 Task: Create a tabletop board game piece.
Action: Mouse moved to (236, 197)
Screenshot: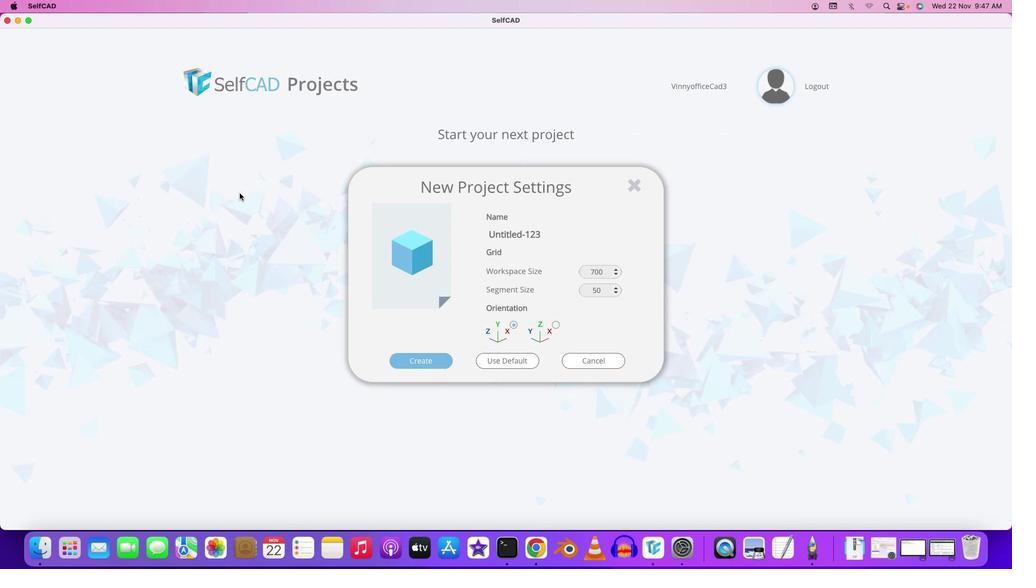 
Action: Mouse pressed left at (236, 197)
Screenshot: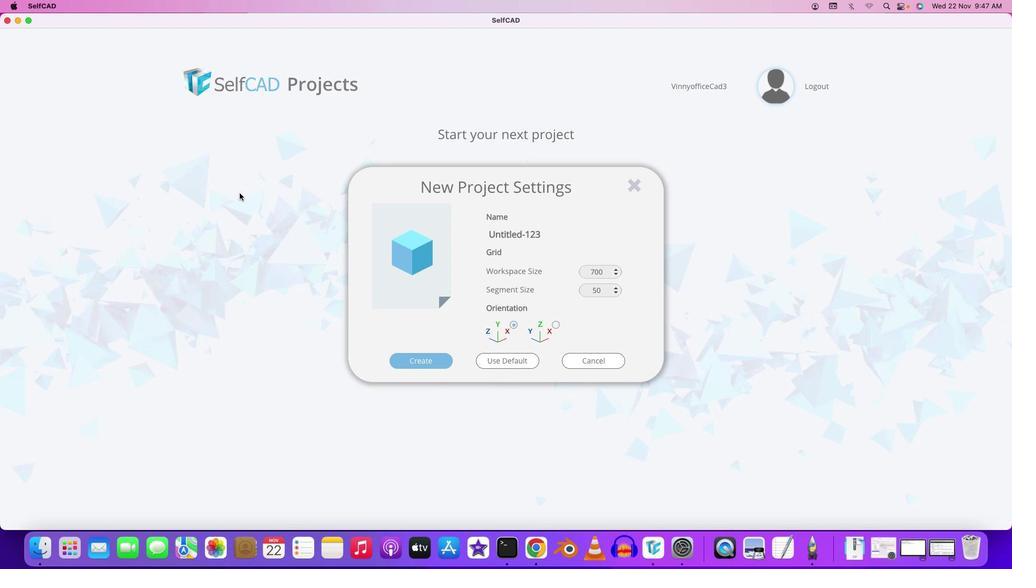 
Action: Mouse moved to (244, 197)
Screenshot: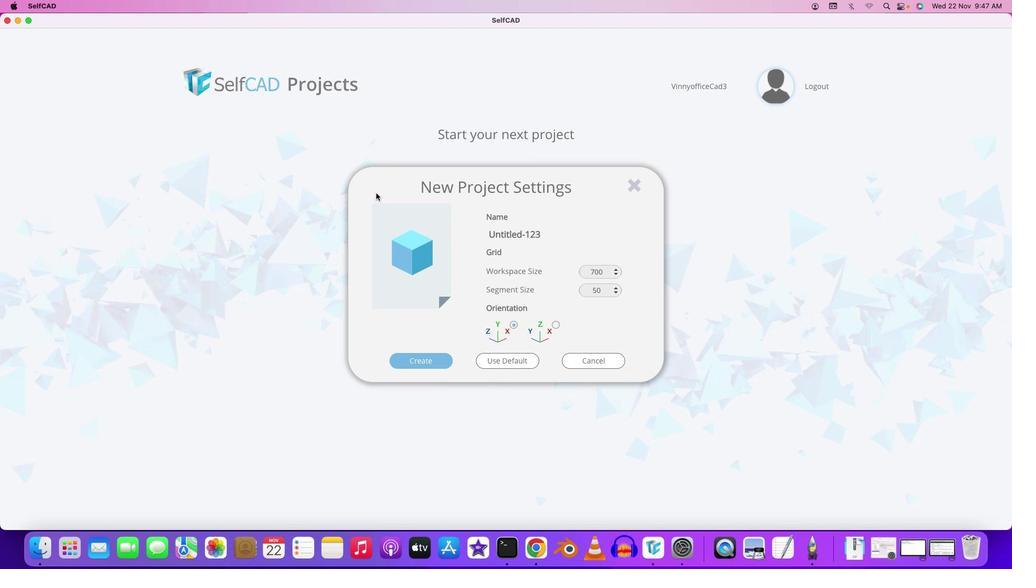 
Action: Mouse pressed left at (244, 197)
Screenshot: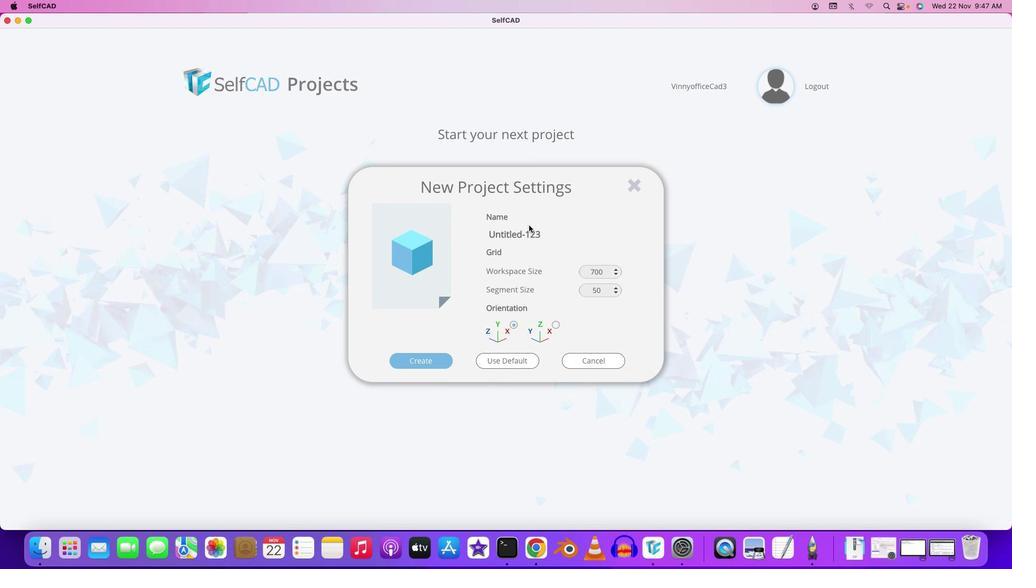 
Action: Mouse moved to (554, 243)
Screenshot: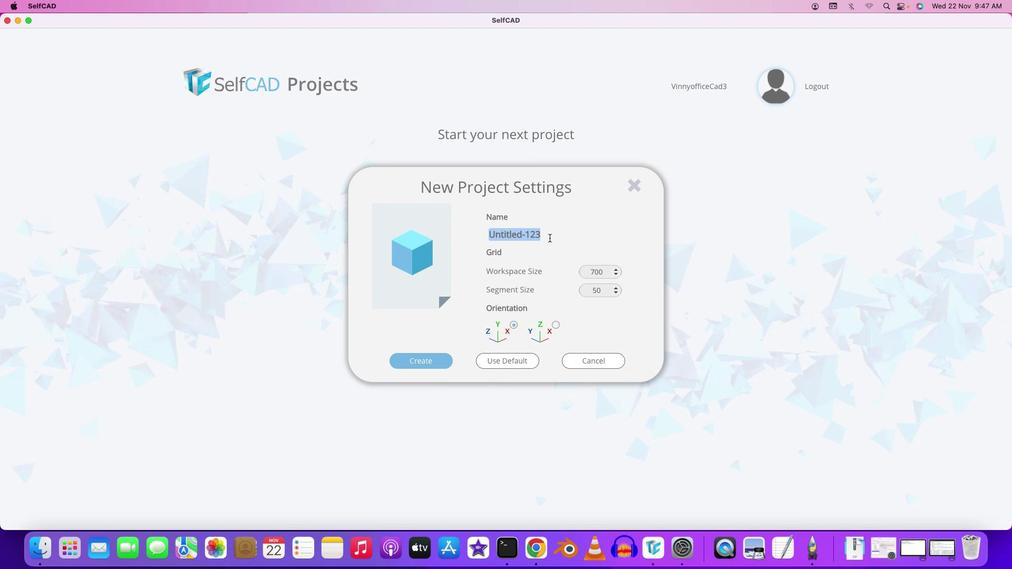 
Action: Mouse pressed left at (554, 243)
Screenshot: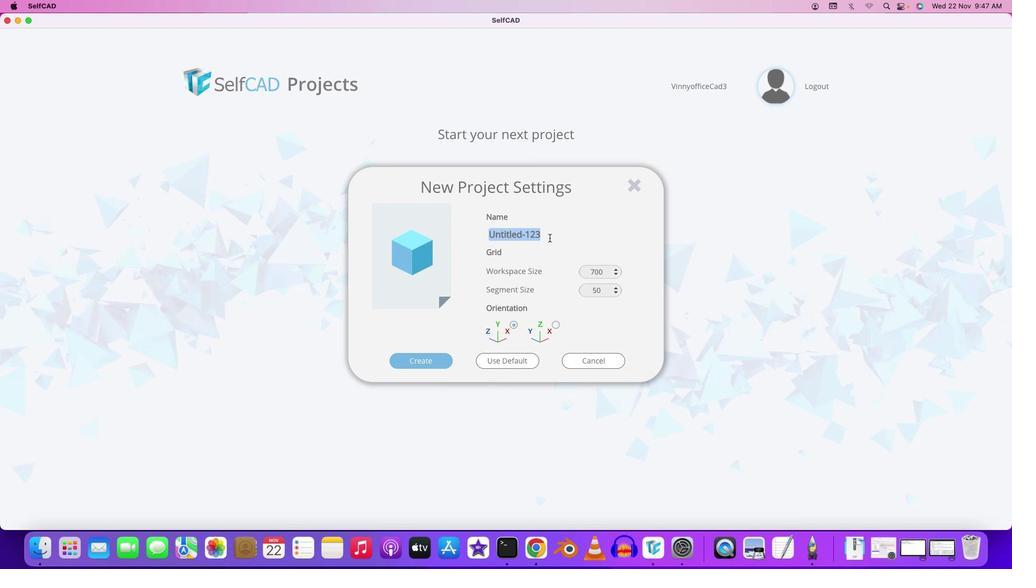 
Action: Mouse moved to (554, 243)
Screenshot: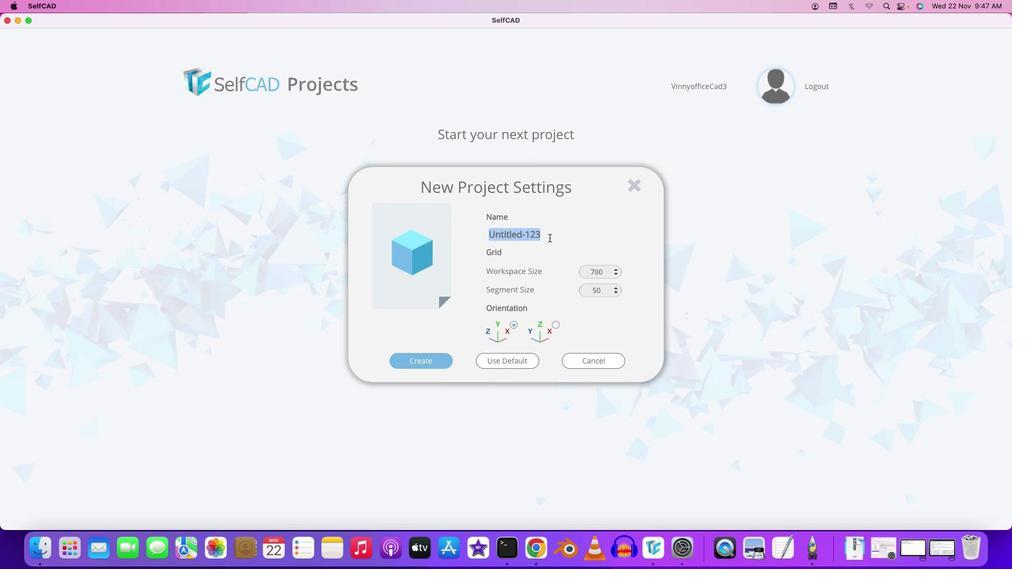 
Action: Key pressed Key.backspaceKey.shift'T''a''b''l''e''t''o''p'Key.space'b''o''a''r''d'Key.space'g''a''n''e'Key.backspaceKey.backspace'm''e'Key.space'p''i''e''c''e'Key.shift'('Key.backspaceKey.spaceKey.shift'(''c''h''s''s'Key.backspaceKey.backspace'e''s''s'Key.shift')'Key.leftKey.leftKey.leftKey.leftKey.leftKey.leftKey.leftKey.leftKey.leftKey.leftKey.leftKey.leftKey.leftKey.leftKey.leftKey.leftKey.leftKey.leftKey.leftKey.leftKey.leftKey.leftKey.leftKey.leftKey.leftKey.leftKey.leftKey.leftKey.leftKey.leftKey.leftKey.leftKey.leftKey.leftKey.leftKey.leftKey.rightKey.rightKey.rightKey.rightKey.rightKey.rightKey.rightKey.rightKey.rightKey.rightKey.rightKey.rightKey.rightKey.rightKey.rightKey.rightKey.rightKey.rightKey.rightKey.rightKey.rightKey.rightKey.rightKey.rightKey.rightKey.rightKey.rightKey.rightKey.rightKey.rightKey.rightKey.rightKey.rightKey.rightKey.rightKey.rightKey.rightKey.right
Screenshot: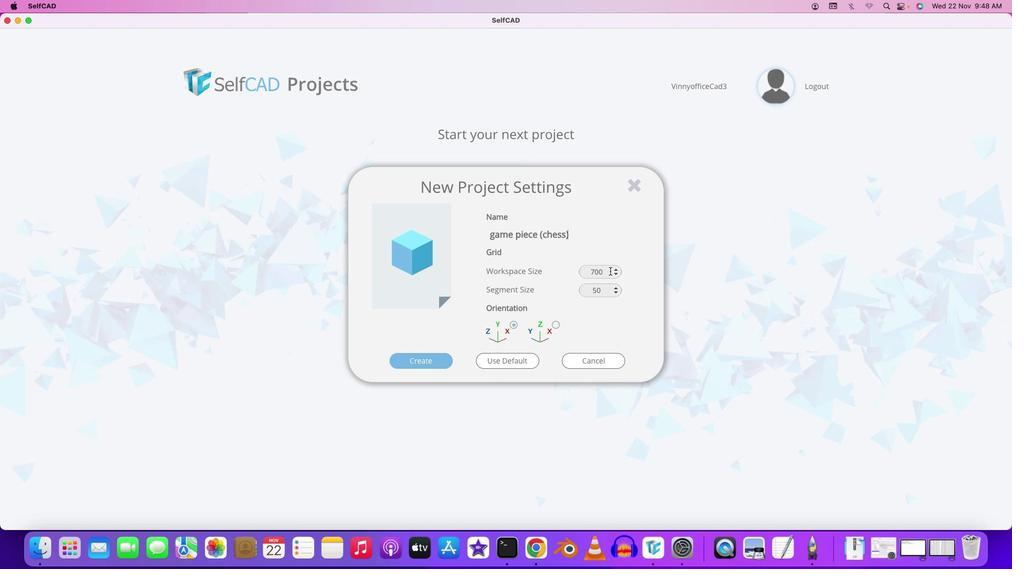 
Action: Mouse moved to (614, 273)
Screenshot: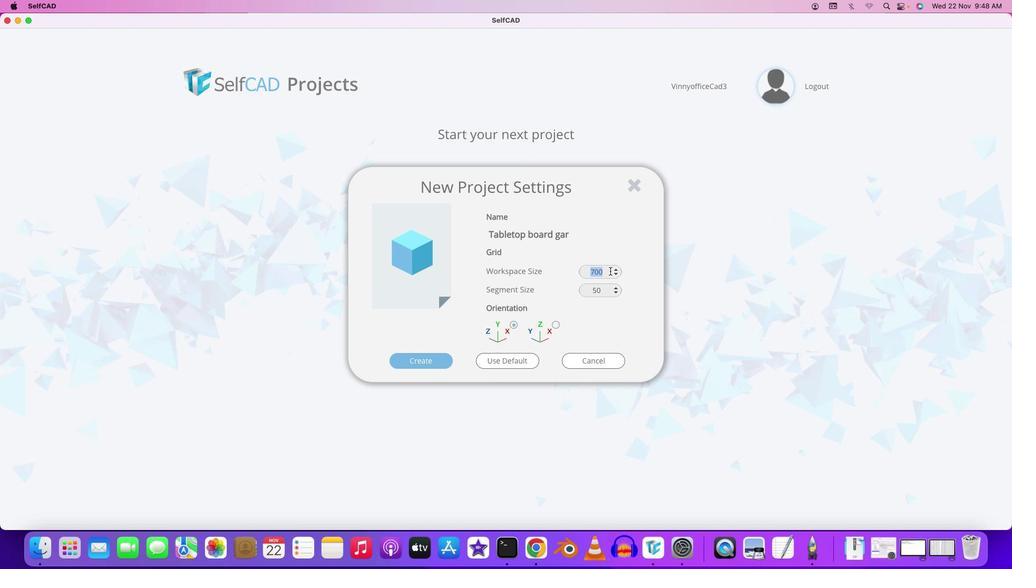 
Action: Mouse pressed left at (614, 273)
Screenshot: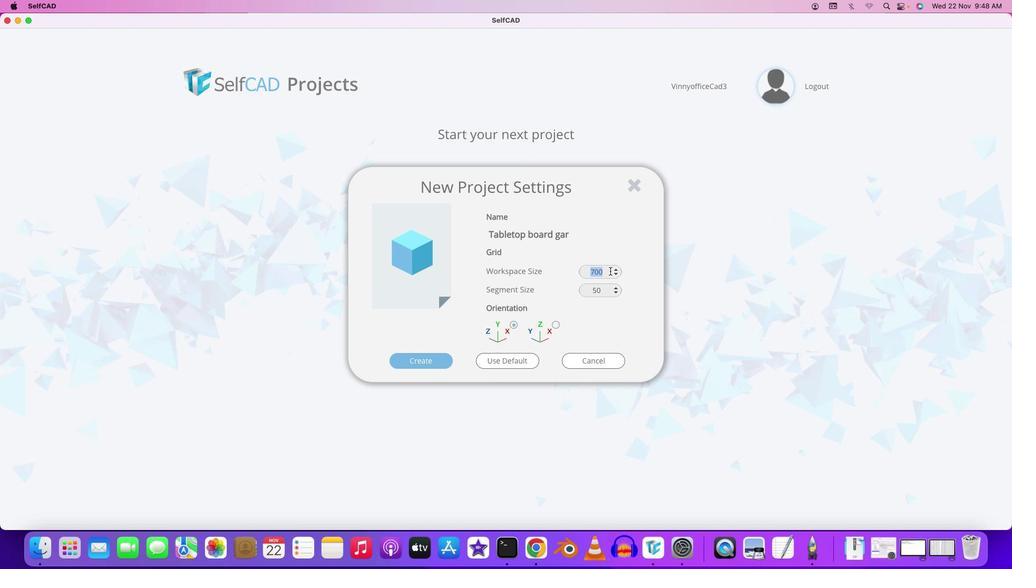 
Action: Mouse moved to (614, 276)
Screenshot: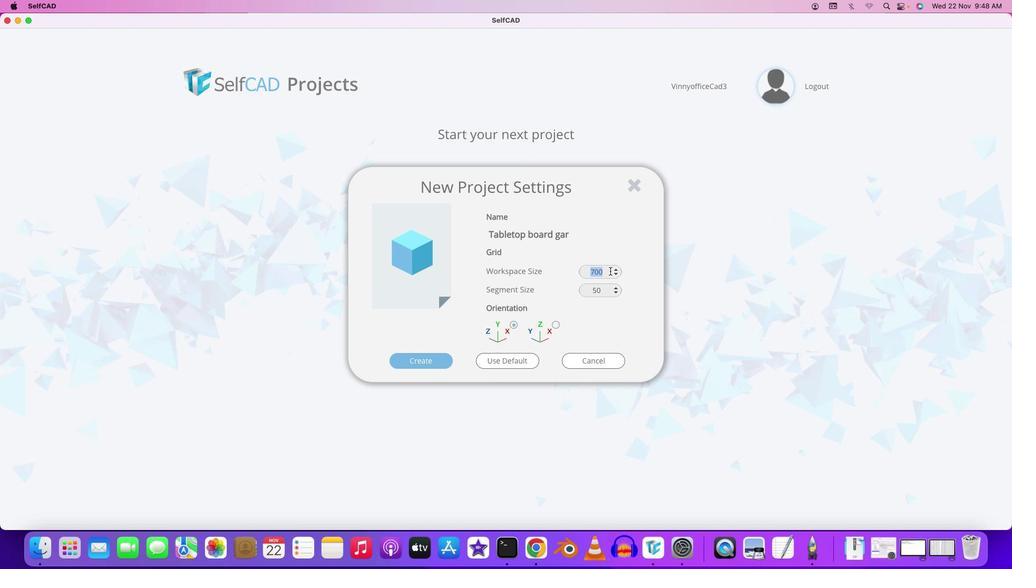 
Action: Key pressed '3''0''0'
Screenshot: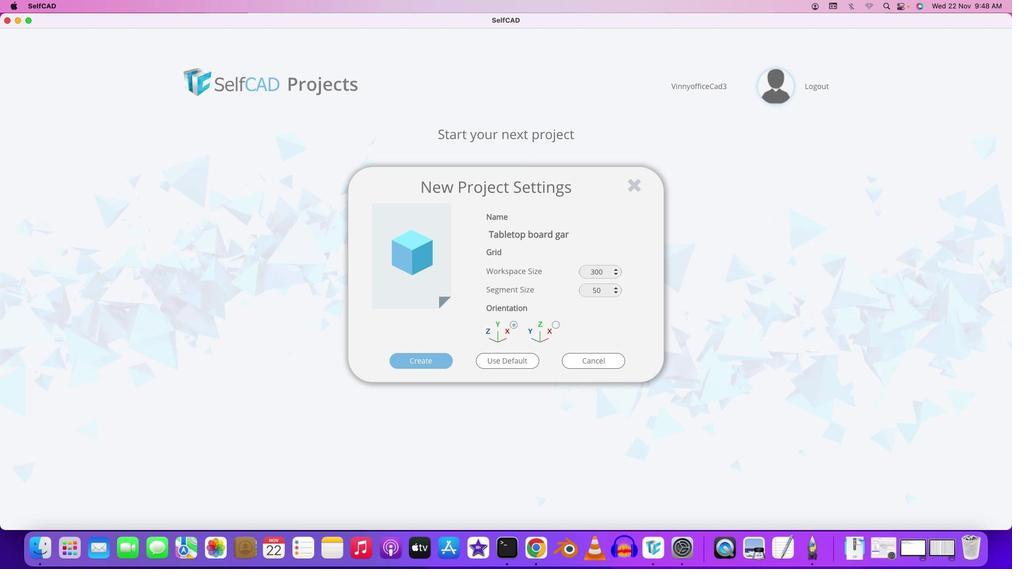 
Action: Mouse moved to (614, 298)
Screenshot: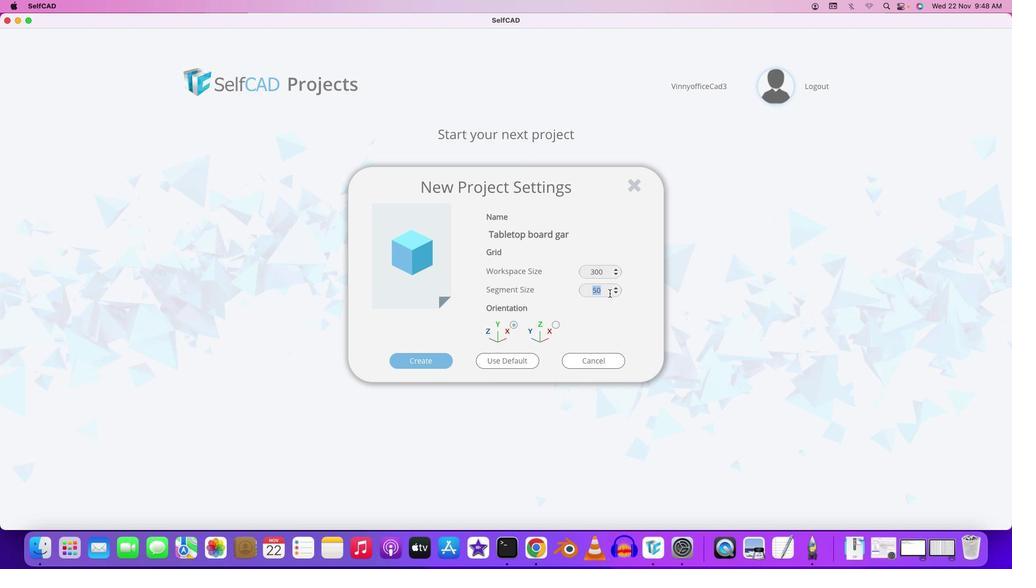 
Action: Mouse pressed left at (614, 298)
Screenshot: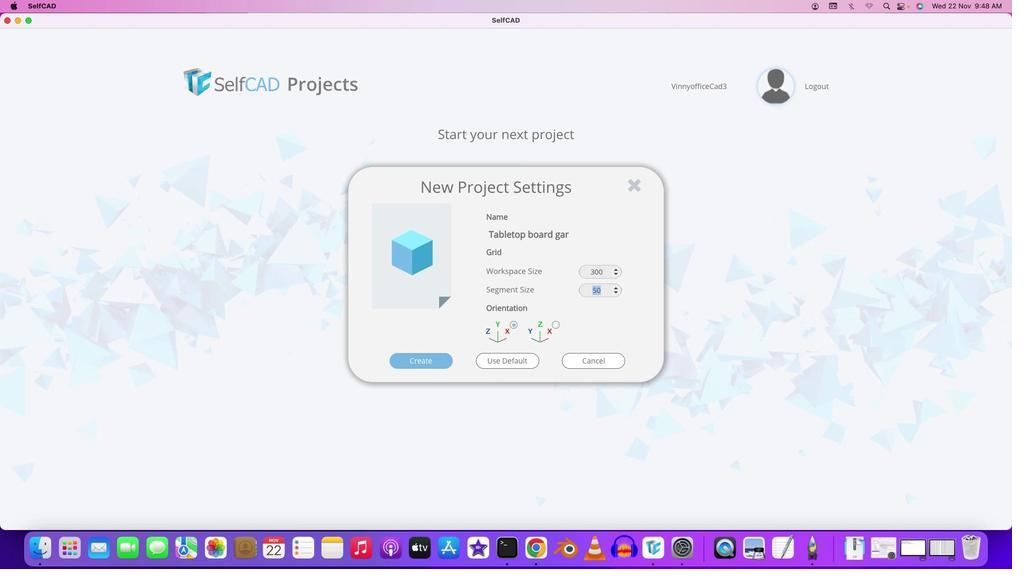 
Action: Mouse moved to (614, 298)
Screenshot: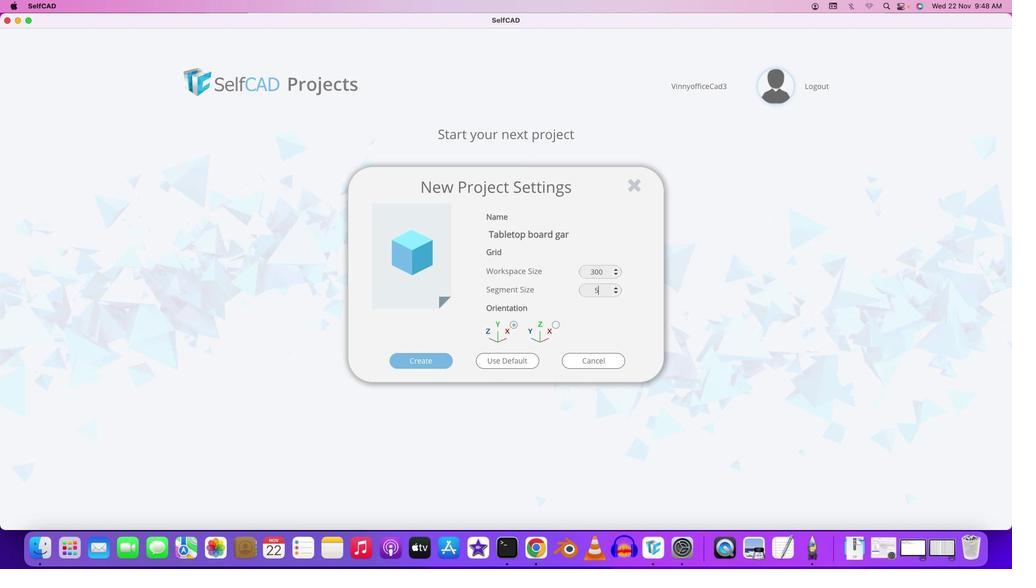 
Action: Key pressed '5'
Screenshot: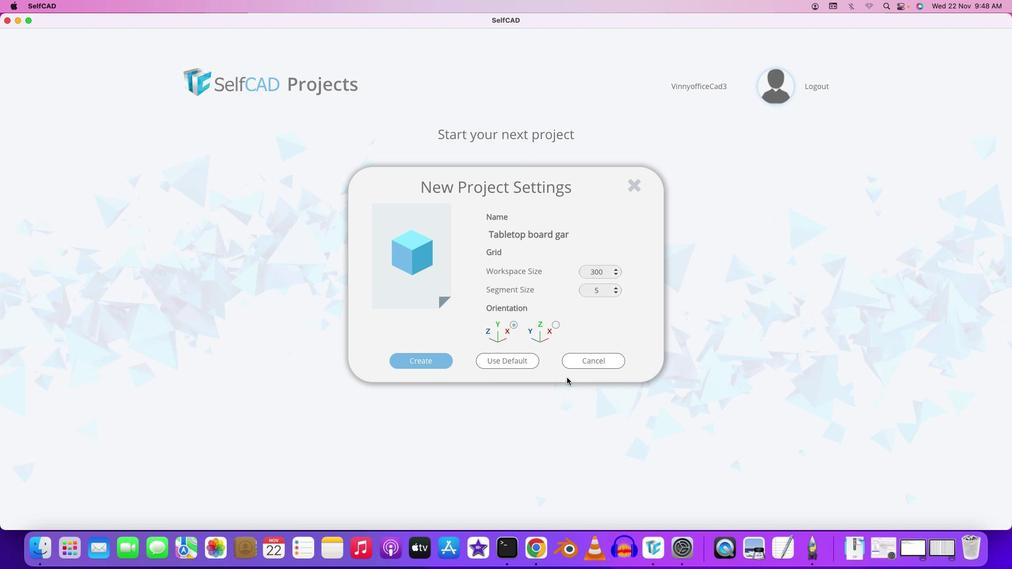 
Action: Mouse moved to (561, 332)
Screenshot: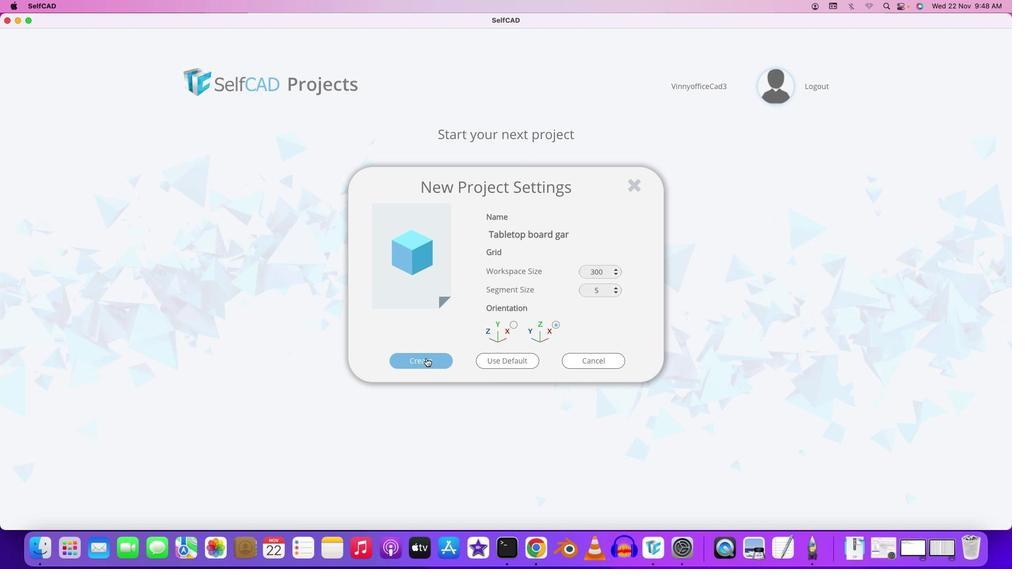
Action: Mouse pressed left at (561, 332)
Screenshot: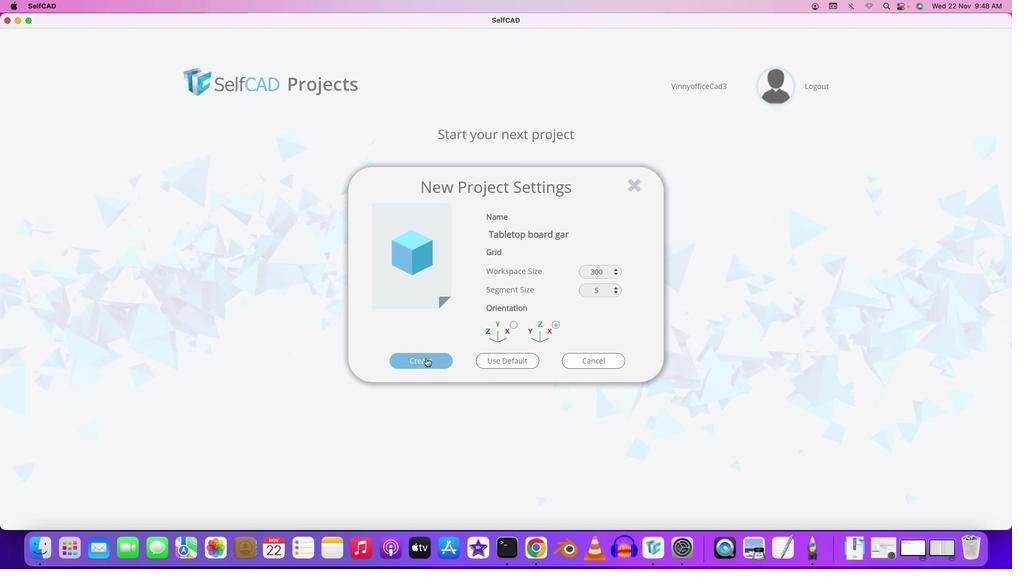 
Action: Mouse moved to (431, 362)
Screenshot: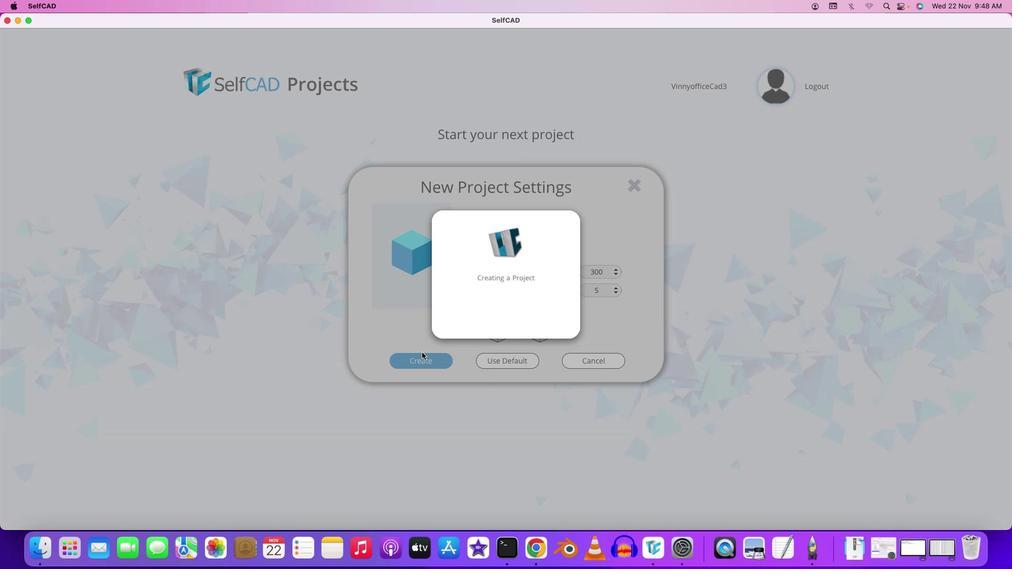 
Action: Mouse pressed left at (431, 362)
Screenshot: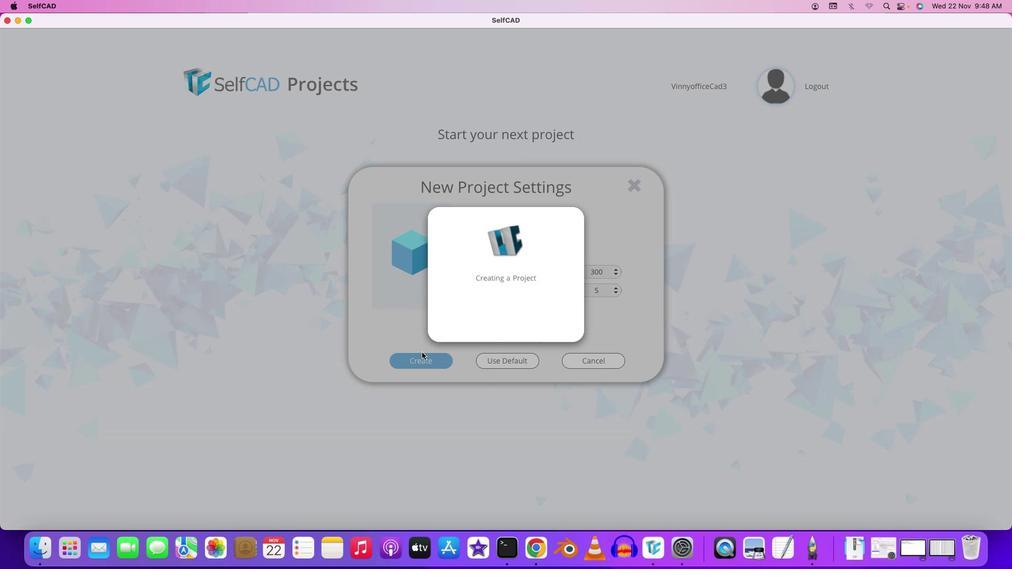 
Action: Mouse moved to (561, 292)
Screenshot: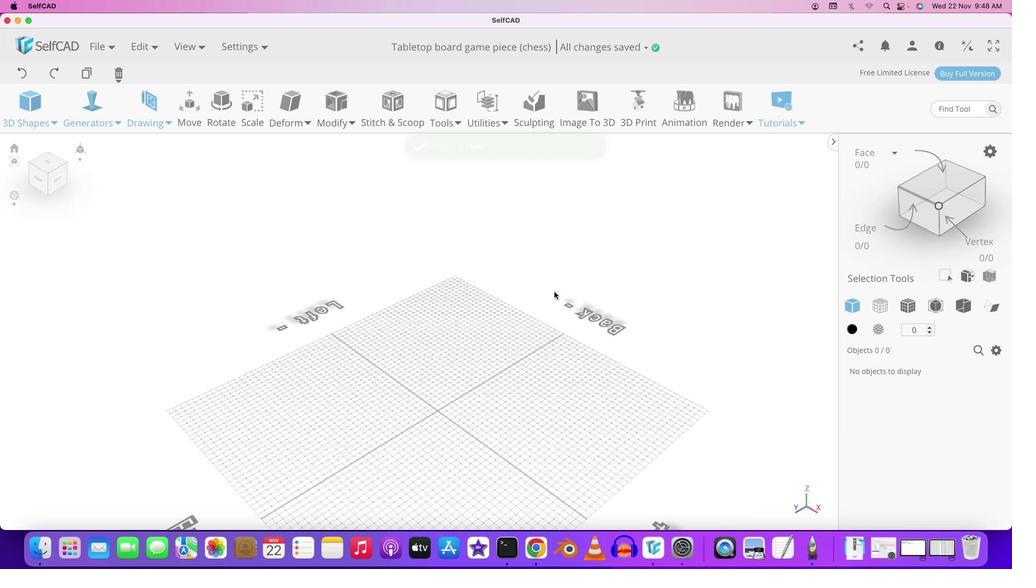 
Action: Mouse scrolled (561, 292) with delta (4, 5)
Screenshot: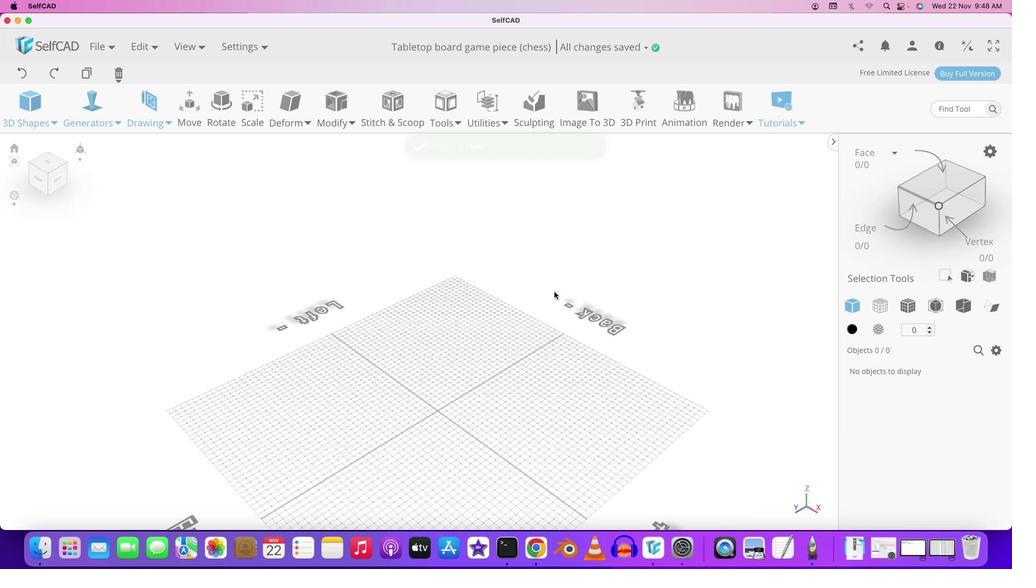
Action: Mouse moved to (561, 293)
Screenshot: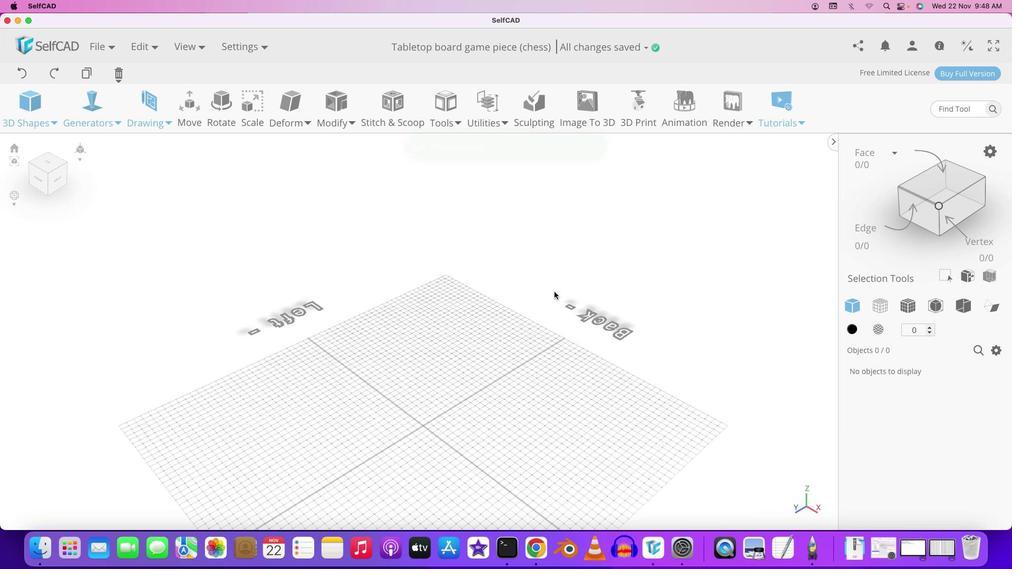 
Action: Mouse scrolled (561, 293) with delta (4, 5)
Screenshot: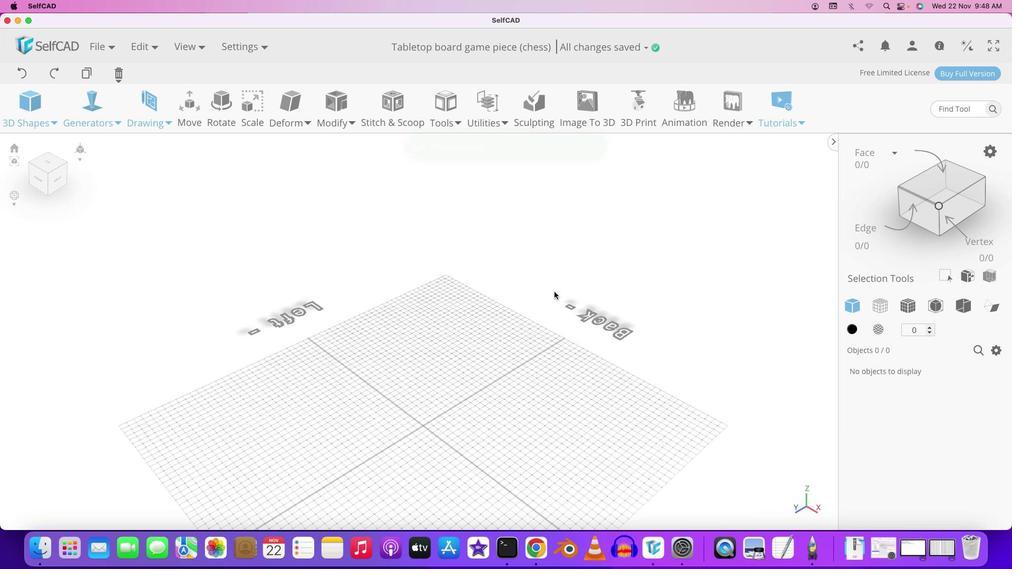 
Action: Mouse moved to (561, 294)
Screenshot: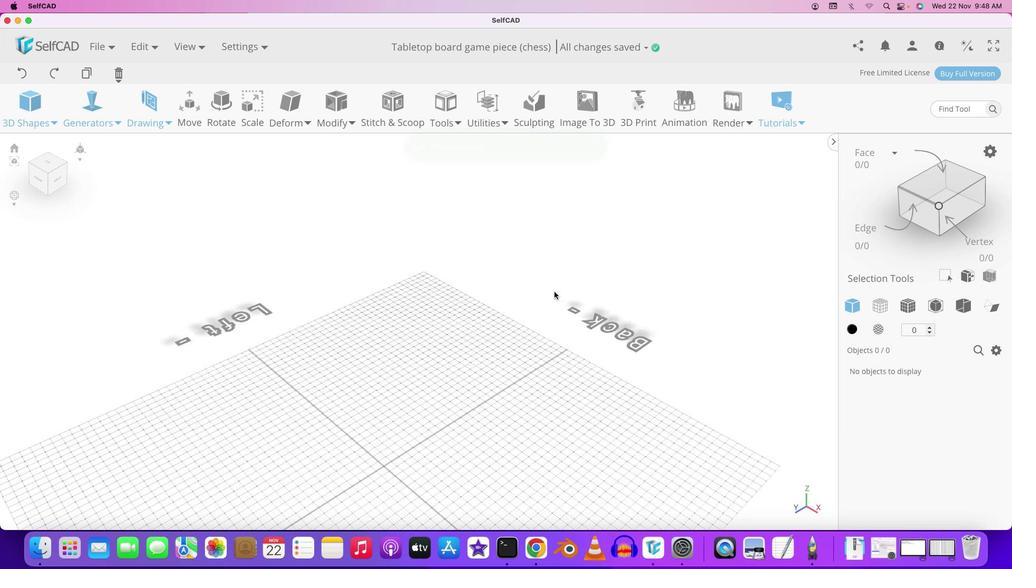 
Action: Mouse scrolled (561, 294) with delta (4, 5)
Screenshot: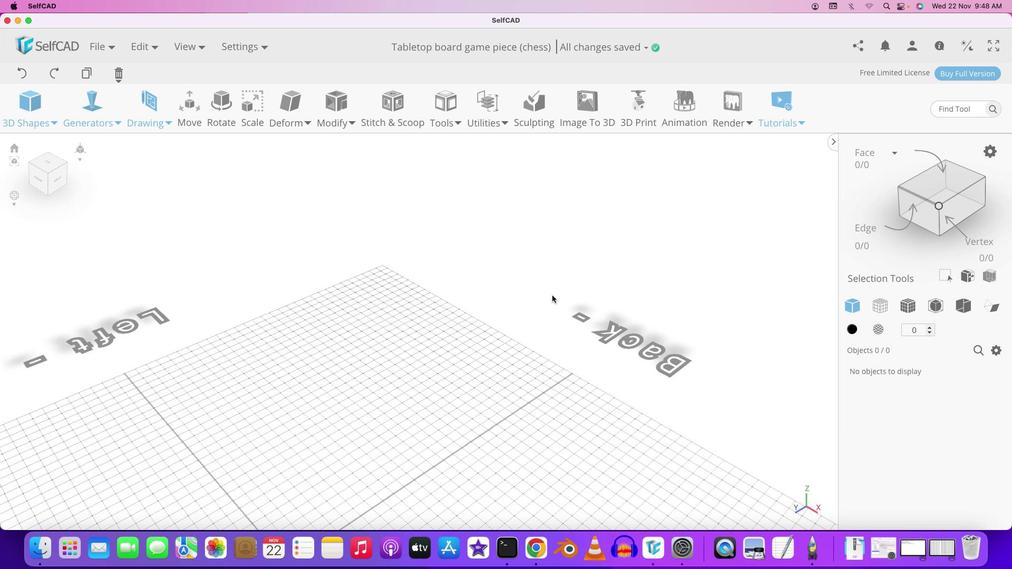 
Action: Mouse scrolled (561, 294) with delta (4, 5)
Screenshot: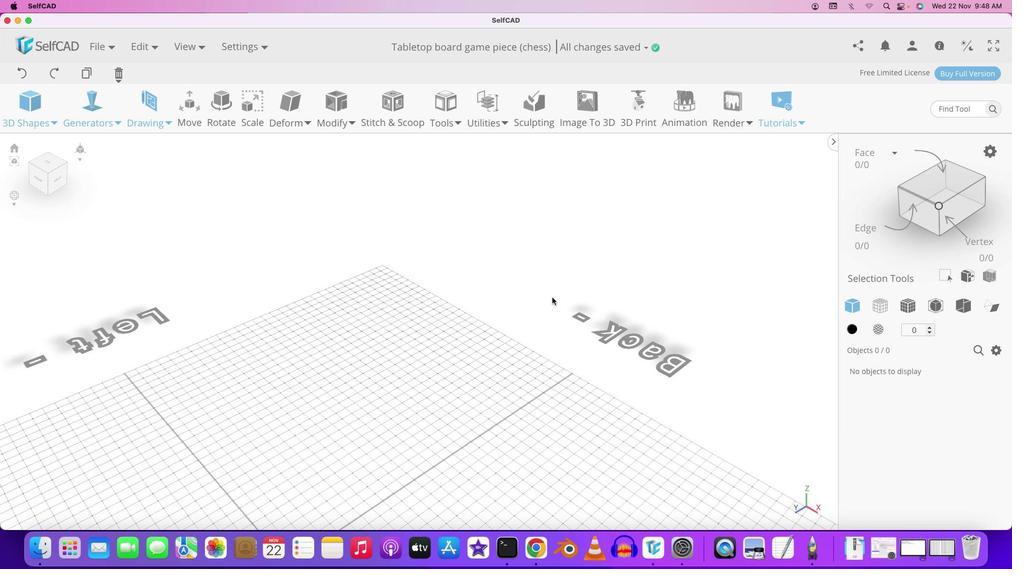 
Action: Mouse scrolled (561, 294) with delta (4, 6)
Screenshot: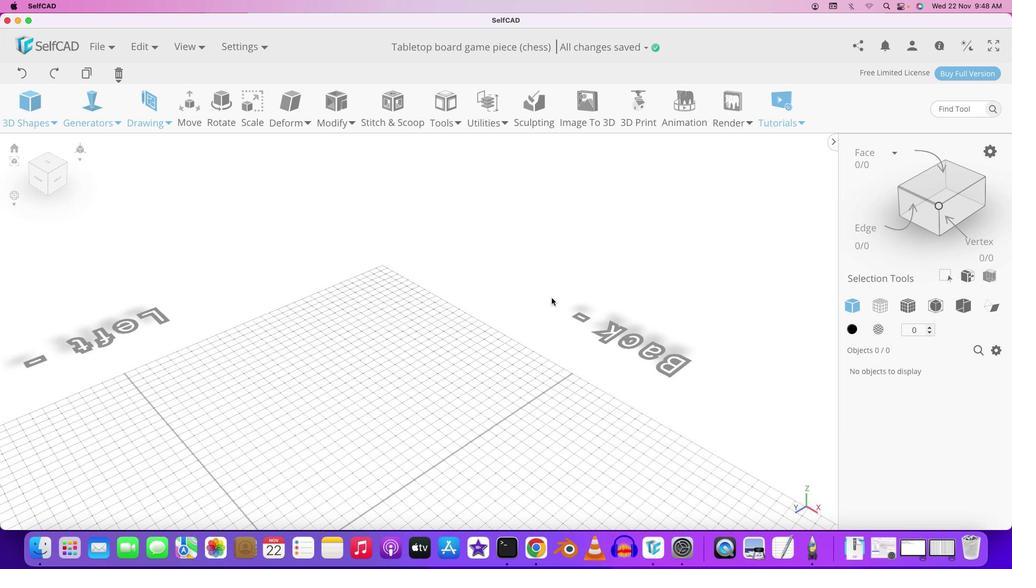 
Action: Mouse scrolled (561, 294) with delta (4, 7)
Screenshot: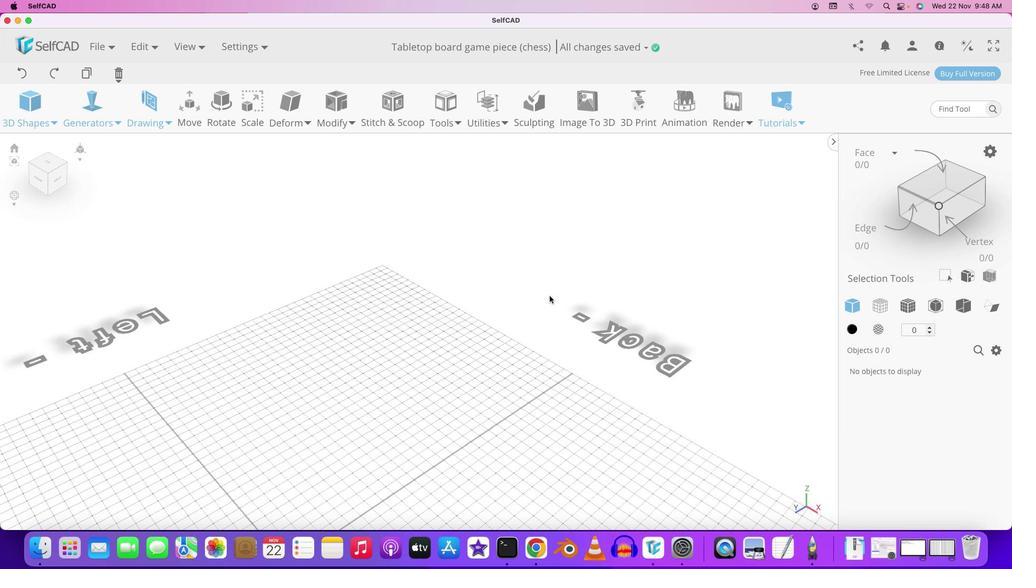 
Action: Mouse moved to (558, 296)
Screenshot: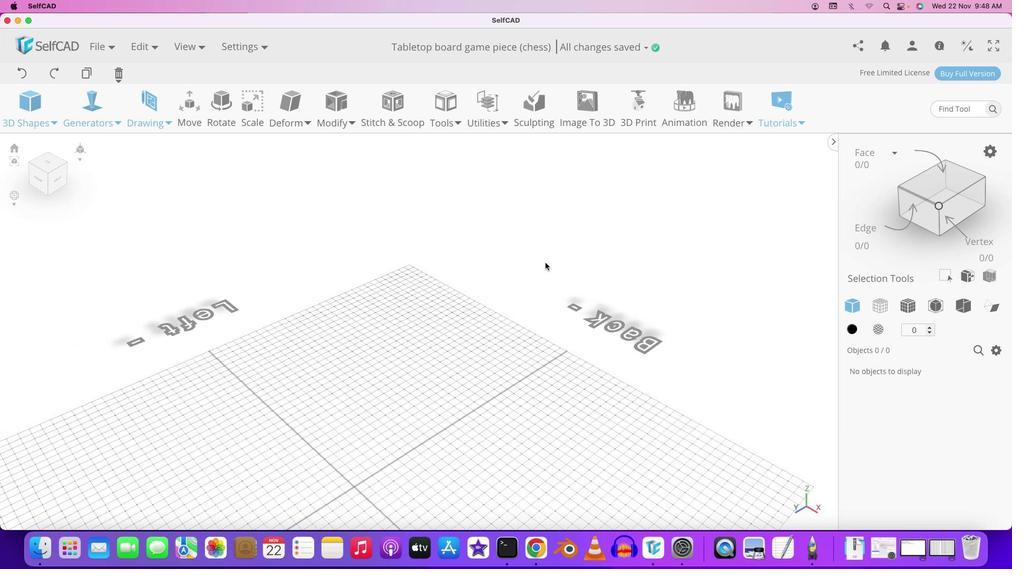 
Action: Mouse scrolled (558, 296) with delta (4, 5)
Screenshot: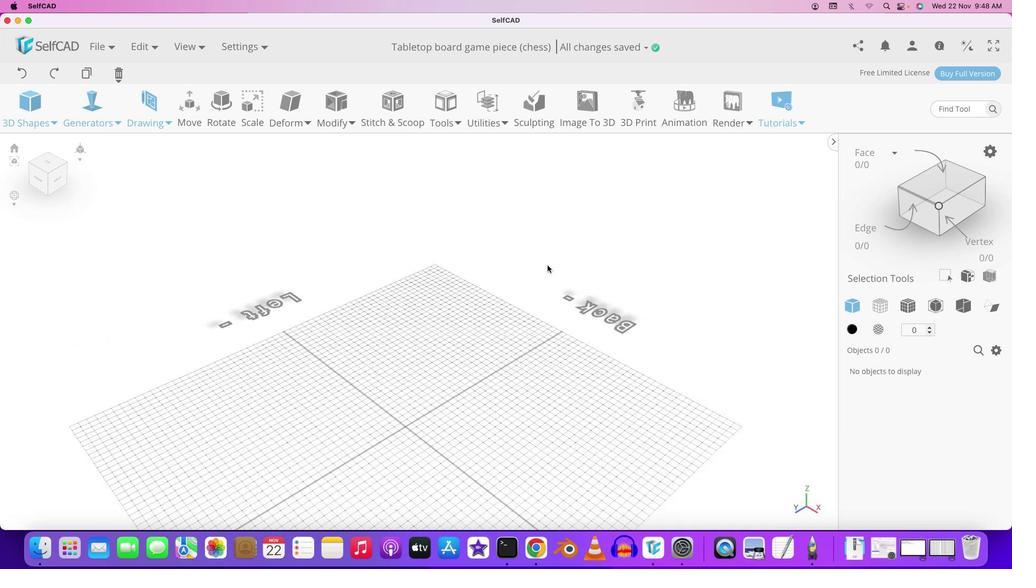 
Action: Mouse scrolled (558, 296) with delta (4, 5)
Screenshot: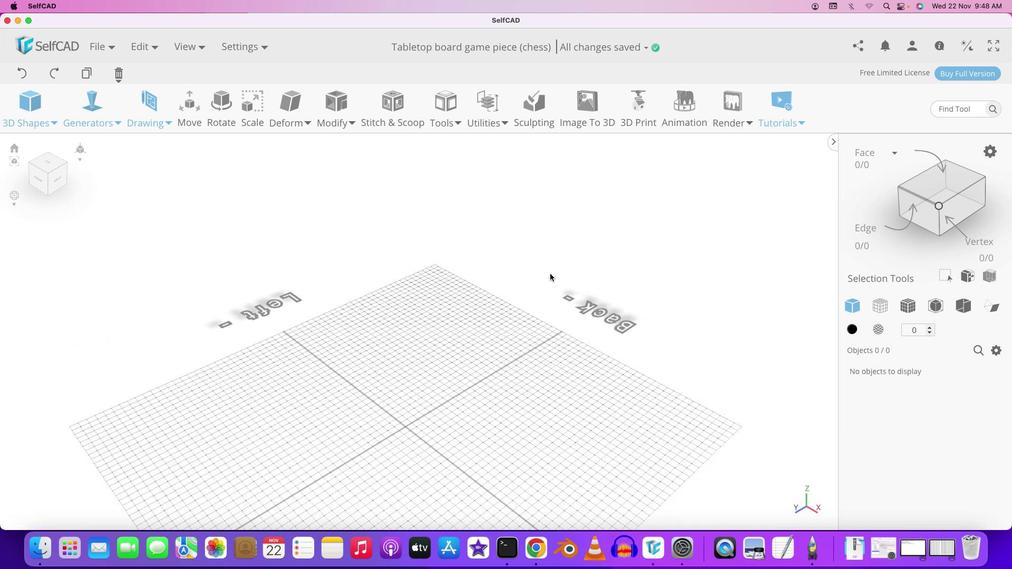 
Action: Mouse scrolled (558, 296) with delta (4, 6)
Screenshot: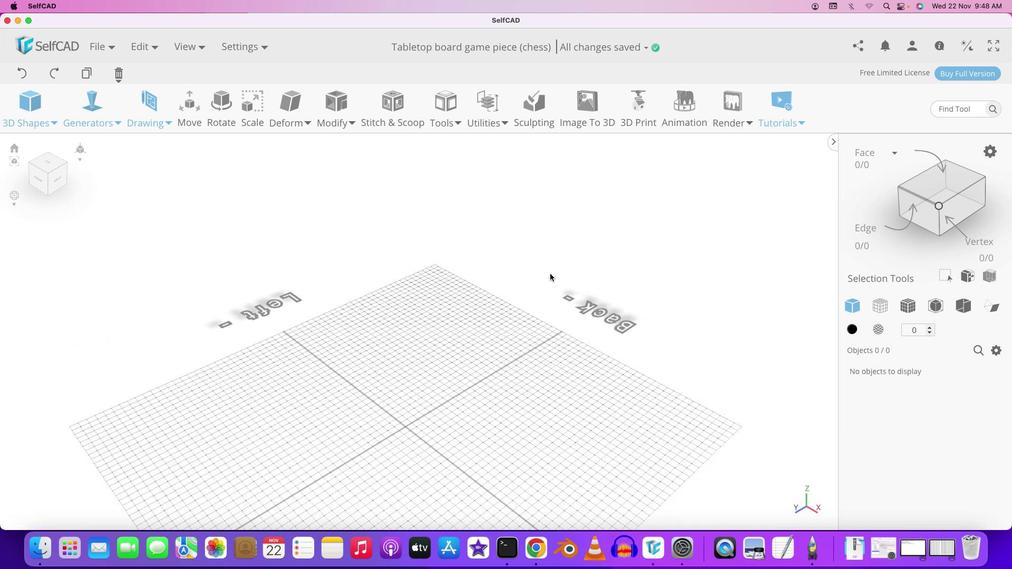 
Action: Mouse scrolled (558, 296) with delta (4, 7)
Screenshot: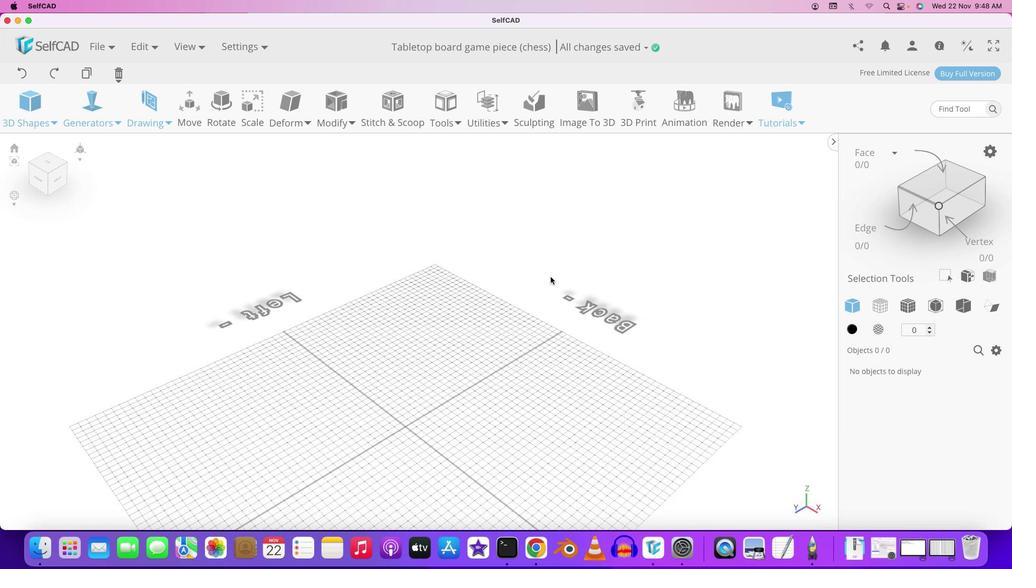 
Action: Mouse moved to (549, 267)
Screenshot: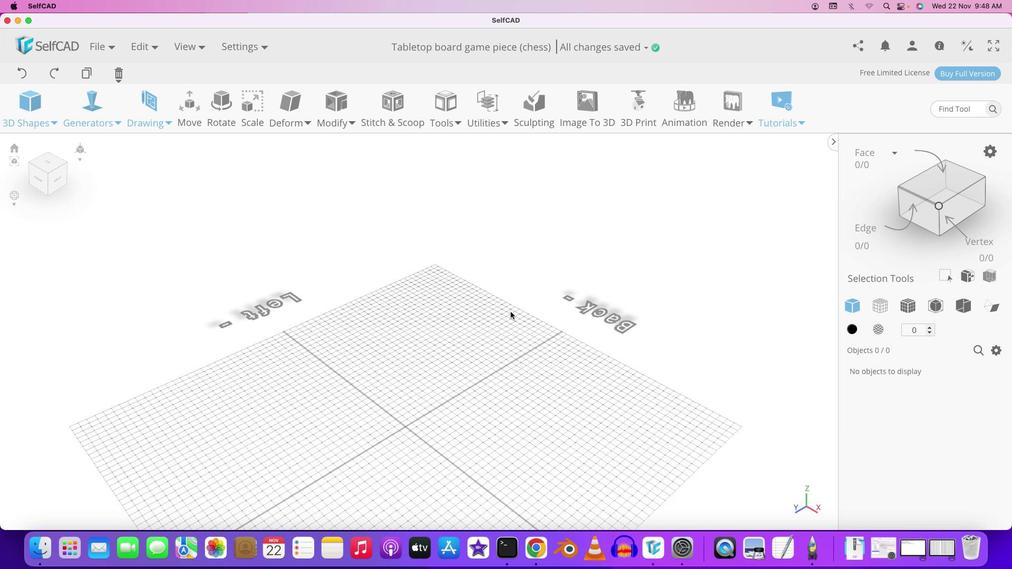 
Action: Mouse scrolled (549, 267) with delta (4, 4)
Screenshot: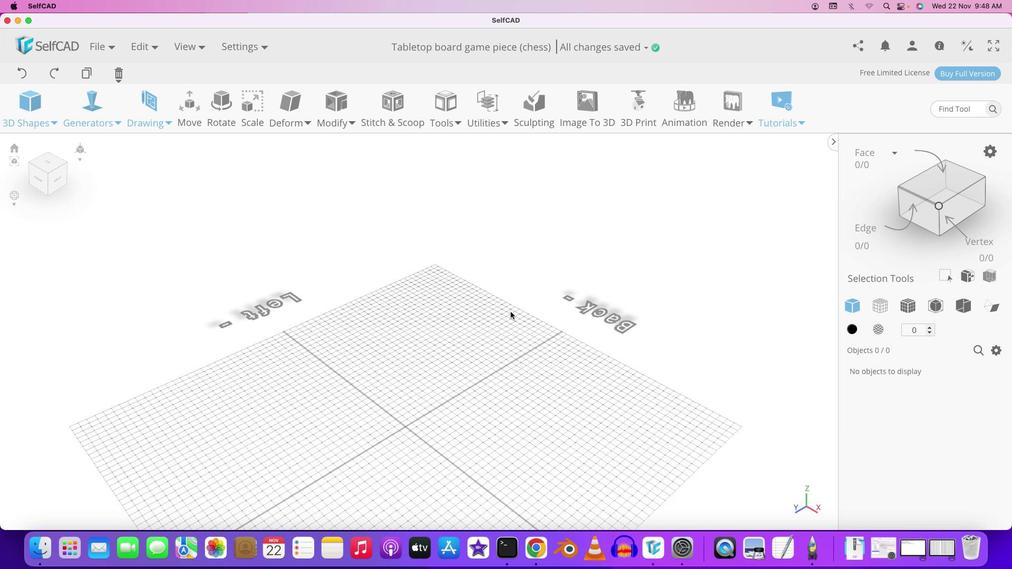 
Action: Mouse scrolled (549, 267) with delta (4, 4)
Screenshot: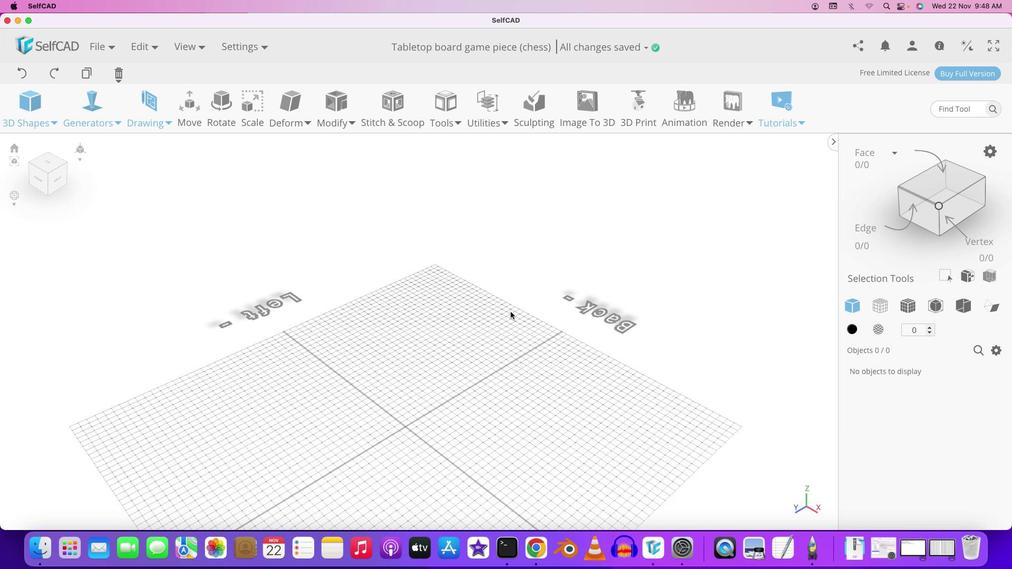 
Action: Mouse scrolled (549, 267) with delta (4, 3)
Screenshot: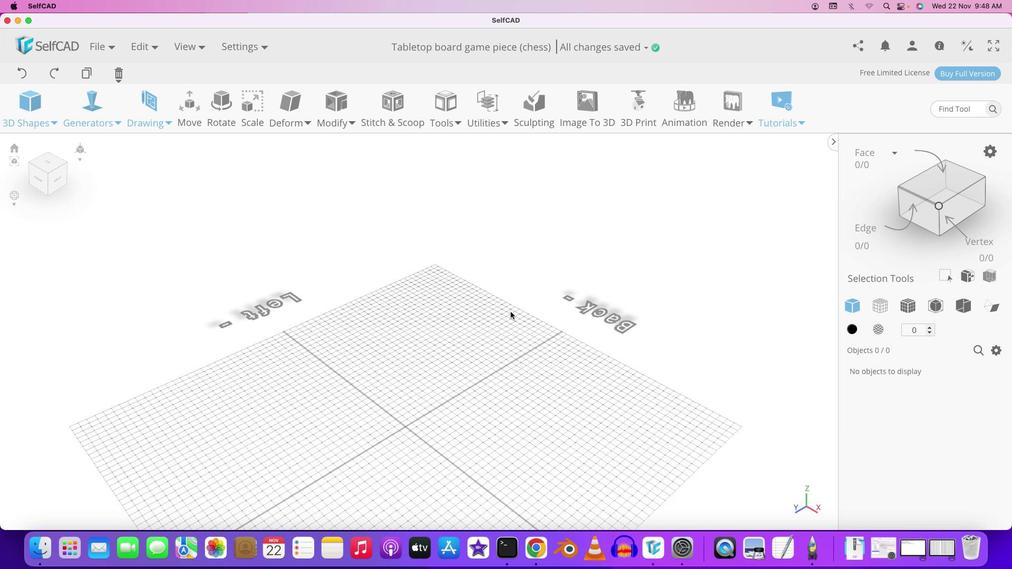 
Action: Mouse scrolled (549, 267) with delta (4, 1)
Screenshot: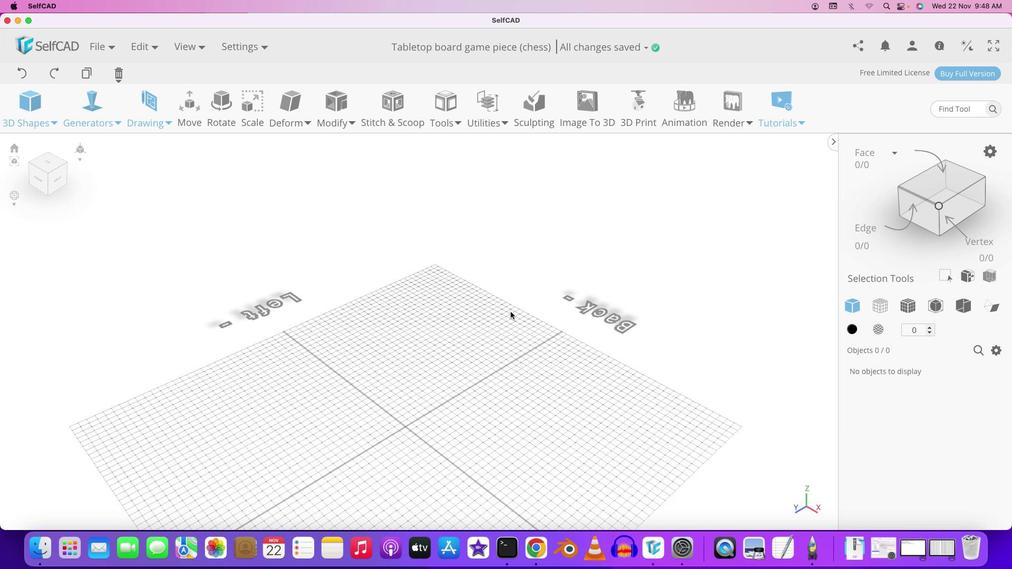
Action: Mouse moved to (515, 316)
Screenshot: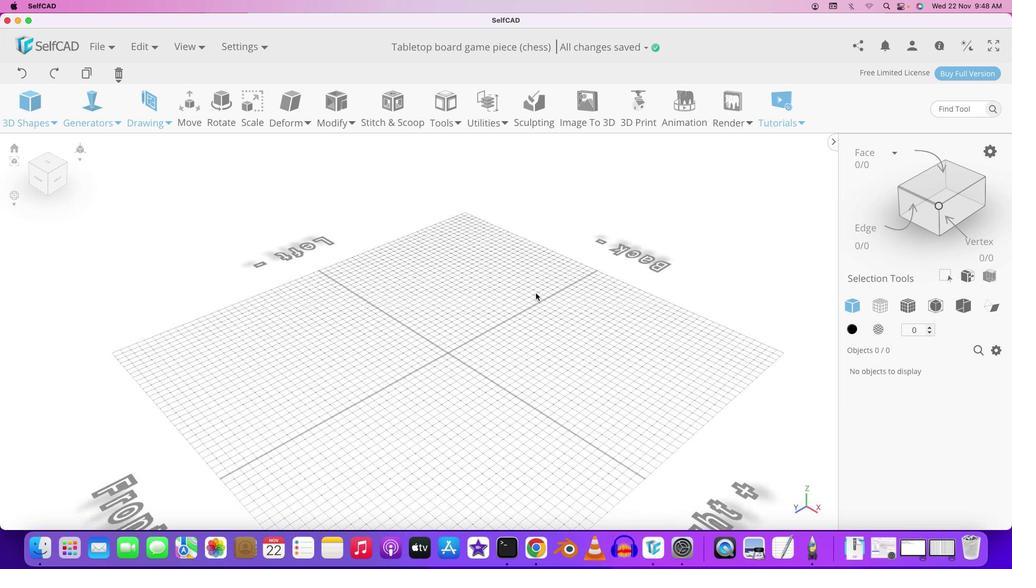 
Action: Key pressed Key.shift
Screenshot: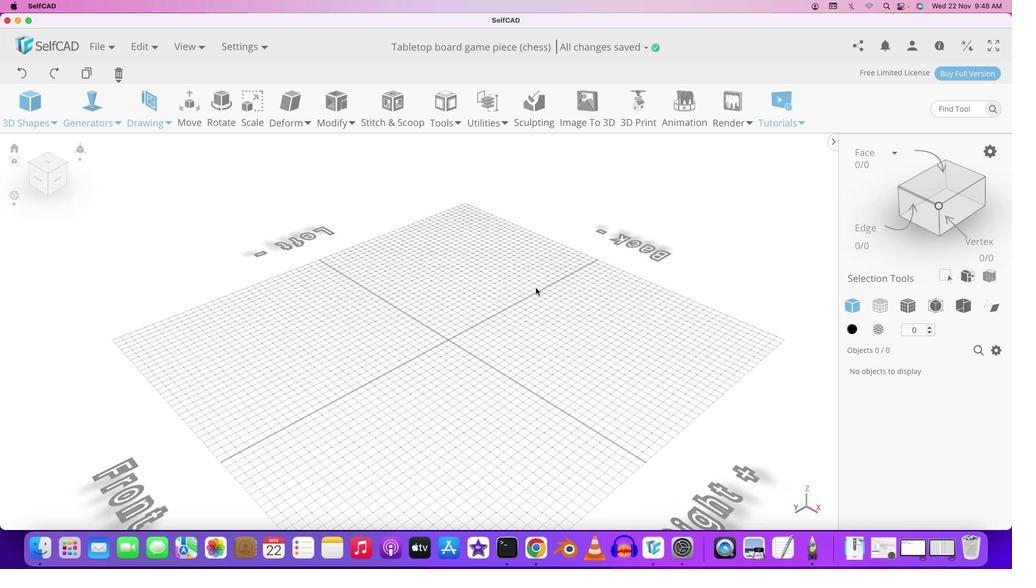 
Action: Mouse moved to (494, 331)
Screenshot: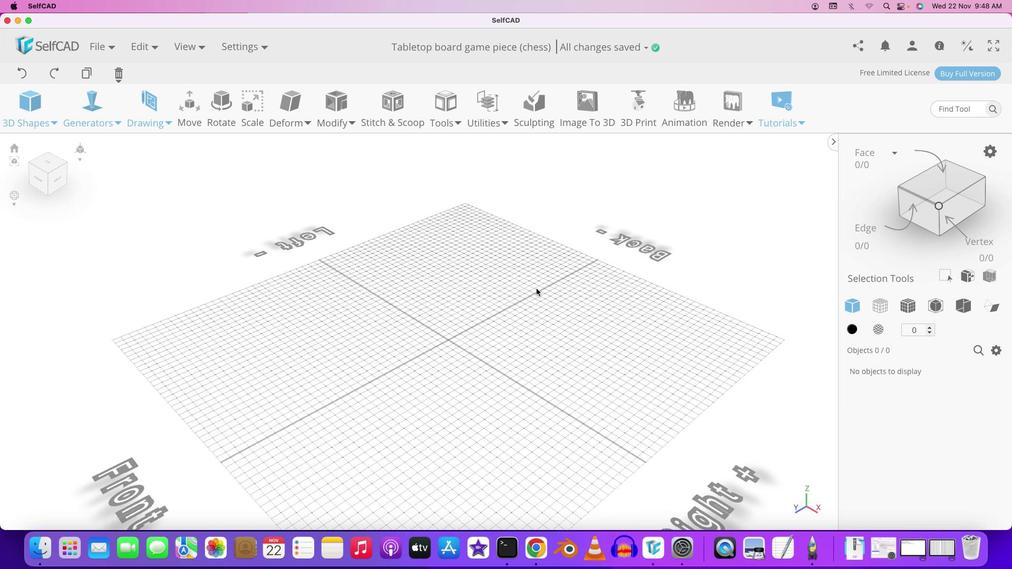 
Action: Mouse pressed left at (494, 331)
Screenshot: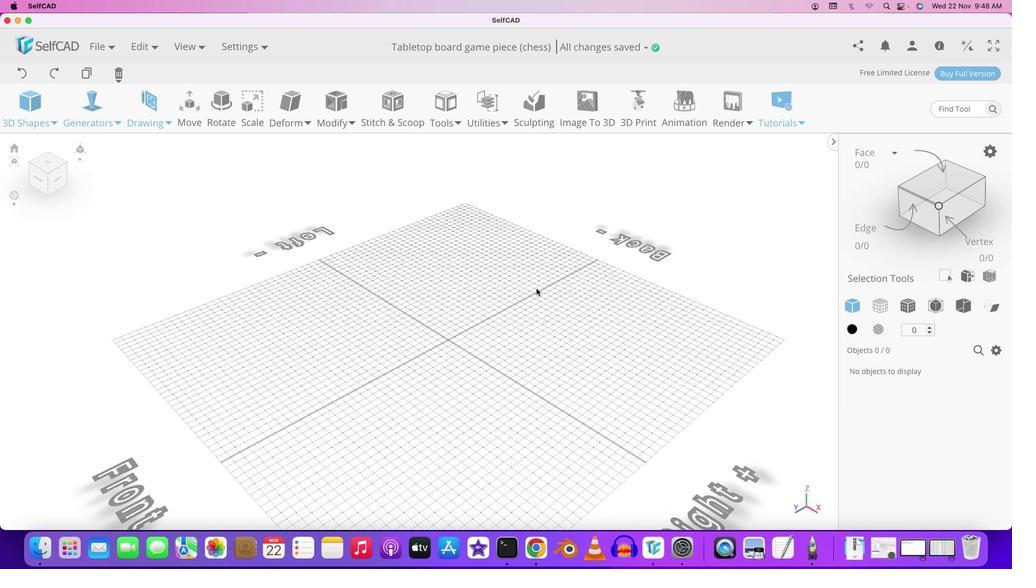 
Action: Mouse moved to (53, 237)
Screenshot: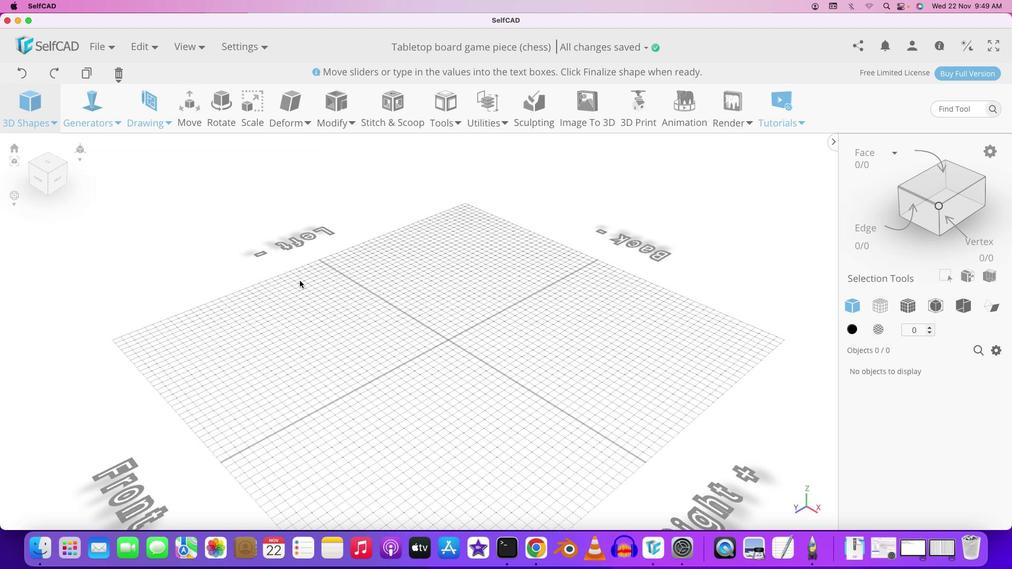
Action: Mouse pressed left at (53, 237)
Screenshot: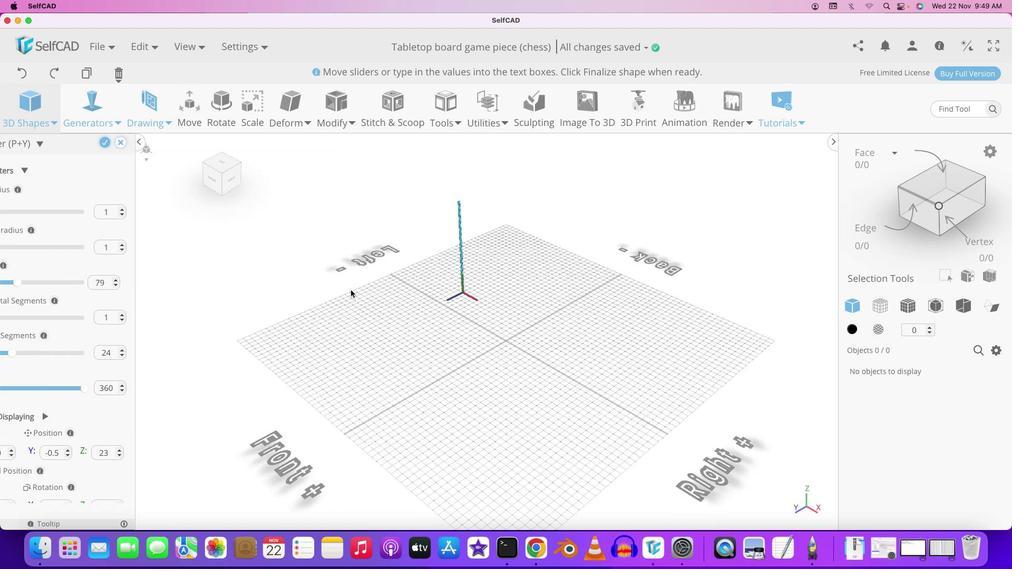 
Action: Mouse moved to (138, 352)
Screenshot: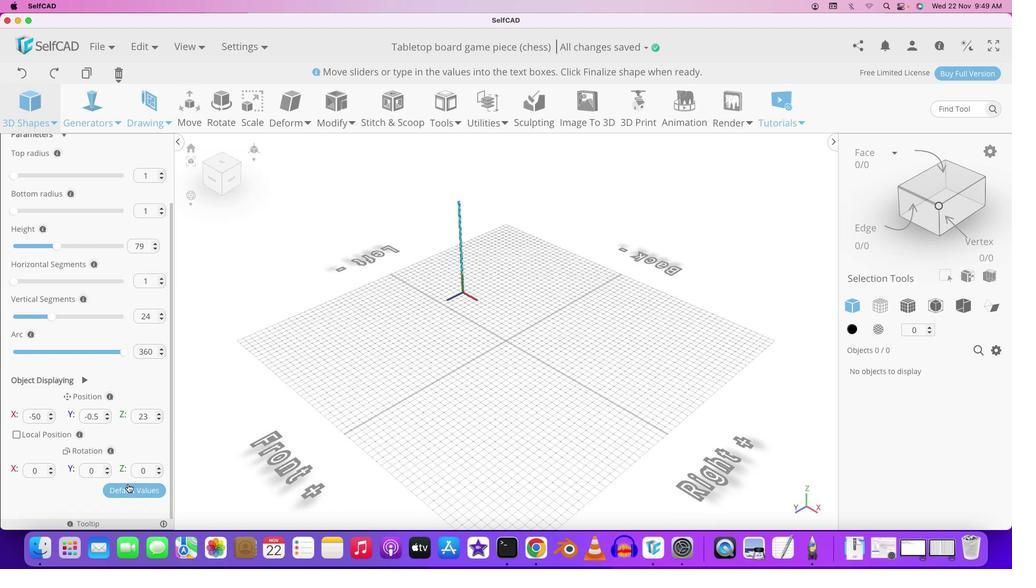 
Action: Mouse scrolled (138, 352) with delta (4, 4)
Screenshot: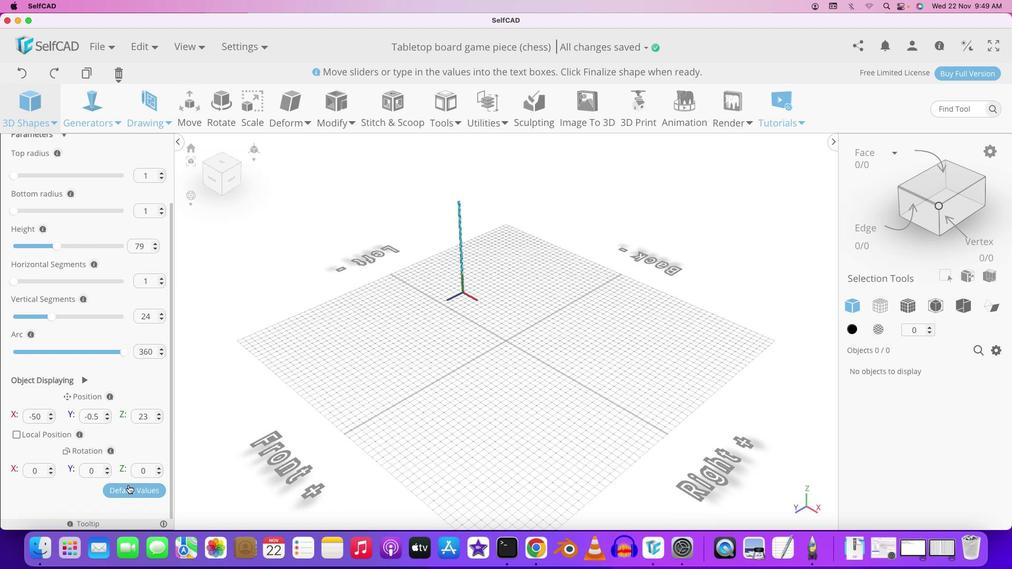 
Action: Mouse scrolled (138, 352) with delta (4, 4)
Screenshot: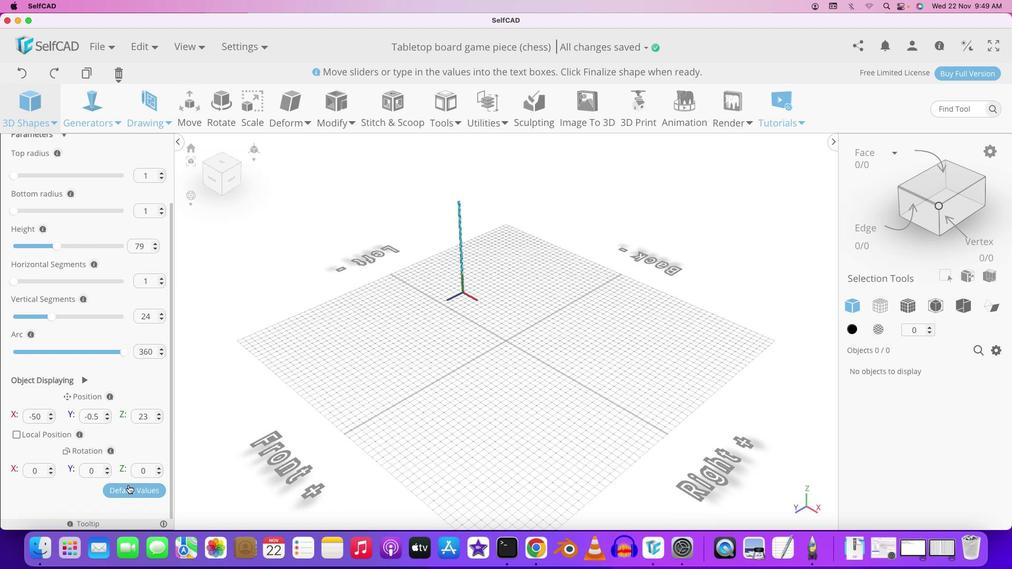 
Action: Mouse moved to (137, 352)
Screenshot: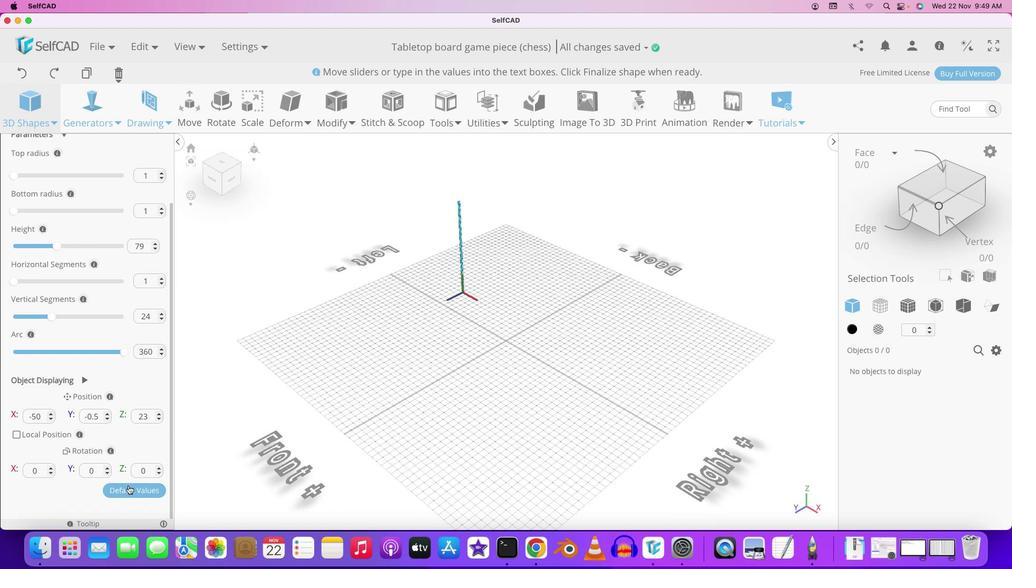 
Action: Mouse scrolled (137, 352) with delta (4, 2)
Screenshot: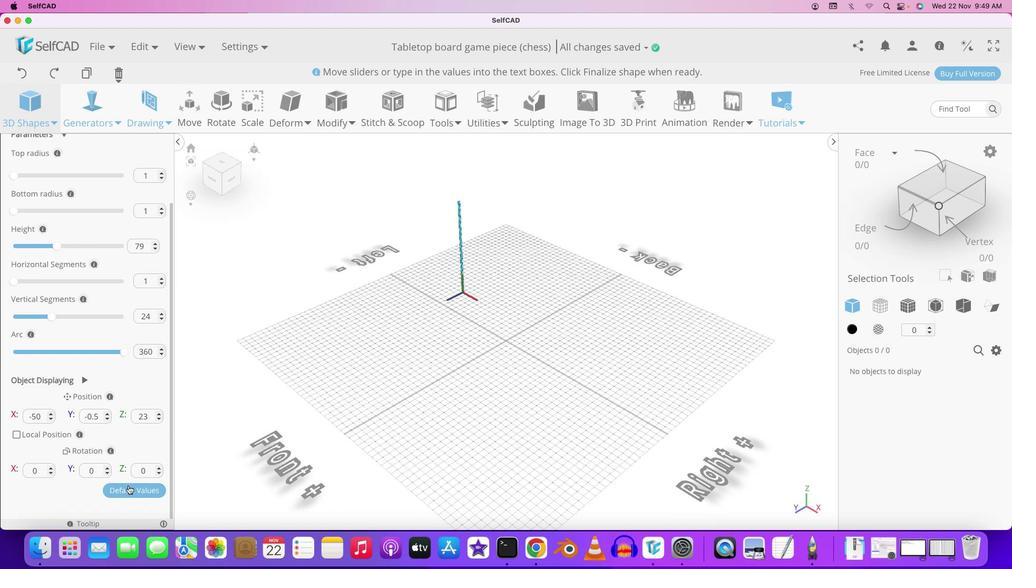 
Action: Mouse moved to (137, 352)
Screenshot: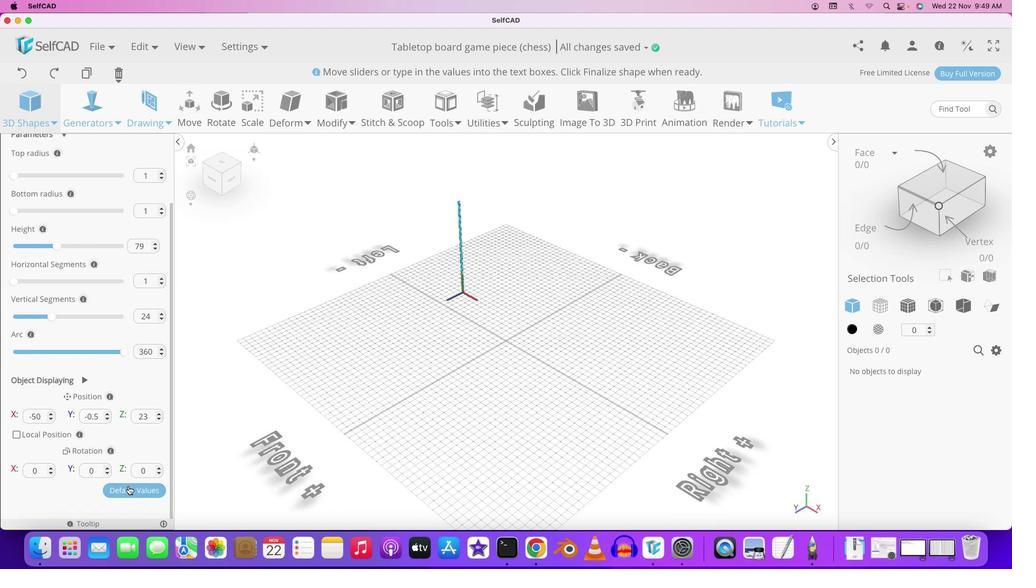 
Action: Mouse scrolled (137, 352) with delta (4, 1)
Screenshot: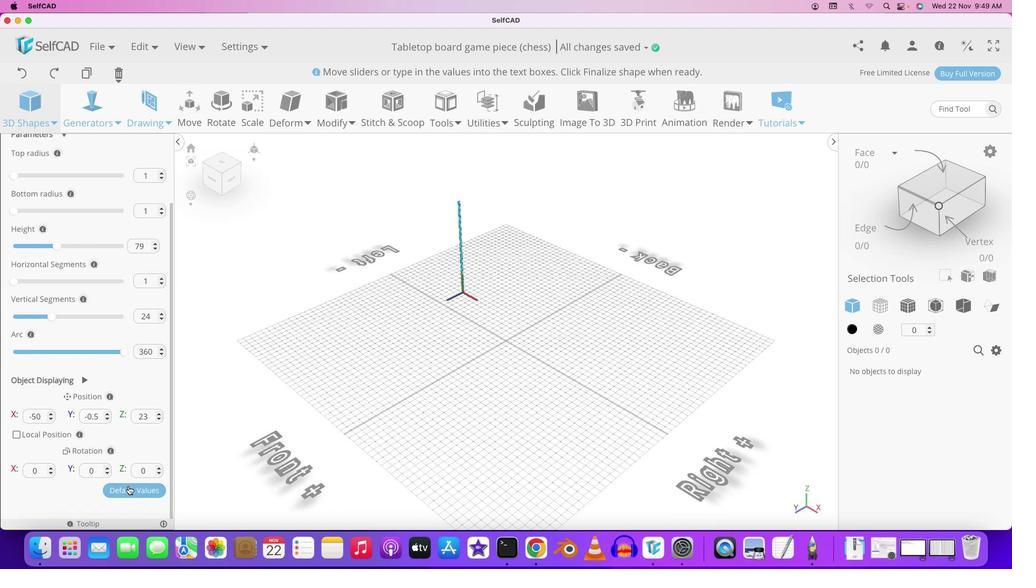 
Action: Mouse moved to (133, 491)
Screenshot: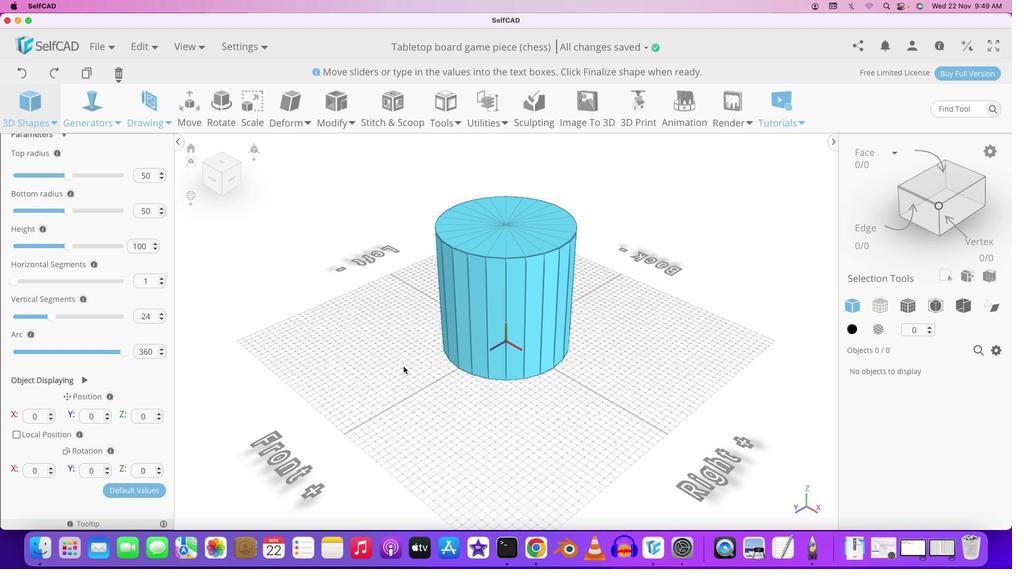 
Action: Mouse pressed left at (133, 491)
Screenshot: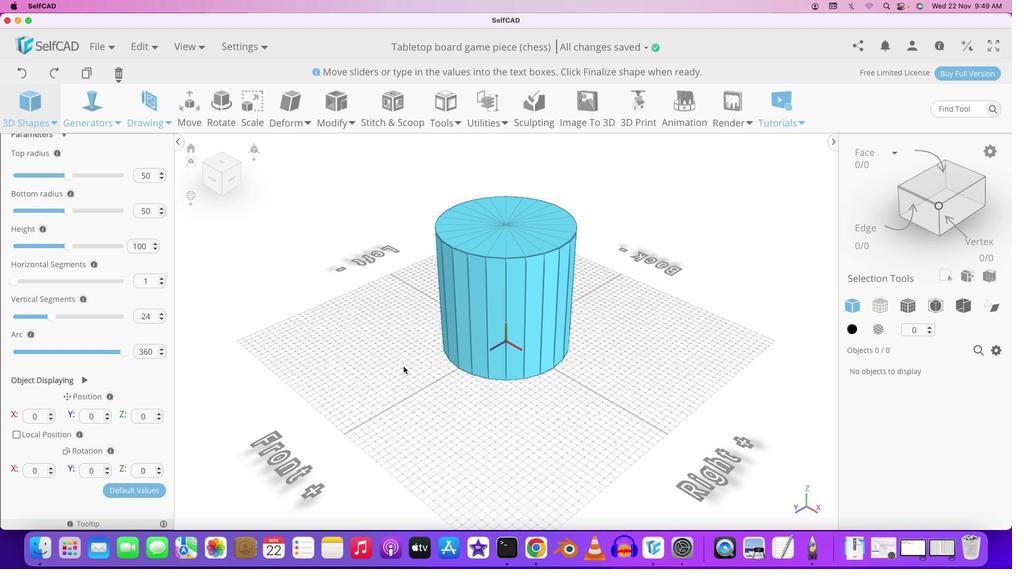 
Action: Mouse moved to (287, 311)
Screenshot: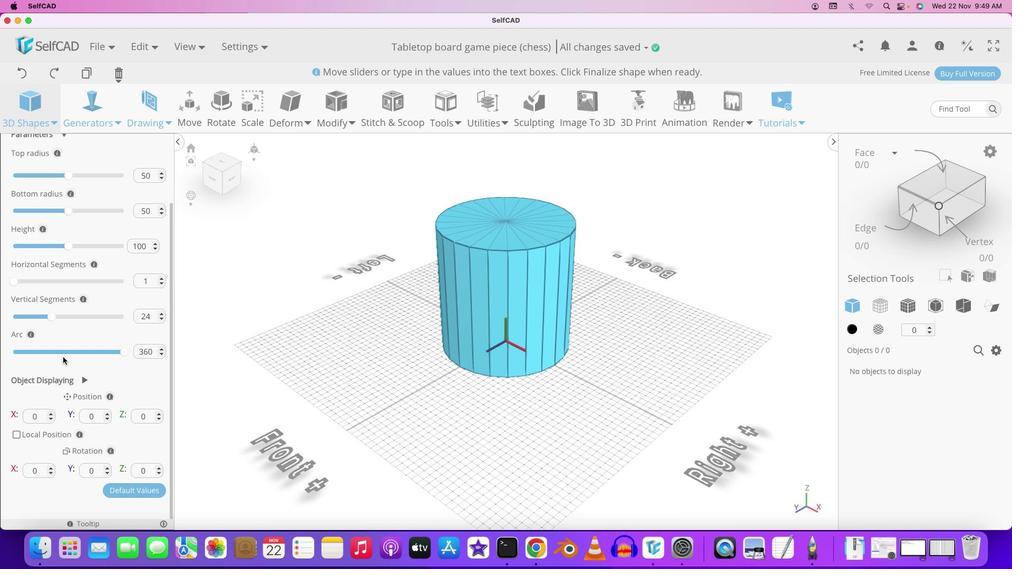 
Action: Mouse pressed left at (287, 311)
Screenshot: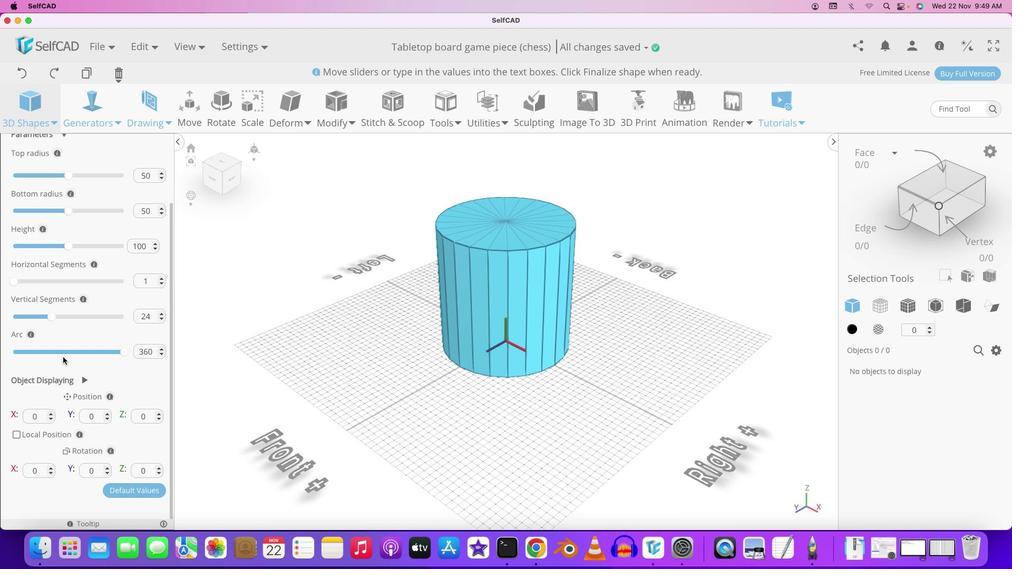 
Action: Mouse moved to (75, 215)
Screenshot: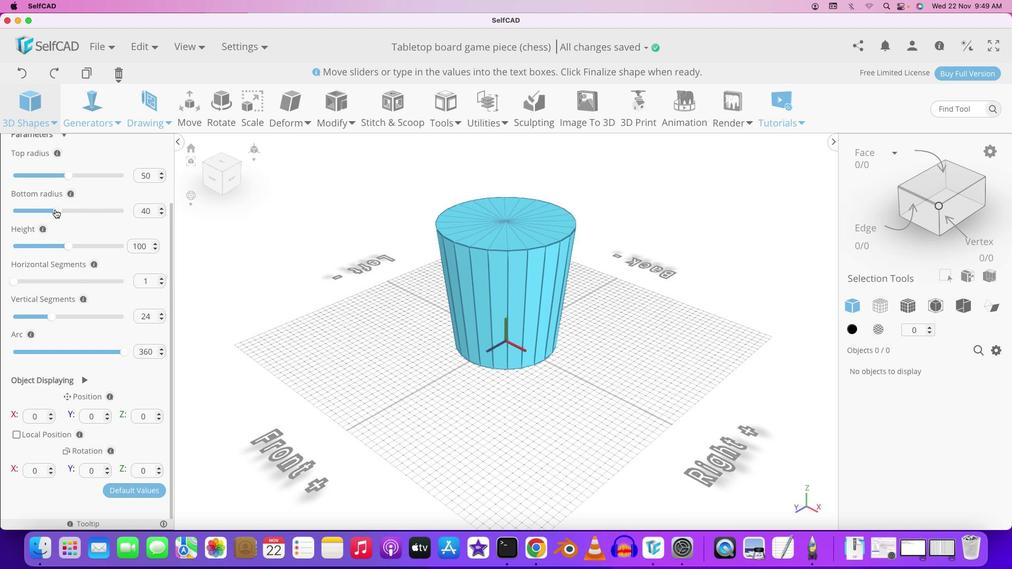
Action: Mouse pressed left at (75, 215)
Screenshot: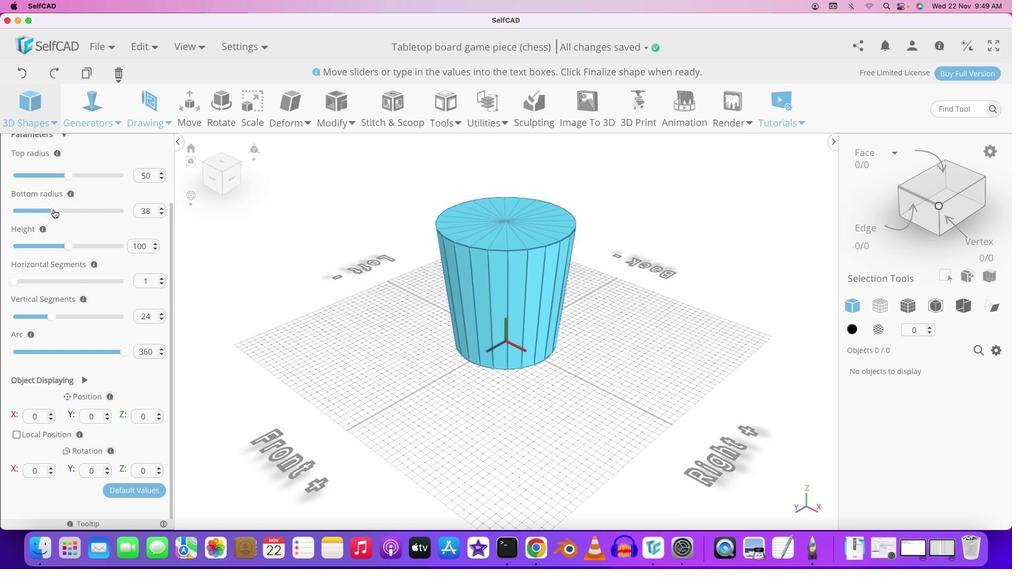 
Action: Mouse moved to (69, 180)
Screenshot: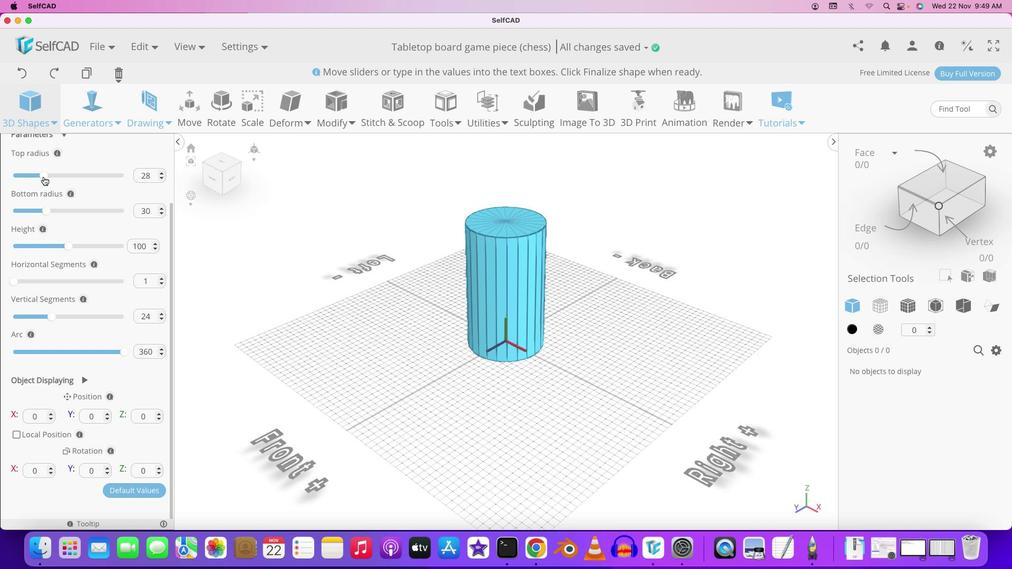 
Action: Mouse pressed left at (69, 180)
Screenshot: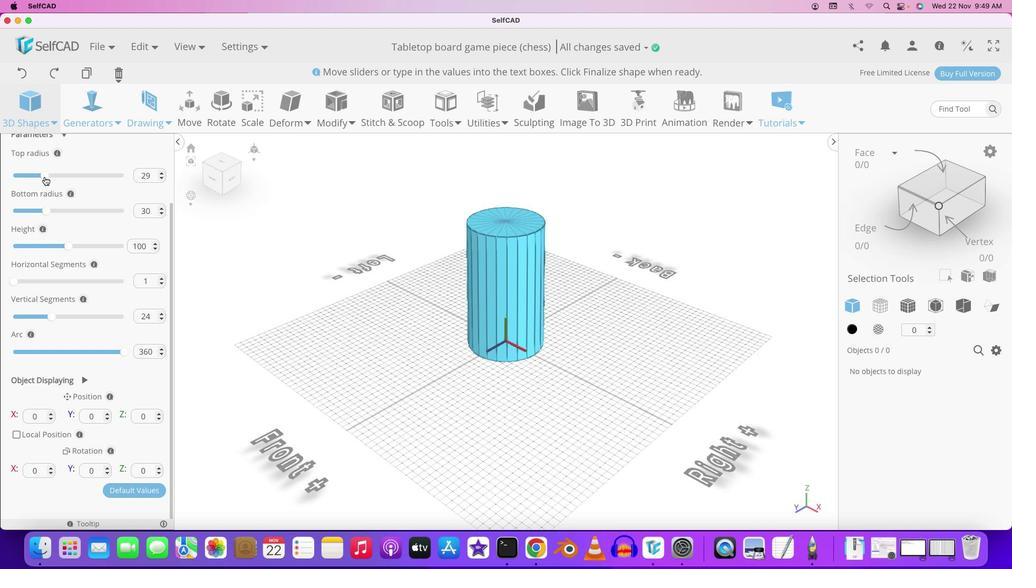 
Action: Mouse moved to (51, 181)
Screenshot: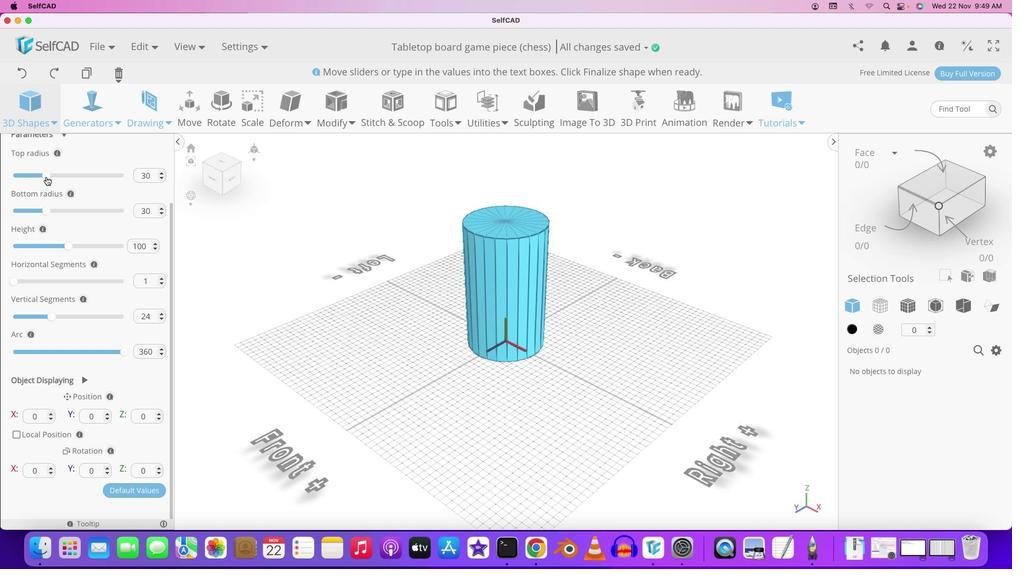 
Action: Mouse pressed left at (51, 181)
Screenshot: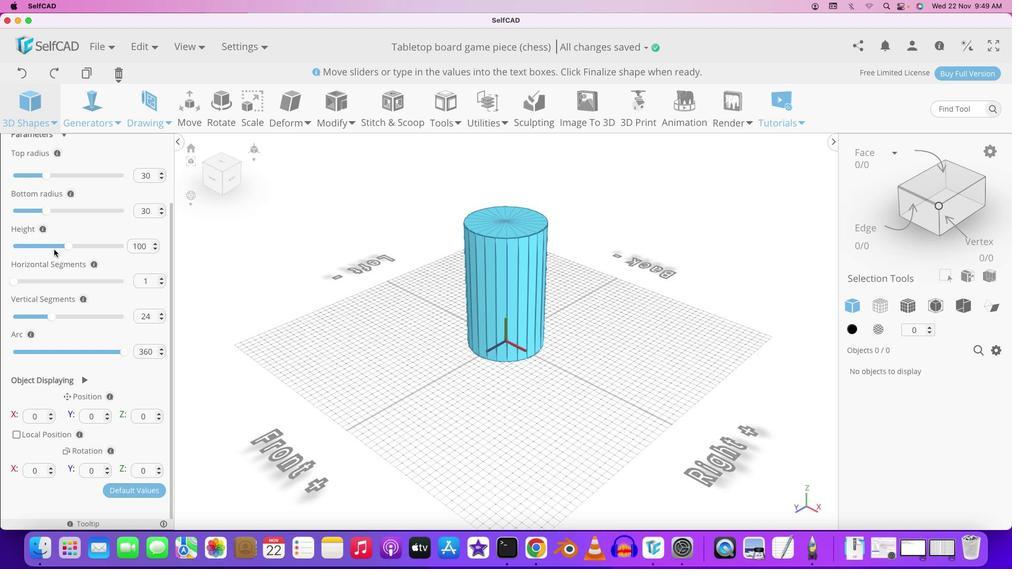 
Action: Mouse moved to (70, 250)
Screenshot: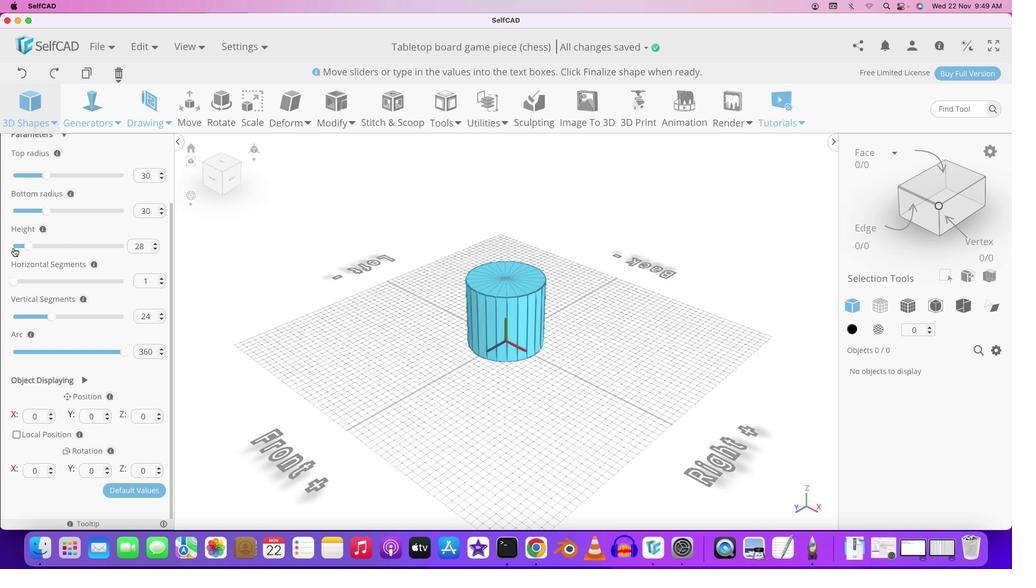 
Action: Mouse pressed left at (70, 250)
Screenshot: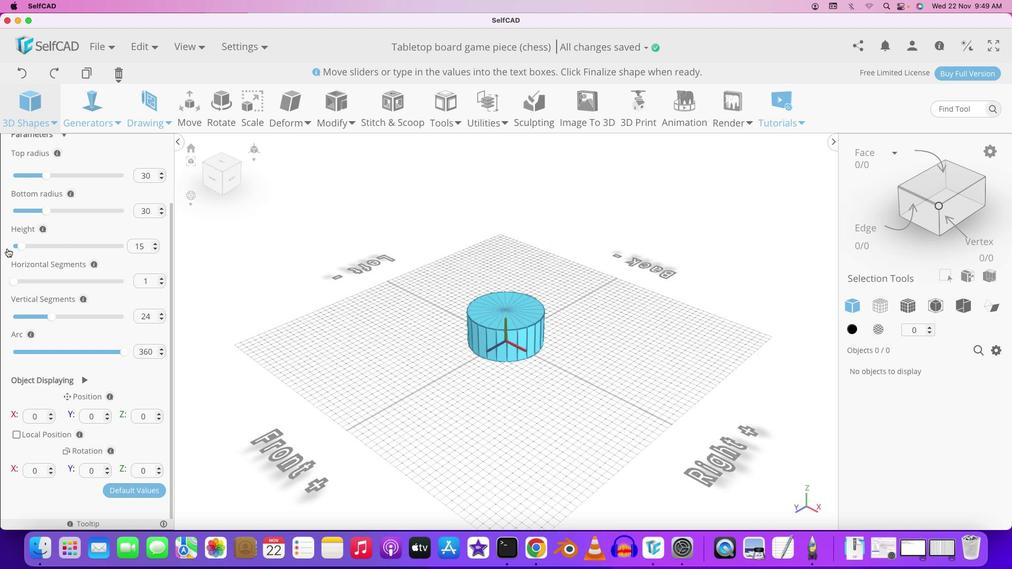 
Action: Mouse moved to (461, 407)
Screenshot: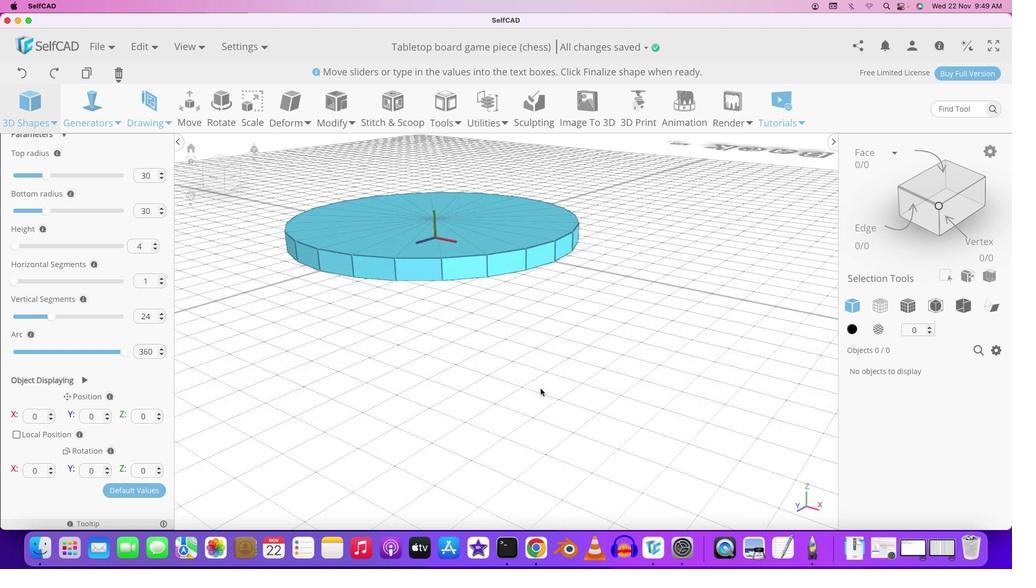 
Action: Mouse pressed left at (461, 407)
Screenshot: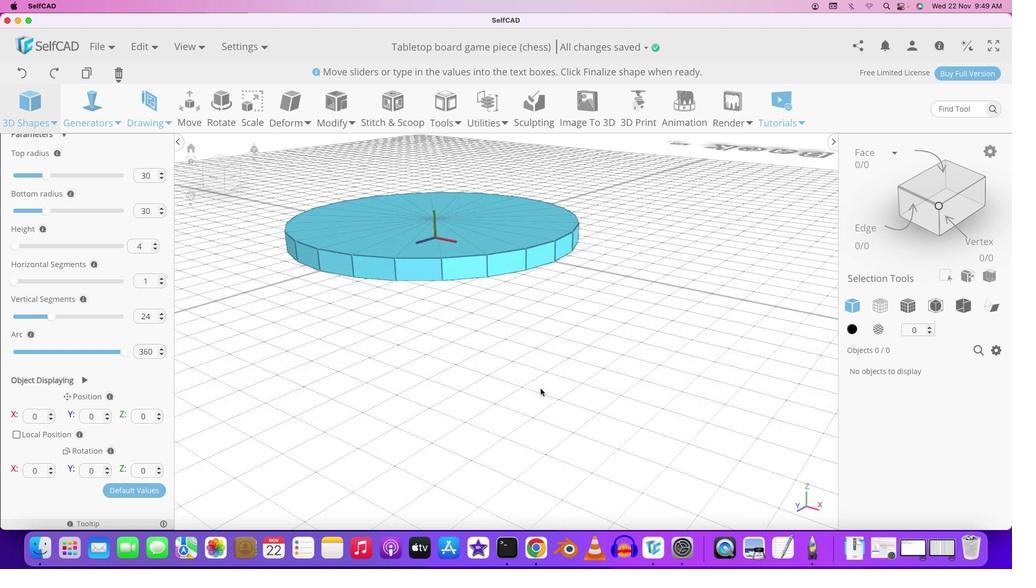 
Action: Mouse moved to (512, 356)
Screenshot: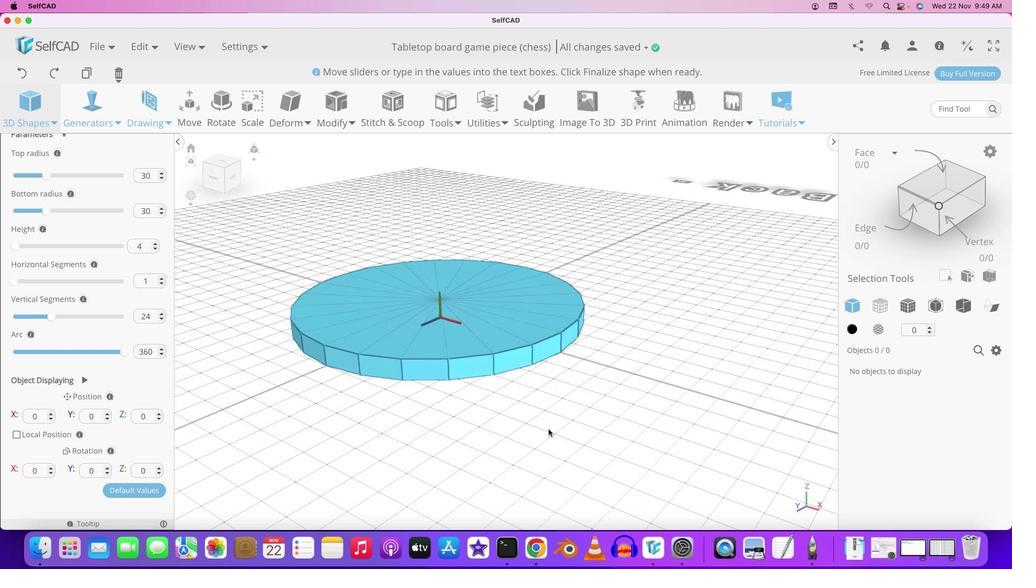 
Action: Mouse scrolled (512, 356) with delta (4, 5)
Screenshot: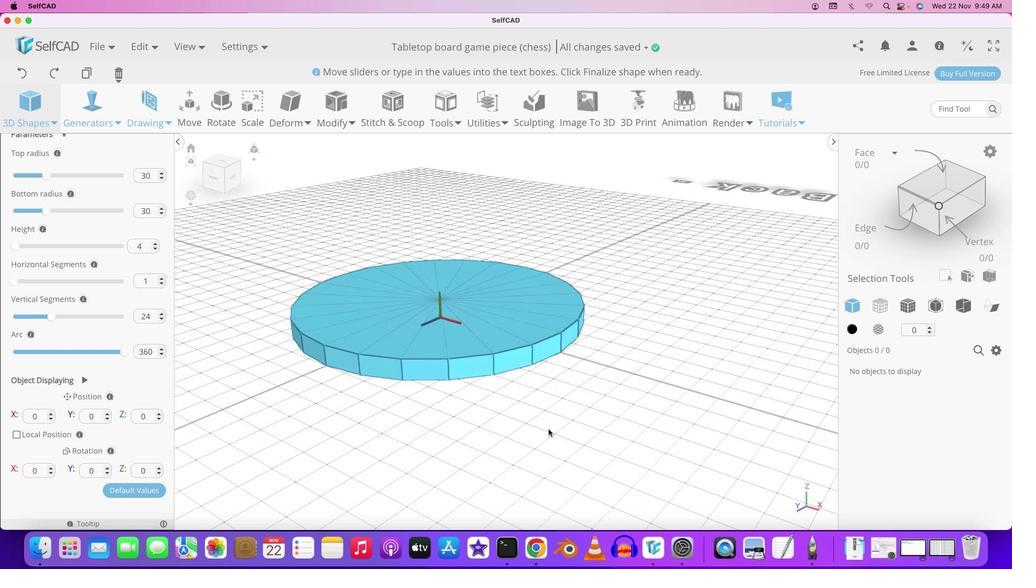 
Action: Mouse moved to (524, 367)
Screenshot: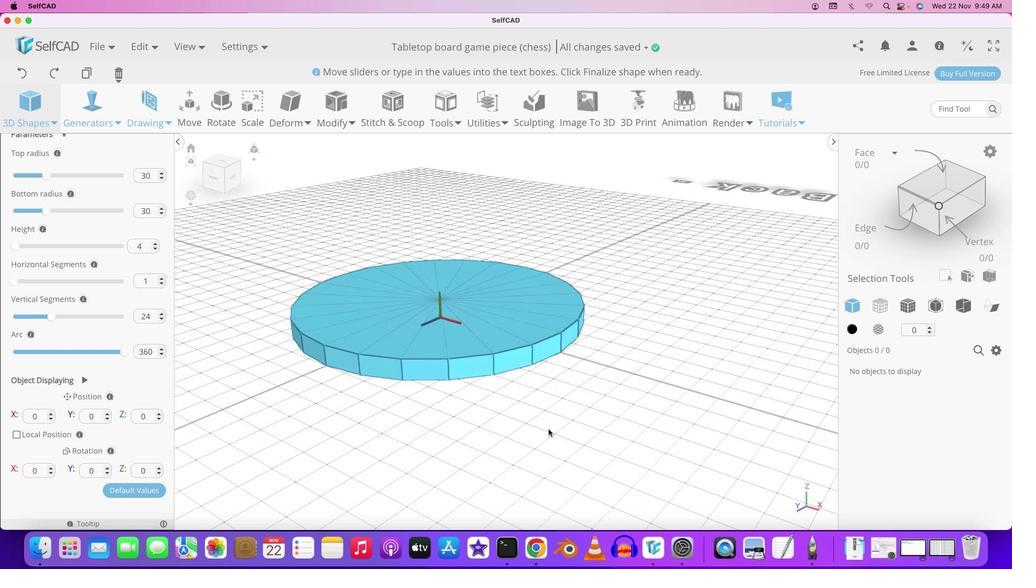 
Action: Mouse scrolled (524, 367) with delta (4, 5)
Screenshot: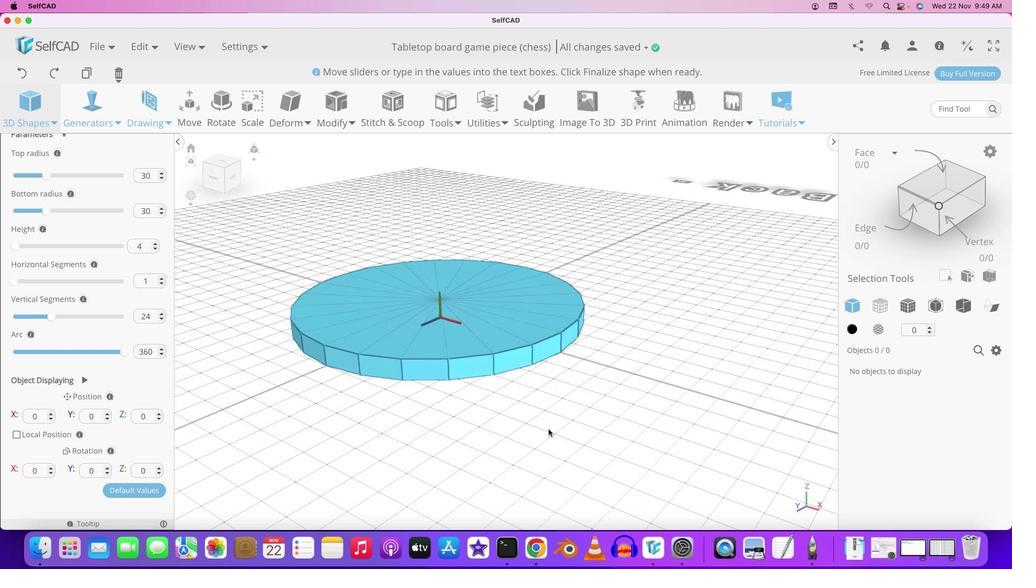 
Action: Mouse moved to (529, 375)
Screenshot: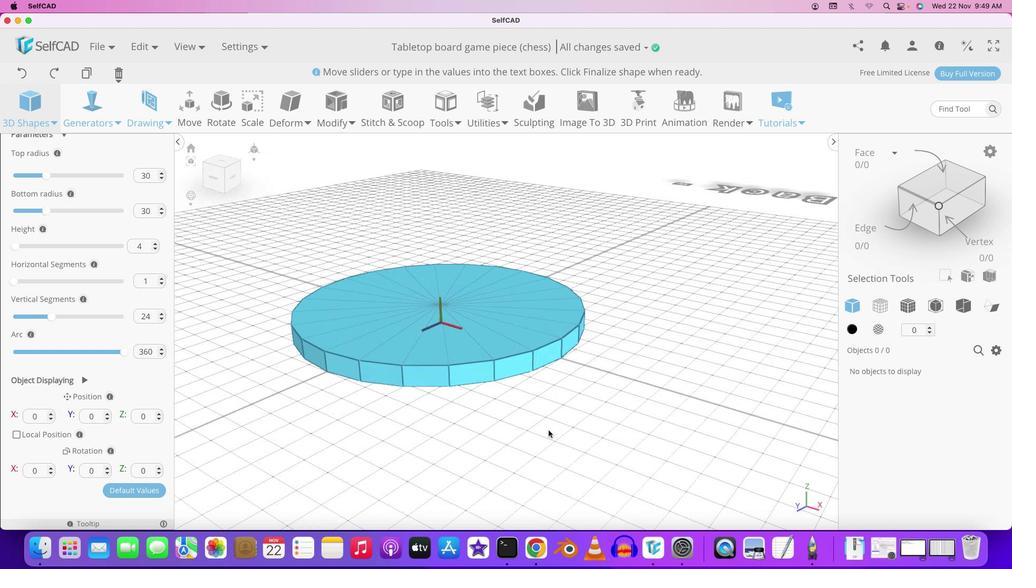 
Action: Mouse scrolled (529, 375) with delta (4, 6)
Screenshot: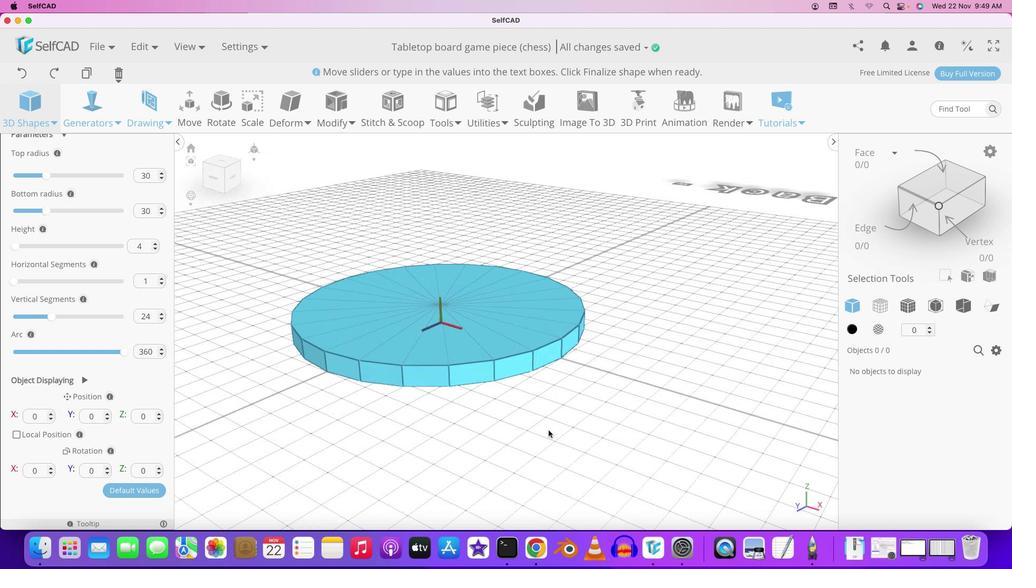 
Action: Mouse moved to (538, 385)
Screenshot: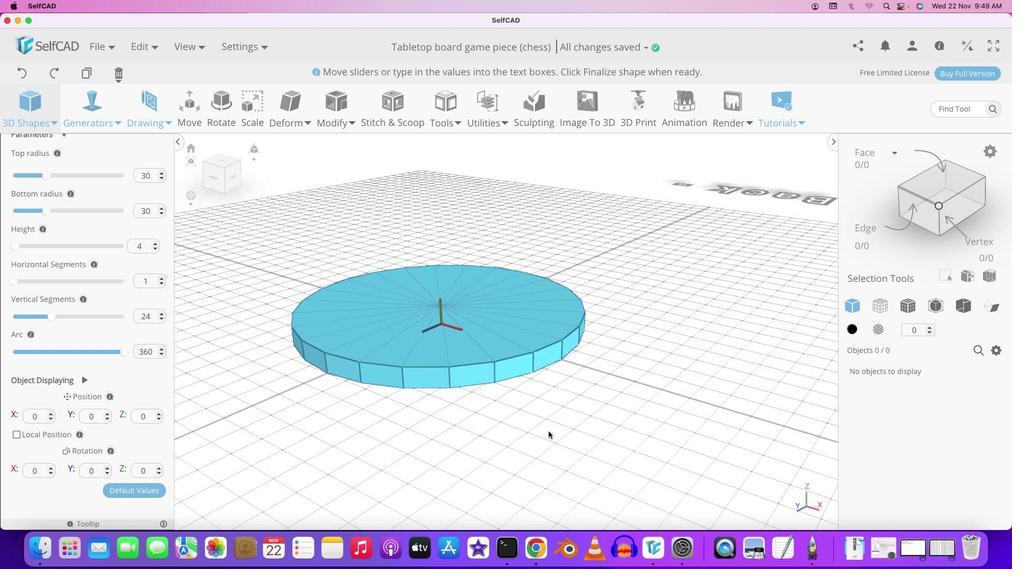 
Action: Mouse scrolled (538, 385) with delta (4, 8)
Screenshot: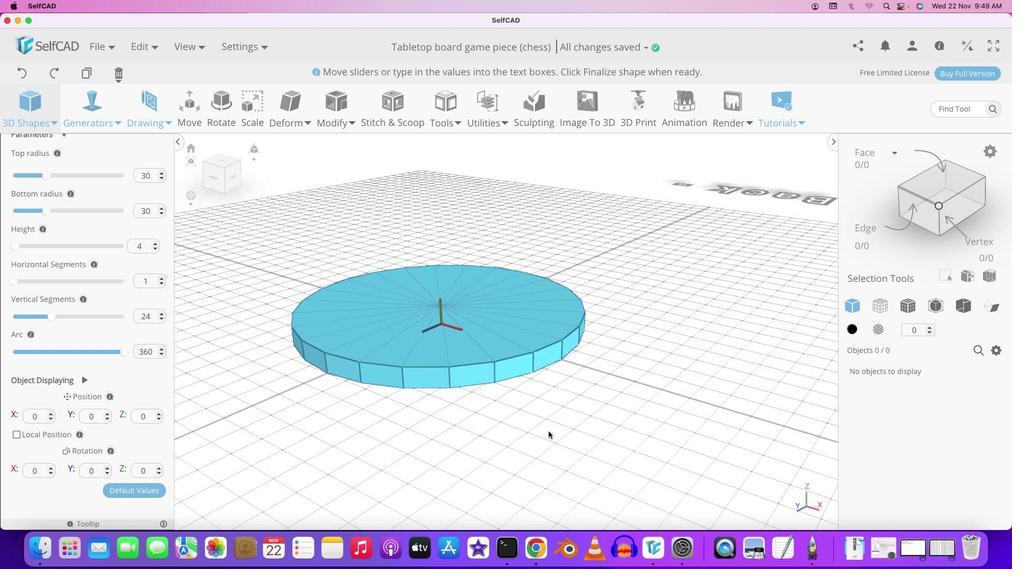 
Action: Mouse moved to (544, 392)
Screenshot: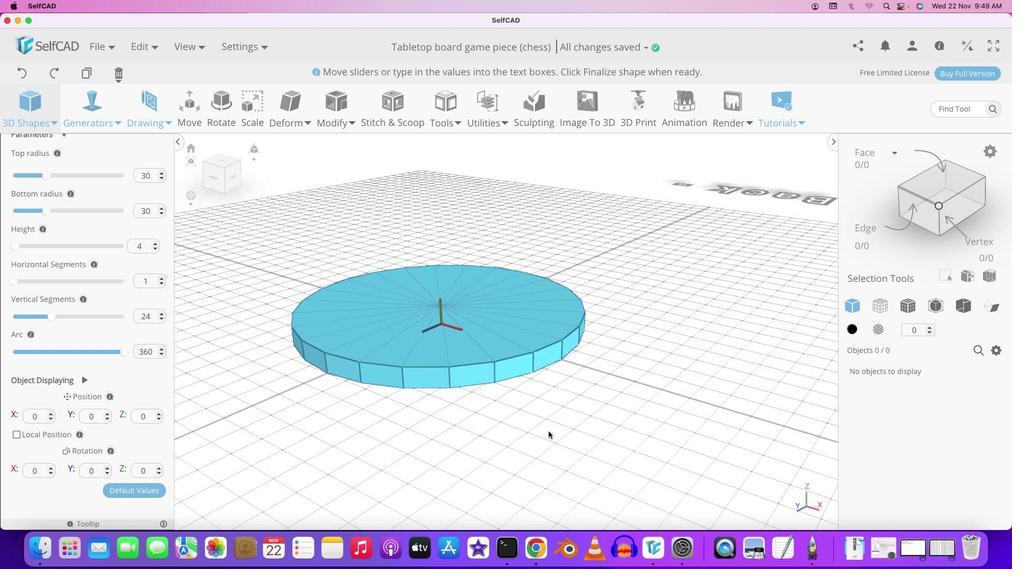 
Action: Mouse scrolled (544, 392) with delta (4, 8)
Screenshot: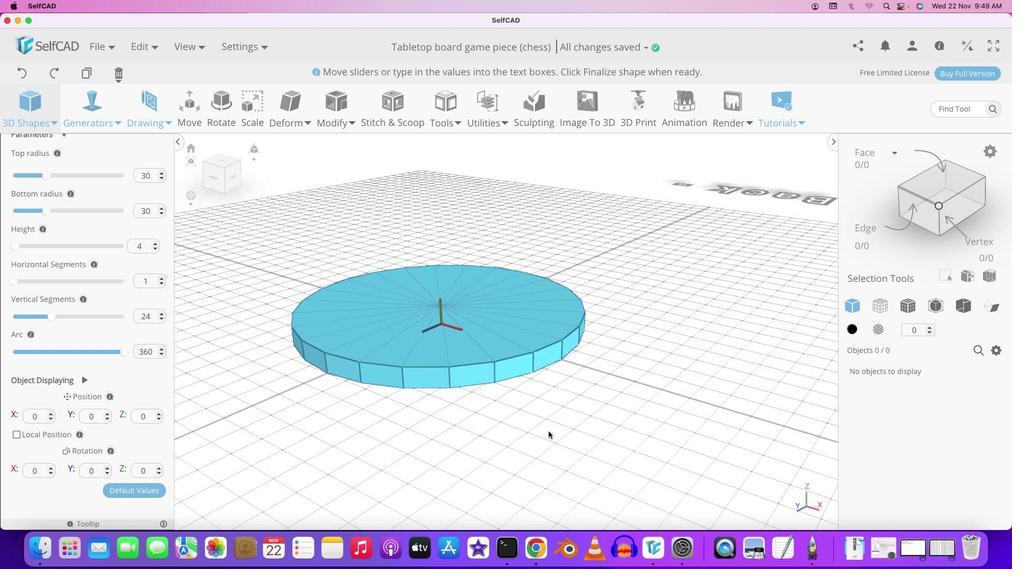 
Action: Mouse moved to (545, 393)
Screenshot: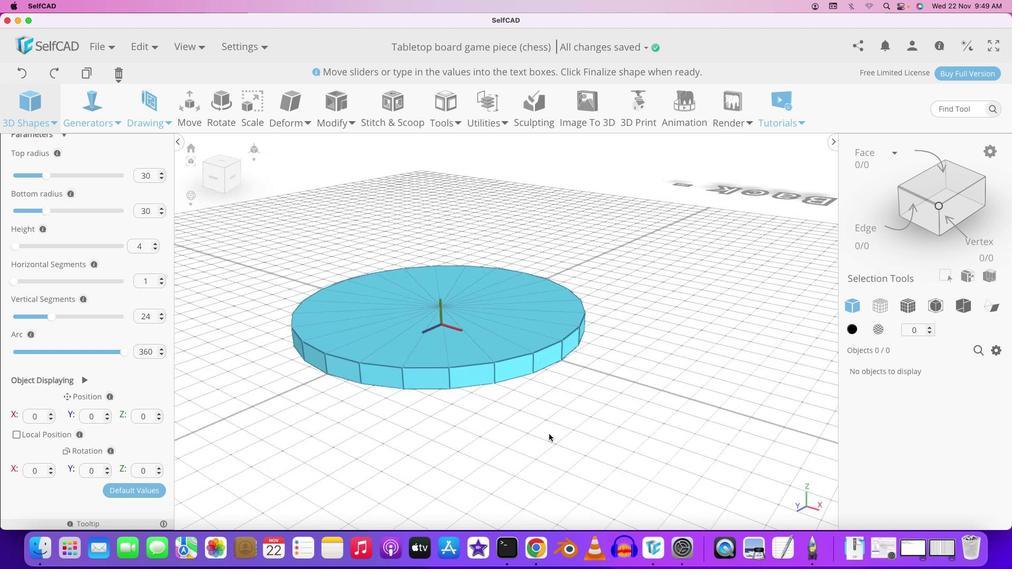 
Action: Mouse scrolled (545, 393) with delta (4, 8)
Screenshot: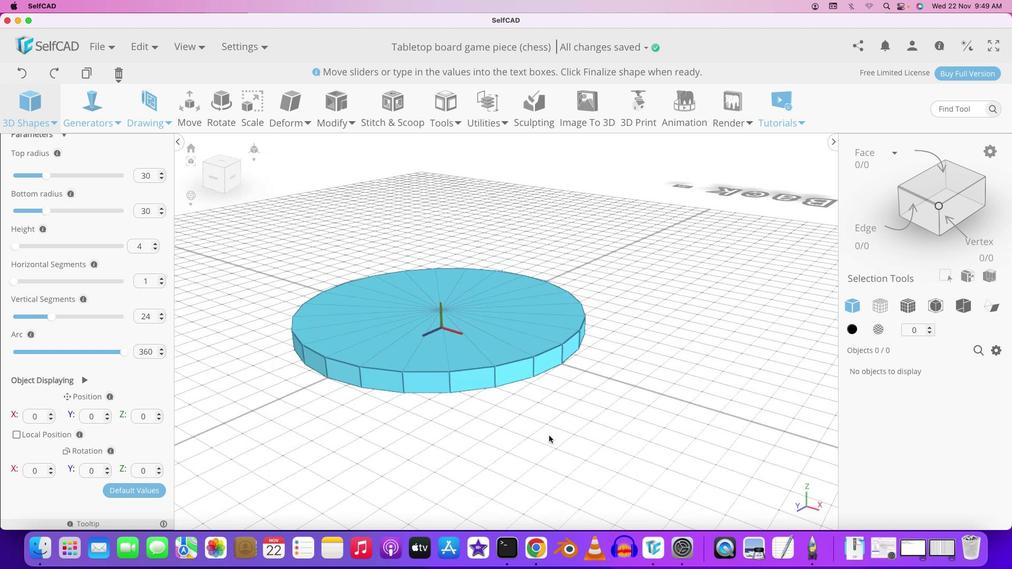 
Action: Mouse moved to (541, 366)
Screenshot: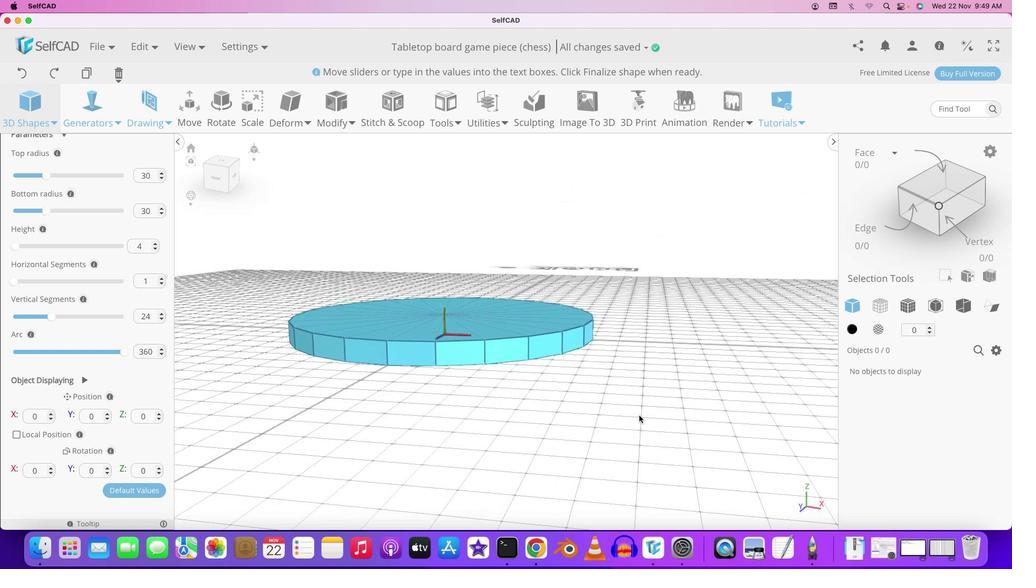 
Action: Key pressed Key.shift
Screenshot: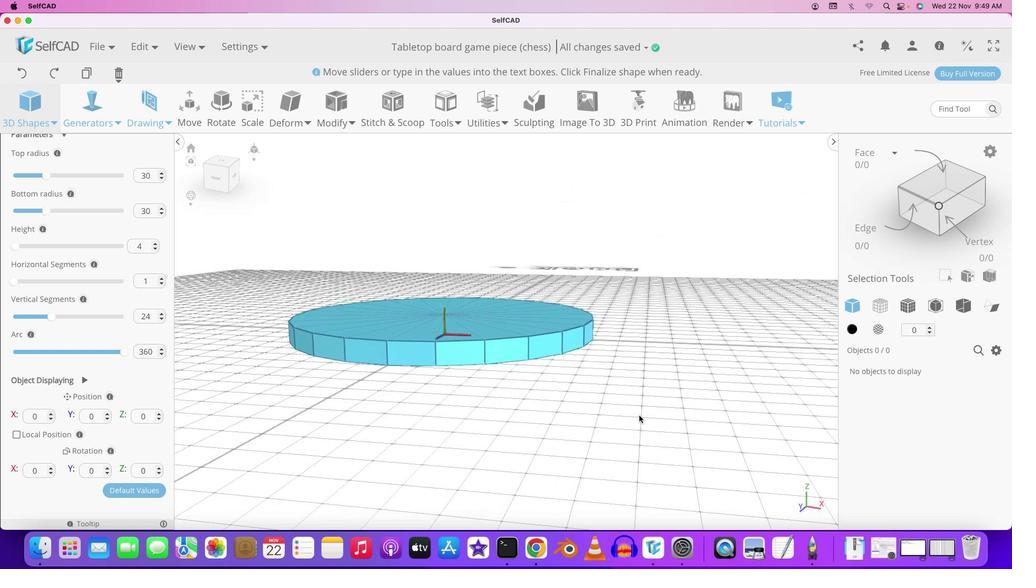 
Action: Mouse moved to (541, 363)
Screenshot: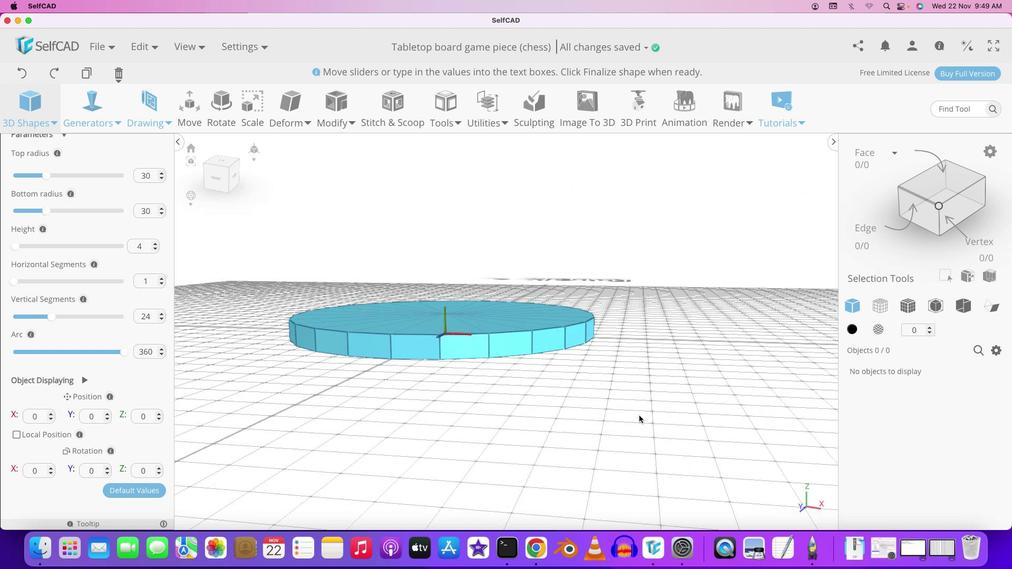 
Action: Mouse pressed left at (541, 363)
Screenshot: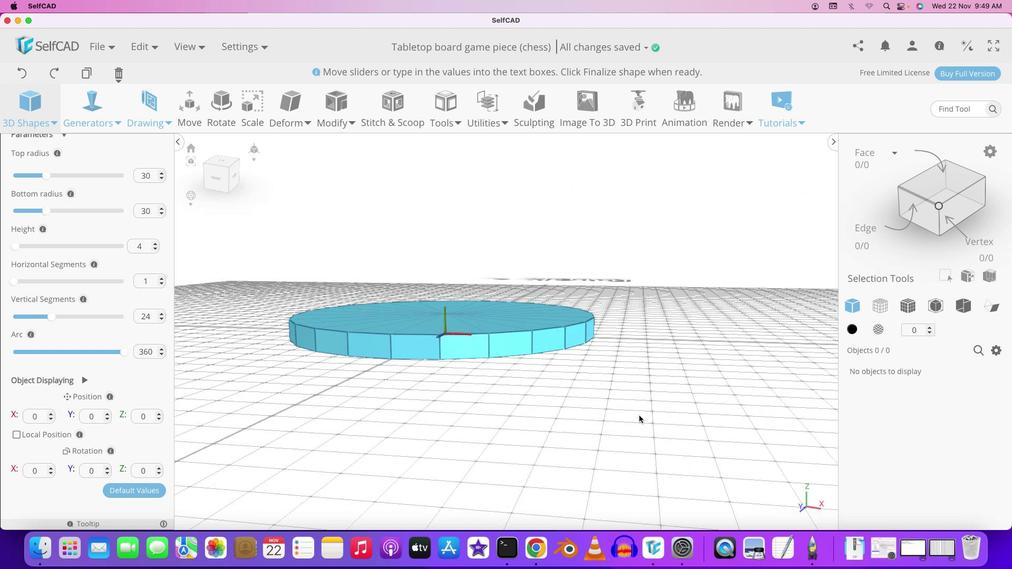 
Action: Mouse moved to (568, 438)
Screenshot: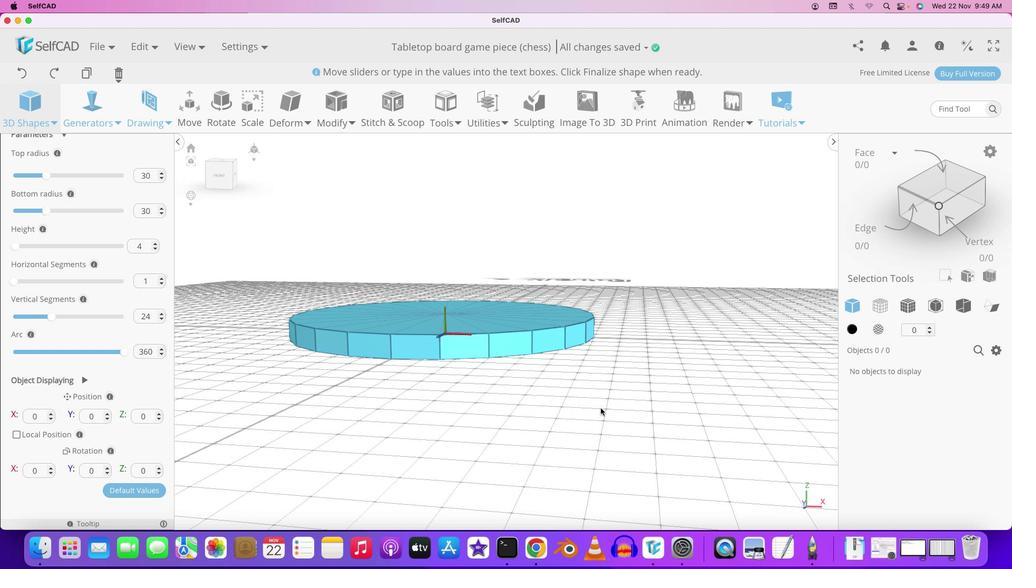 
Action: Mouse pressed left at (568, 438)
Screenshot: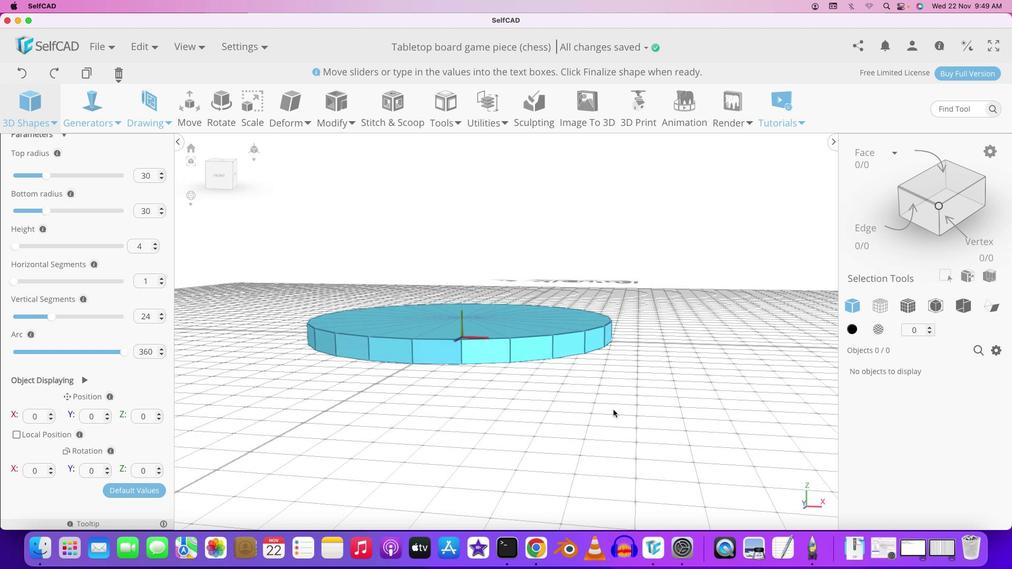 
Action: Mouse moved to (574, 409)
Screenshot: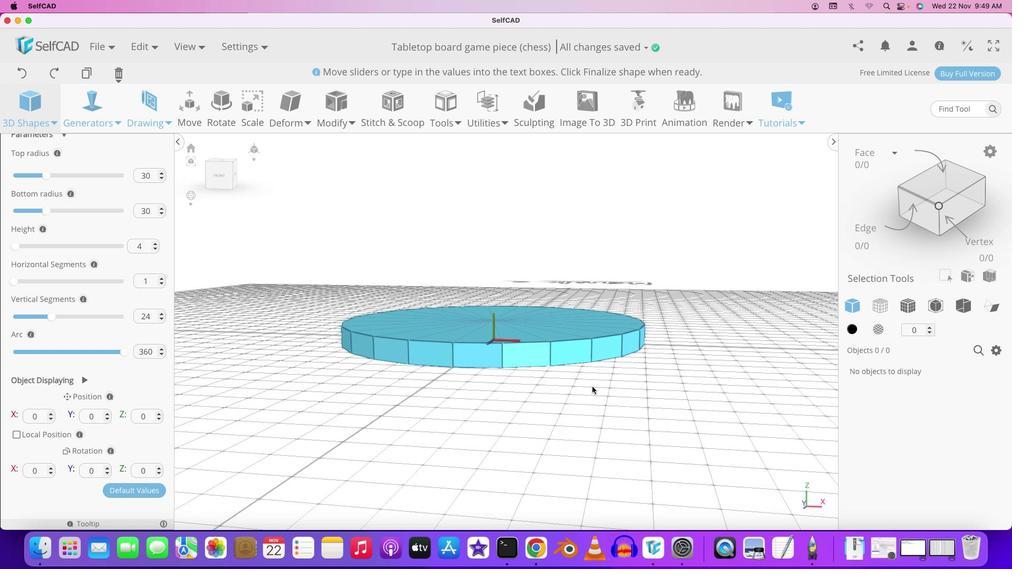 
Action: Key pressed Key.shift
Screenshot: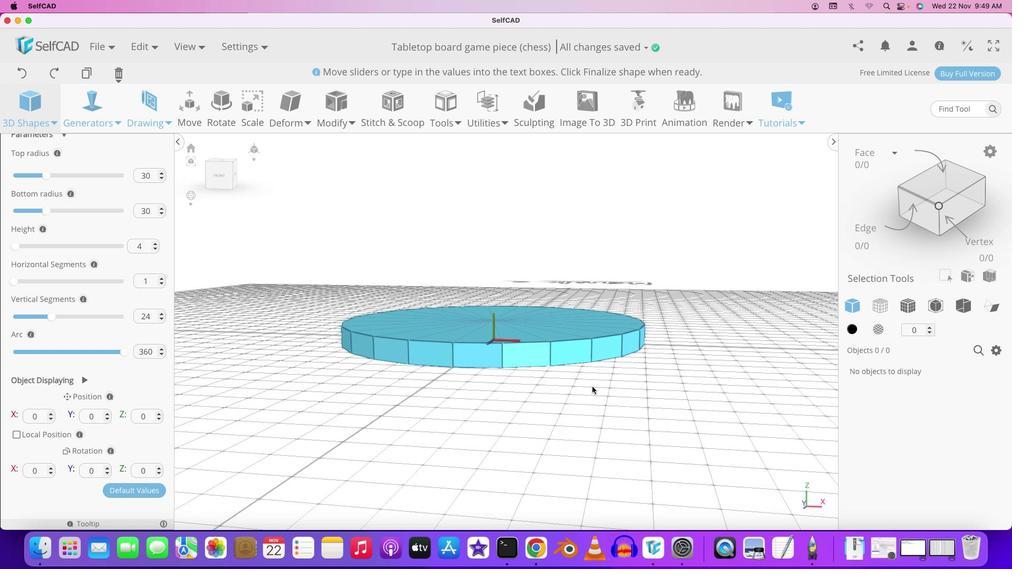 
Action: Mouse moved to (573, 409)
Screenshot: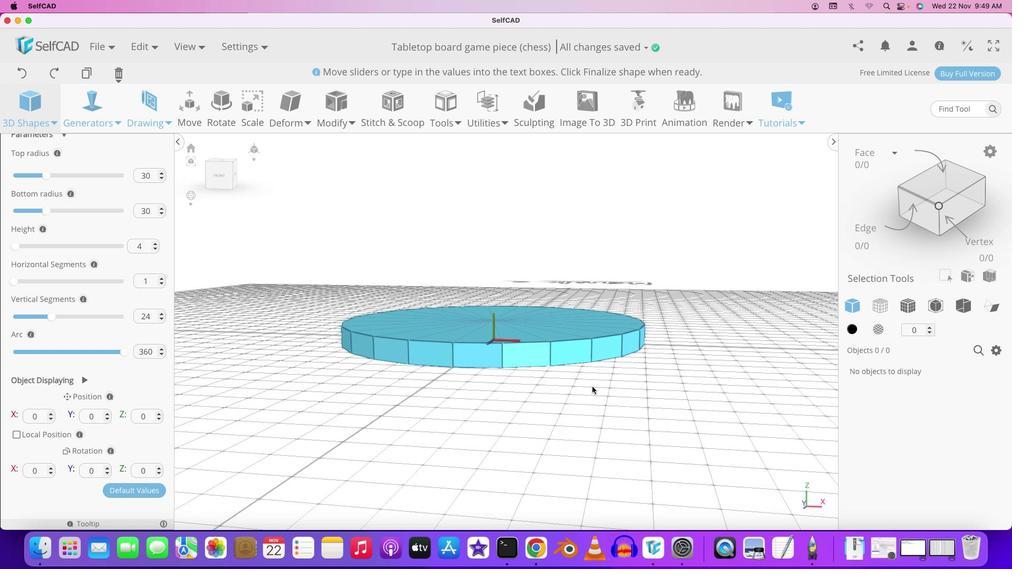 
Action: Mouse pressed left at (573, 409)
Screenshot: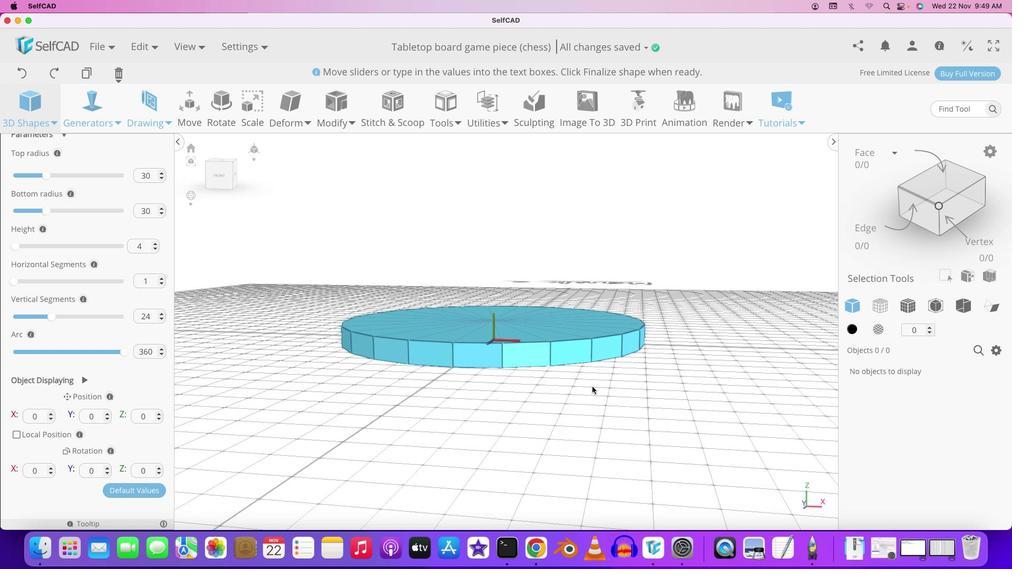 
Action: Mouse moved to (597, 391)
Screenshot: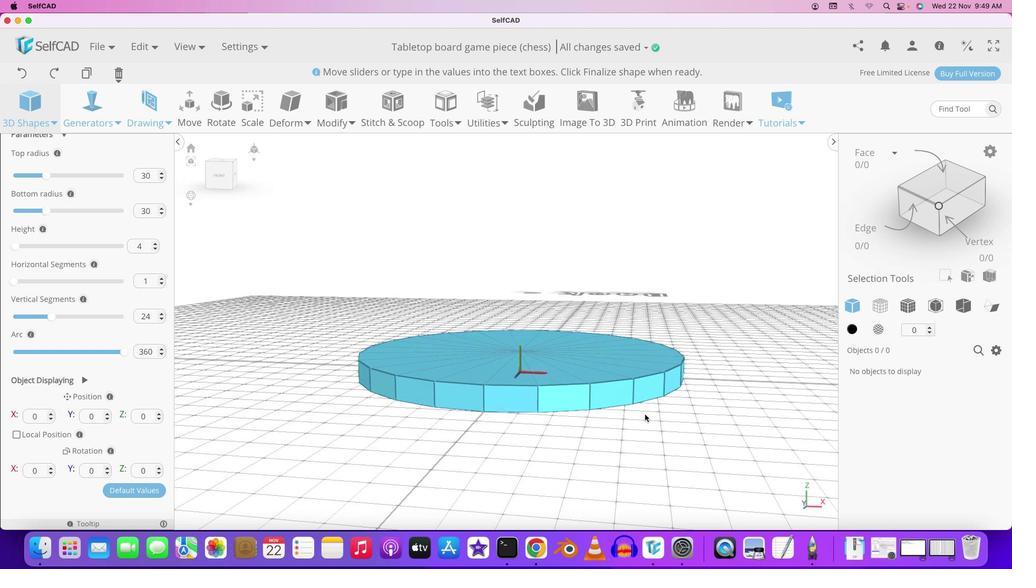 
Action: Mouse scrolled (597, 391) with delta (4, 5)
Screenshot: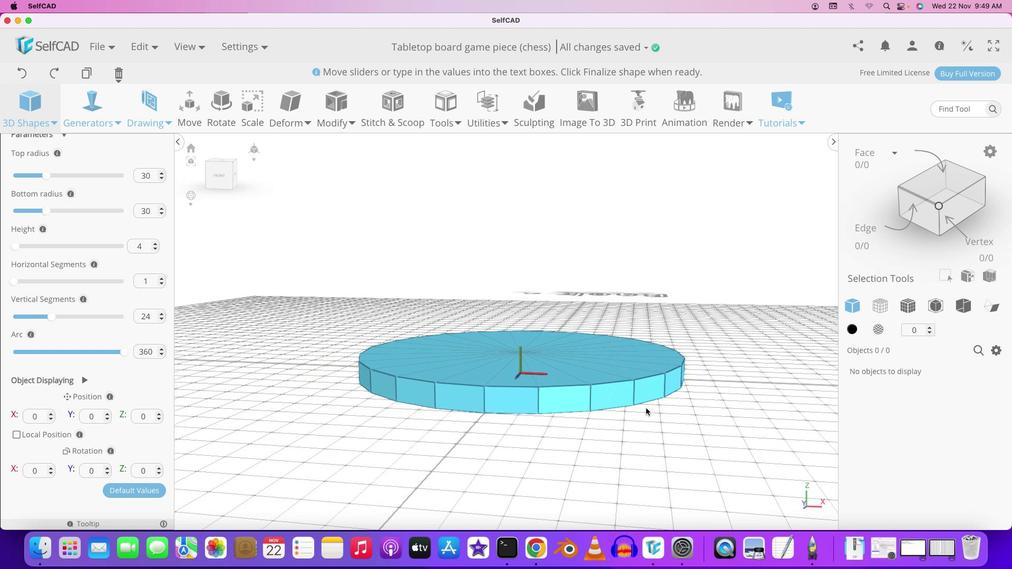 
Action: Mouse scrolled (597, 391) with delta (4, 5)
Screenshot: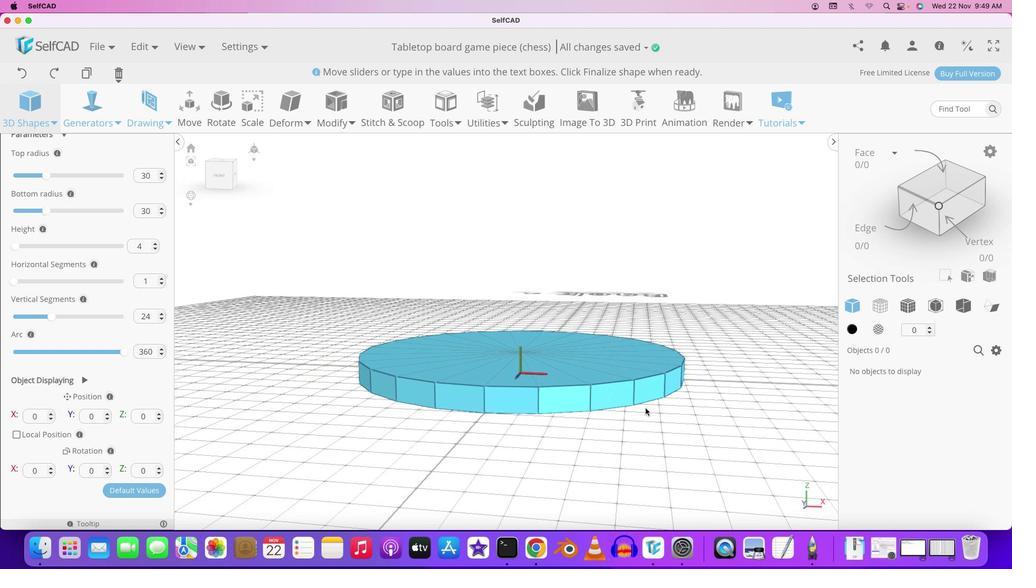 
Action: Mouse moved to (600, 392)
Screenshot: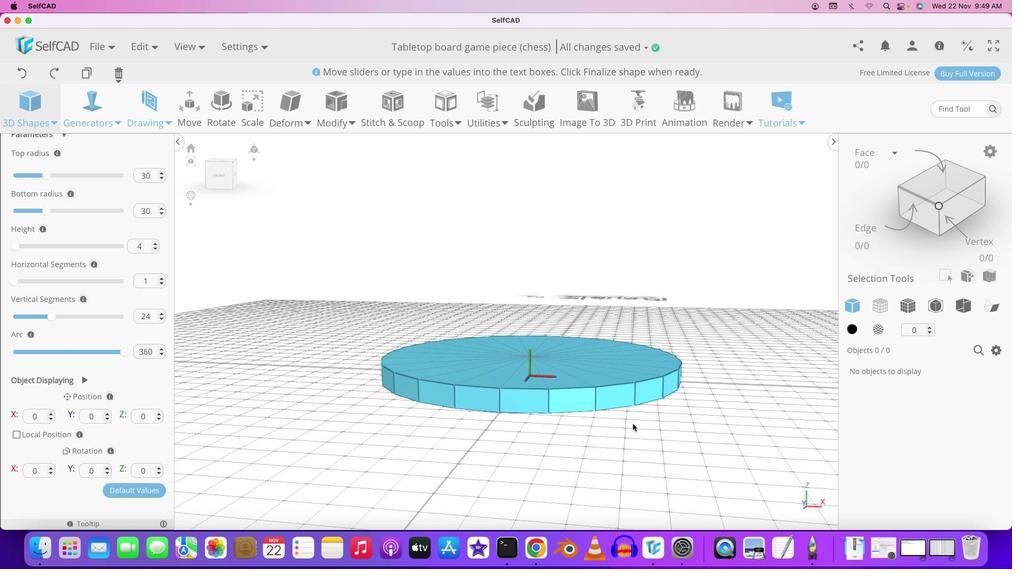 
Action: Key pressed Key.shift
Screenshot: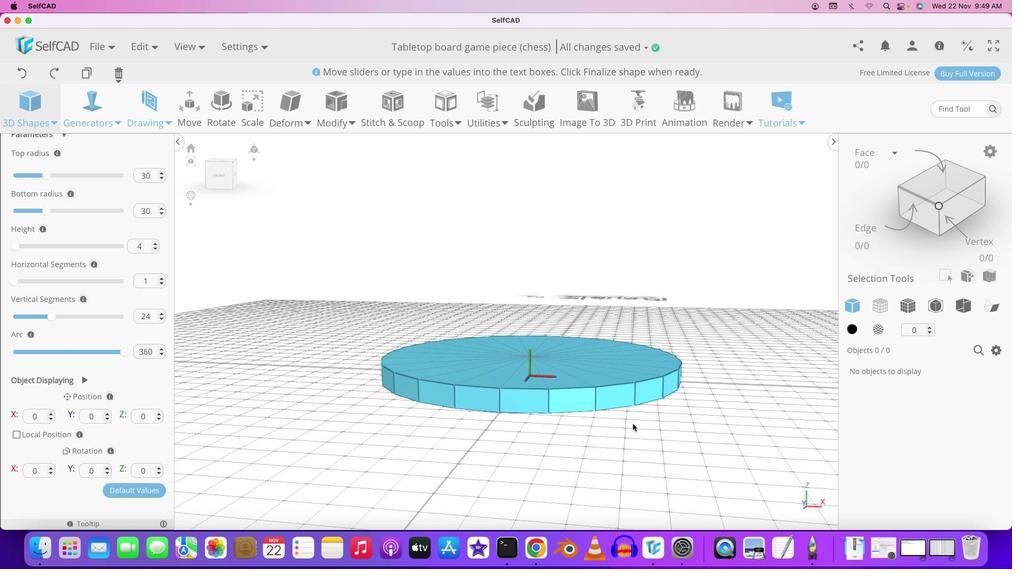 
Action: Mouse moved to (604, 399)
Screenshot: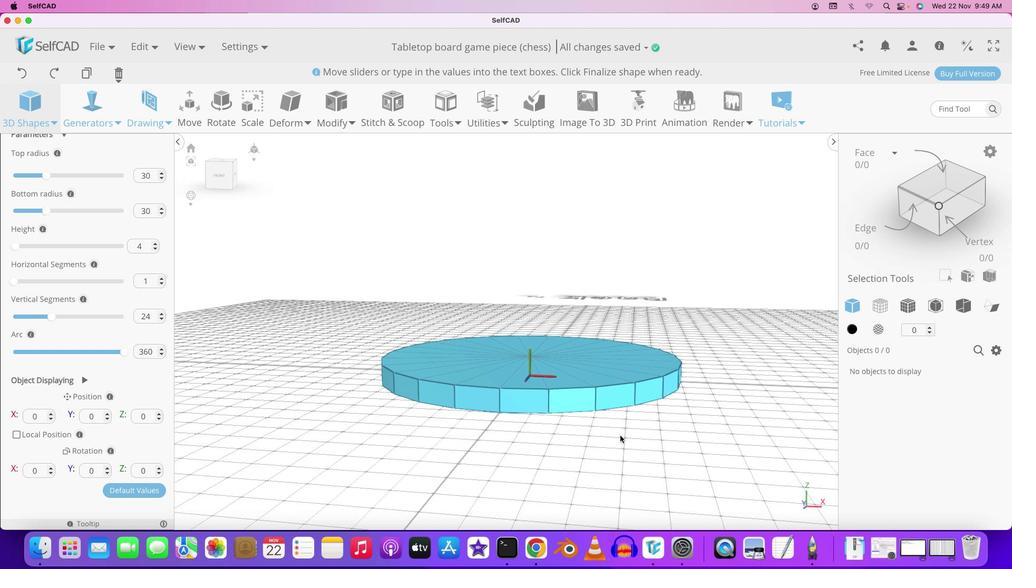 
Action: Mouse pressed left at (604, 399)
Screenshot: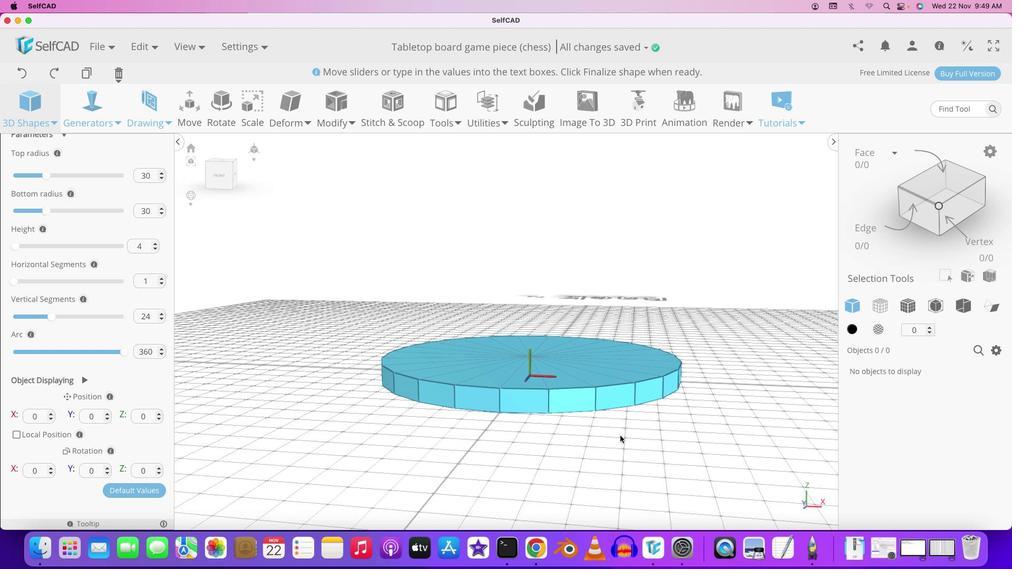 
Action: Mouse moved to (650, 413)
Screenshot: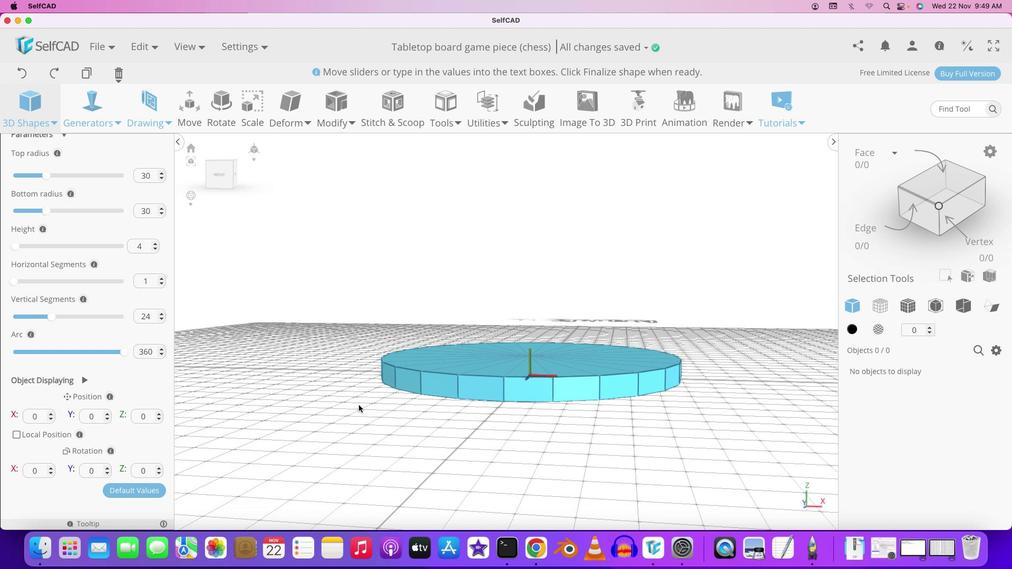 
Action: Mouse scrolled (650, 413) with delta (4, 4)
Screenshot: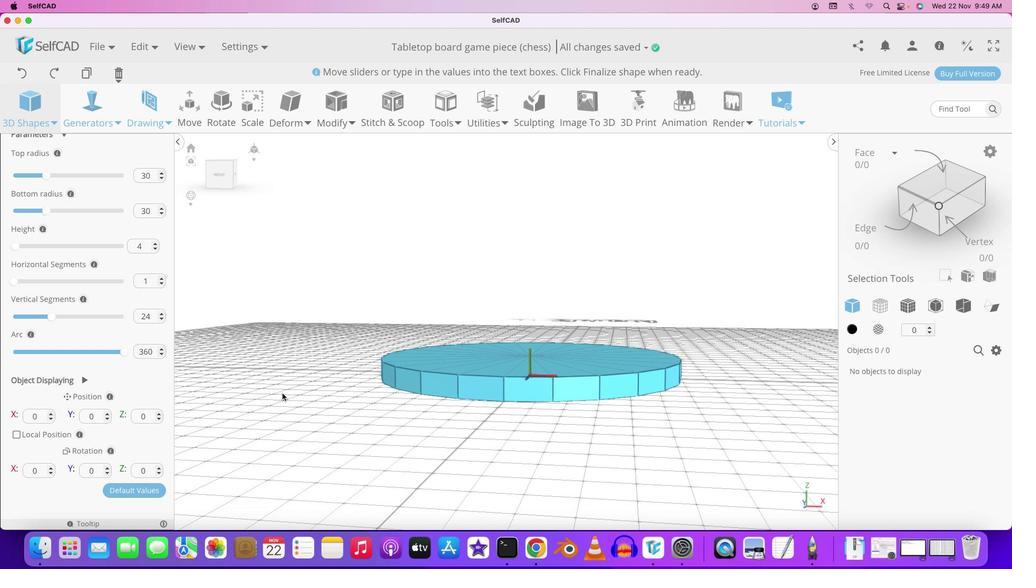 
Action: Mouse scrolled (650, 413) with delta (4, 4)
Screenshot: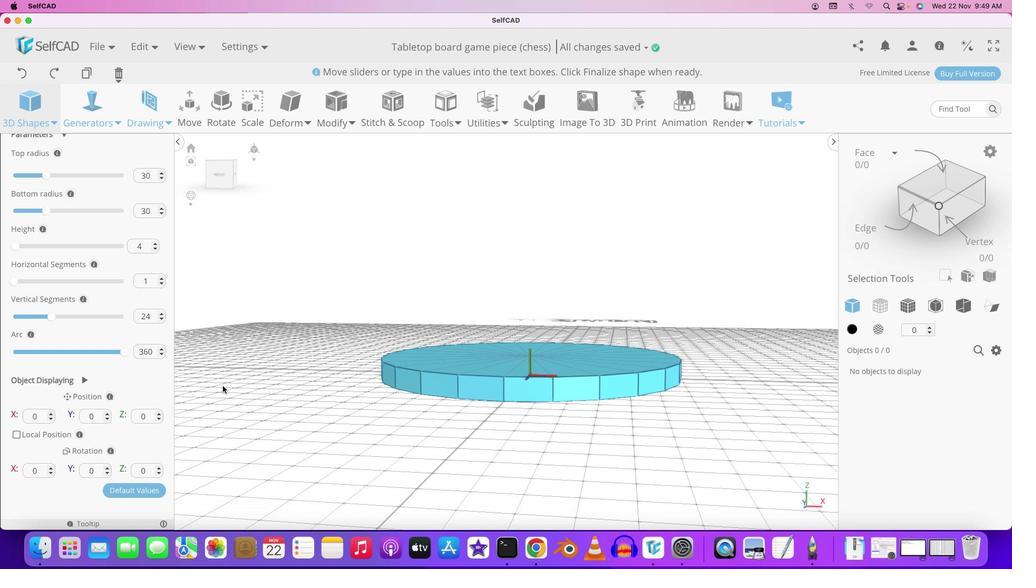 
Action: Mouse moved to (625, 440)
Screenshot: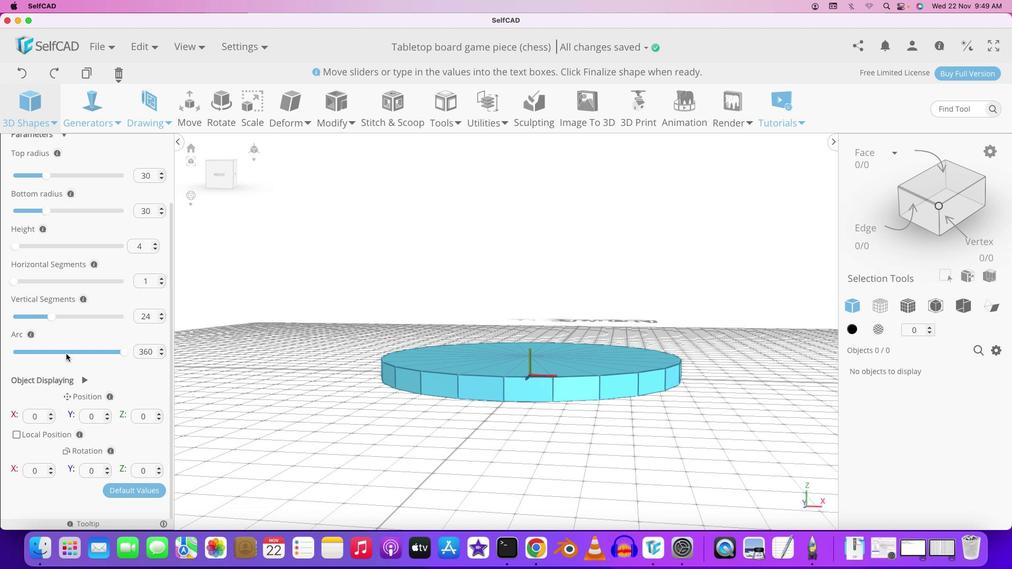 
Action: Mouse pressed left at (625, 440)
Screenshot: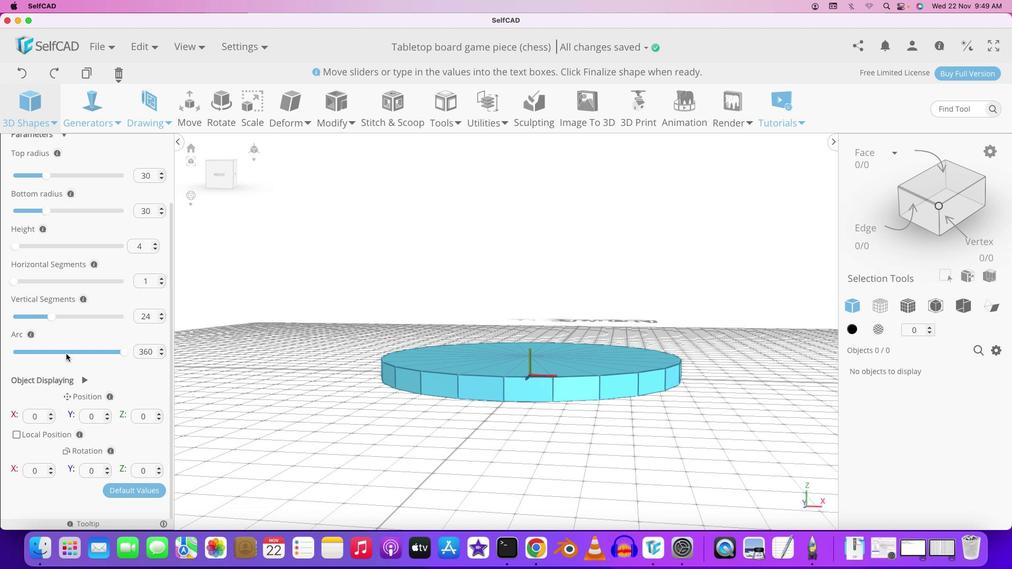 
Action: Mouse moved to (501, 426)
Screenshot: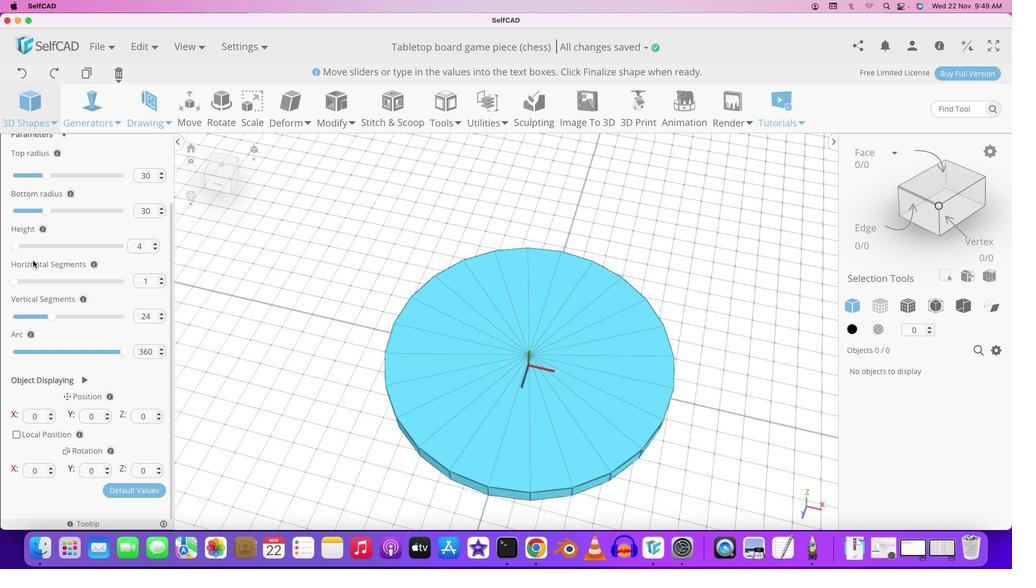 
Action: Mouse pressed left at (501, 426)
Screenshot: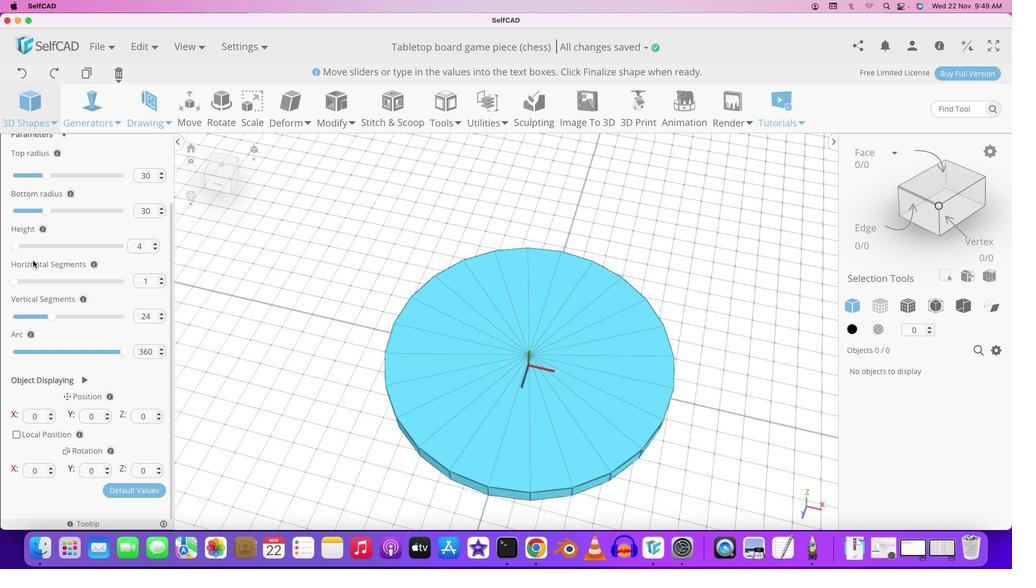 
Action: Mouse moved to (52, 322)
Screenshot: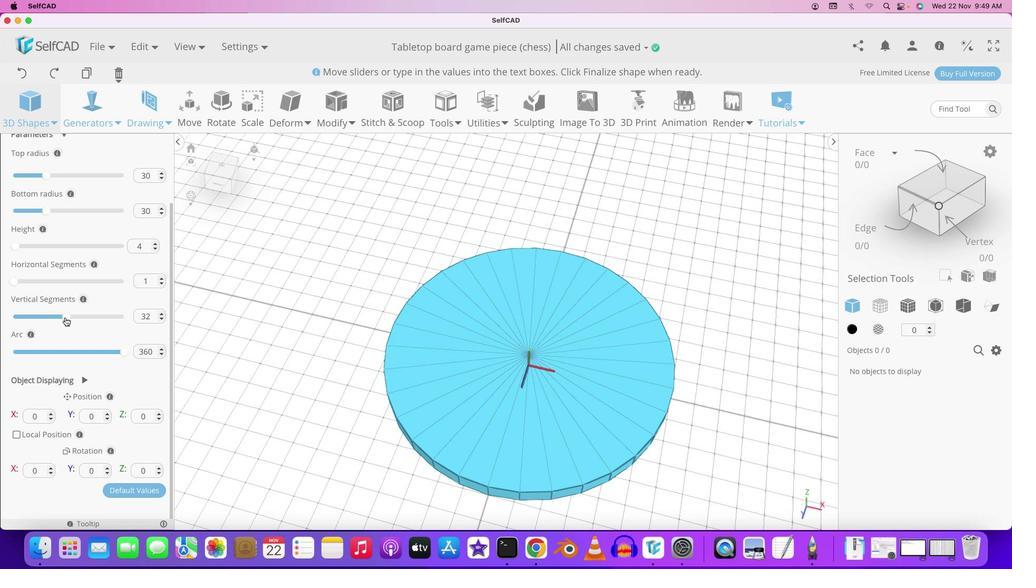 
Action: Mouse pressed left at (52, 322)
Screenshot: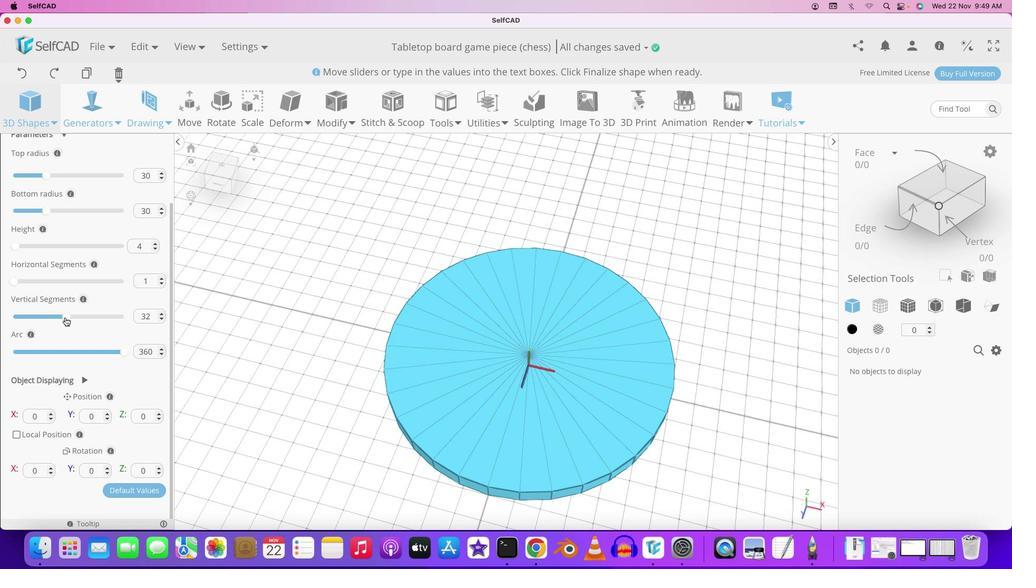 
Action: Mouse moved to (21, 285)
Screenshot: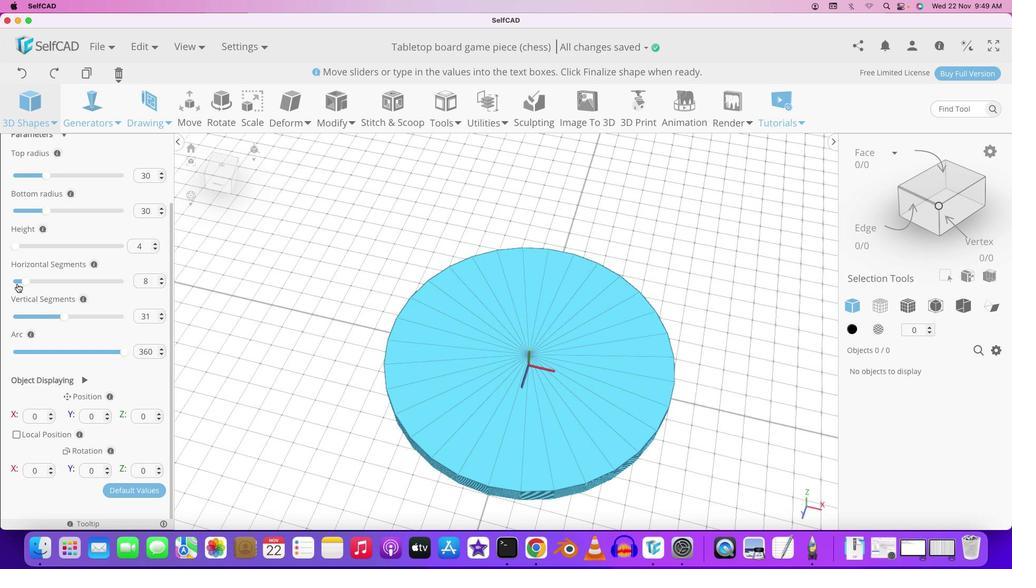
Action: Mouse pressed left at (21, 285)
Screenshot: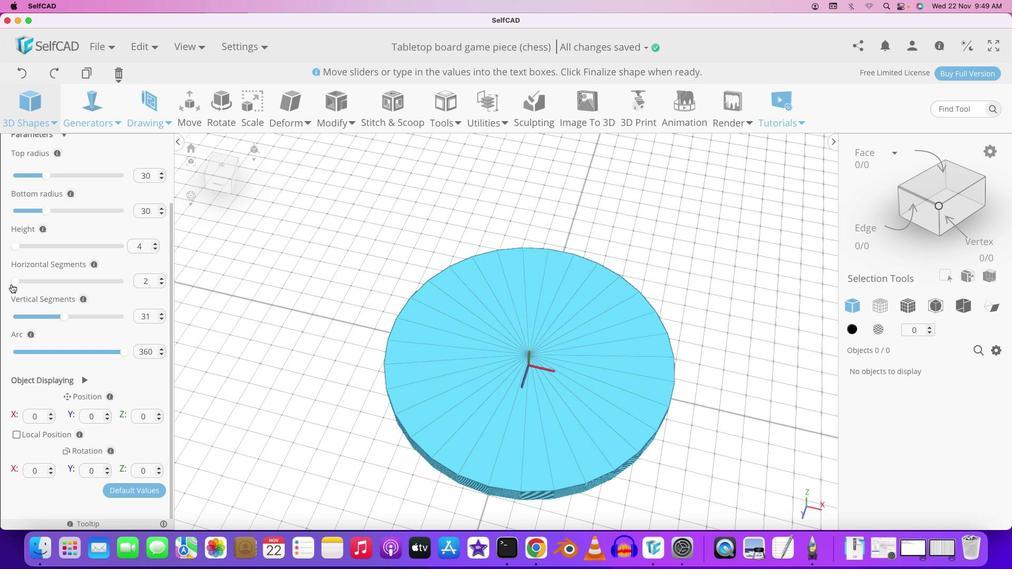 
Action: Mouse moved to (246, 347)
Screenshot: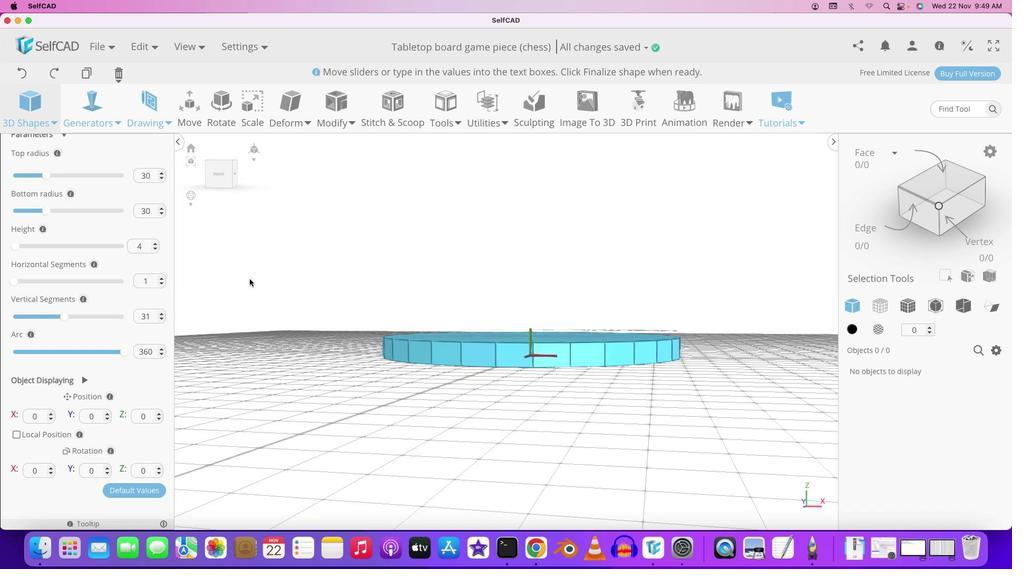 
Action: Mouse pressed left at (246, 347)
Screenshot: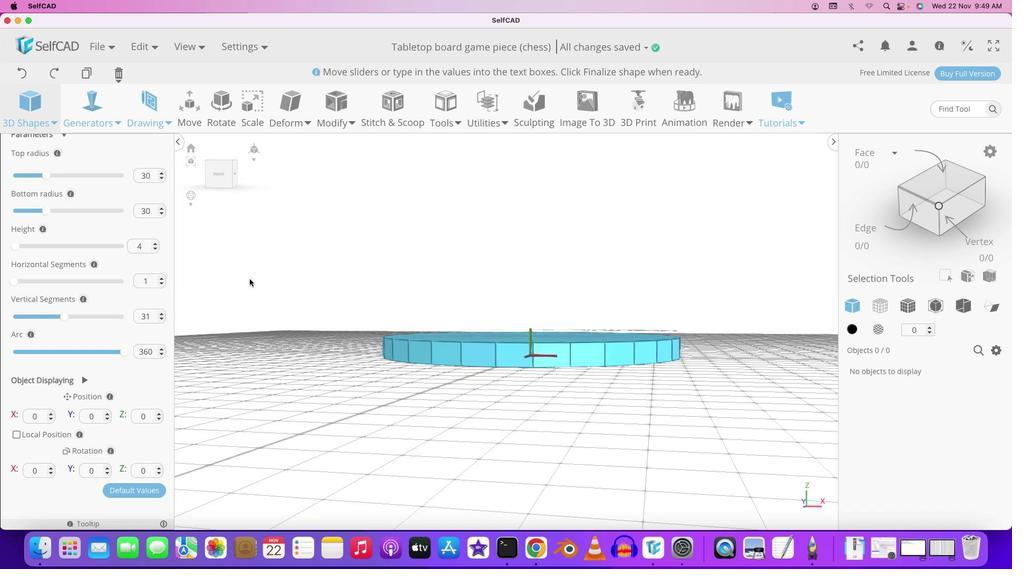 
Action: Mouse moved to (258, 288)
Screenshot: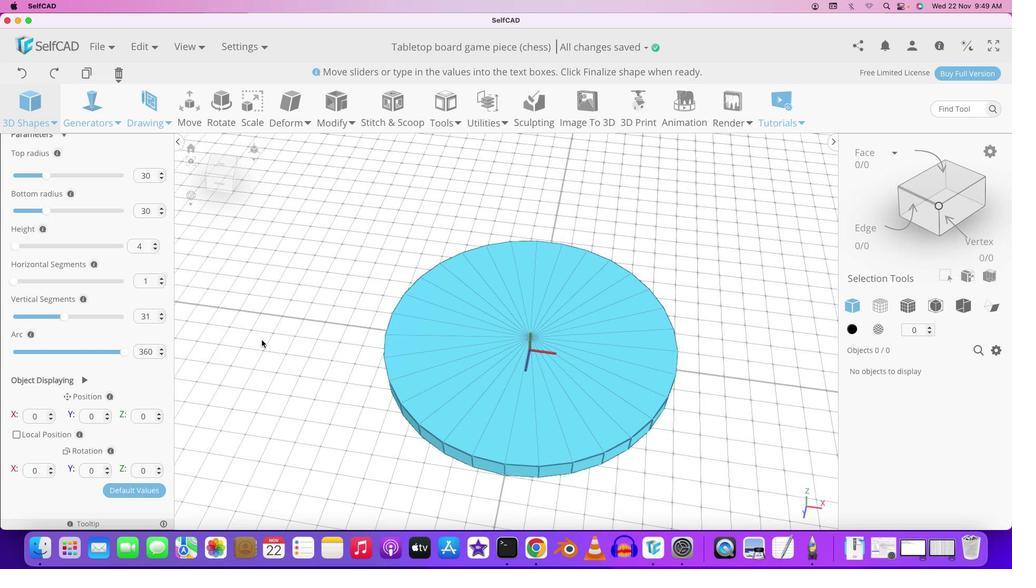 
Action: Mouse pressed left at (258, 288)
Screenshot: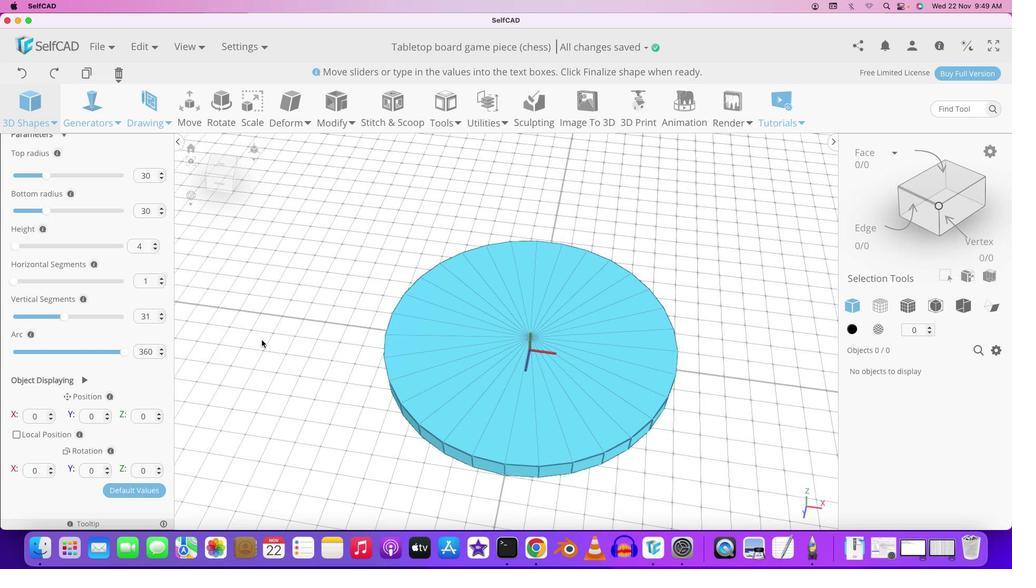 
Action: Mouse moved to (633, 373)
Screenshot: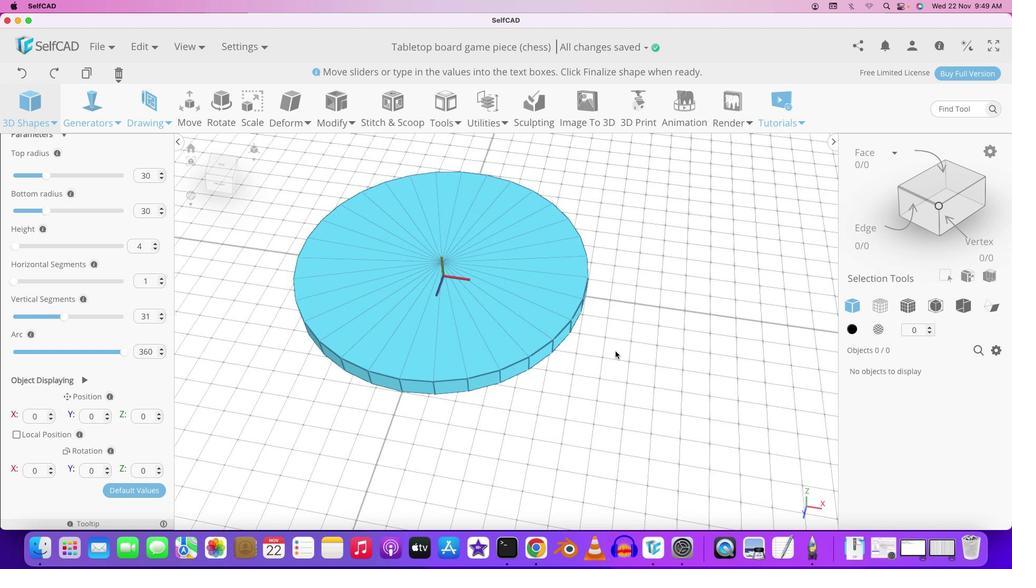 
Action: Key pressed Key.shift
Screenshot: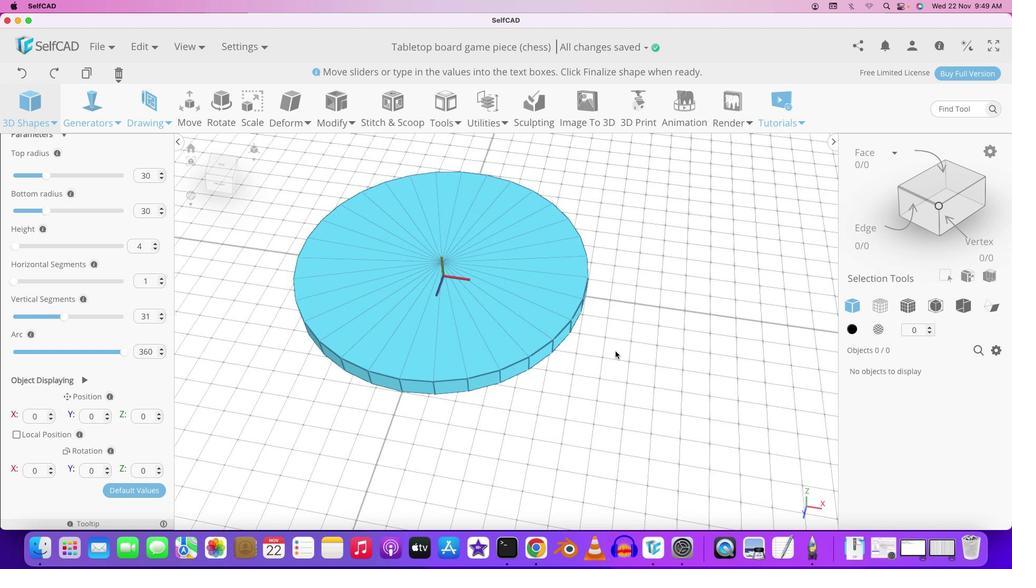 
Action: Mouse moved to (730, 394)
Screenshot: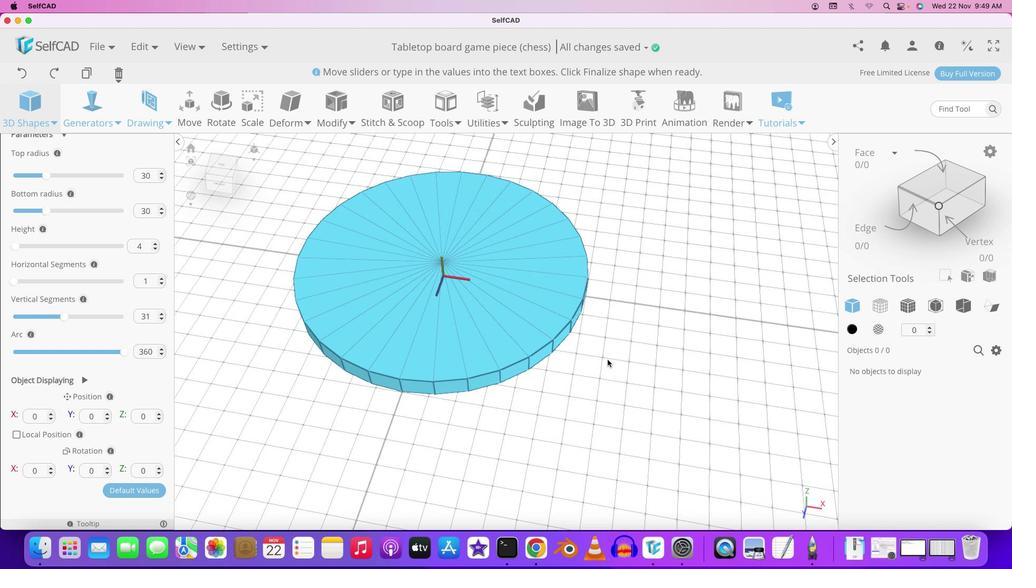 
Action: Mouse pressed left at (730, 394)
Screenshot: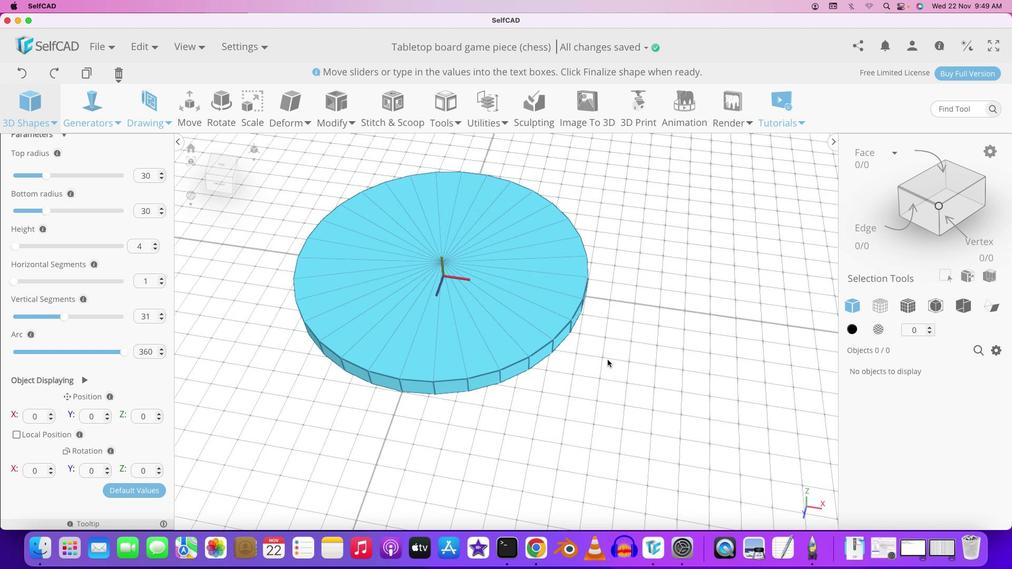 
Action: Mouse moved to (591, 361)
Screenshot: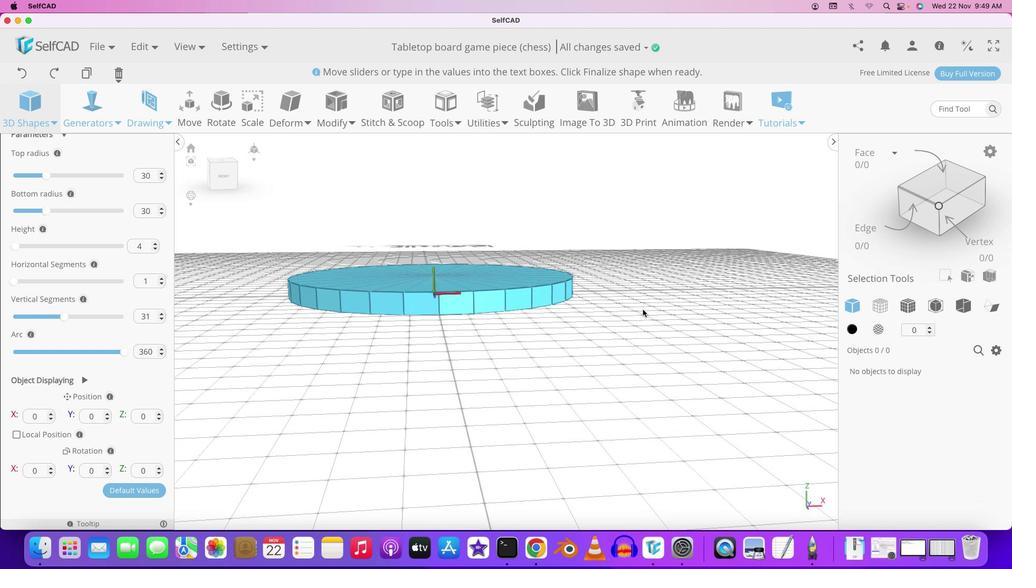 
Action: Mouse pressed left at (591, 361)
Screenshot: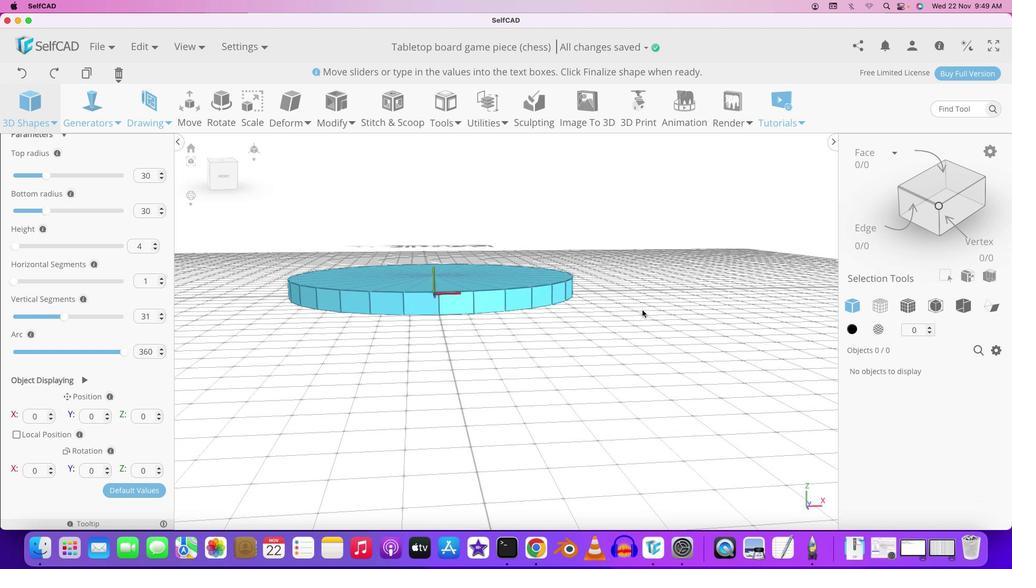 
Action: Mouse moved to (578, 311)
Screenshot: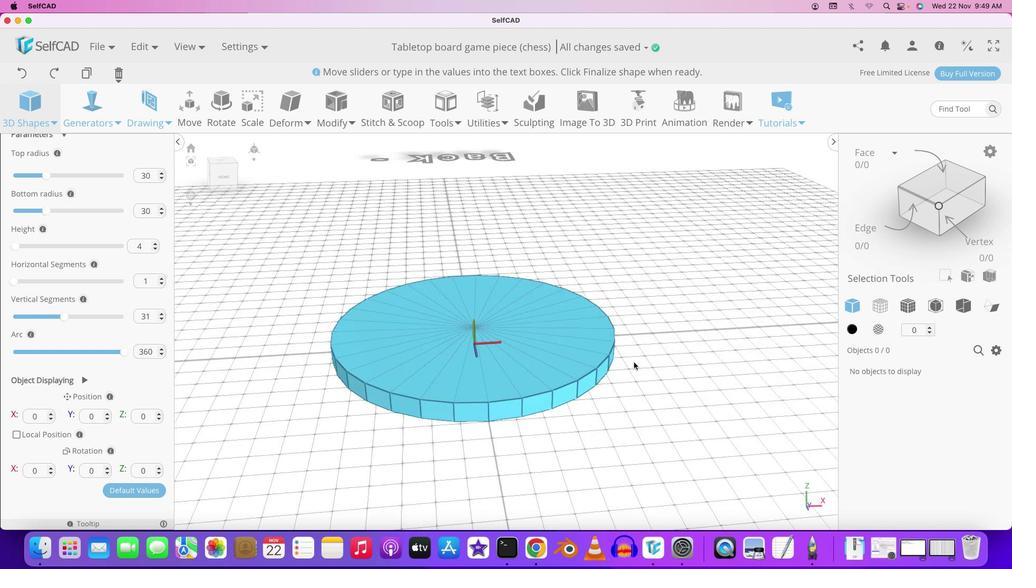 
Action: Key pressed Key.shift
Screenshot: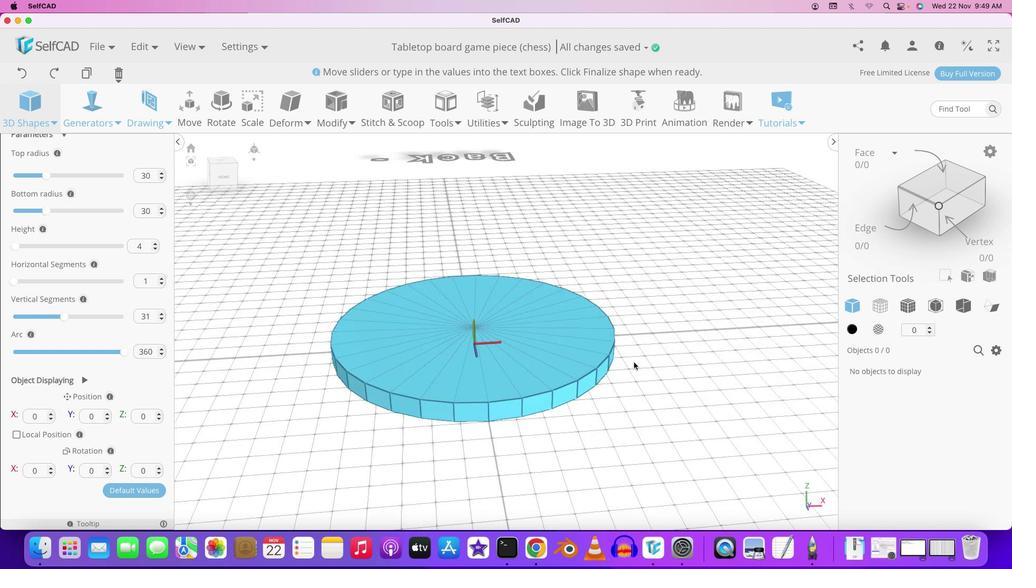 
Action: Mouse moved to (578, 312)
Screenshot: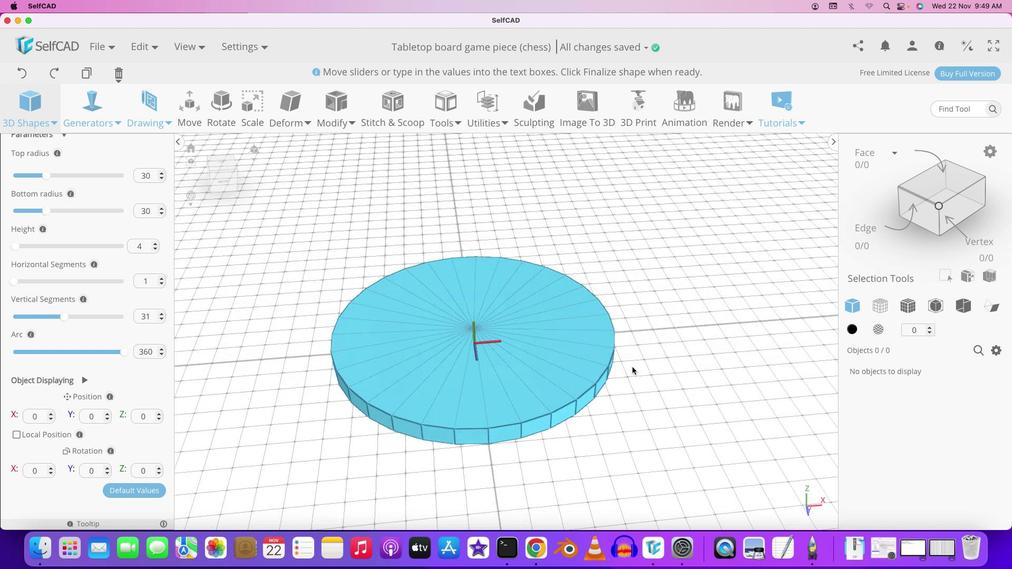 
Action: Mouse pressed left at (578, 312)
Screenshot: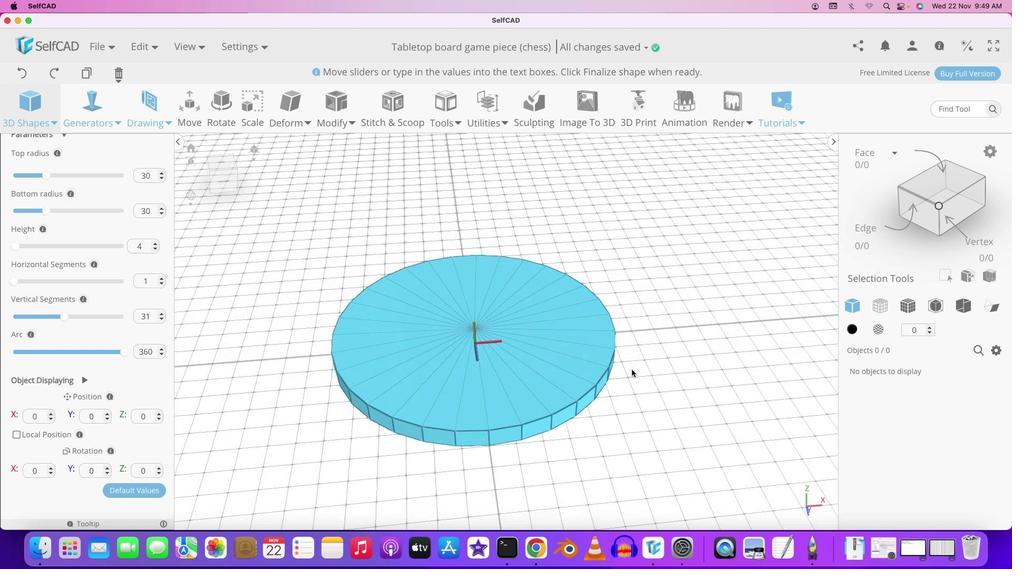 
Action: Mouse moved to (640, 336)
Screenshot: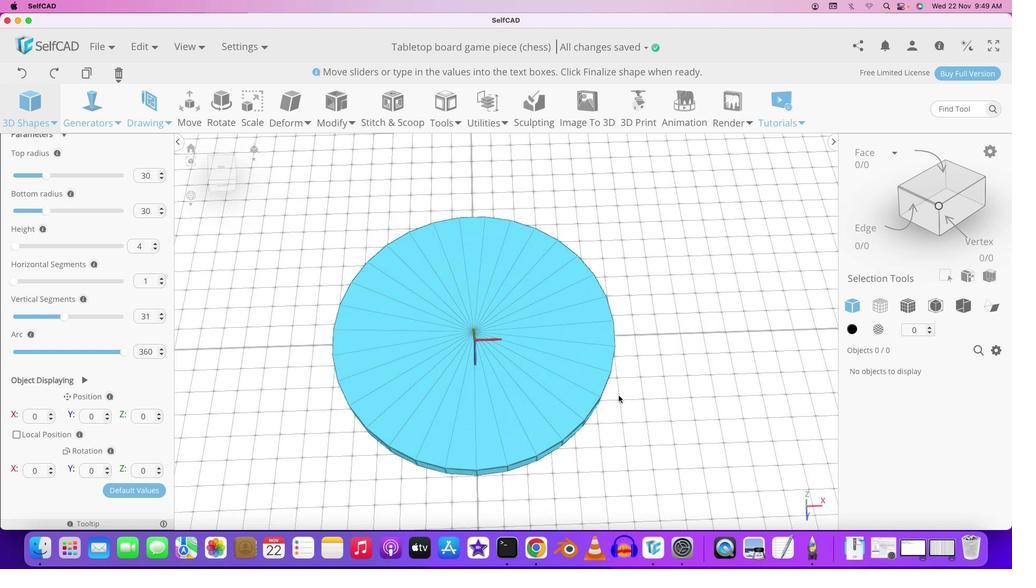 
Action: Mouse pressed left at (640, 336)
Screenshot: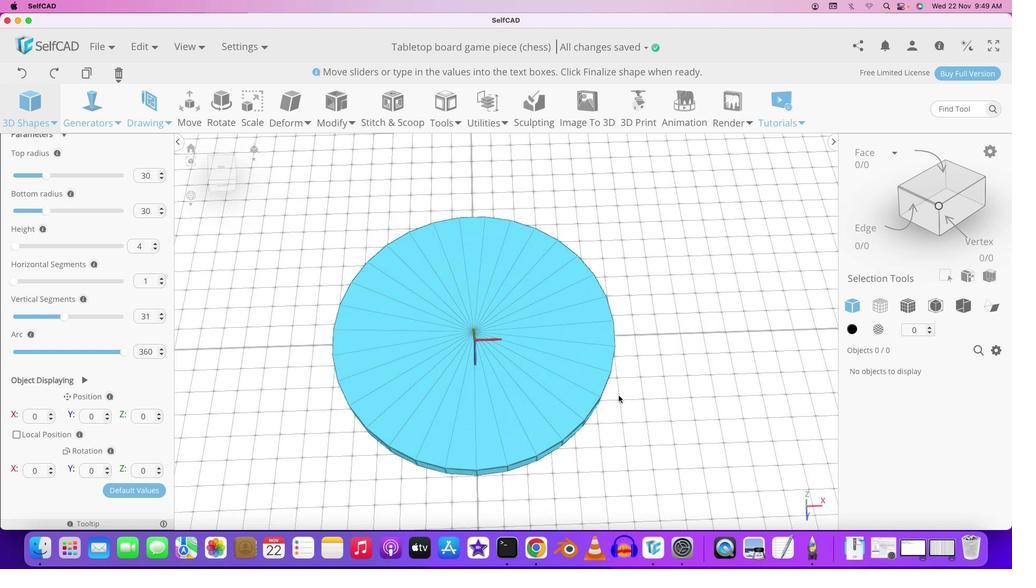 
Action: Mouse moved to (624, 399)
Screenshot: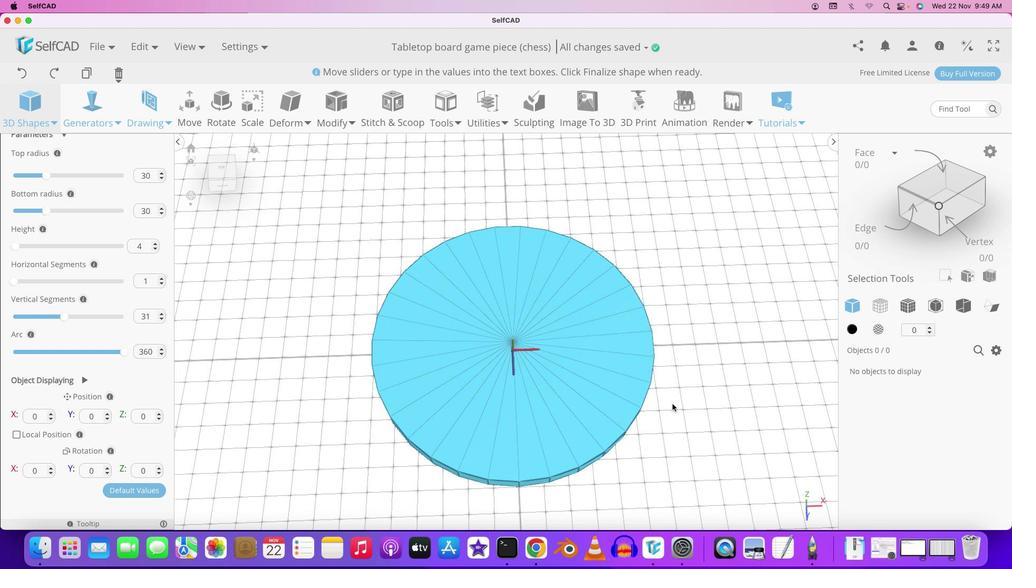
Action: Key pressed Key.shift
Screenshot: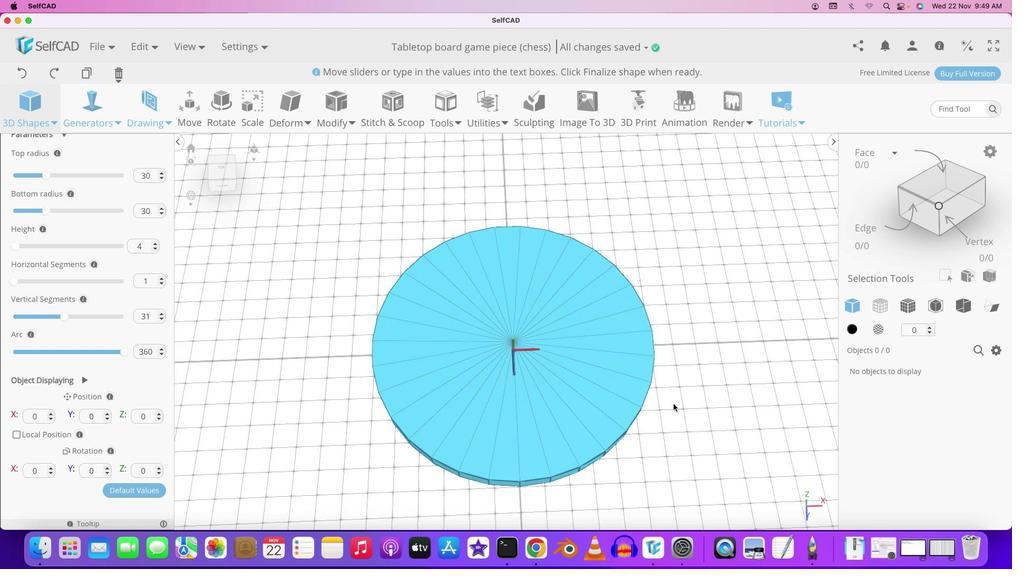 
Action: Mouse moved to (624, 399)
Screenshot: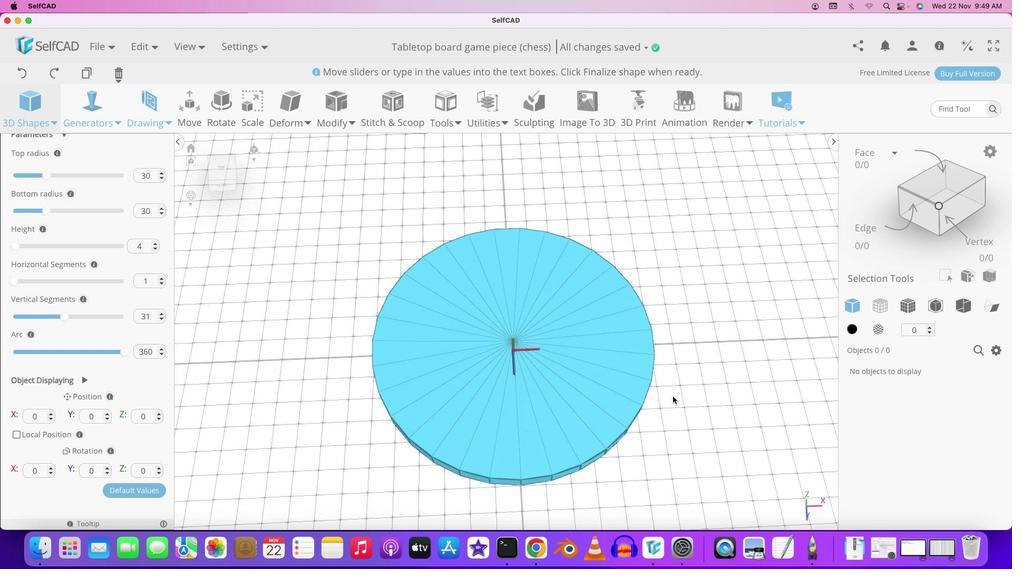 
Action: Mouse pressed left at (624, 399)
Screenshot: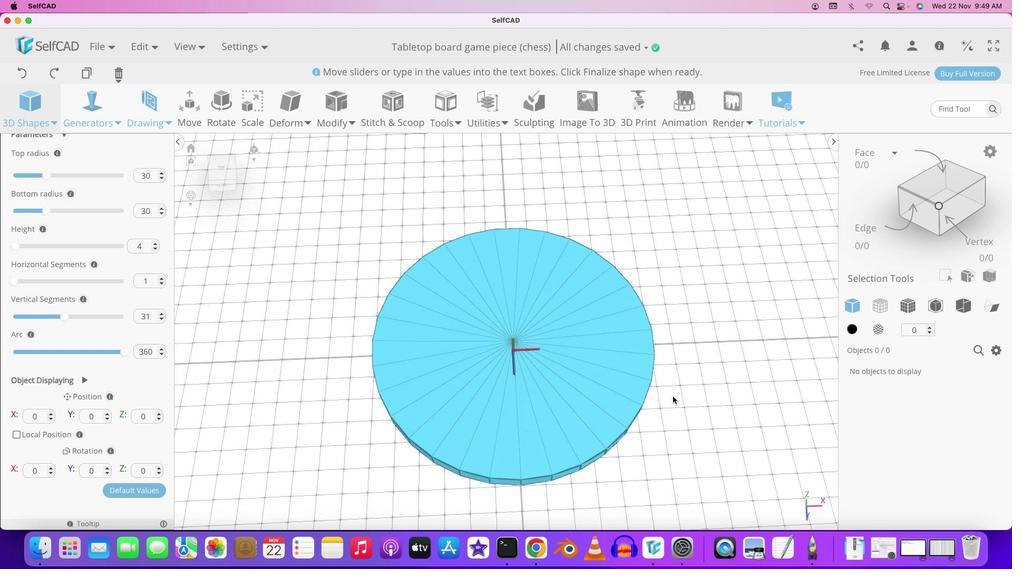 
Action: Mouse moved to (676, 408)
Screenshot: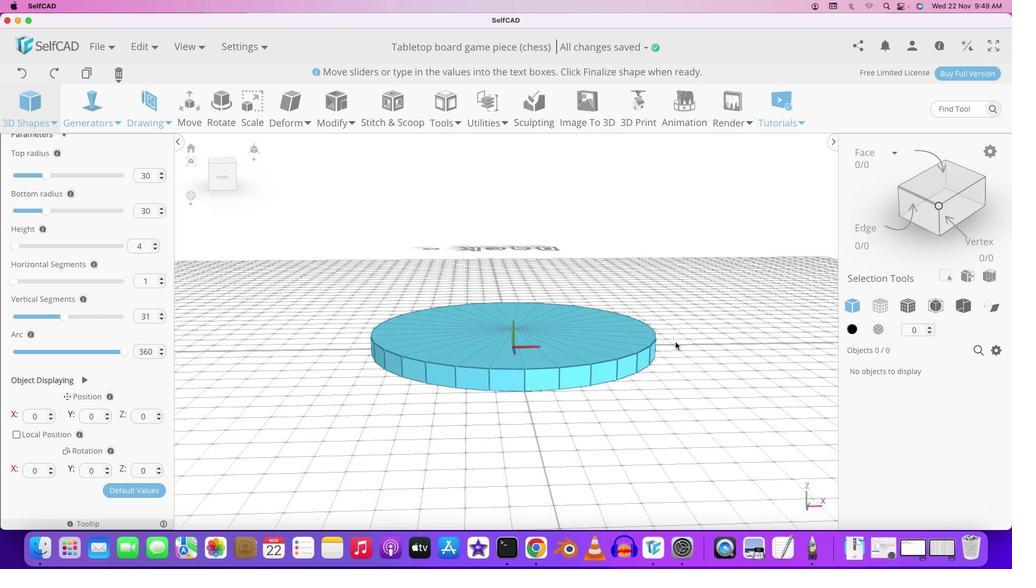 
Action: Mouse pressed left at (676, 408)
Screenshot: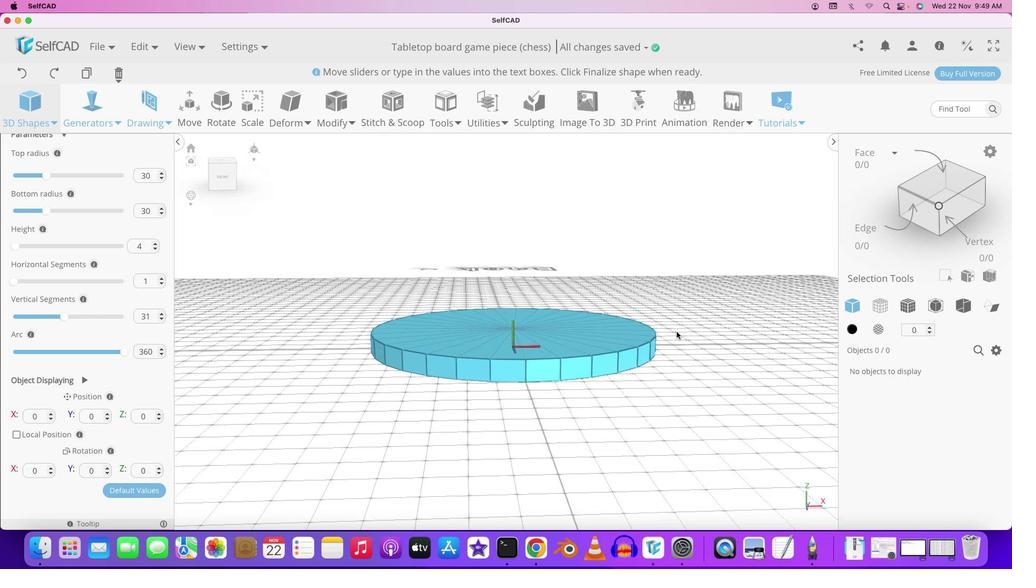 
Action: Mouse moved to (681, 327)
Screenshot: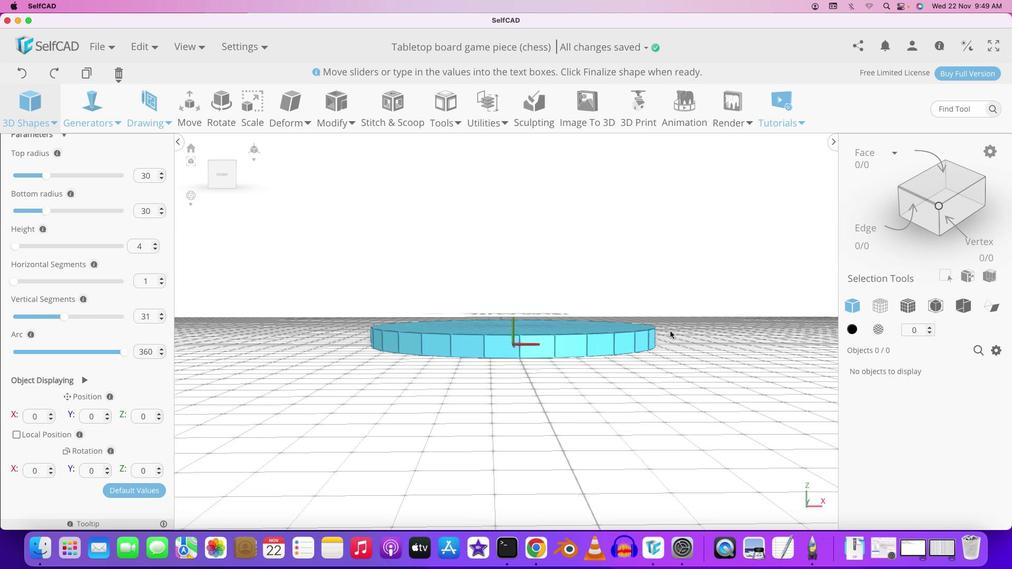 
Action: Mouse pressed left at (681, 327)
Screenshot: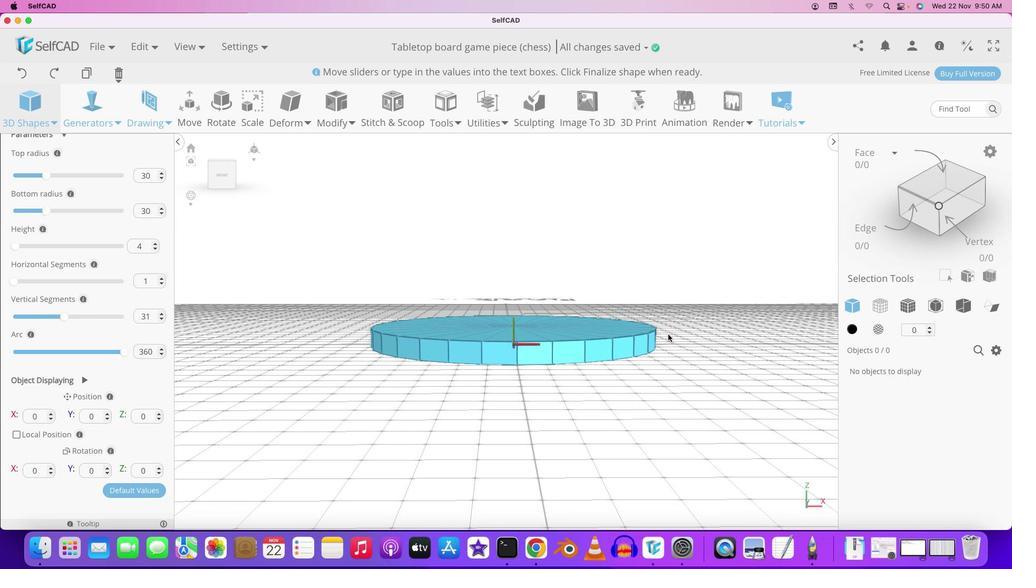 
Action: Mouse pressed left at (681, 327)
Screenshot: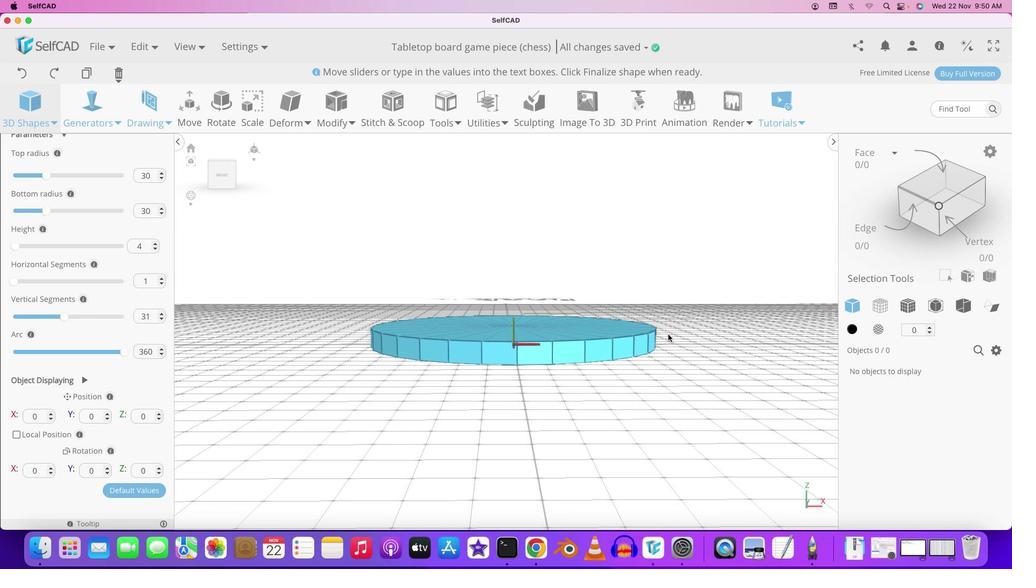 
Action: Mouse moved to (97, 210)
Screenshot: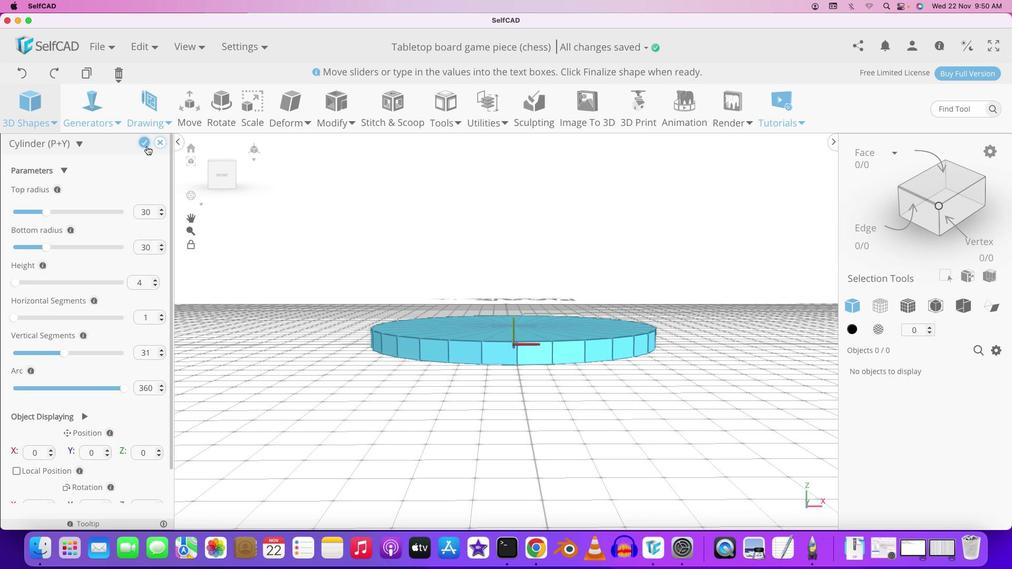 
Action: Mouse scrolled (97, 210) with delta (4, 5)
Screenshot: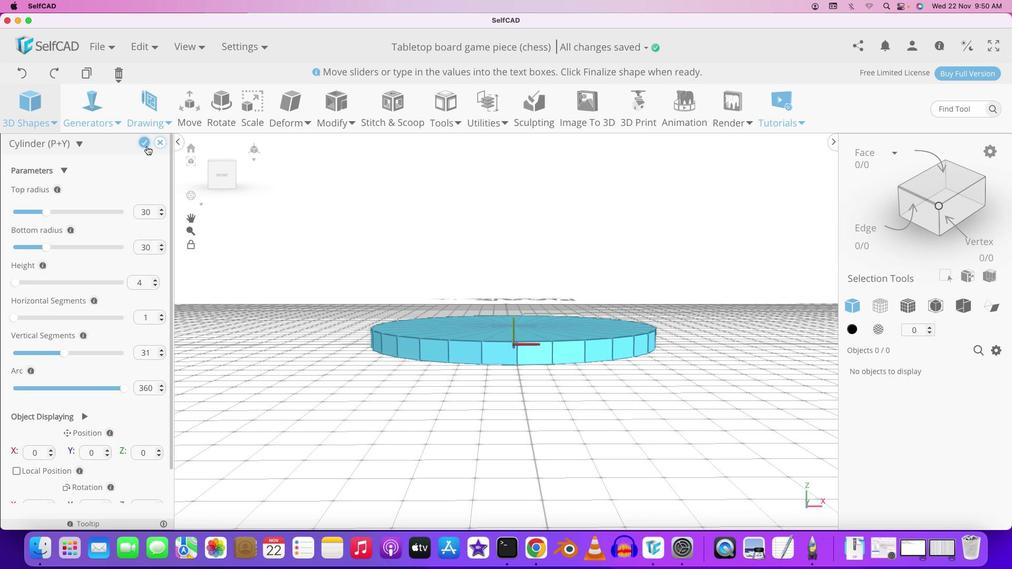 
Action: Mouse moved to (109, 219)
Screenshot: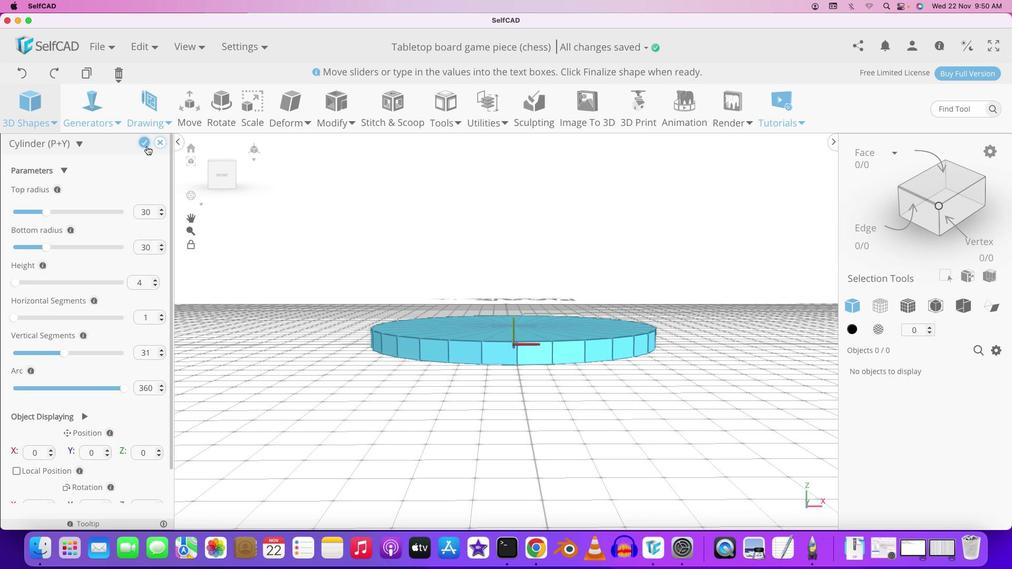 
Action: Mouse scrolled (109, 219) with delta (4, 5)
Screenshot: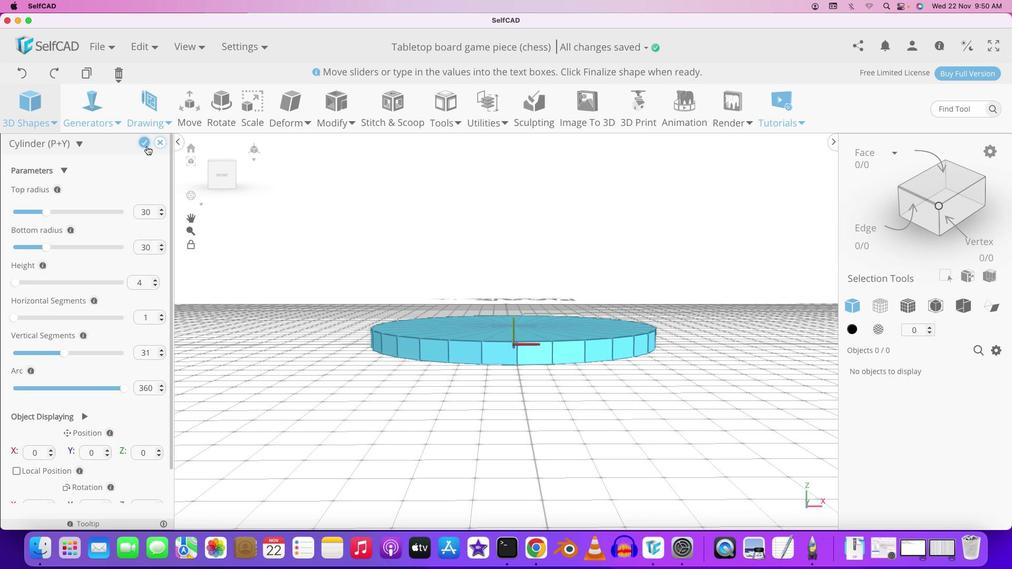 
Action: Mouse moved to (116, 224)
Screenshot: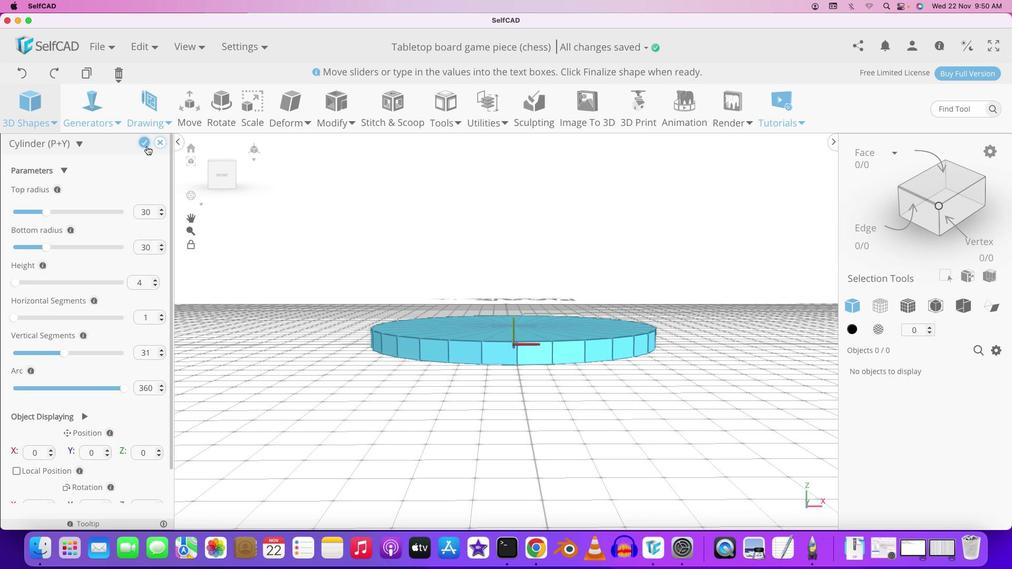 
Action: Mouse scrolled (116, 224) with delta (4, 6)
Screenshot: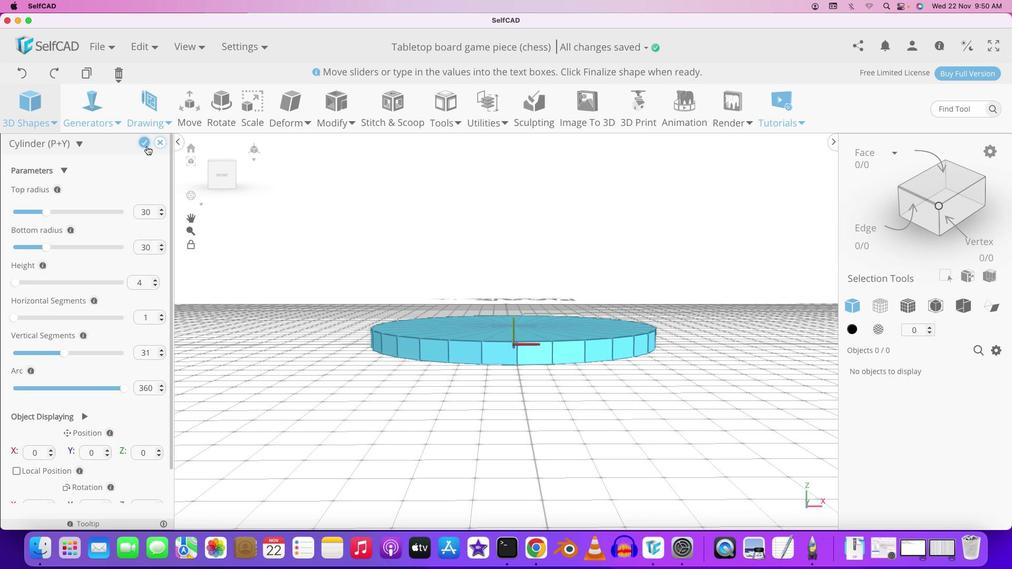 
Action: Mouse moved to (126, 232)
Screenshot: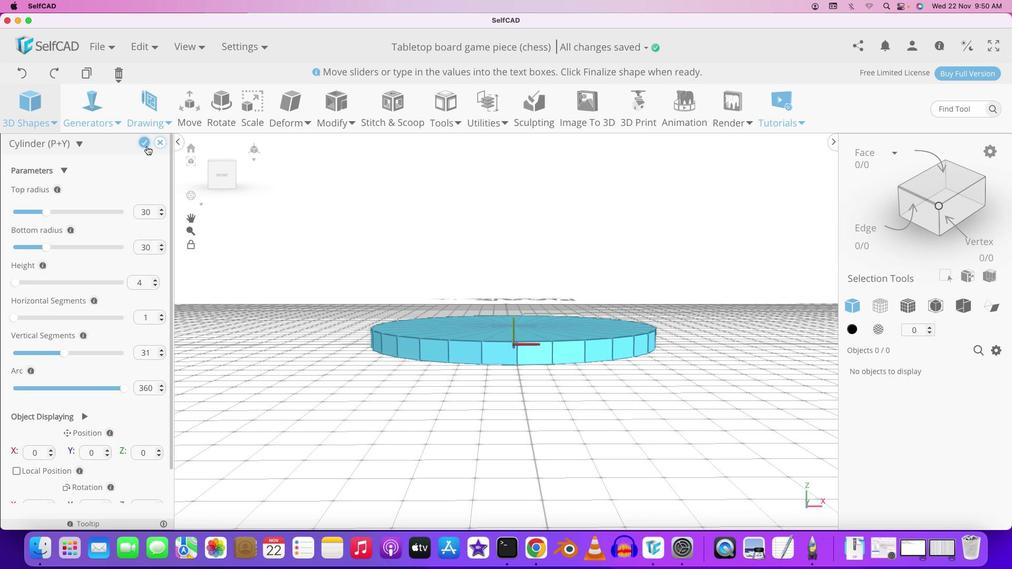 
Action: Mouse scrolled (126, 232) with delta (4, 8)
Screenshot: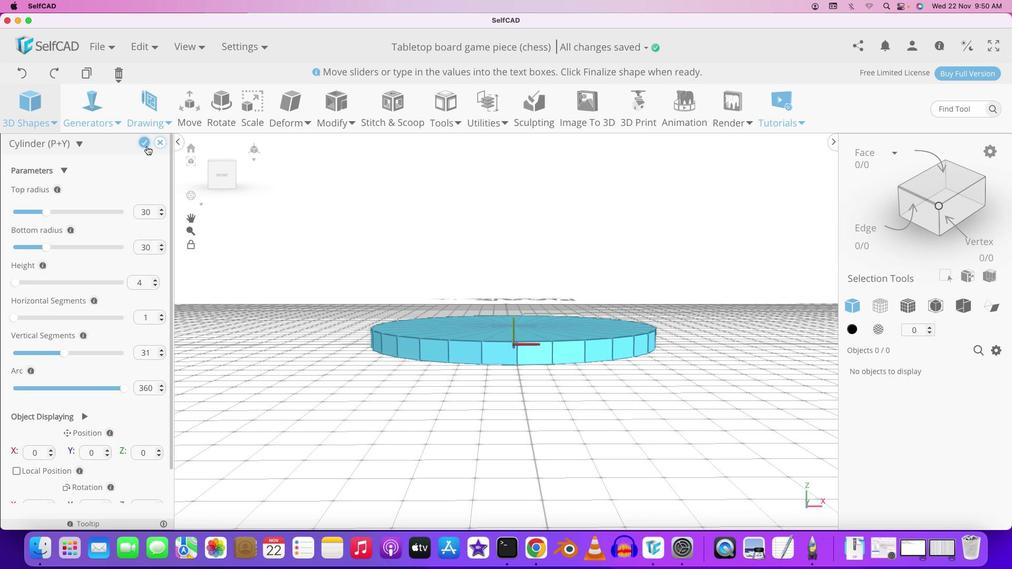 
Action: Mouse moved to (130, 235)
Screenshot: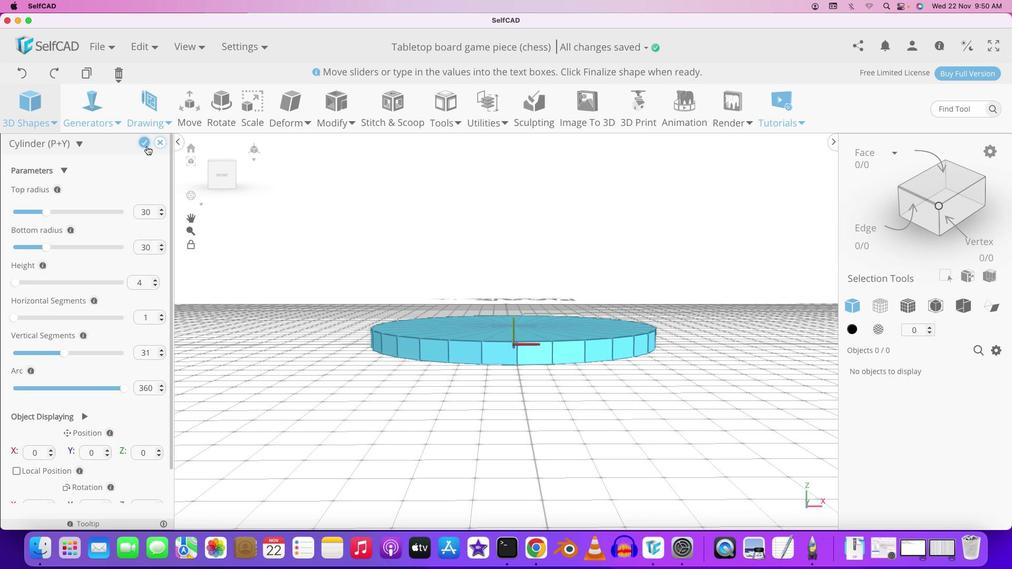 
Action: Mouse scrolled (130, 235) with delta (4, 8)
Screenshot: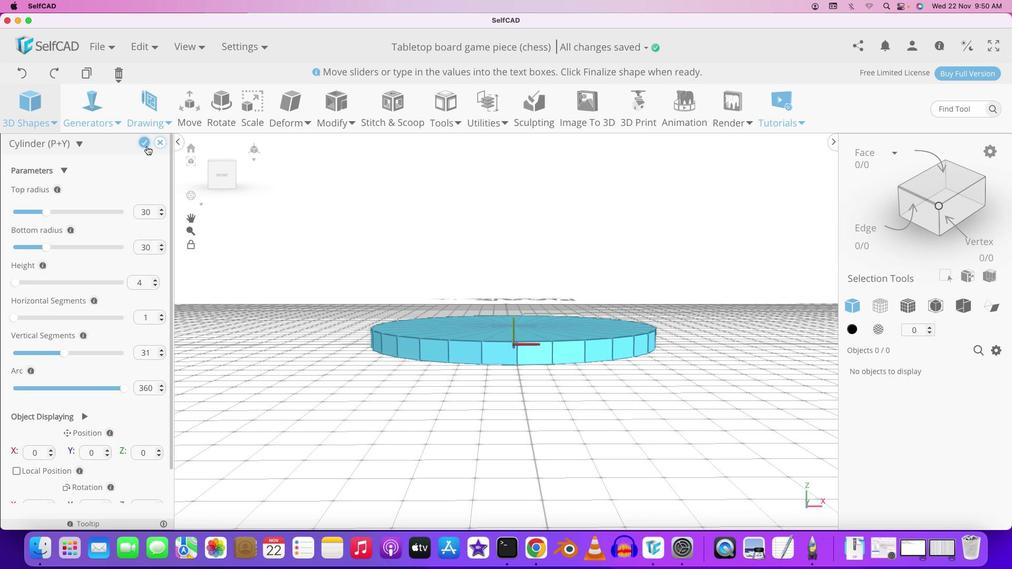 
Action: Mouse moved to (131, 236)
Screenshot: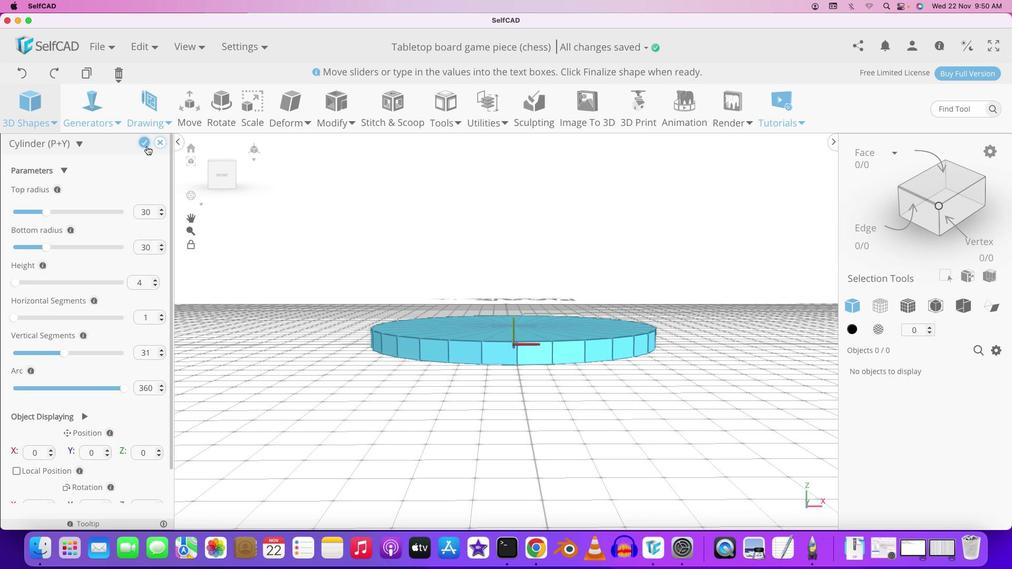 
Action: Mouse scrolled (131, 236) with delta (4, 8)
Screenshot: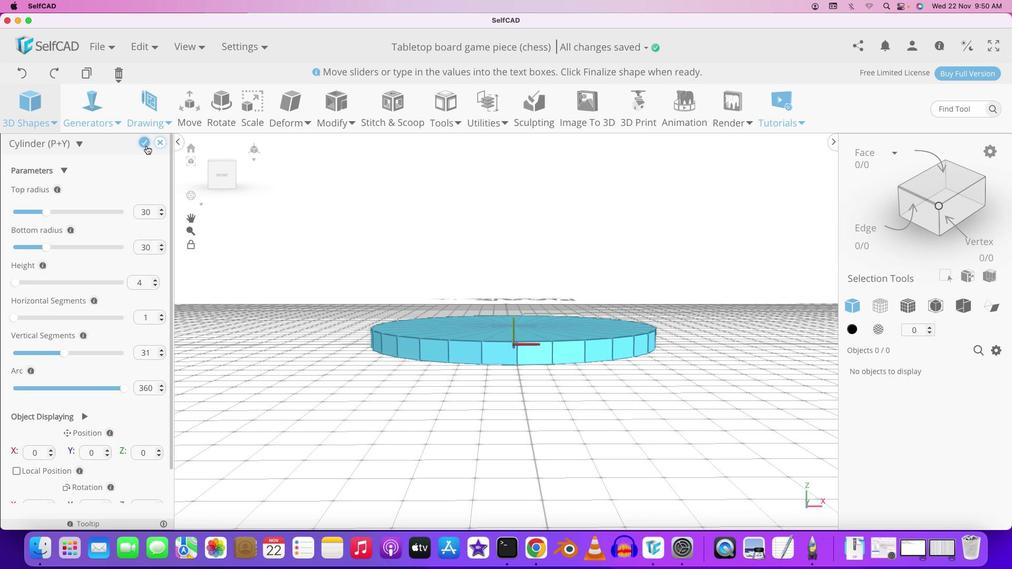 
Action: Mouse moved to (151, 148)
Screenshot: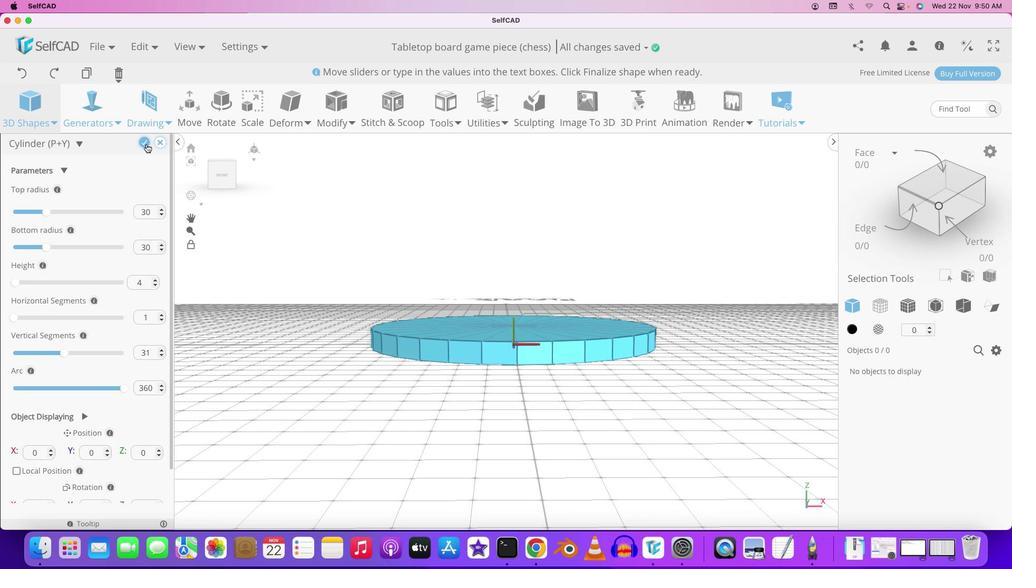 
Action: Mouse pressed left at (151, 148)
Screenshot: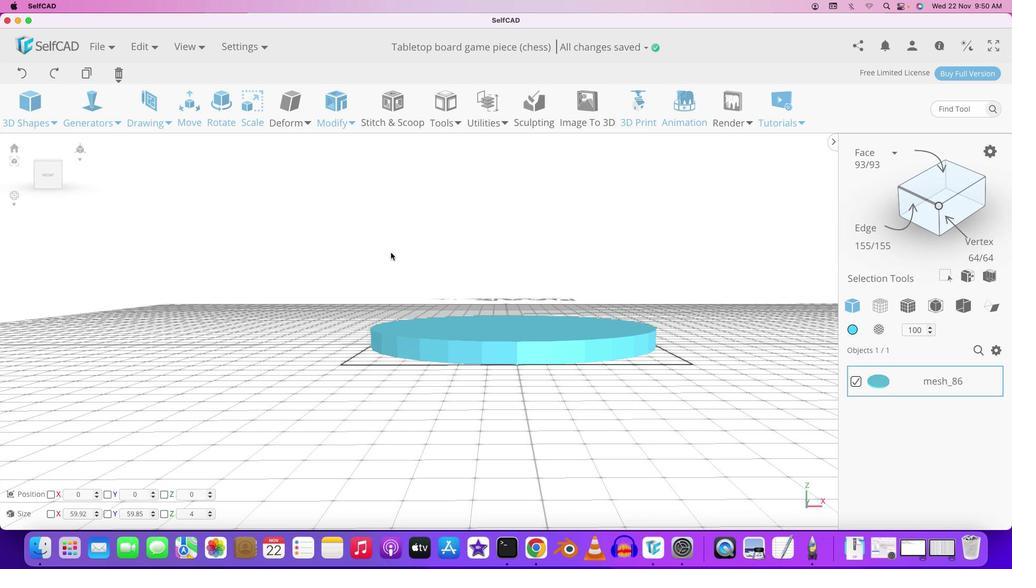 
Action: Mouse moved to (482, 245)
Screenshot: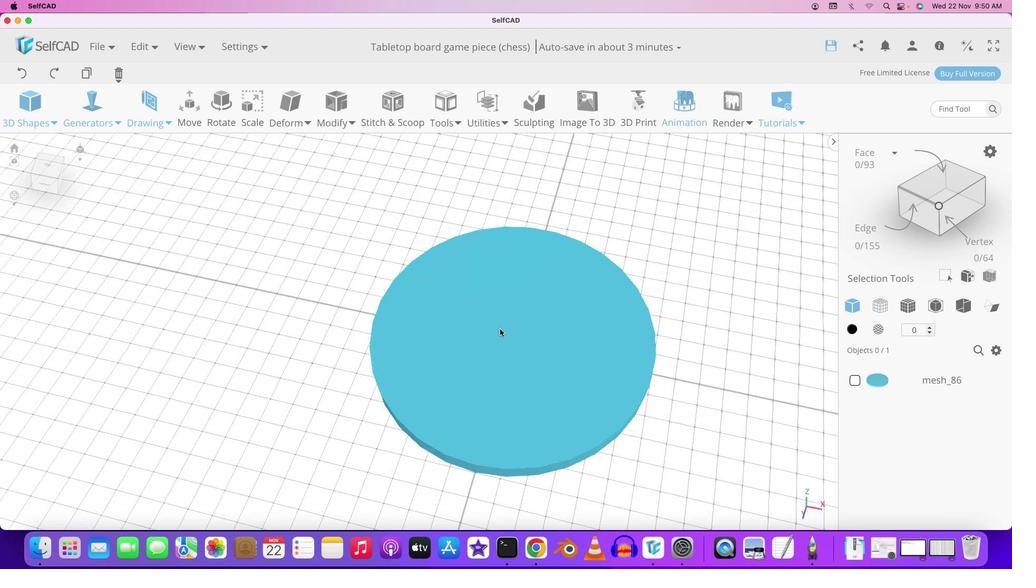 
Action: Mouse pressed left at (482, 245)
Screenshot: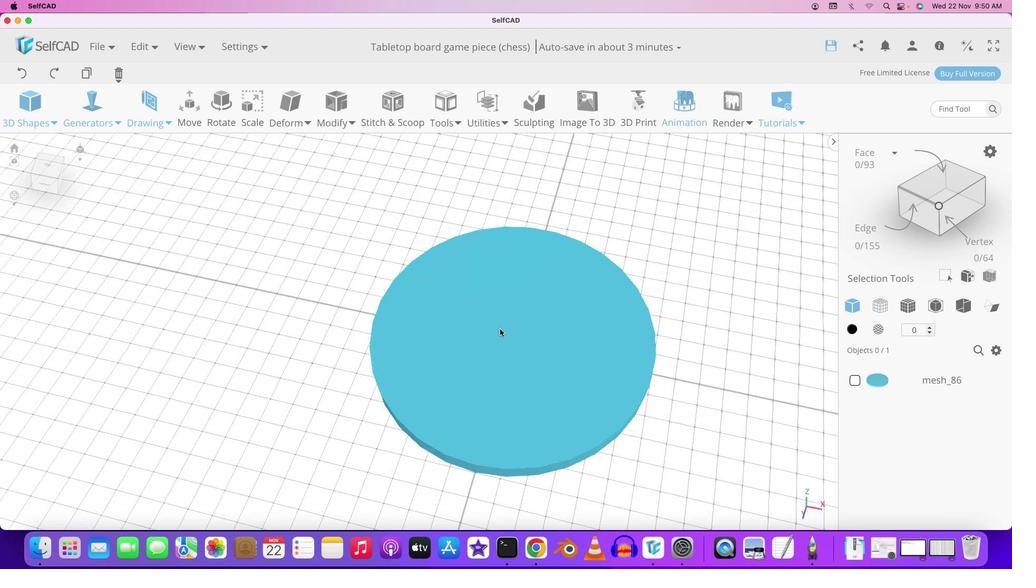 
Action: Mouse moved to (549, 269)
Screenshot: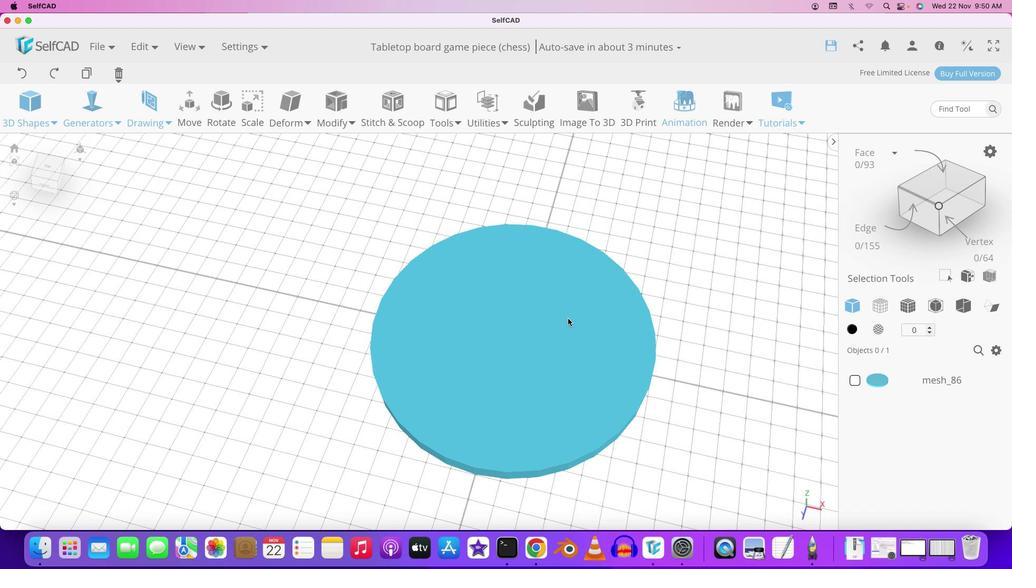 
Action: Mouse pressed left at (549, 269)
Screenshot: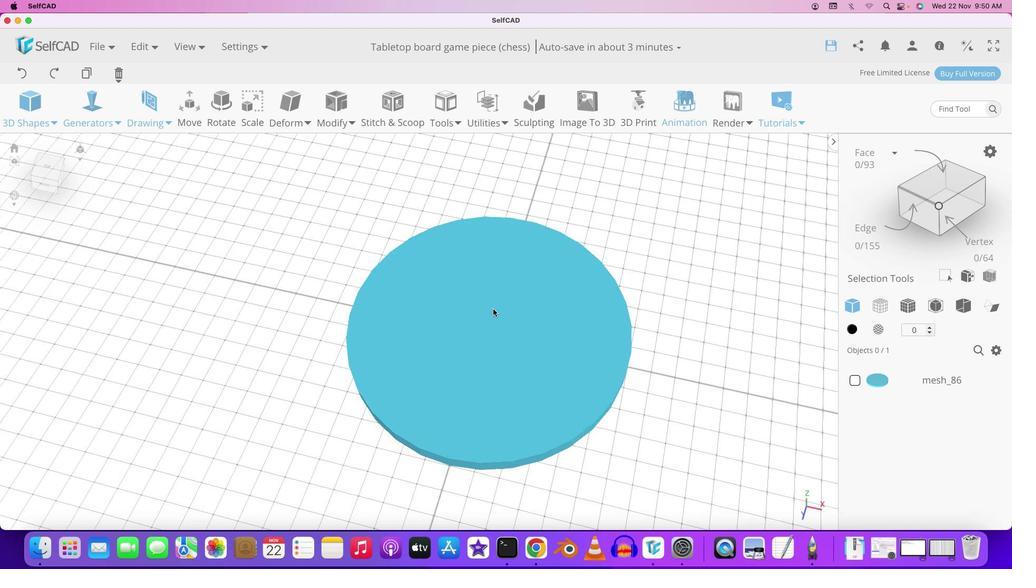
Action: Mouse moved to (584, 331)
Screenshot: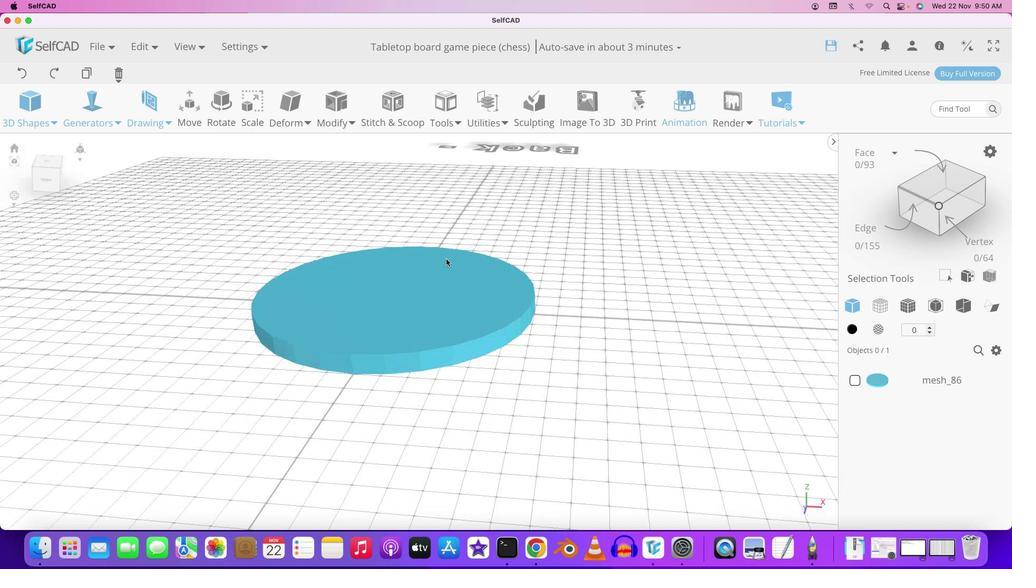
Action: Key pressed Key.shift
Screenshot: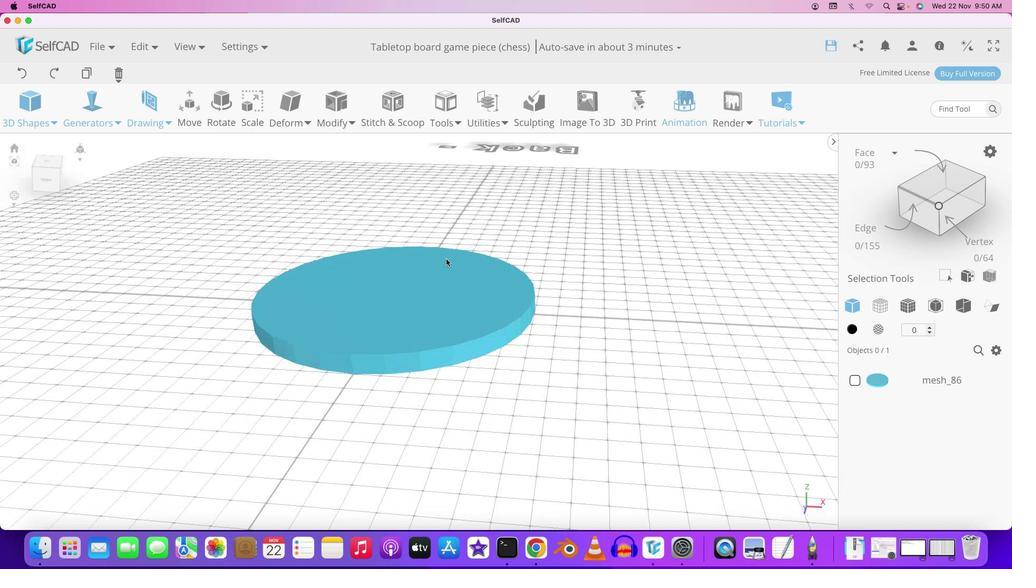 
Action: Mouse moved to (577, 324)
Screenshot: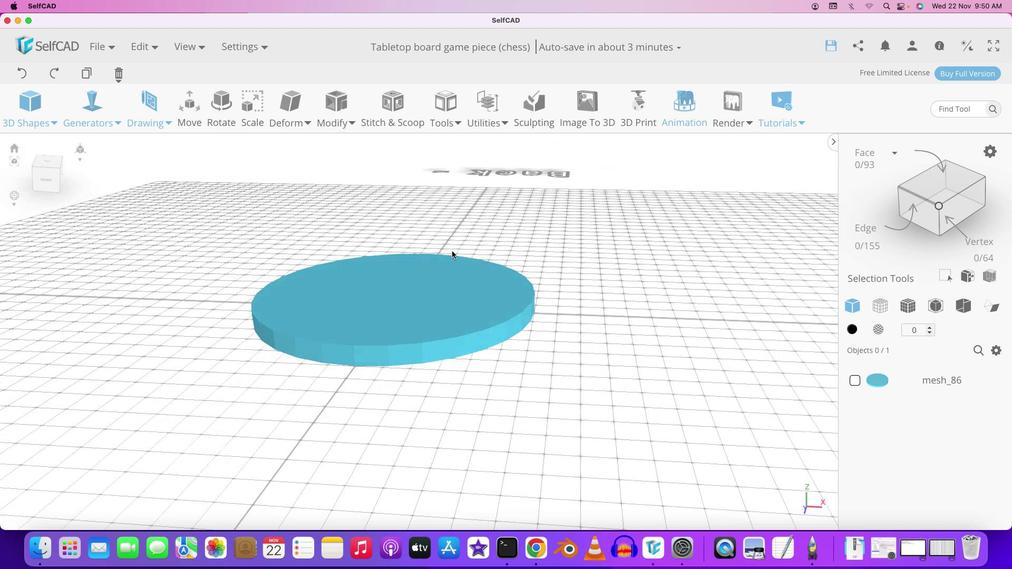 
Action: Mouse pressed left at (577, 324)
Screenshot: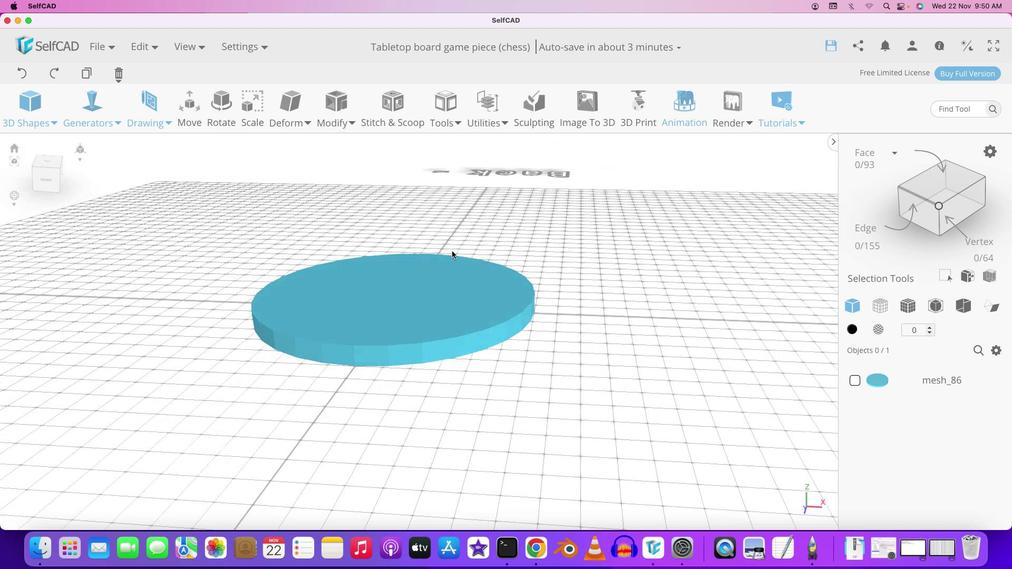 
Action: Mouse moved to (426, 308)
Screenshot: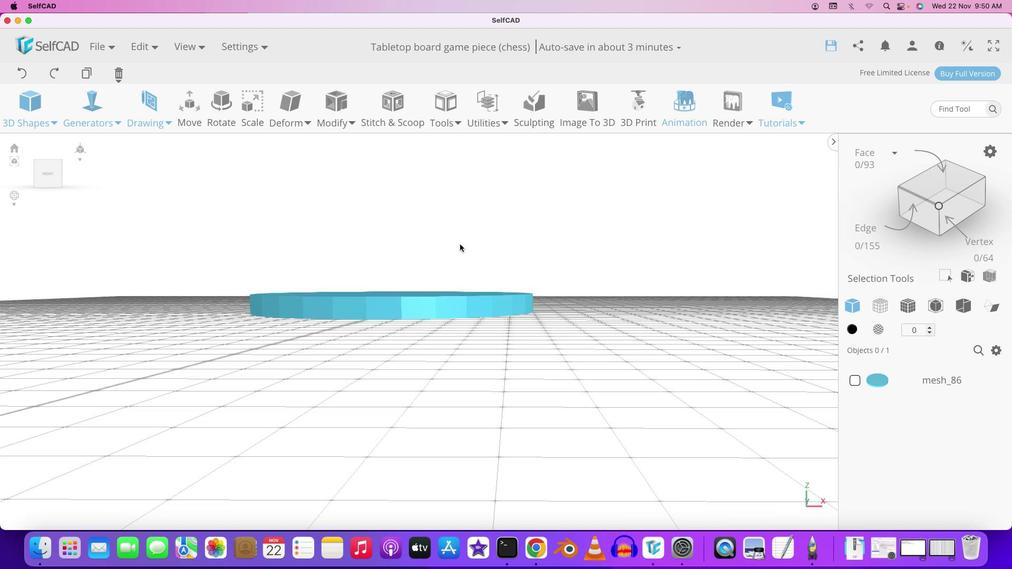 
Action: Mouse pressed left at (426, 308)
Screenshot: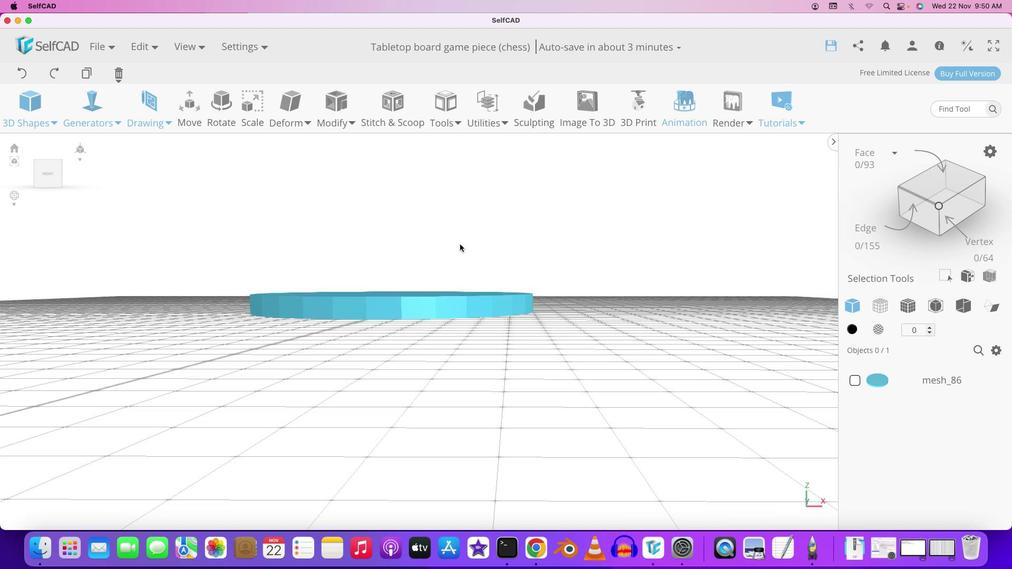 
Action: Mouse moved to (453, 301)
Screenshot: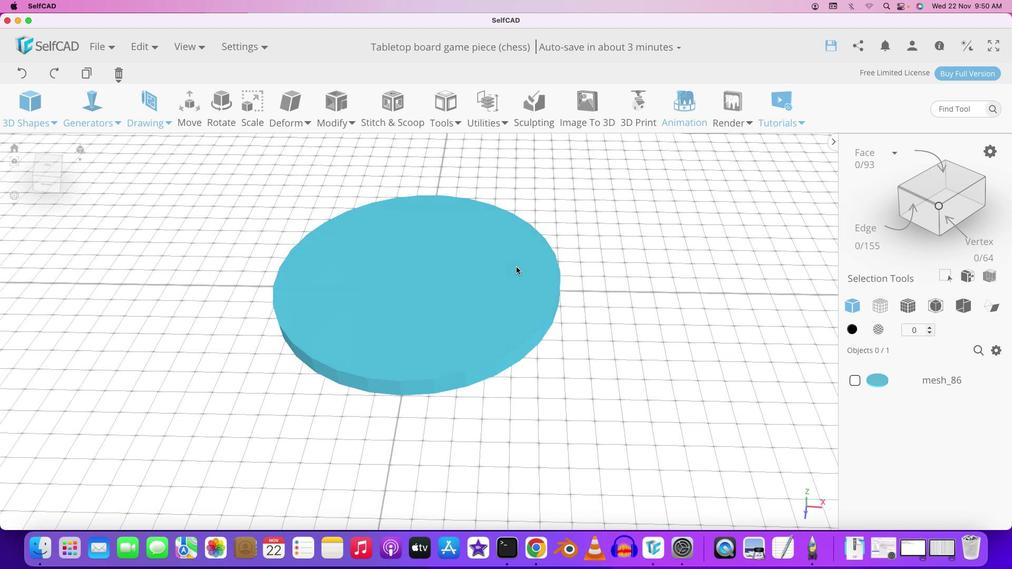 
Action: Key pressed Key.shift
Screenshot: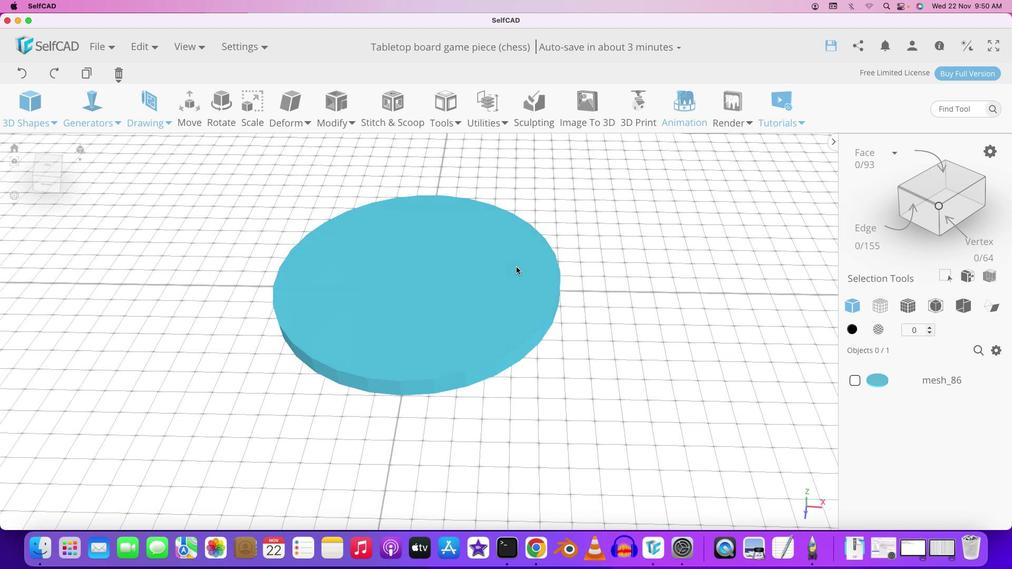 
Action: Mouse moved to (453, 301)
Screenshot: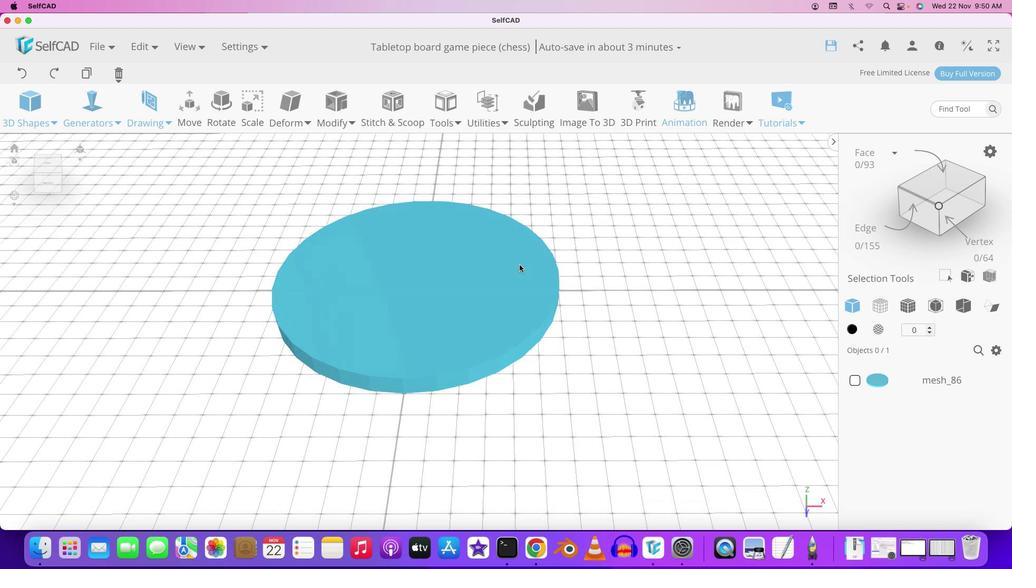 
Action: Mouse pressed left at (453, 301)
Screenshot: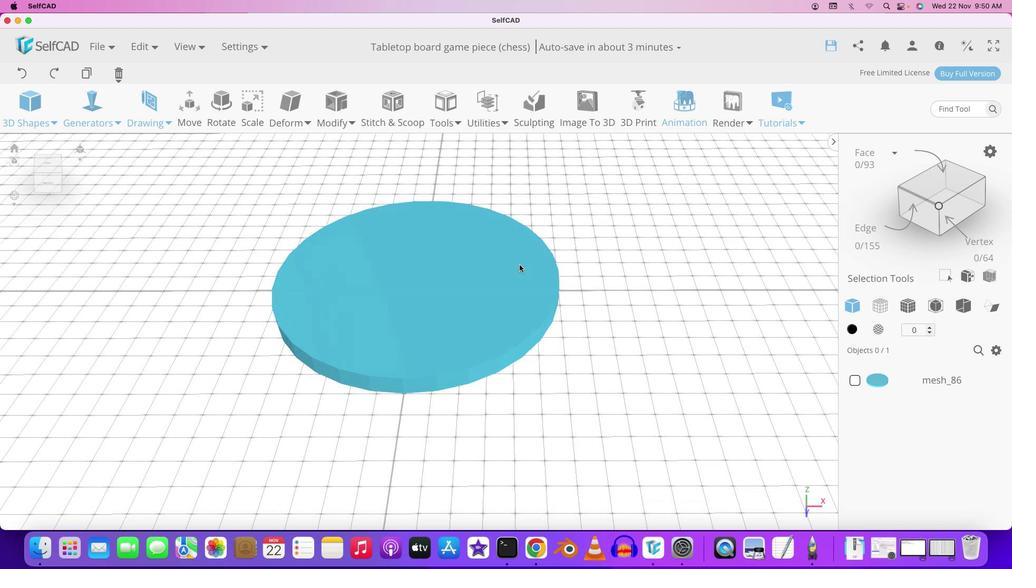 
Action: Mouse moved to (507, 283)
Screenshot: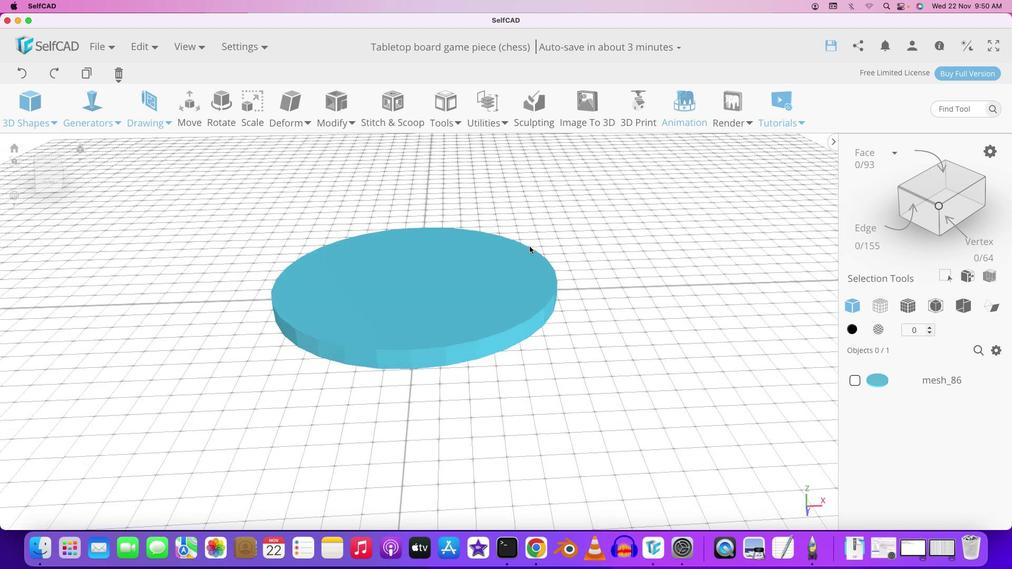 
Action: Mouse pressed left at (507, 283)
Screenshot: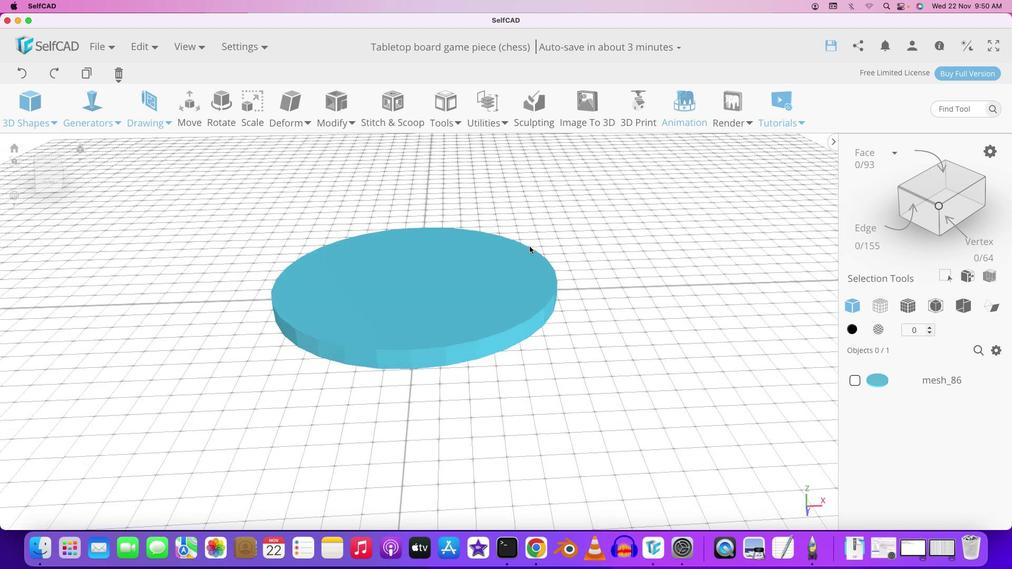 
Action: Mouse moved to (570, 280)
Screenshot: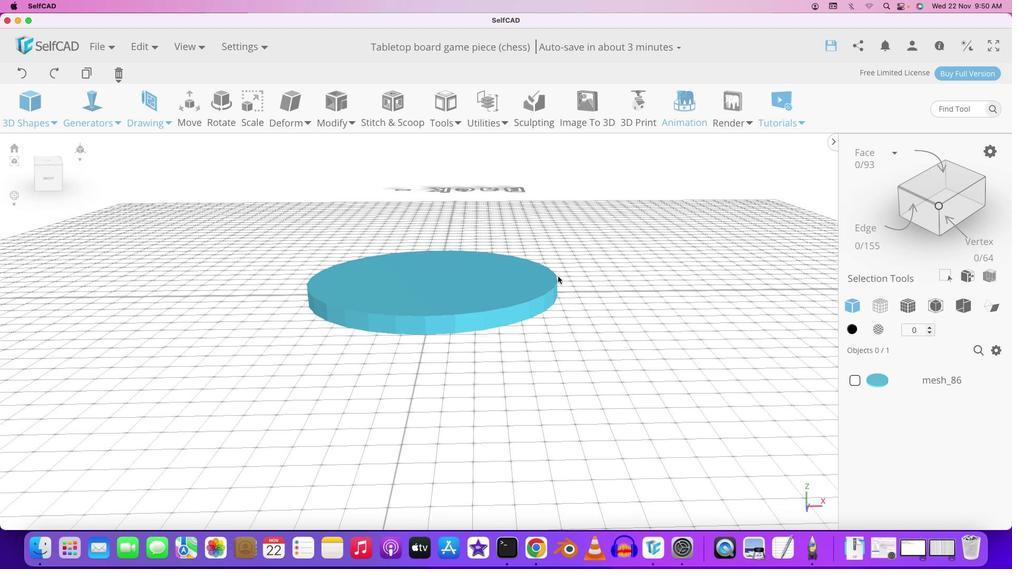 
Action: Mouse pressed left at (570, 280)
Screenshot: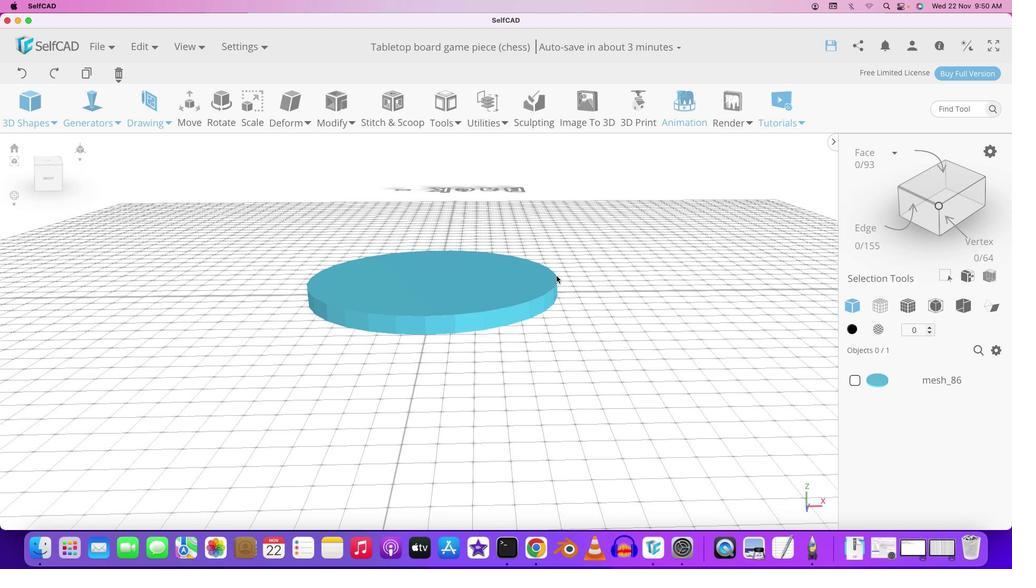 
Action: Mouse moved to (565, 281)
Screenshot: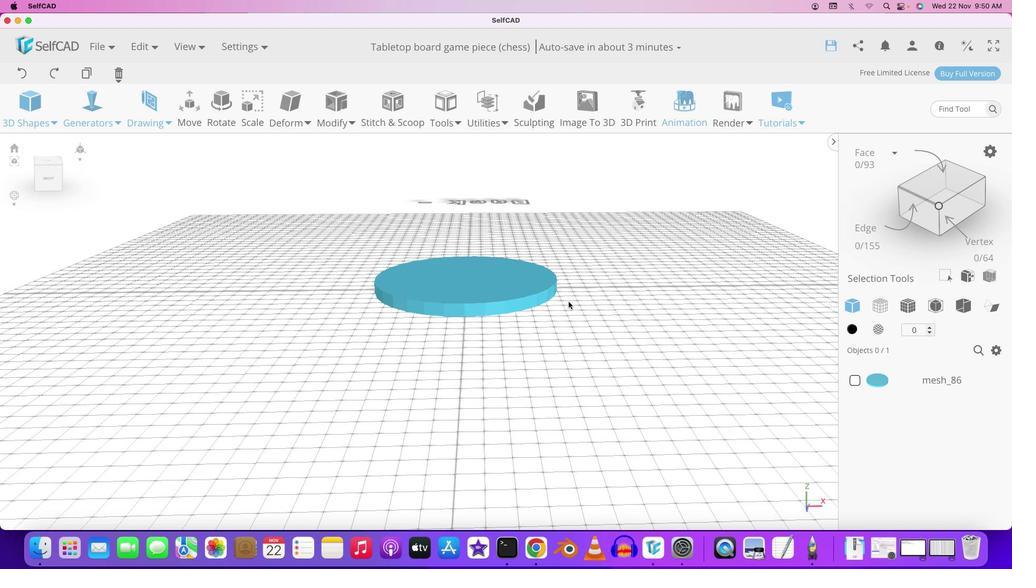
Action: Mouse scrolled (565, 281) with delta (4, 4)
Screenshot: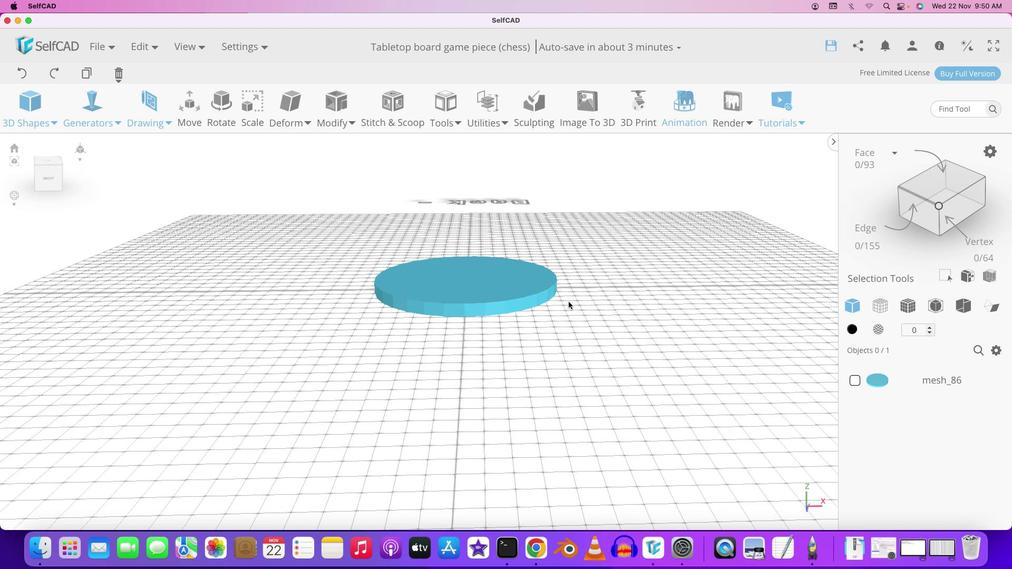 
Action: Mouse scrolled (565, 281) with delta (4, 4)
Screenshot: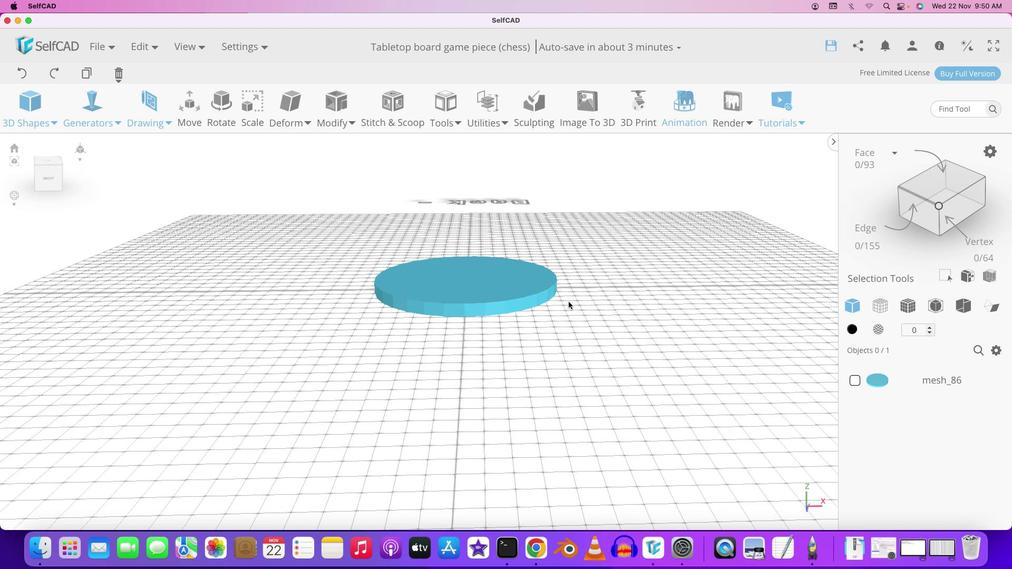 
Action: Mouse moved to (560, 280)
Screenshot: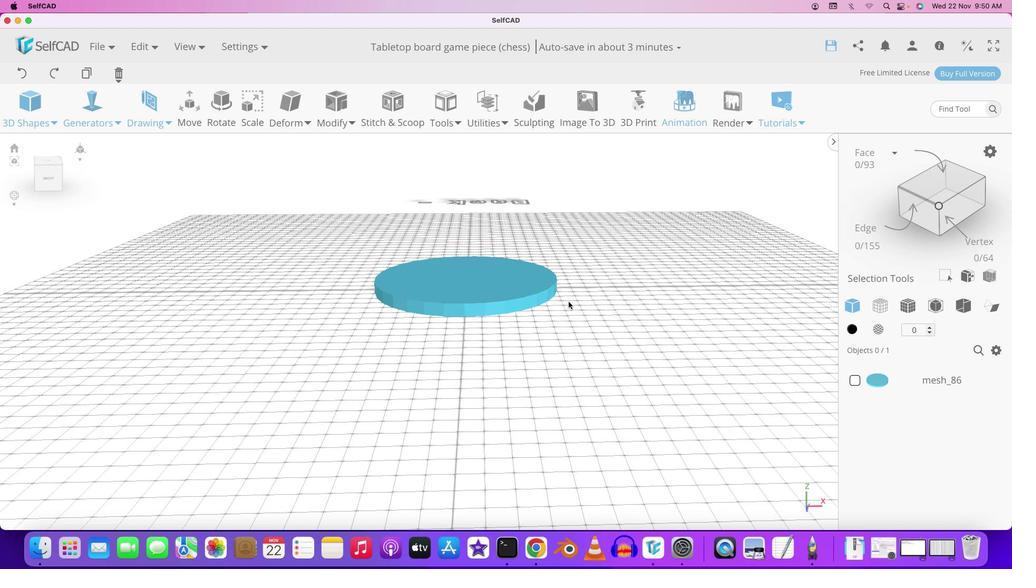 
Action: Mouse scrolled (560, 280) with delta (4, 4)
Screenshot: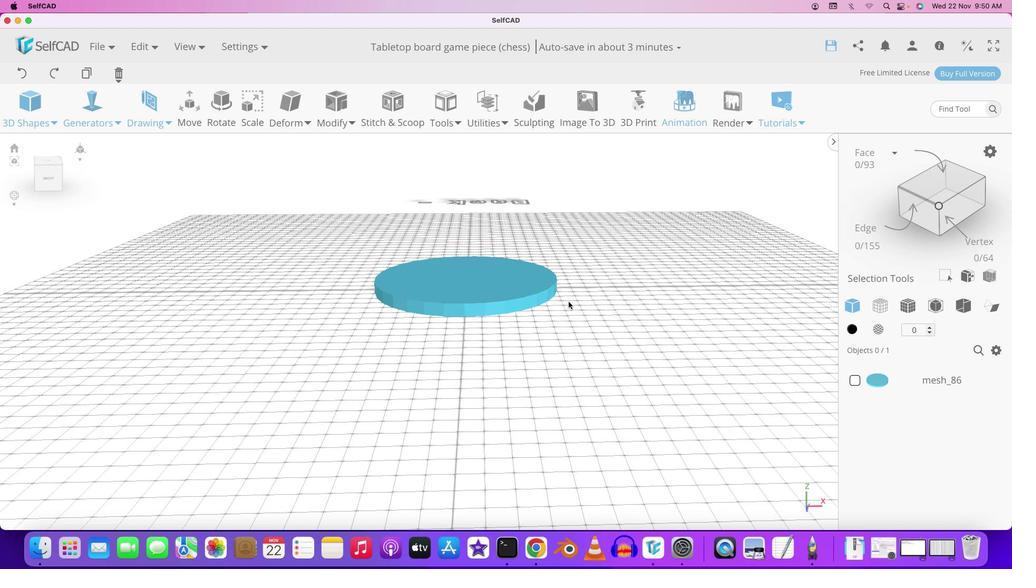 
Action: Mouse scrolled (560, 280) with delta (4, 4)
Screenshot: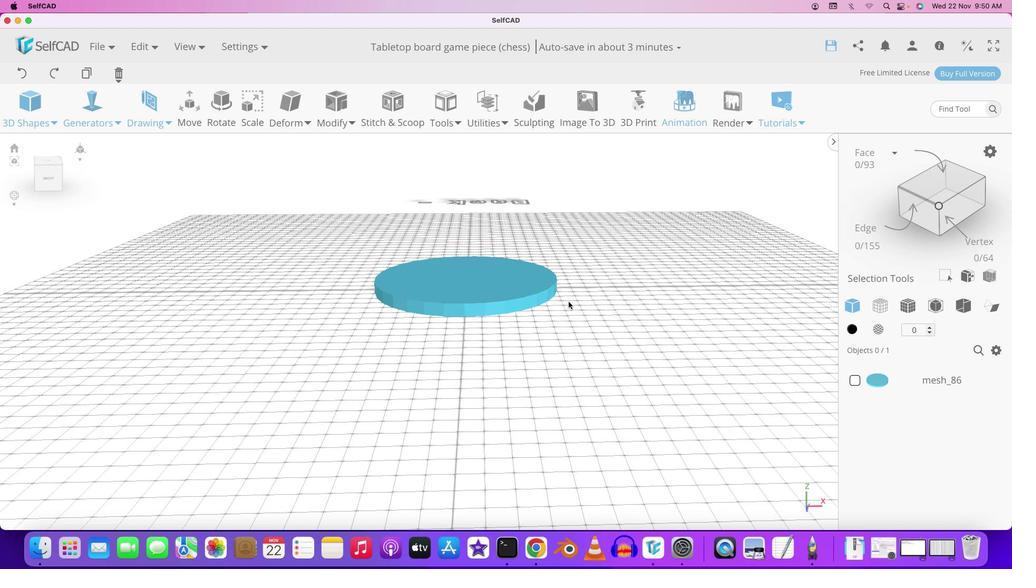 
Action: Mouse moved to (560, 279)
Screenshot: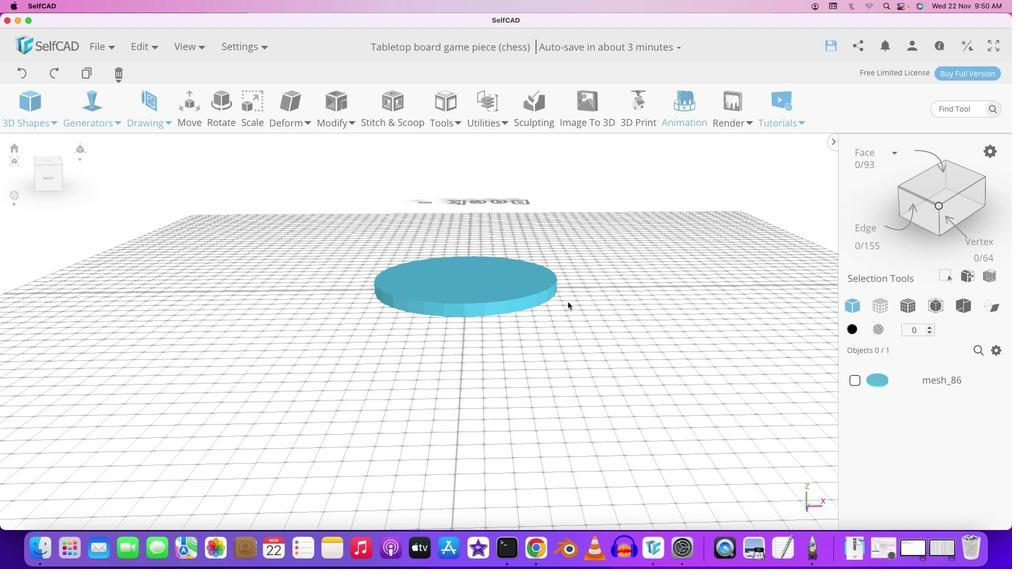 
Action: Mouse scrolled (560, 279) with delta (4, 2)
Screenshot: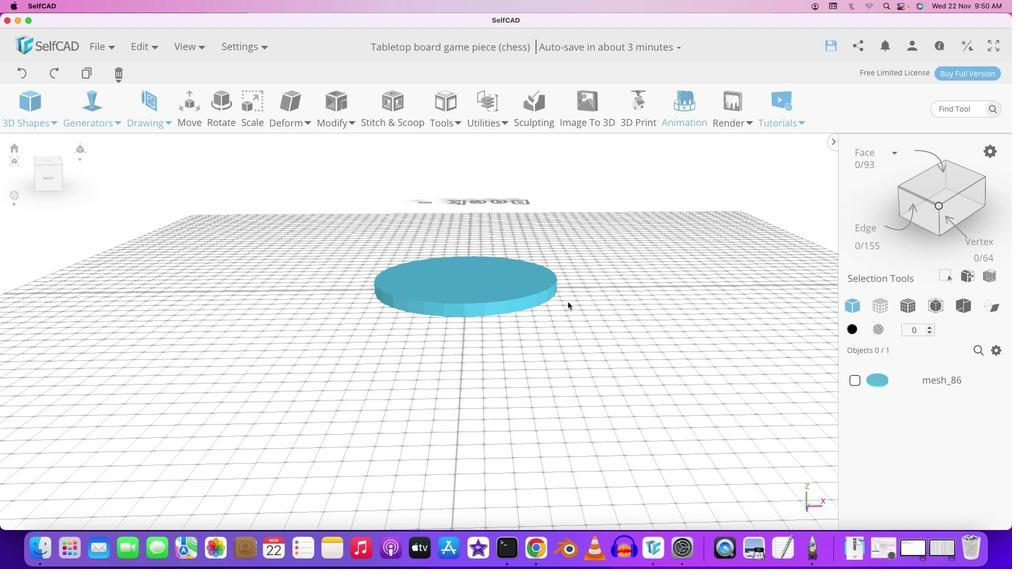 
Action: Mouse moved to (67, 233)
Screenshot: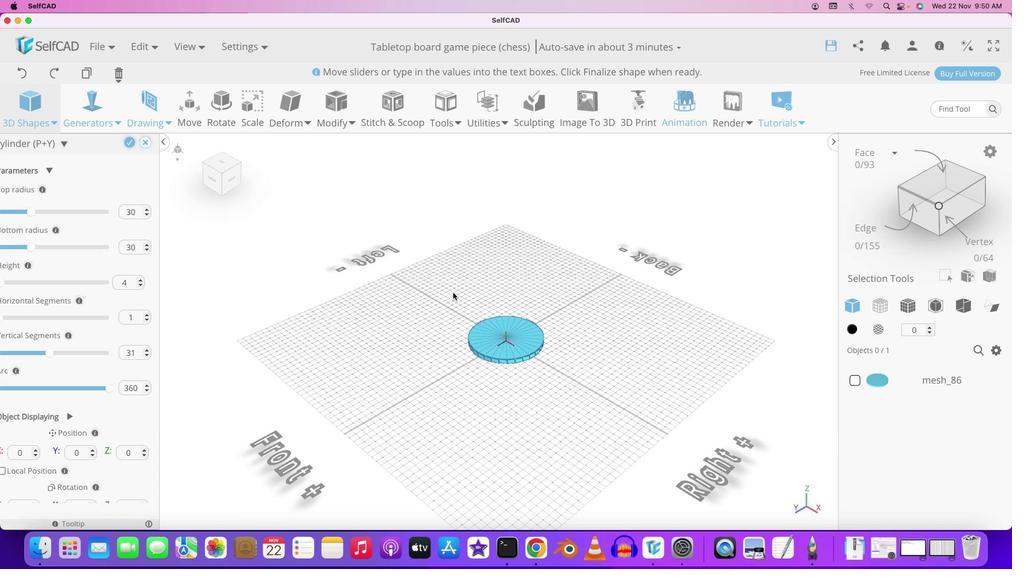 
Action: Mouse pressed left at (67, 233)
Screenshot: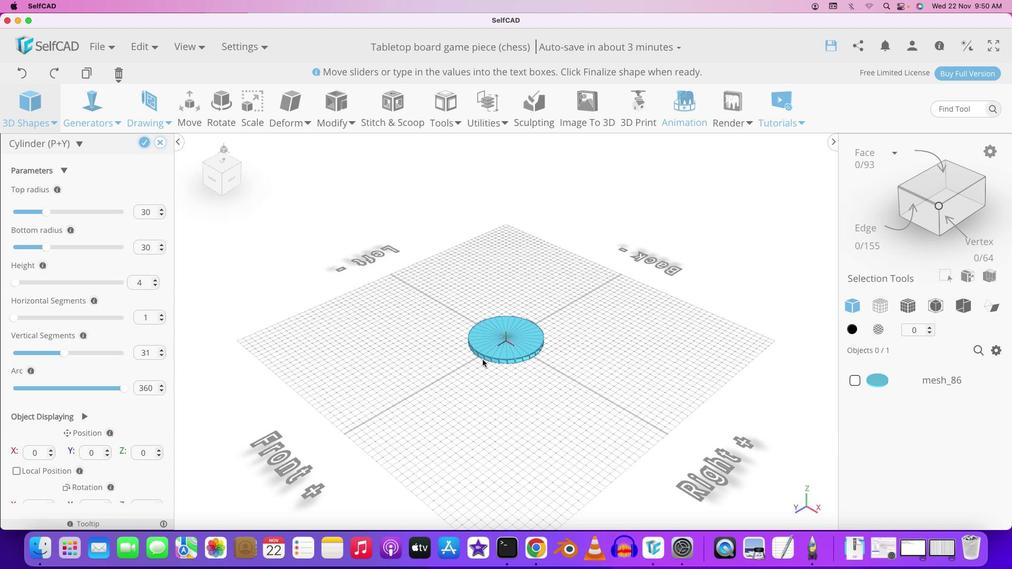 
Action: Mouse moved to (361, 398)
Screenshot: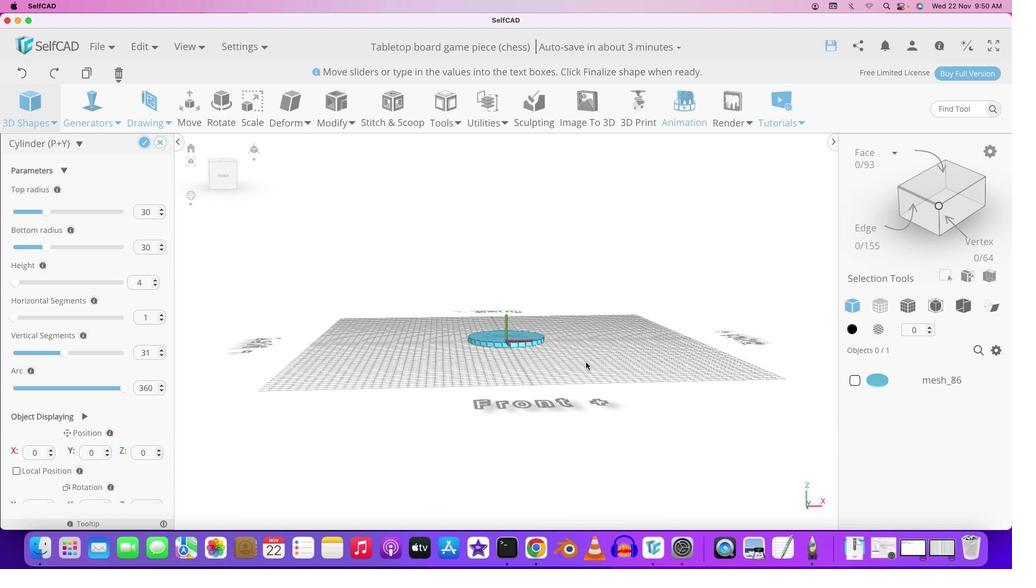 
Action: Mouse pressed left at (361, 398)
Screenshot: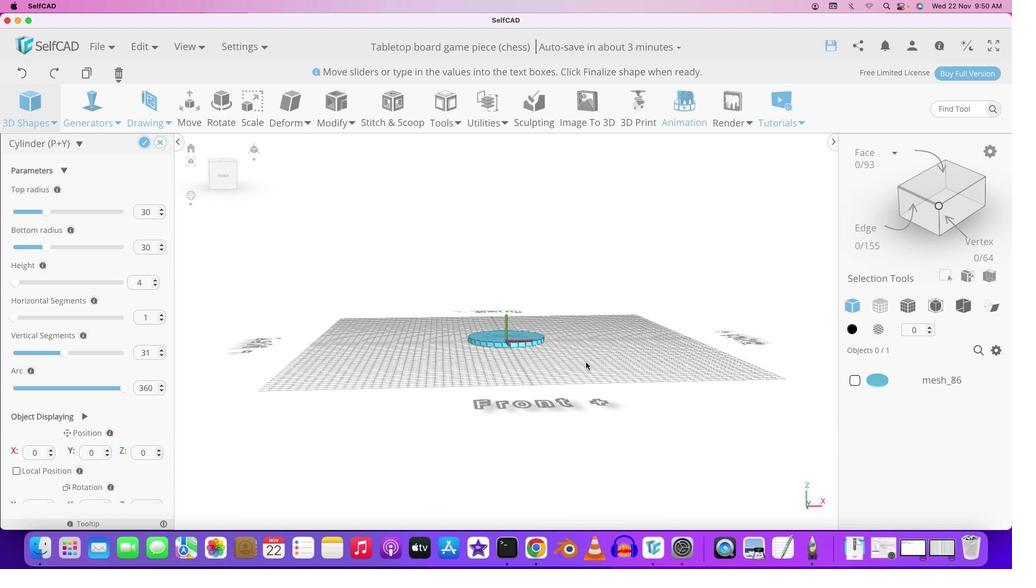 
Action: Mouse moved to (575, 371)
Screenshot: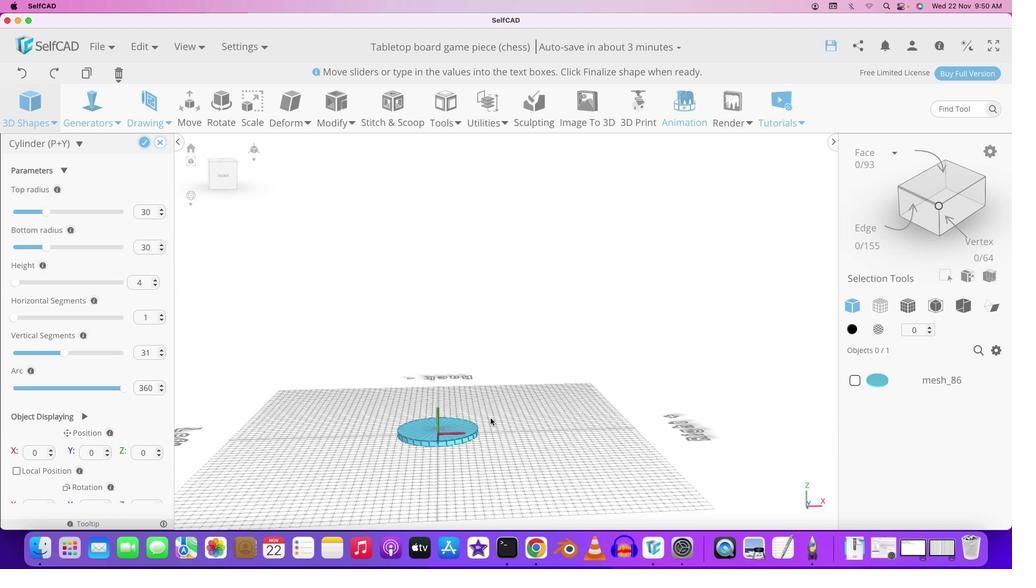 
Action: Key pressed Key.shift
Screenshot: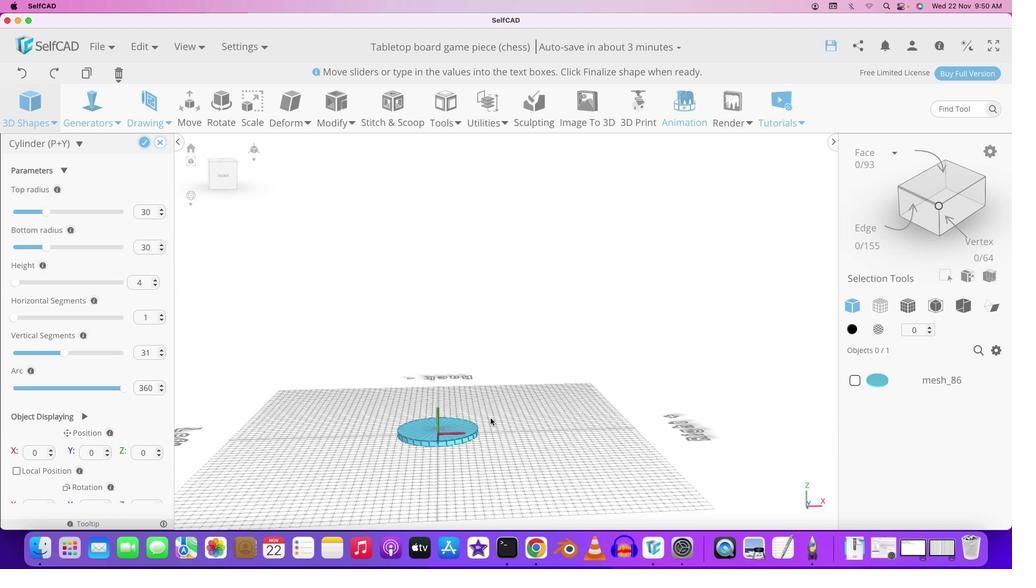 
Action: Mouse moved to (585, 370)
Screenshot: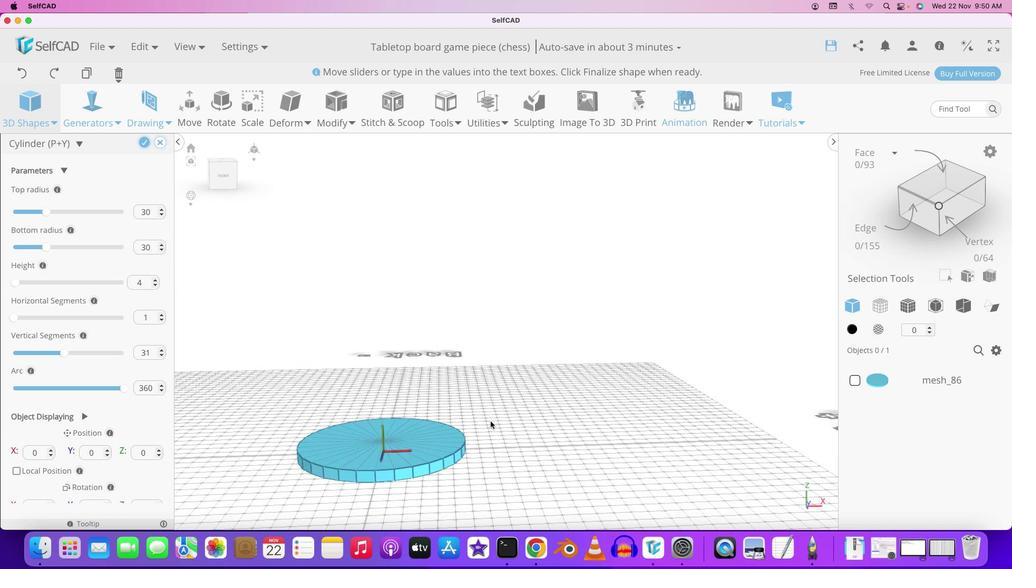 
Action: Mouse pressed left at (585, 370)
Screenshot: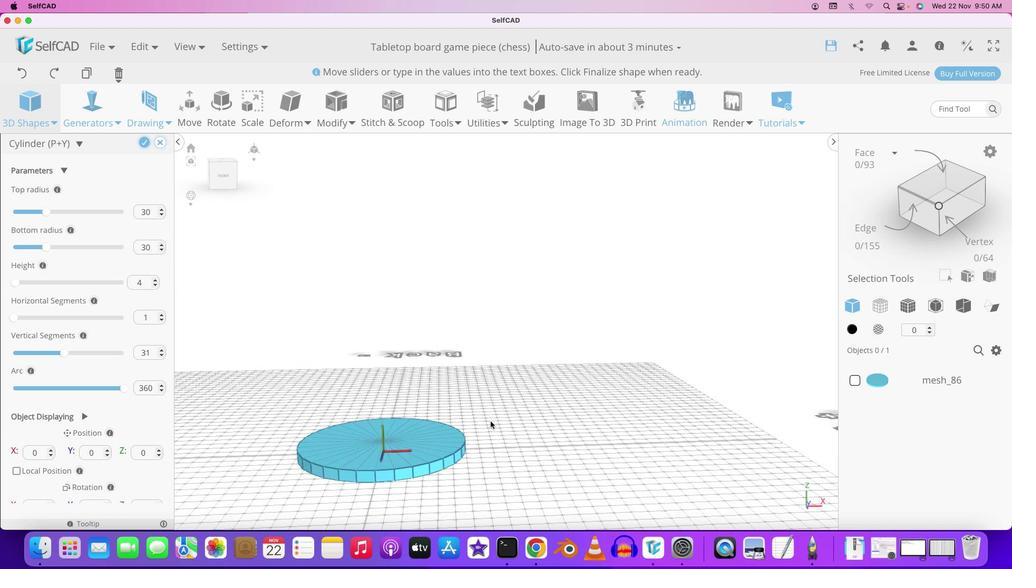 
Action: Mouse moved to (496, 415)
Screenshot: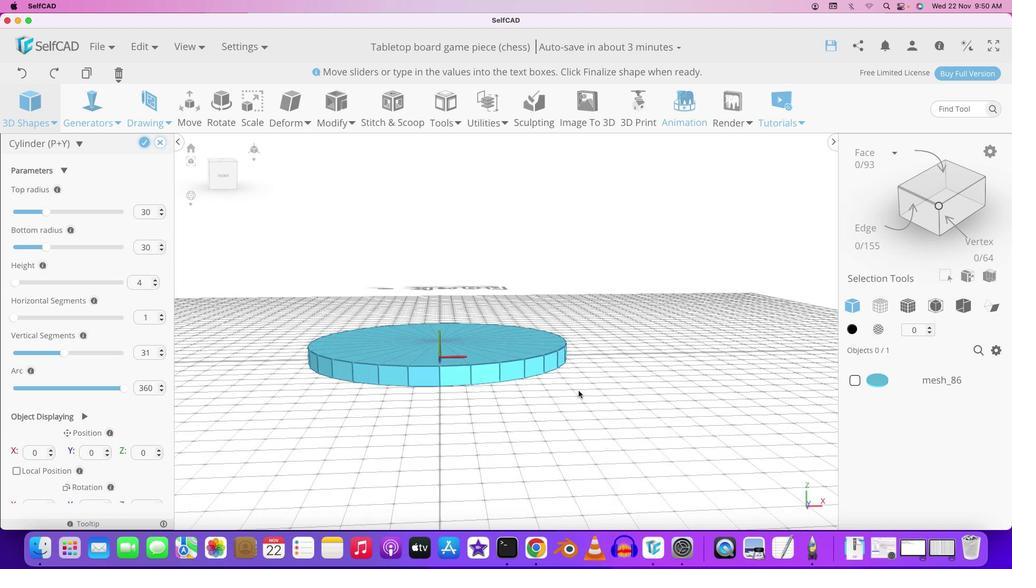 
Action: Mouse scrolled (496, 415) with delta (4, 5)
Screenshot: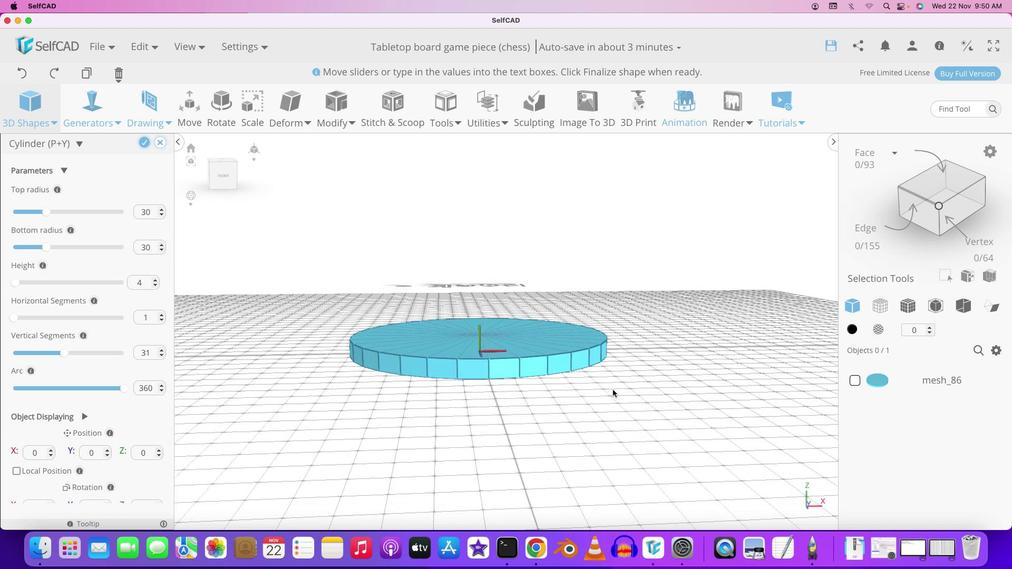 
Action: Mouse moved to (496, 415)
Screenshot: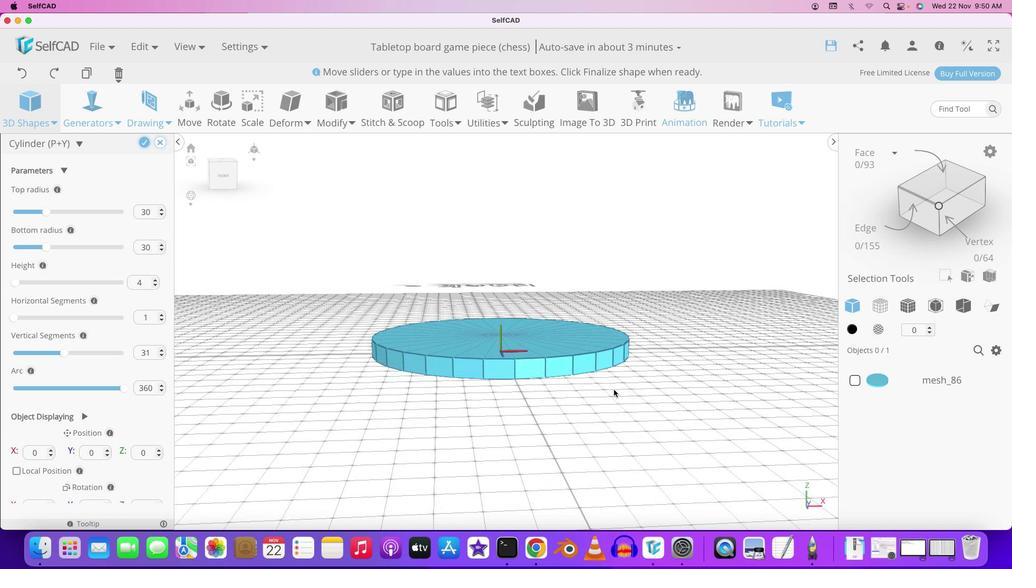 
Action: Mouse scrolled (496, 415) with delta (4, 5)
Screenshot: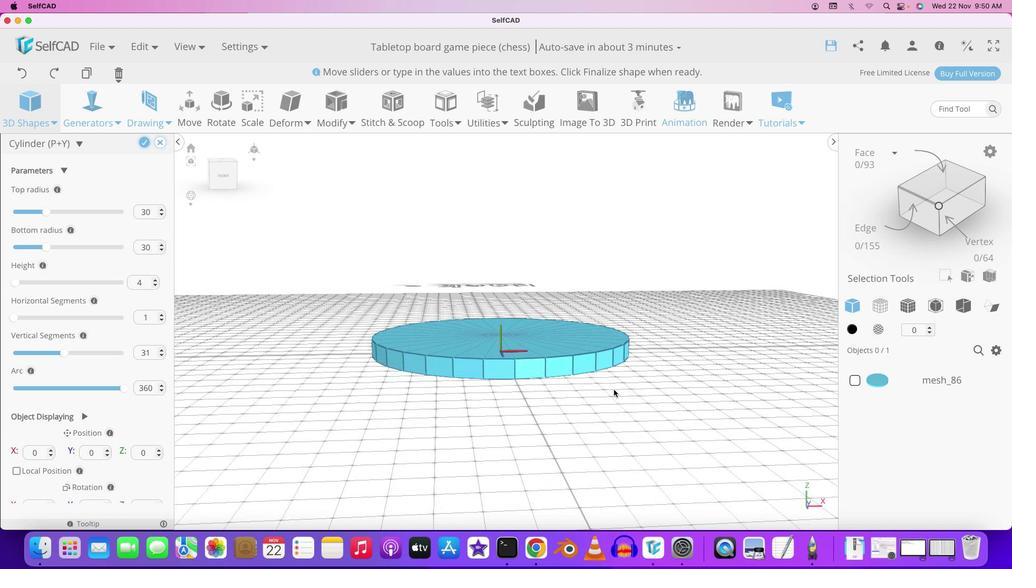 
Action: Mouse moved to (495, 421)
Screenshot: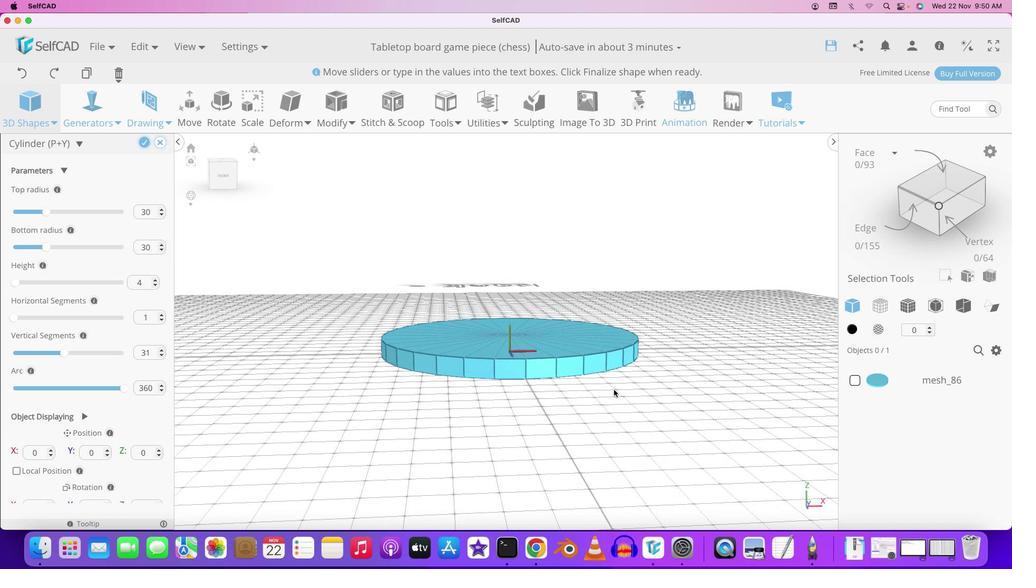 
Action: Mouse scrolled (495, 421) with delta (4, 6)
Screenshot: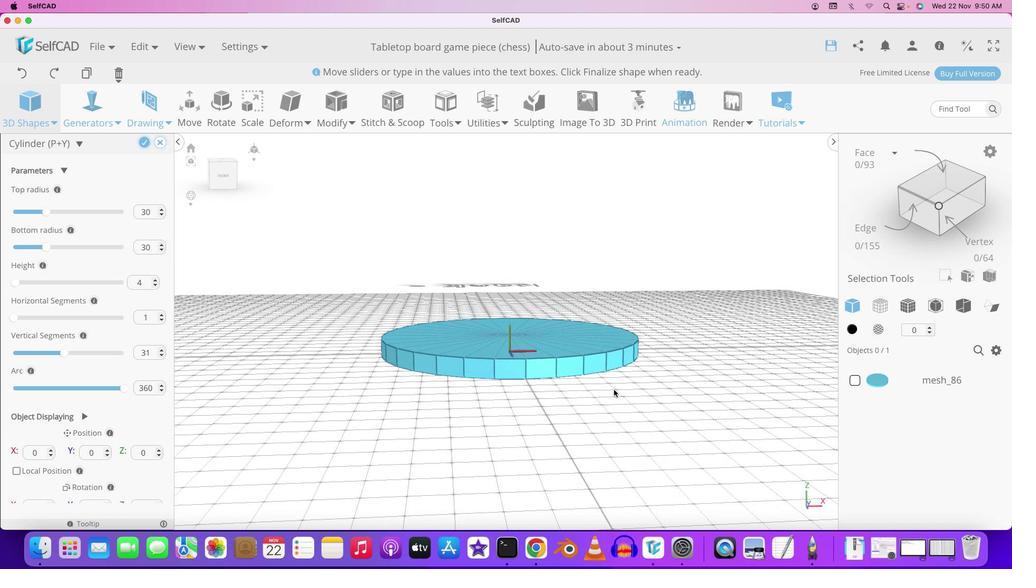 
Action: Mouse moved to (495, 423)
Screenshot: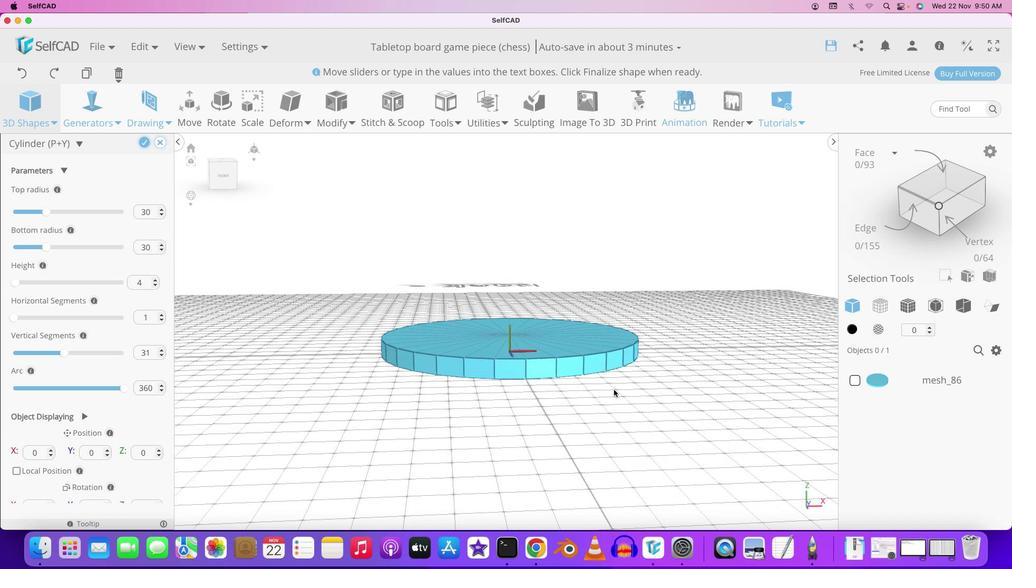
Action: Mouse scrolled (495, 423) with delta (4, 7)
Screenshot: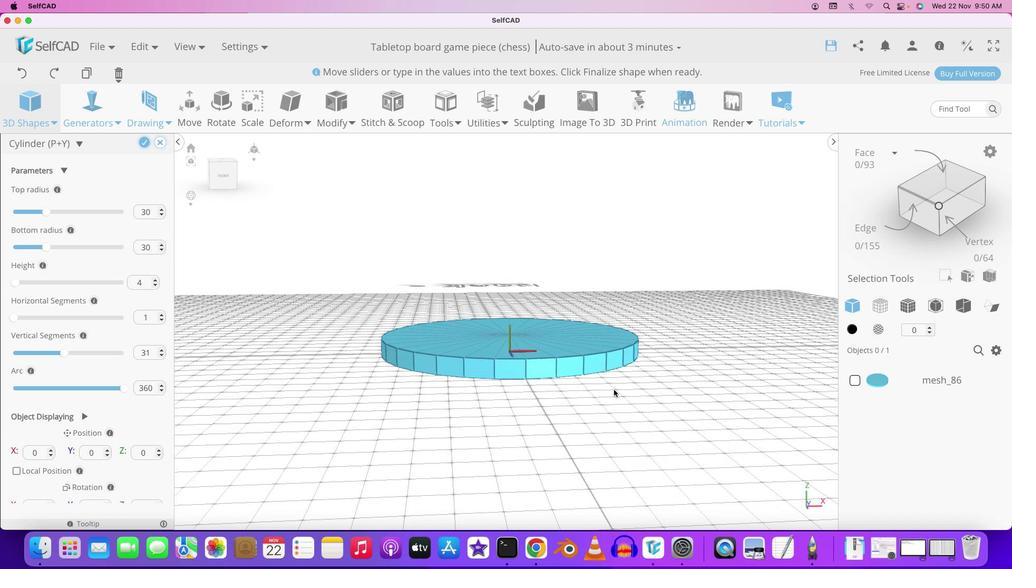 
Action: Mouse moved to (495, 425)
Screenshot: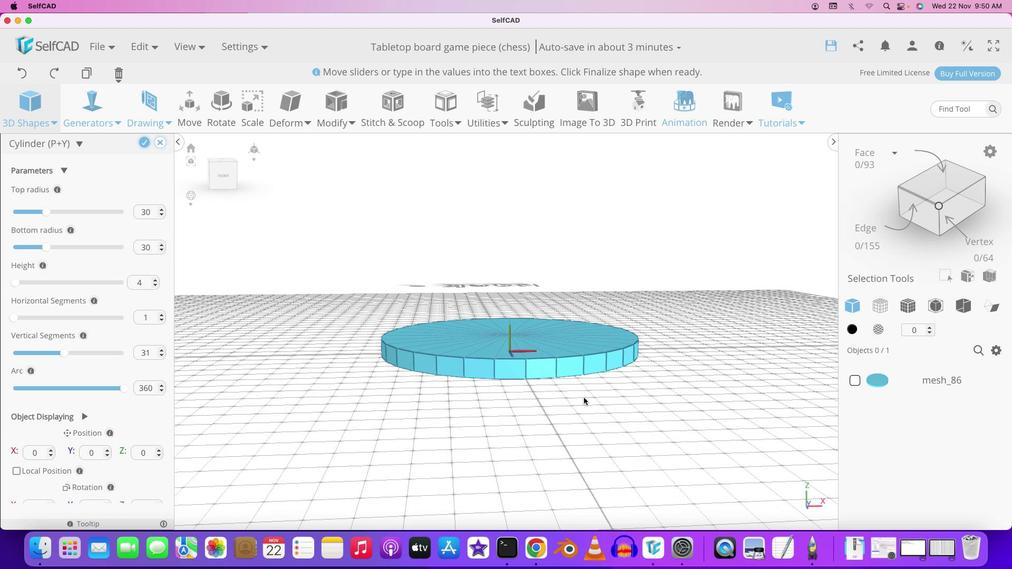 
Action: Mouse scrolled (495, 425) with delta (4, 7)
Screenshot: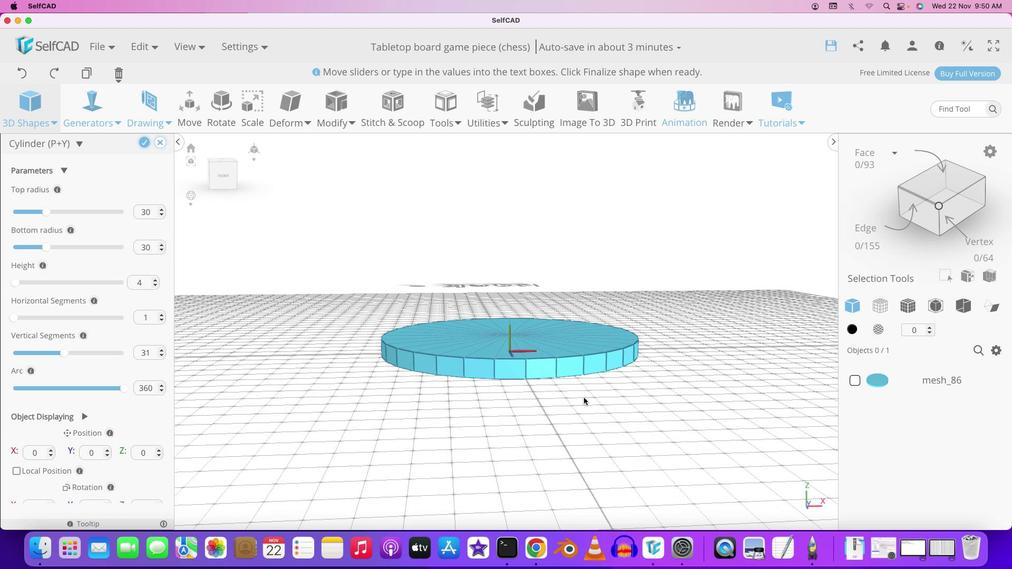 
Action: Mouse moved to (494, 427)
Screenshot: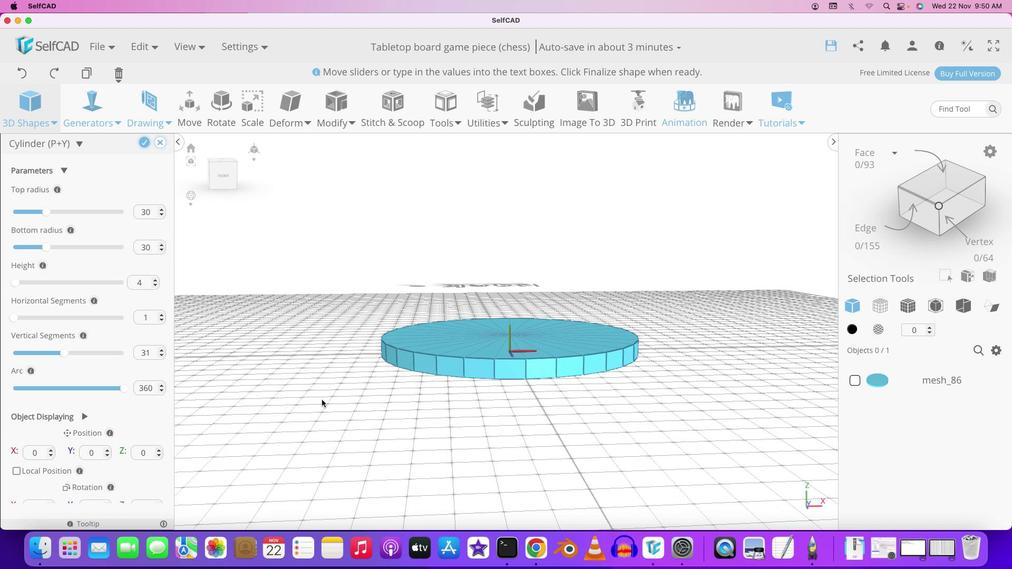 
Action: Key pressed Key.shift
Screenshot: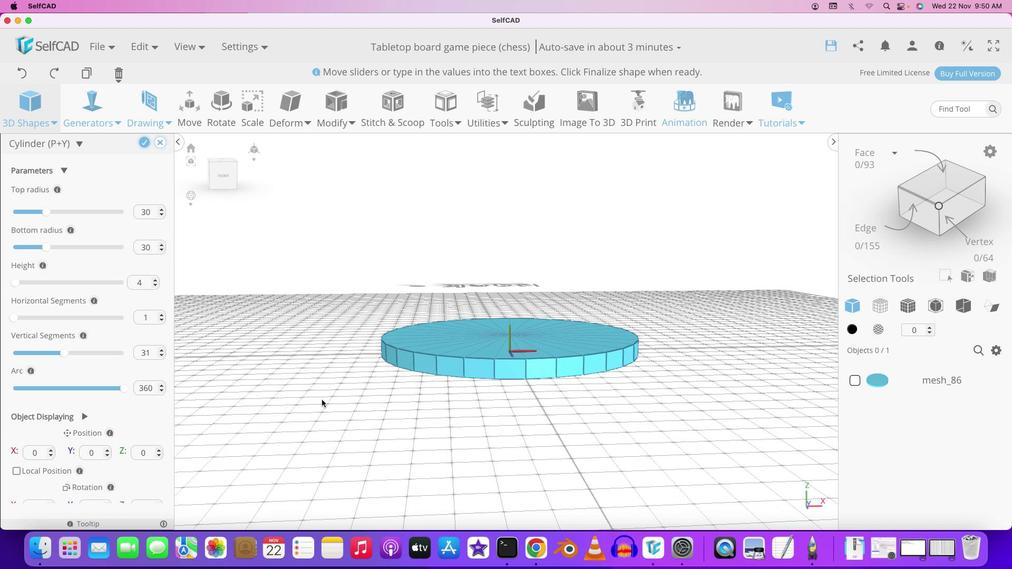 
Action: Mouse moved to (499, 425)
Screenshot: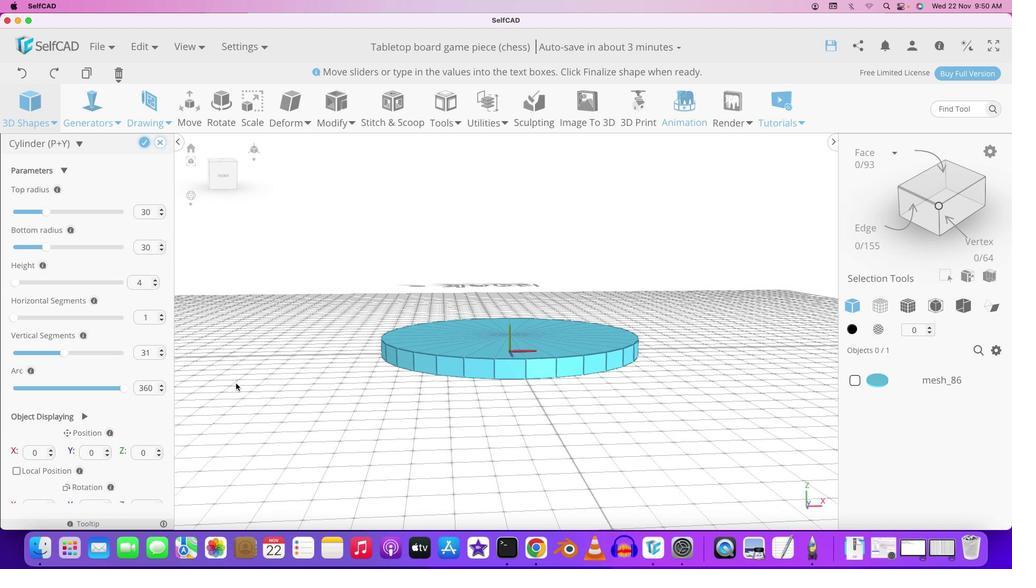 
Action: Mouse pressed left at (499, 425)
Screenshot: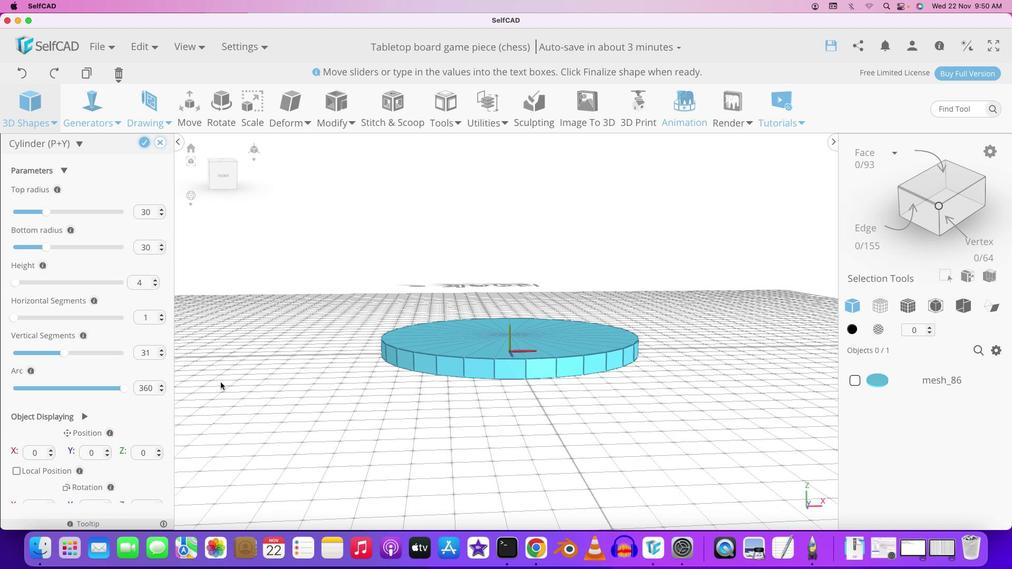 
Action: Mouse moved to (163, 455)
Screenshot: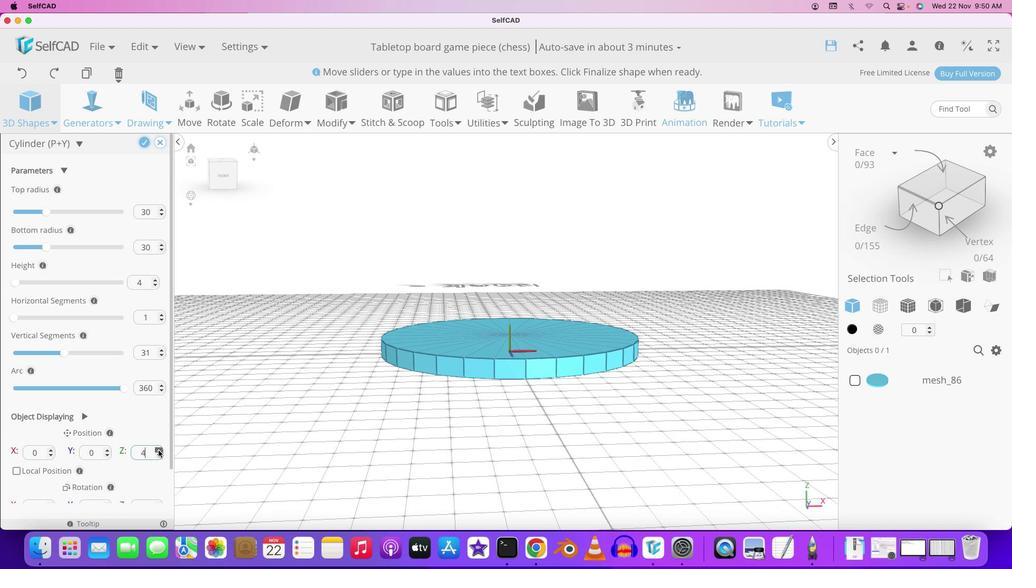 
Action: Mouse pressed left at (163, 455)
Screenshot: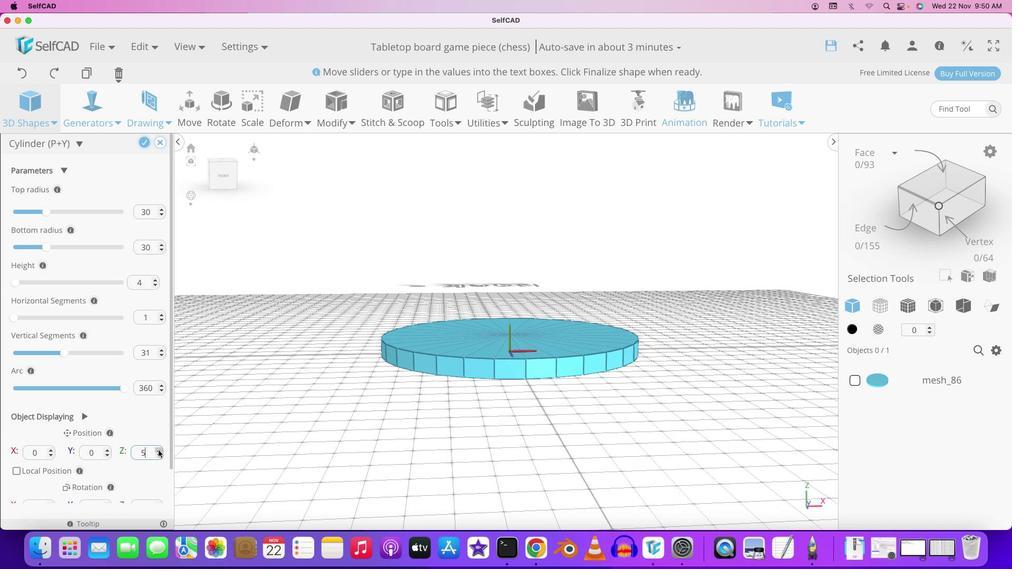 
Action: Mouse moved to (162, 454)
Screenshot: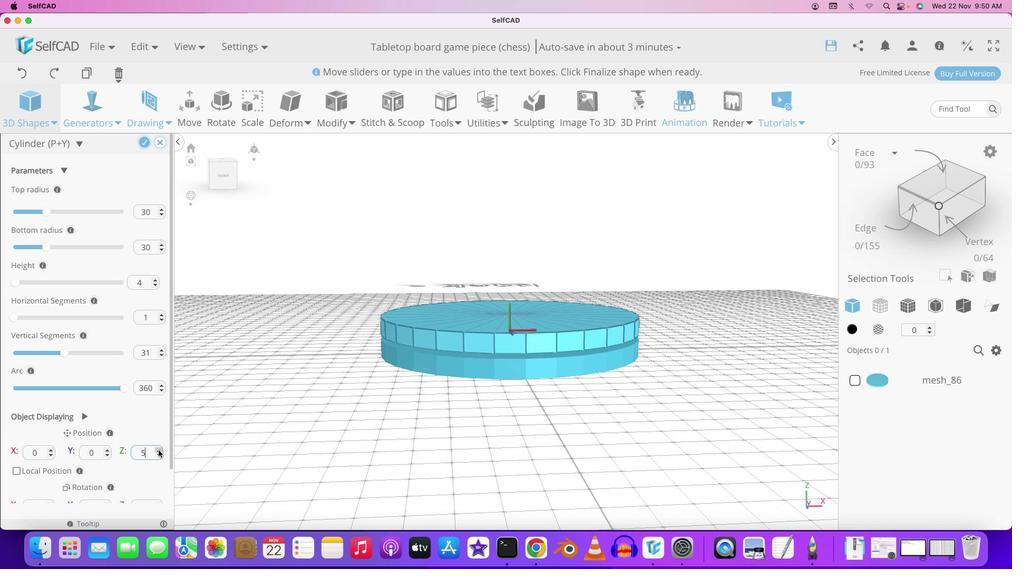 
Action: Mouse pressed left at (162, 454)
Screenshot: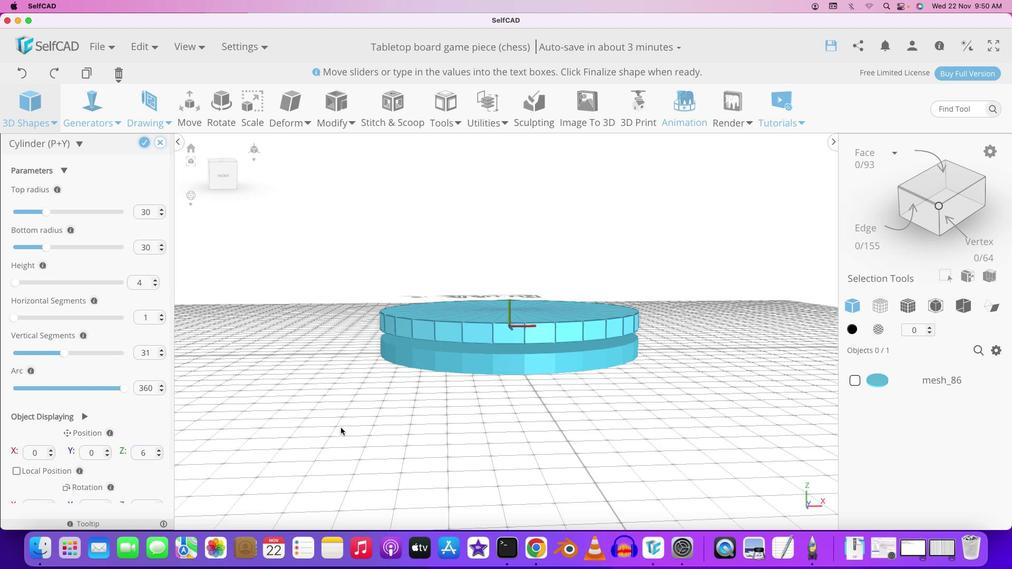 
Action: Mouse moved to (353, 439)
Screenshot: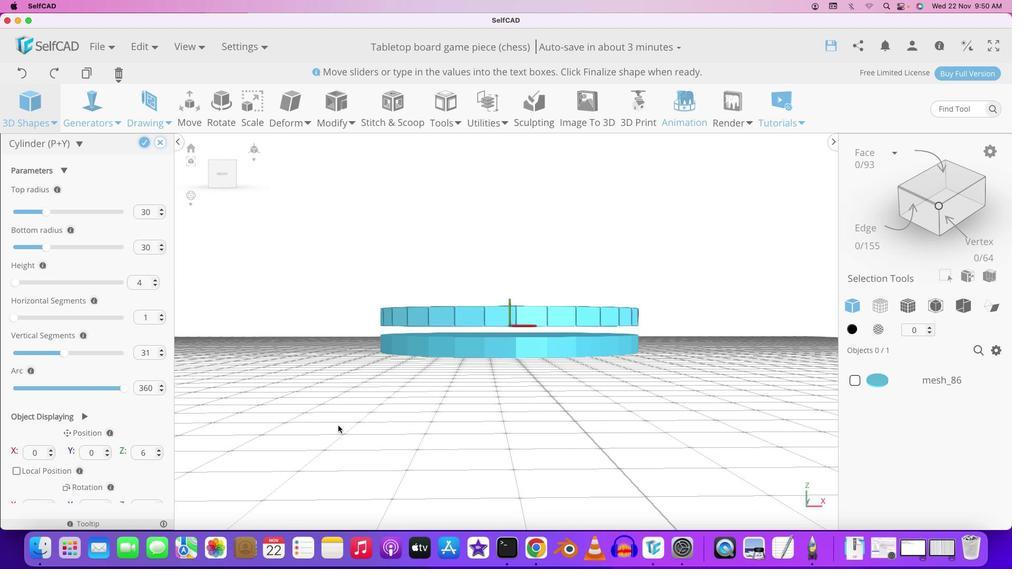 
Action: Mouse pressed left at (353, 439)
Screenshot: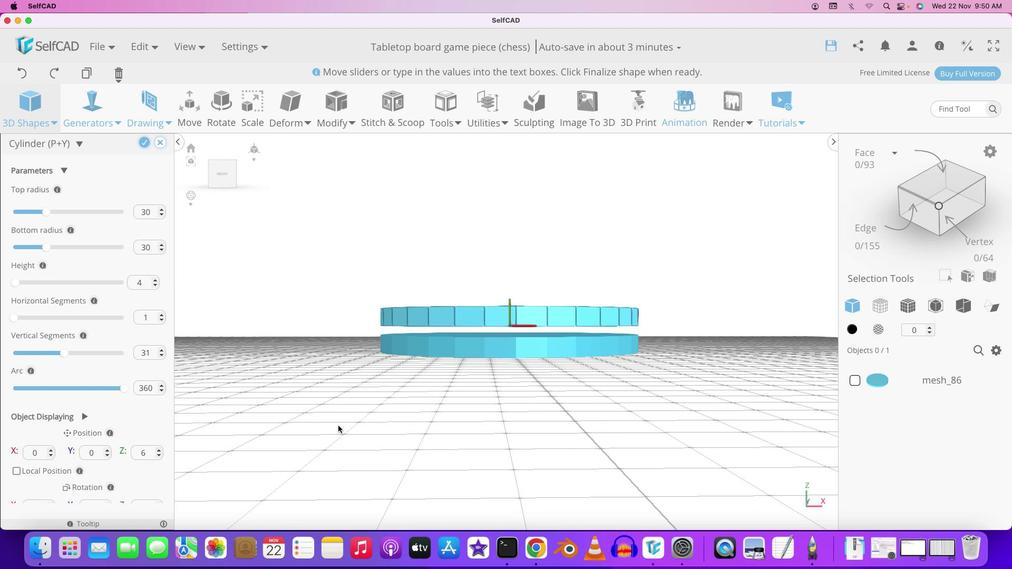 
Action: Mouse moved to (282, 398)
Screenshot: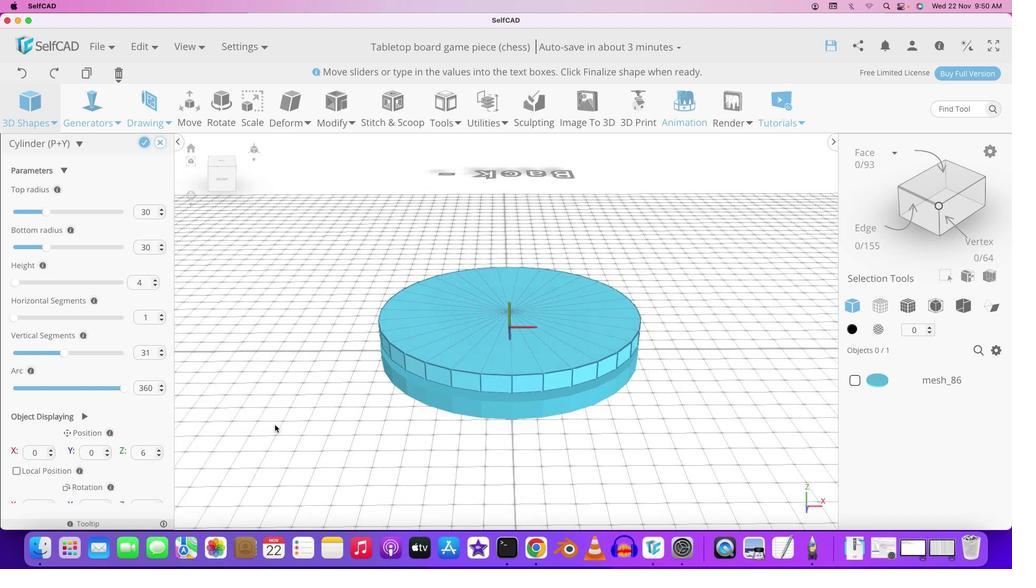 
Action: Mouse pressed left at (282, 398)
Screenshot: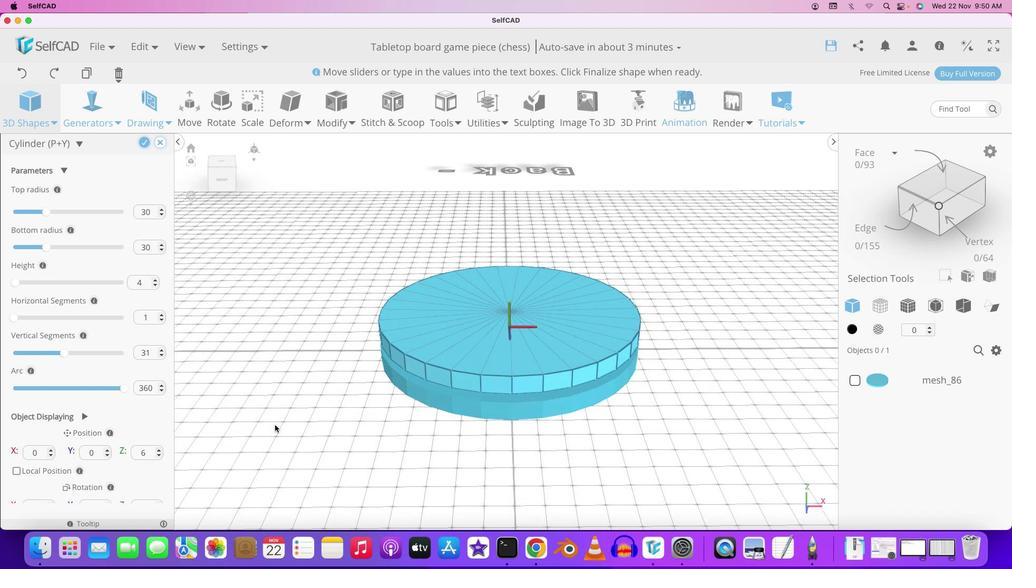 
Action: Mouse moved to (164, 254)
Screenshot: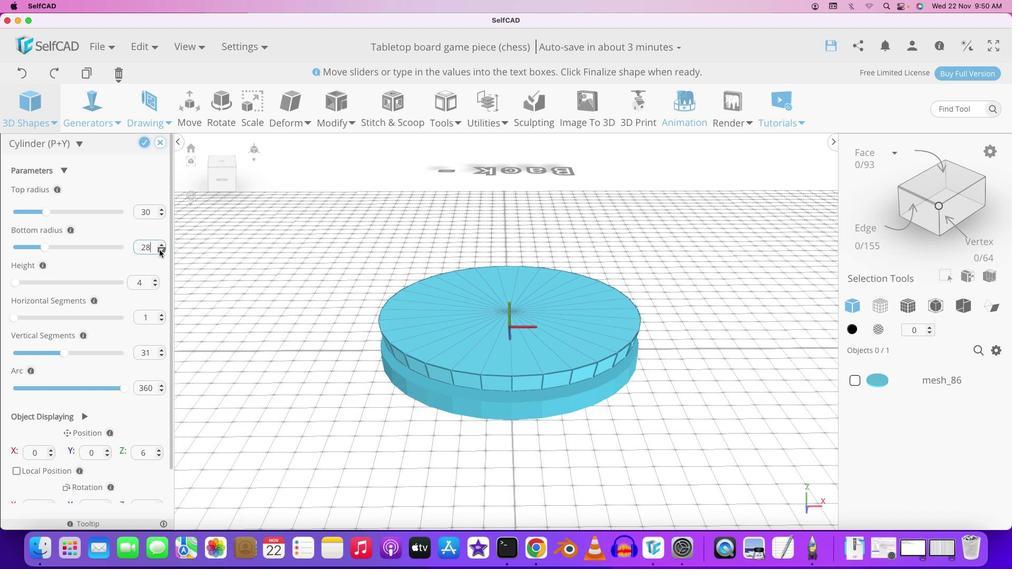 
Action: Mouse pressed left at (164, 254)
Screenshot: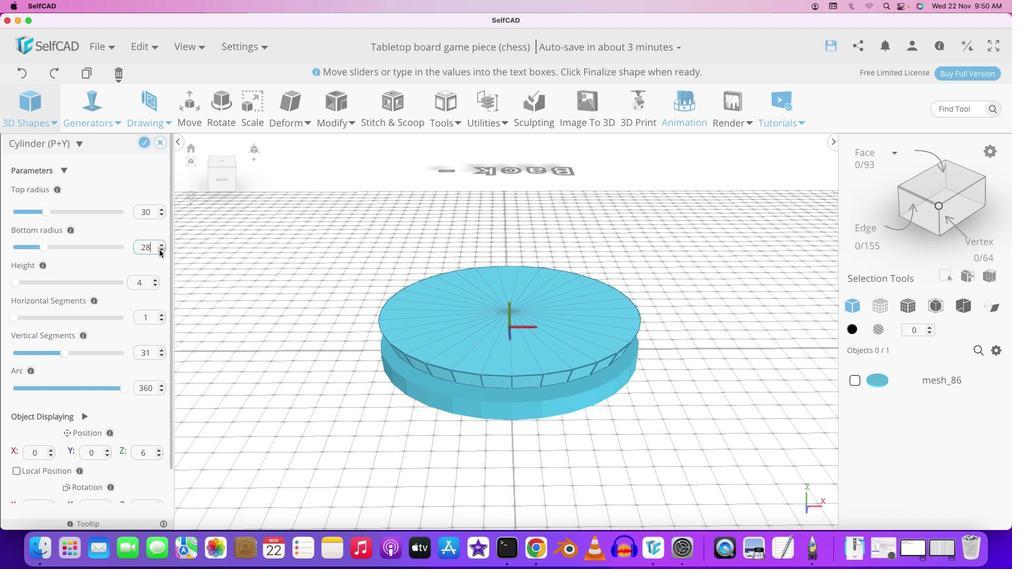 
Action: Mouse pressed left at (164, 254)
Screenshot: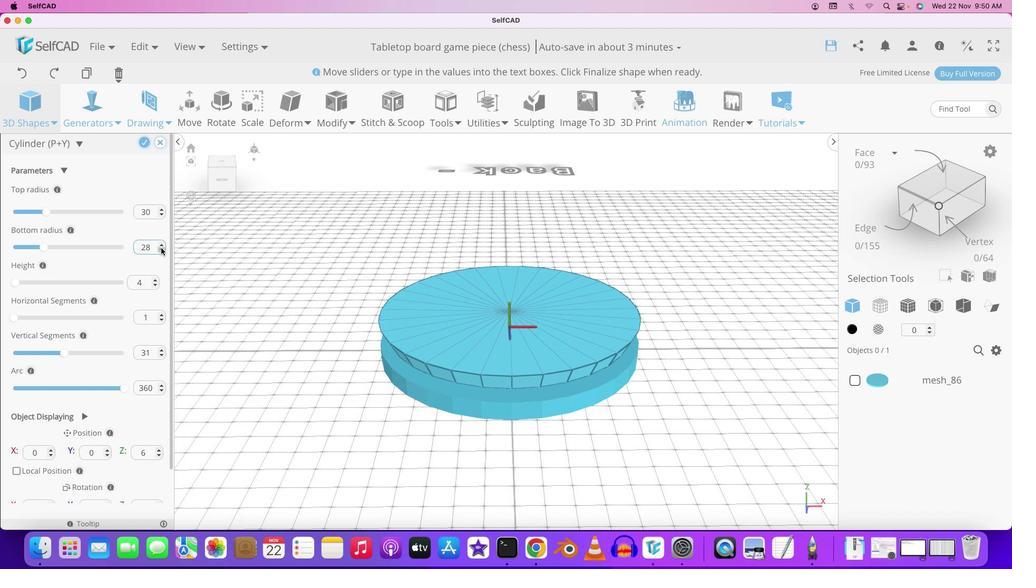 
Action: Mouse moved to (167, 253)
Screenshot: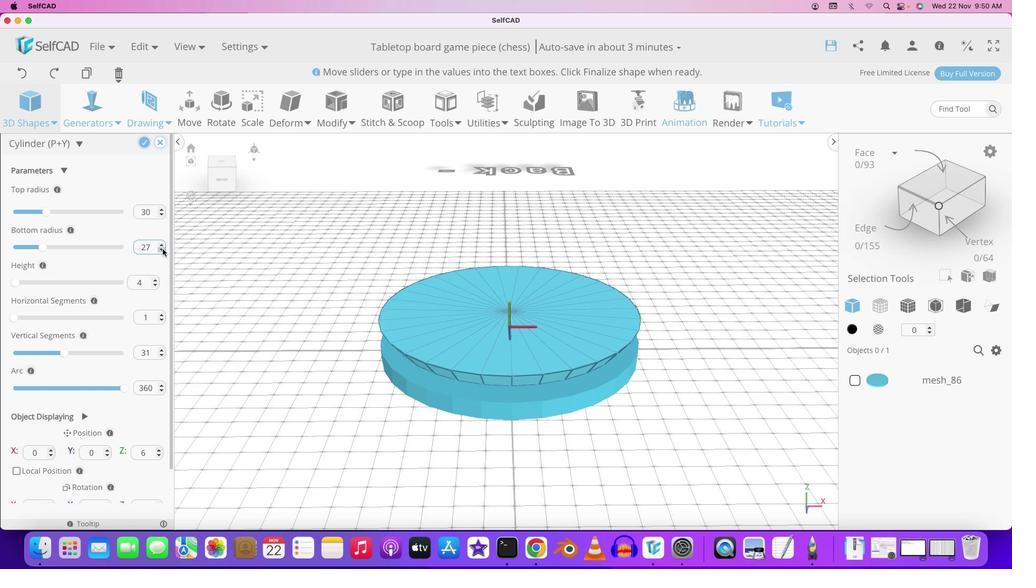 
Action: Mouse pressed left at (167, 253)
Screenshot: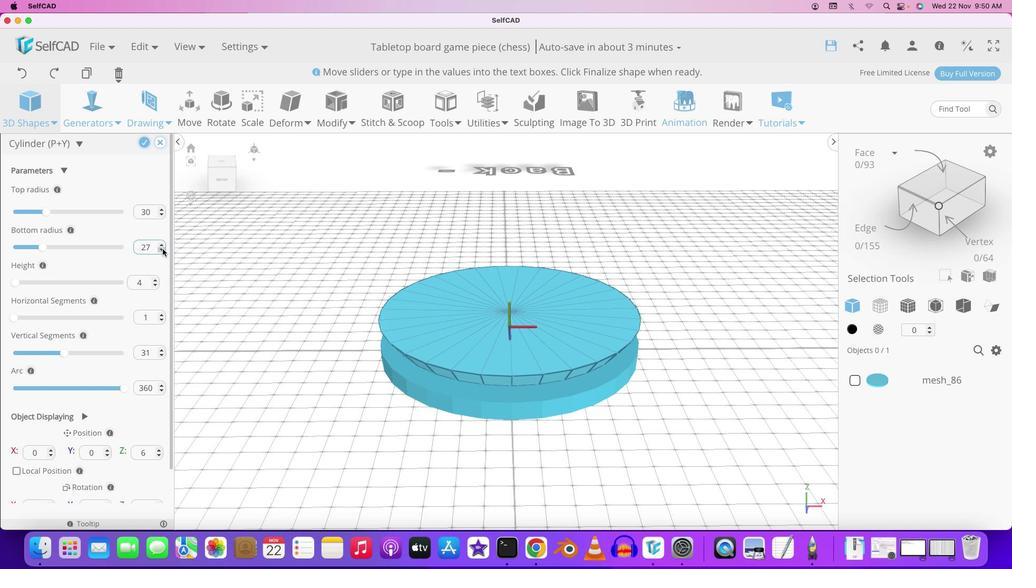 
Action: Mouse pressed left at (167, 253)
Screenshot: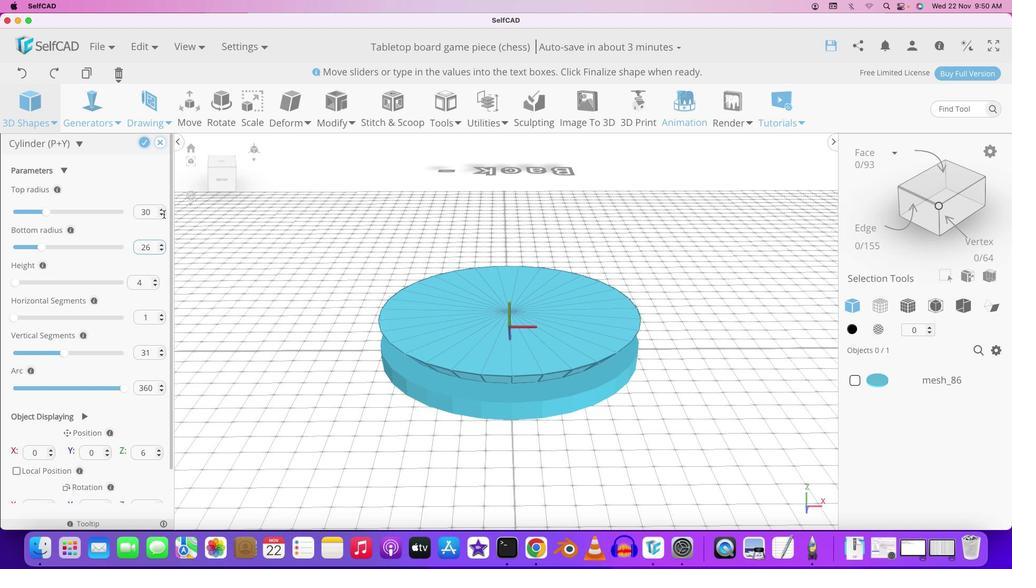 
Action: Mouse moved to (167, 218)
Screenshot: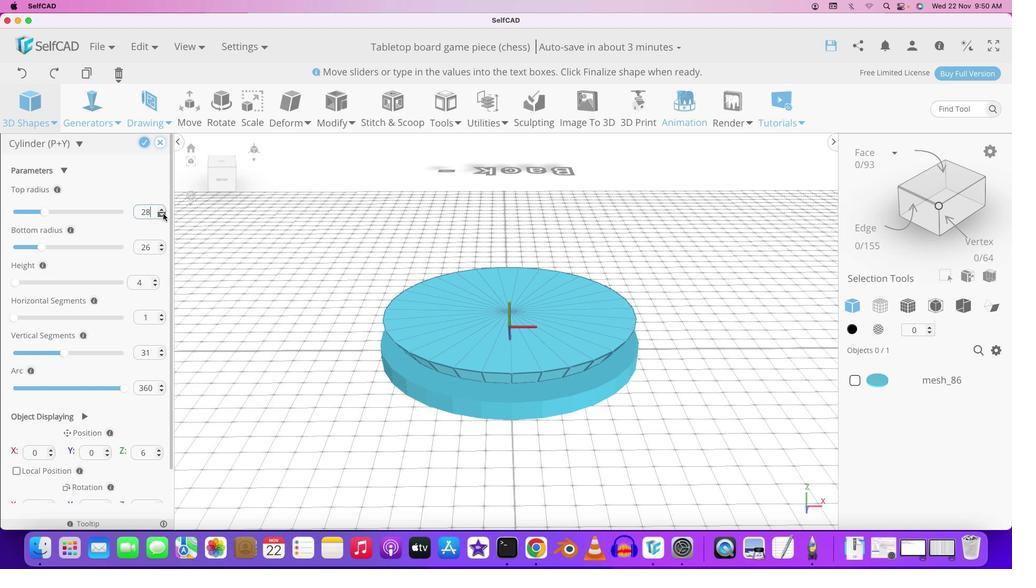 
Action: Mouse pressed left at (167, 218)
Screenshot: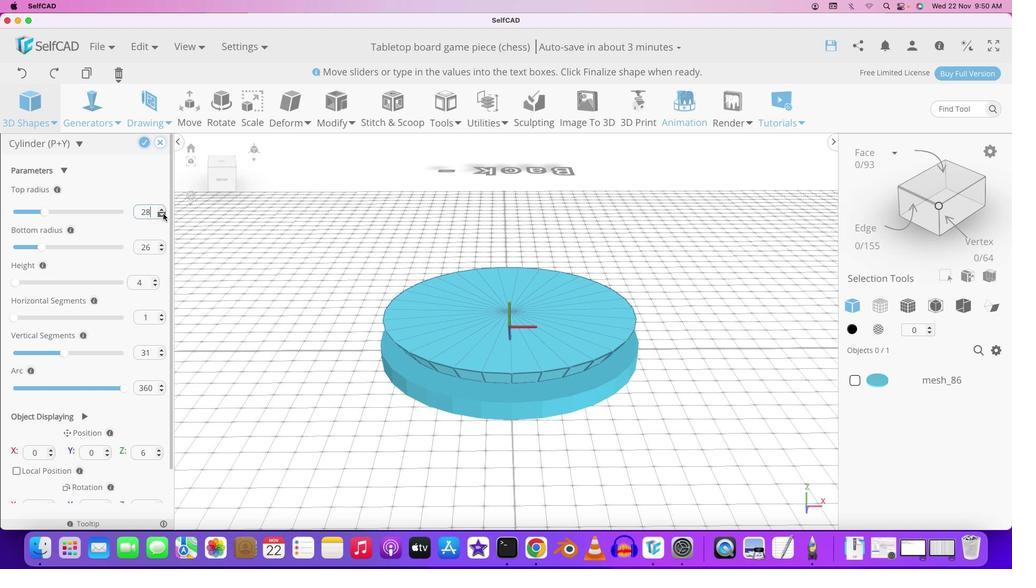 
Action: Mouse pressed left at (167, 218)
Screenshot: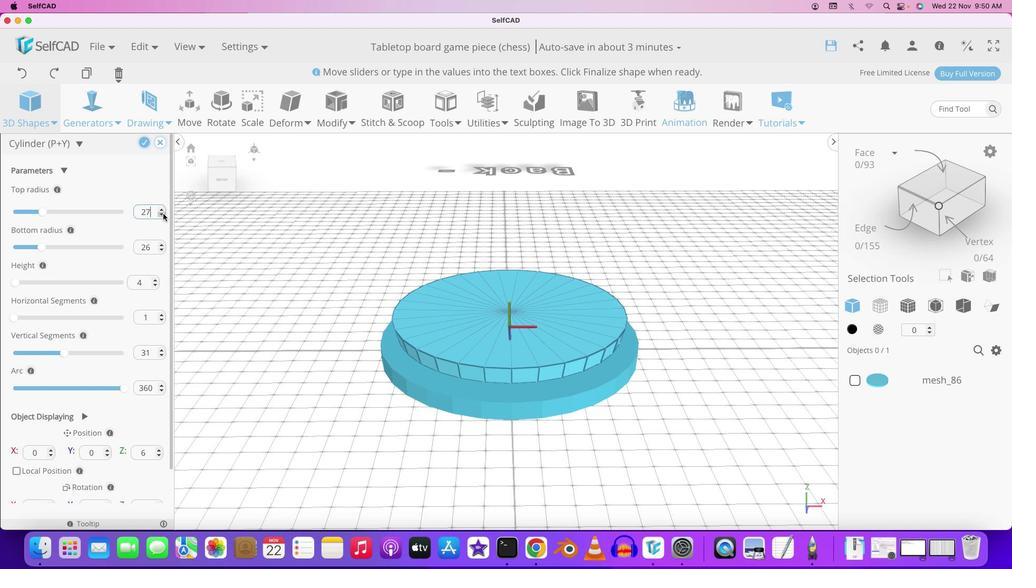 
Action: Mouse moved to (167, 218)
Screenshot: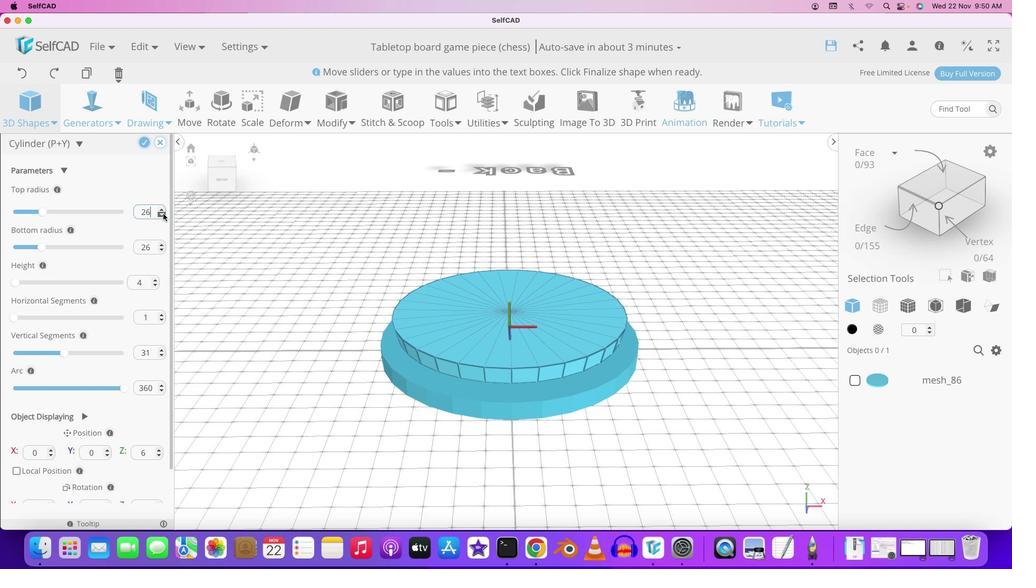 
Action: Mouse pressed left at (167, 218)
Screenshot: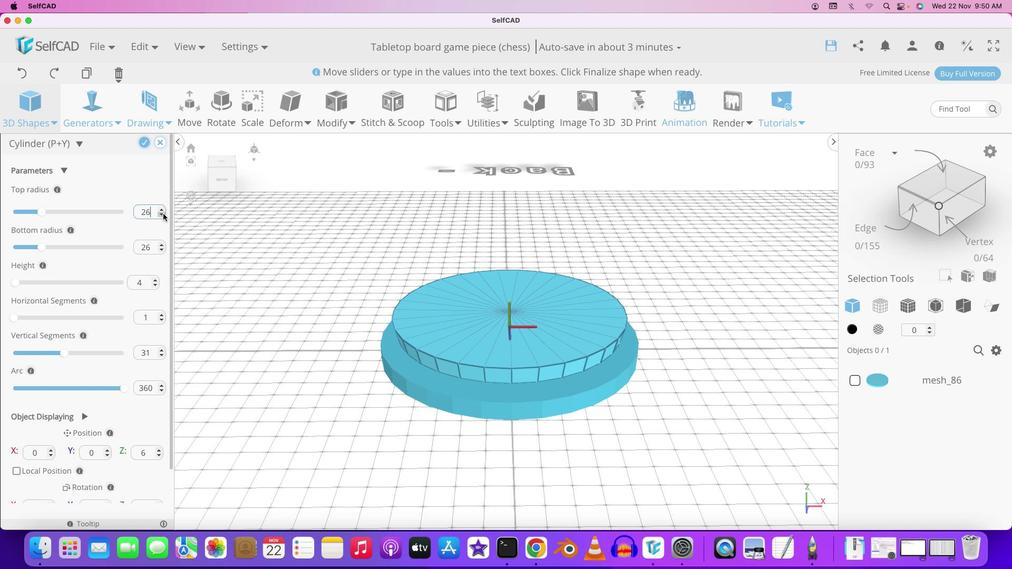 
Action: Mouse pressed left at (167, 218)
Screenshot: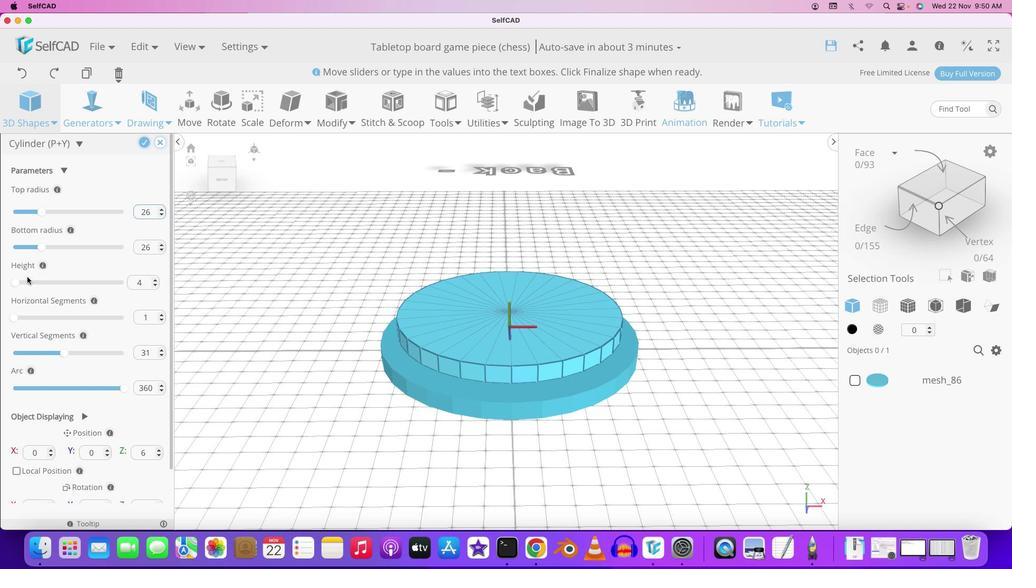 
Action: Mouse moved to (23, 285)
Screenshot: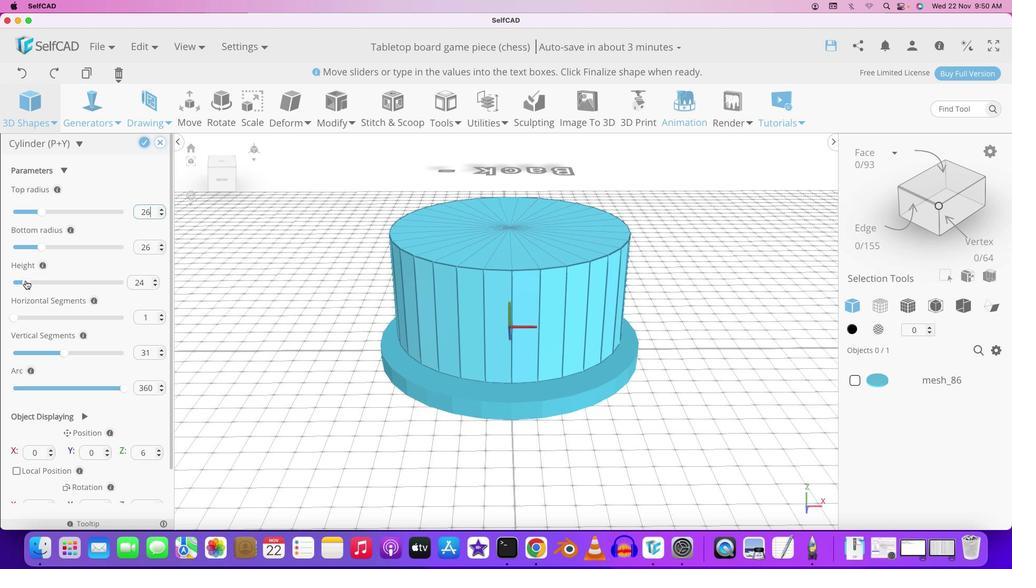 
Action: Mouse pressed left at (23, 285)
Screenshot: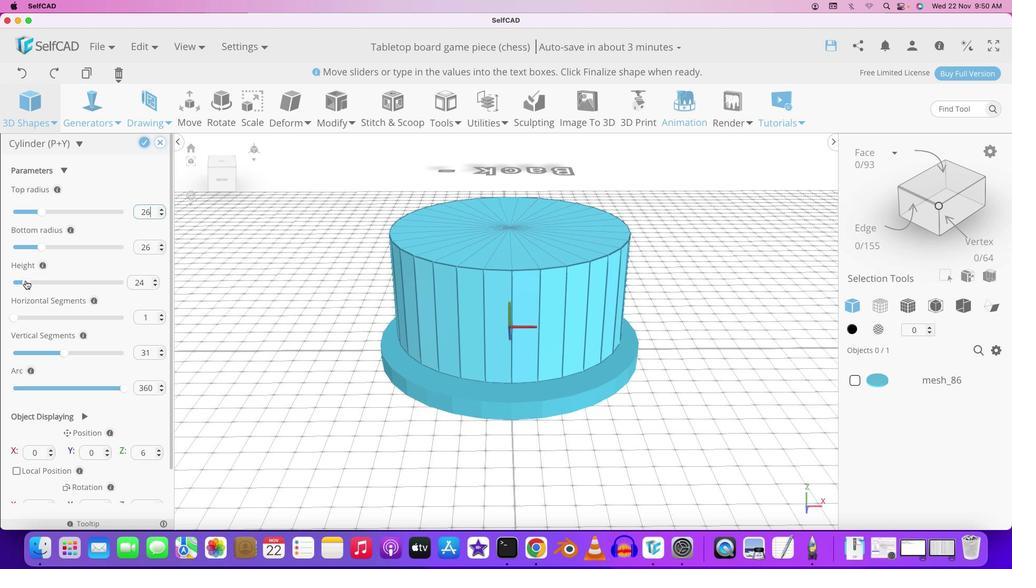 
Action: Mouse moved to (161, 220)
Screenshot: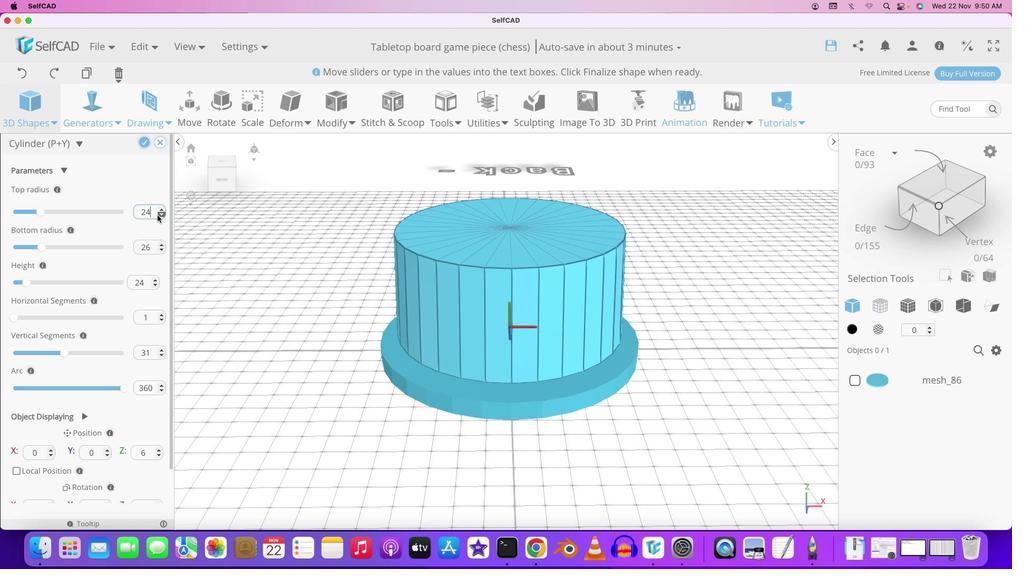 
Action: Mouse pressed left at (161, 220)
Screenshot: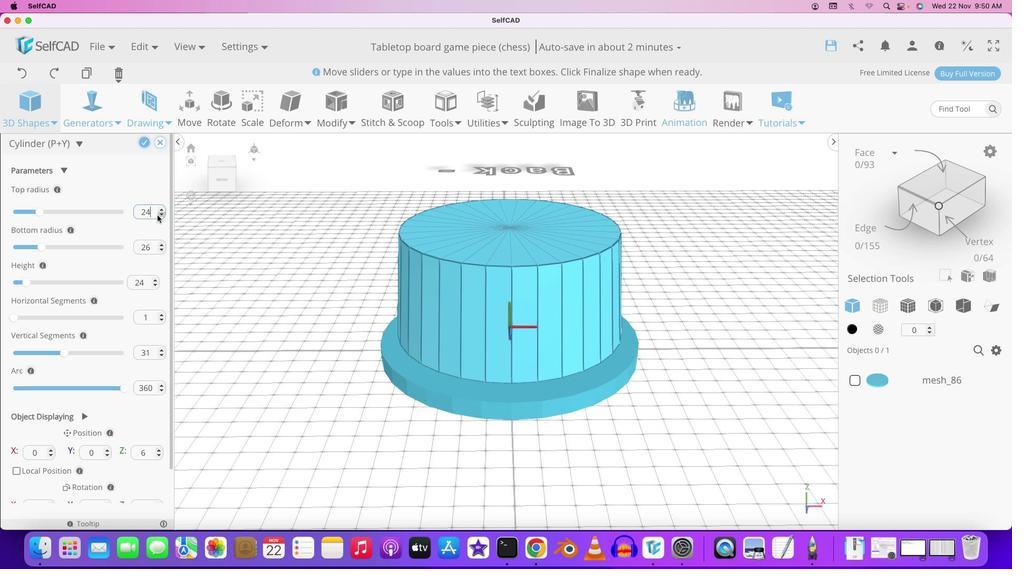 
Action: Mouse pressed left at (161, 220)
Screenshot: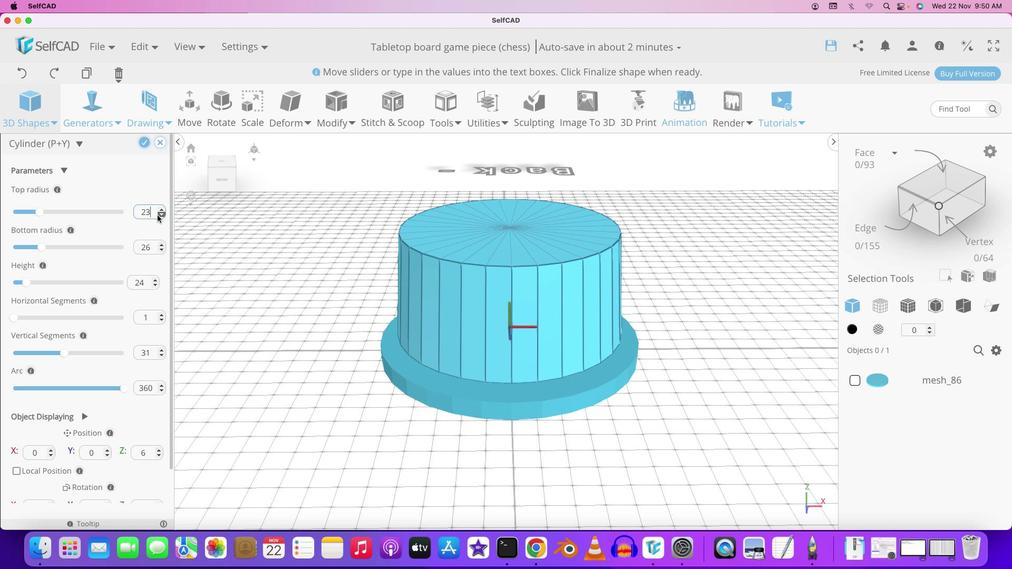 
Action: Mouse pressed left at (161, 220)
Screenshot: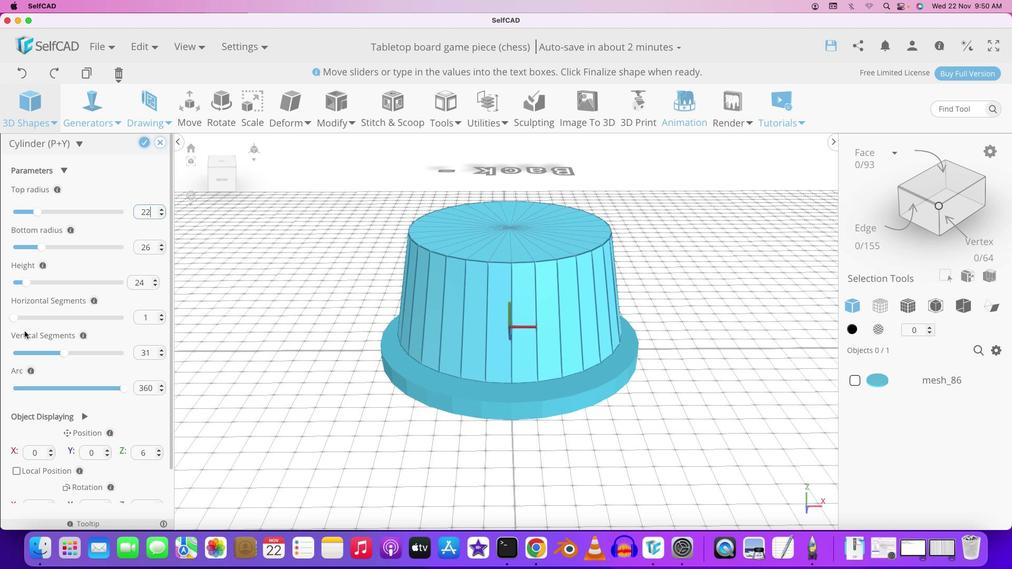 
Action: Mouse pressed left at (161, 220)
Screenshot: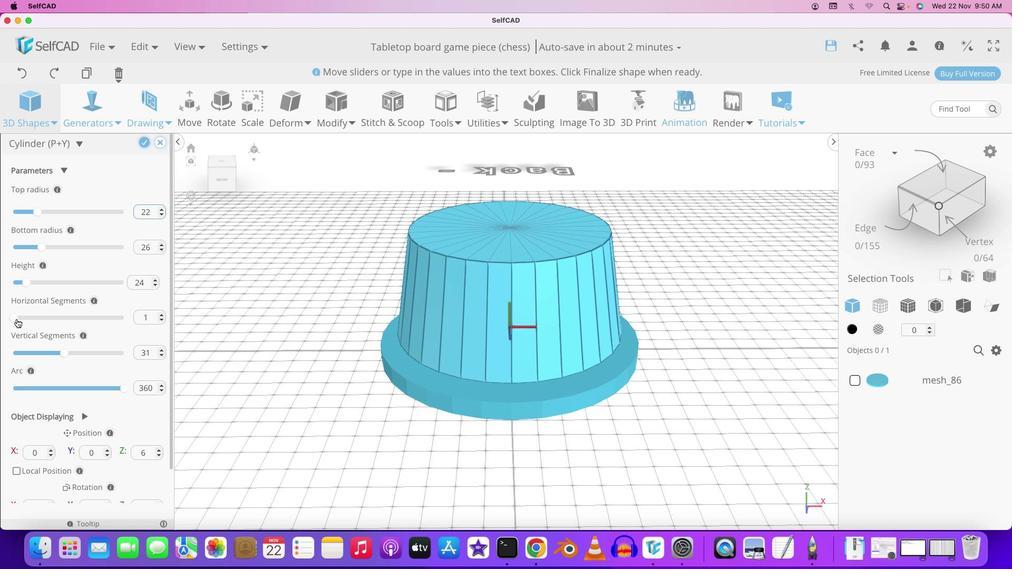 
Action: Mouse moved to (21, 323)
Screenshot: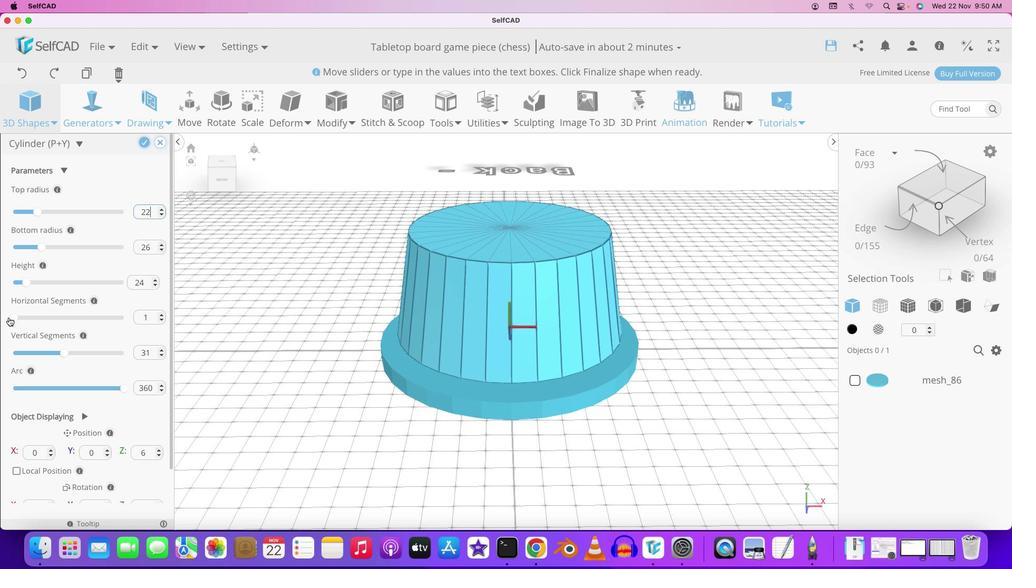 
Action: Mouse pressed left at (21, 323)
Screenshot: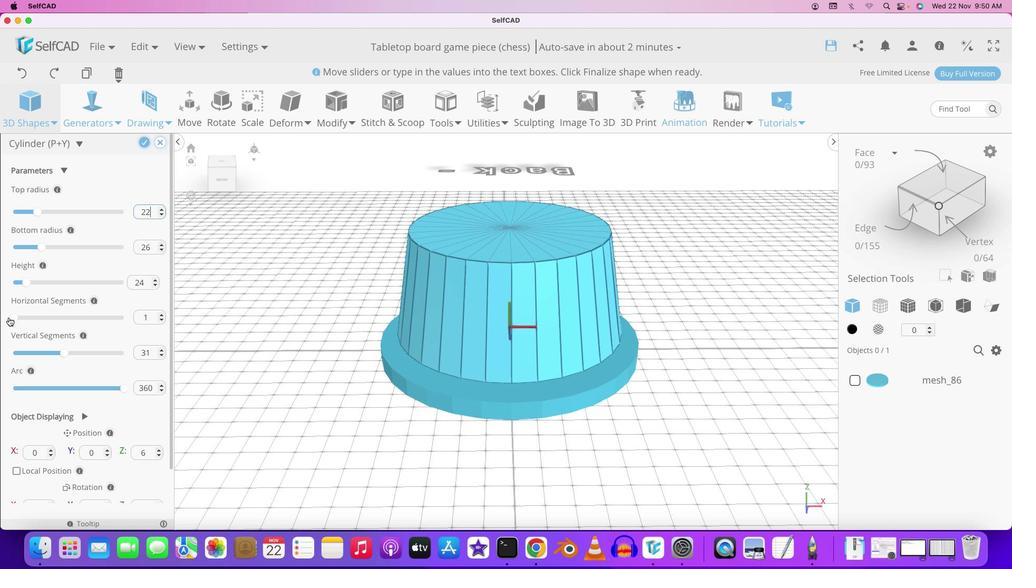 
Action: Mouse moved to (163, 216)
Screenshot: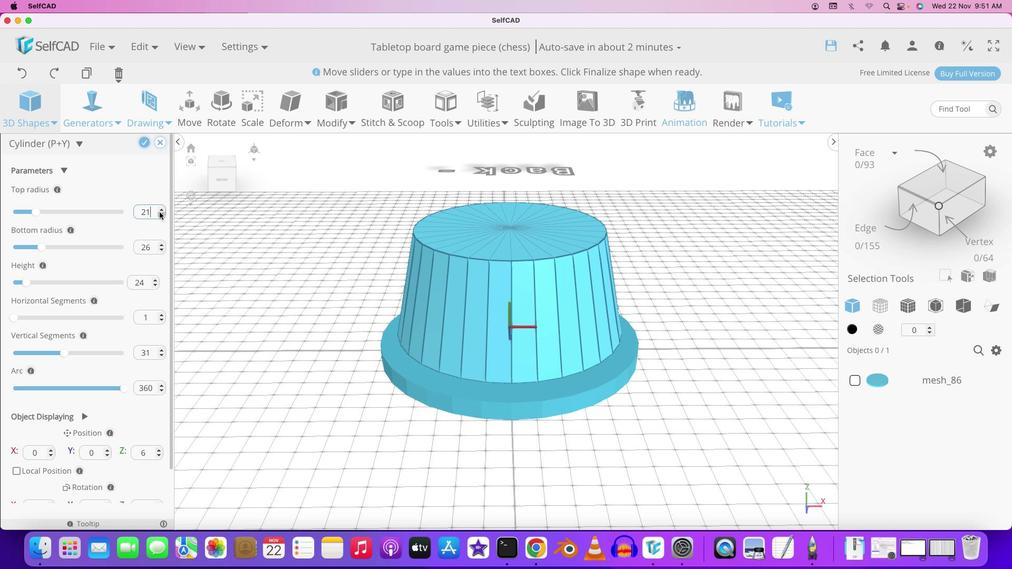 
Action: Mouse pressed left at (163, 216)
Screenshot: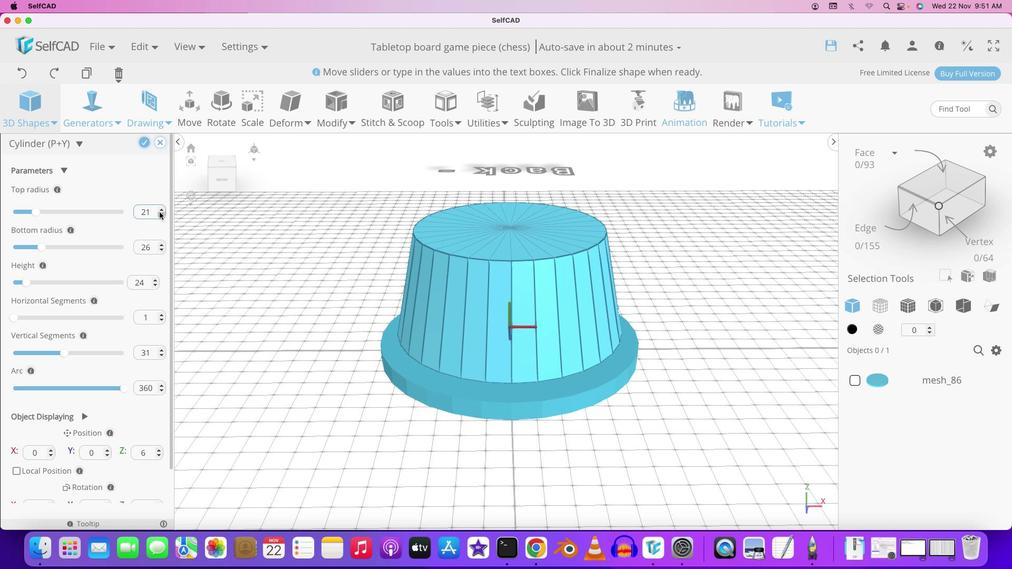 
Action: Mouse moved to (163, 216)
Screenshot: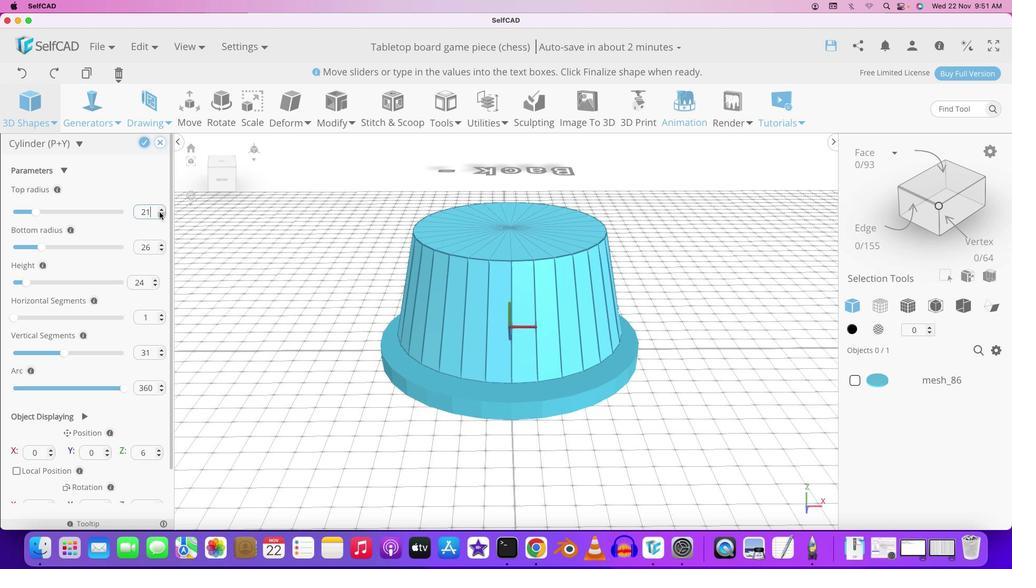 
Action: Mouse pressed left at (163, 216)
Screenshot: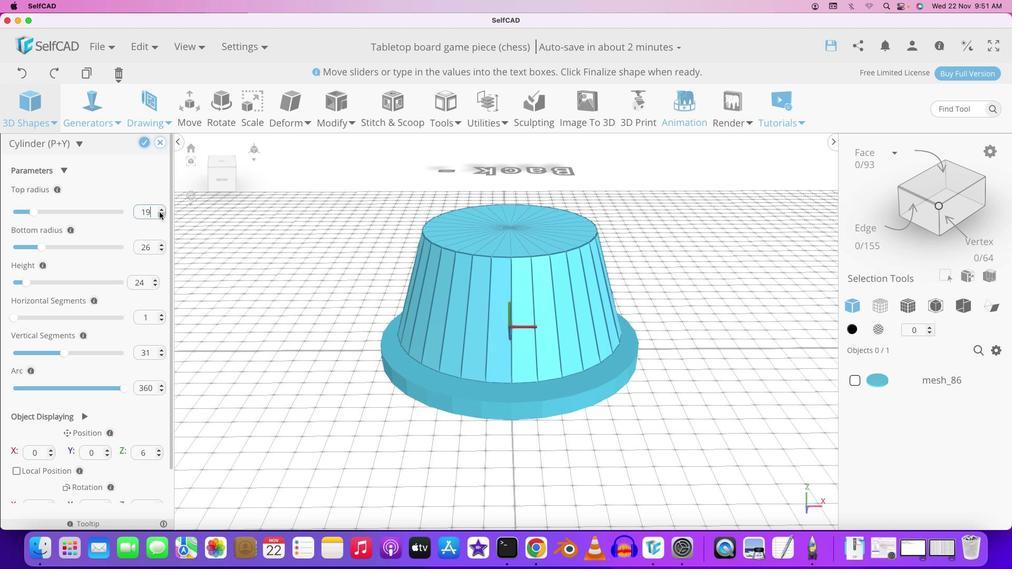 
Action: Mouse pressed left at (163, 216)
Screenshot: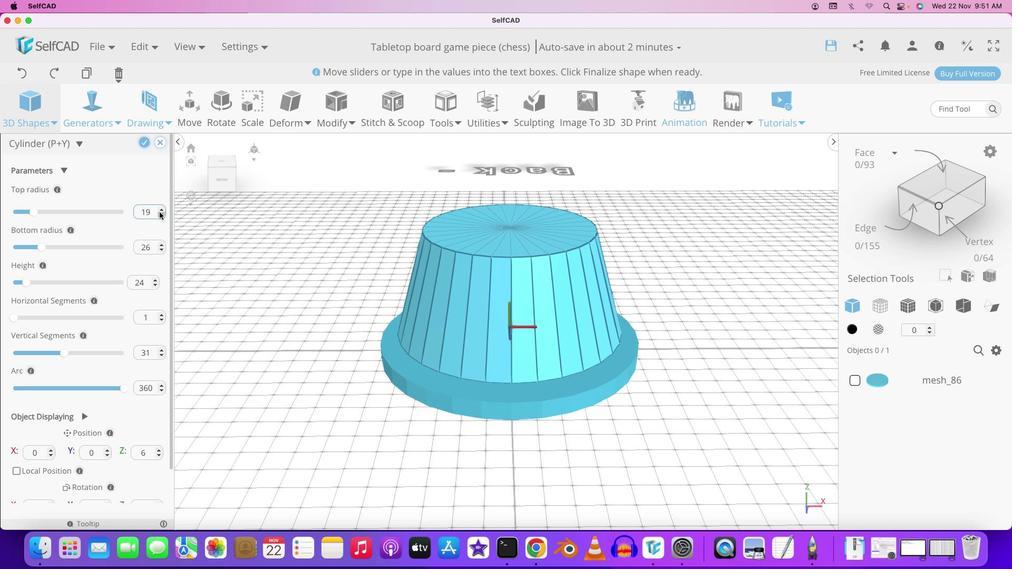 
Action: Mouse moved to (163, 217)
Screenshot: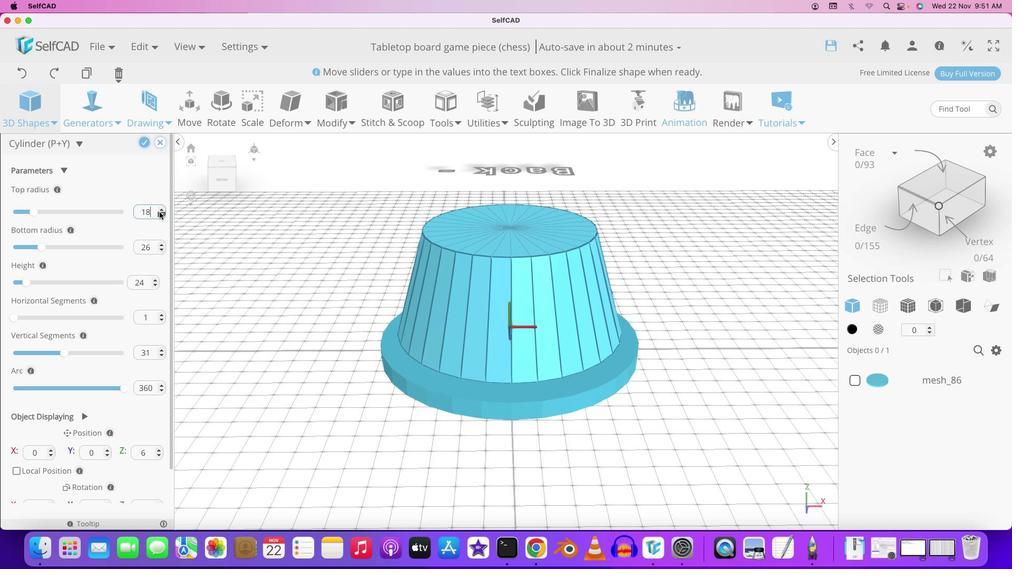 
Action: Mouse pressed left at (163, 217)
Screenshot: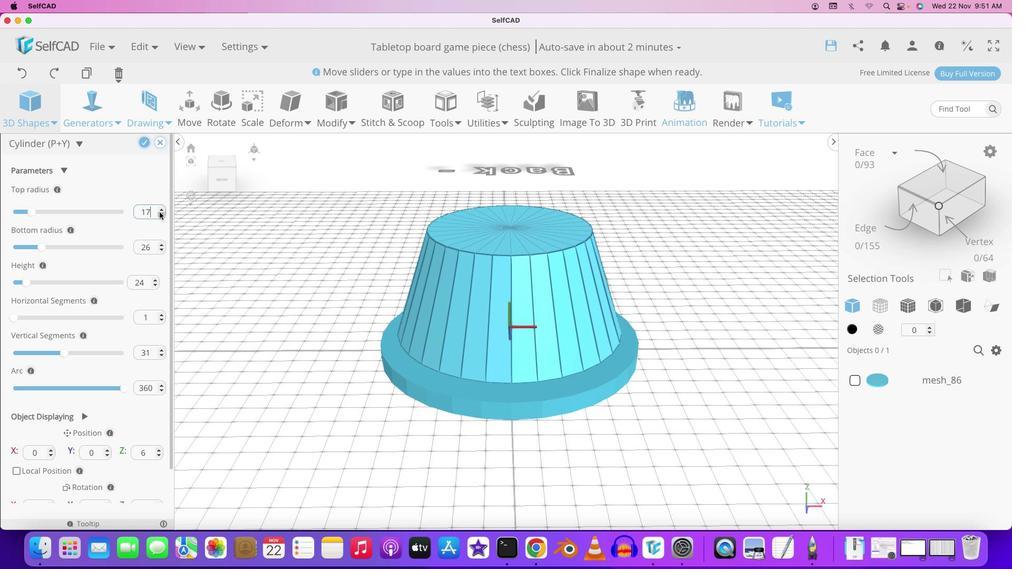 
Action: Mouse pressed left at (163, 217)
Screenshot: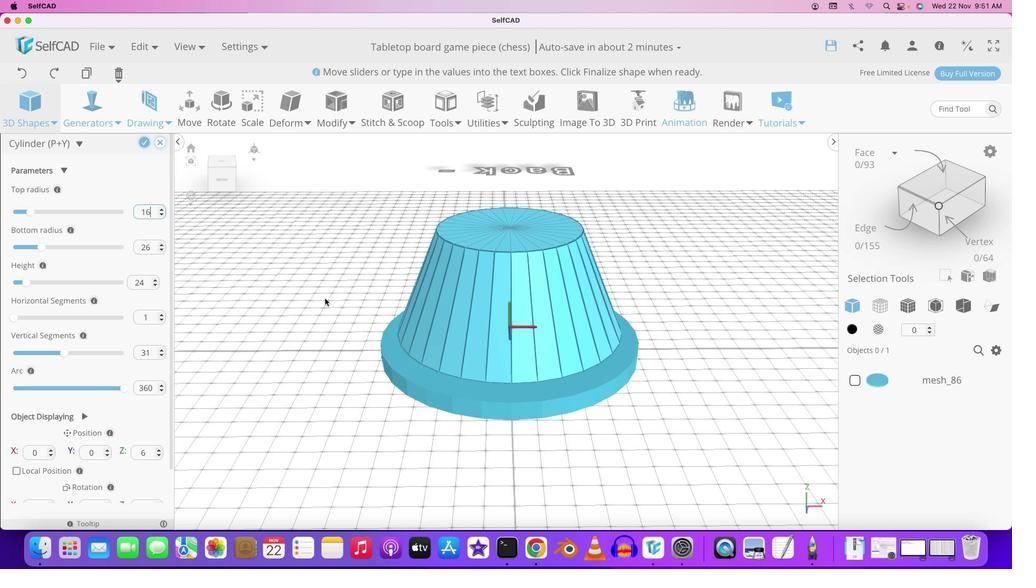 
Action: Mouse pressed left at (163, 217)
Screenshot: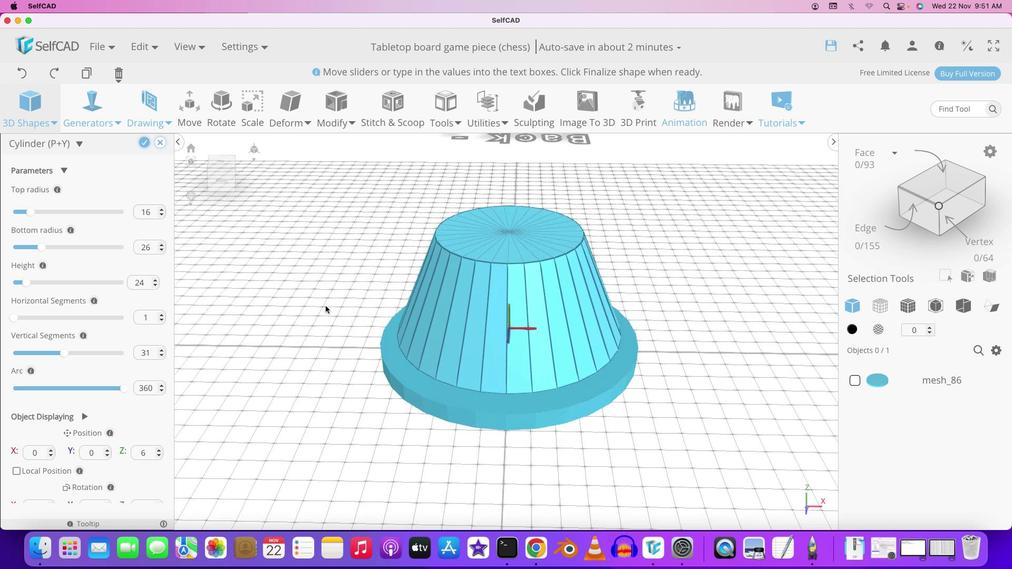 
Action: Mouse moved to (336, 305)
Screenshot: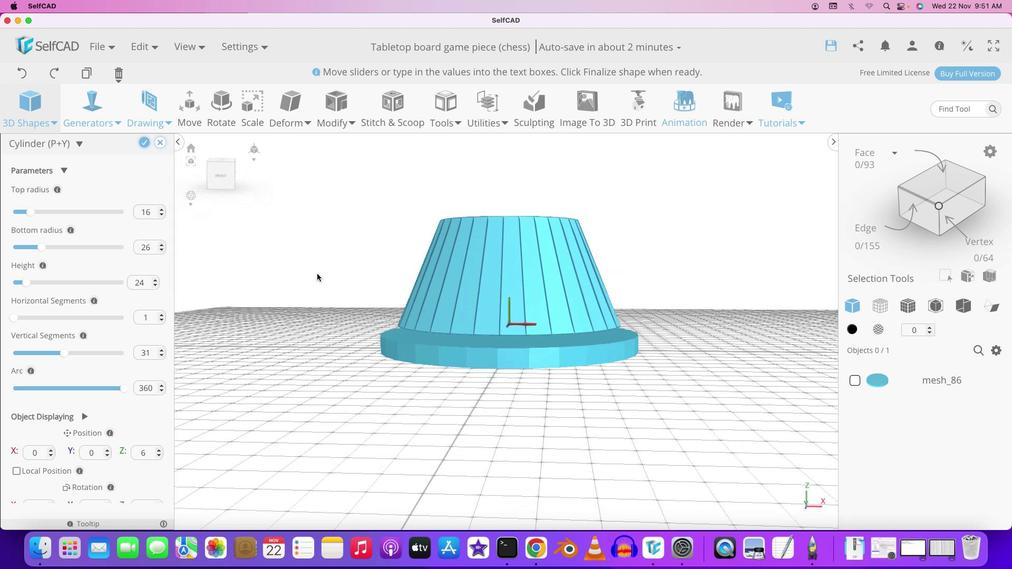 
Action: Mouse pressed left at (336, 305)
Screenshot: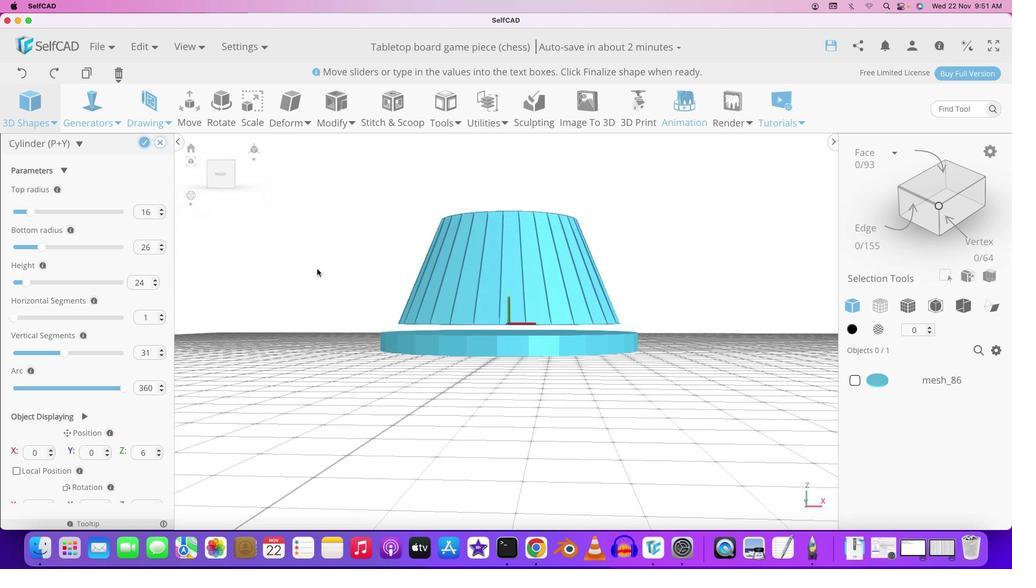 
Action: Mouse moved to (163, 460)
Screenshot: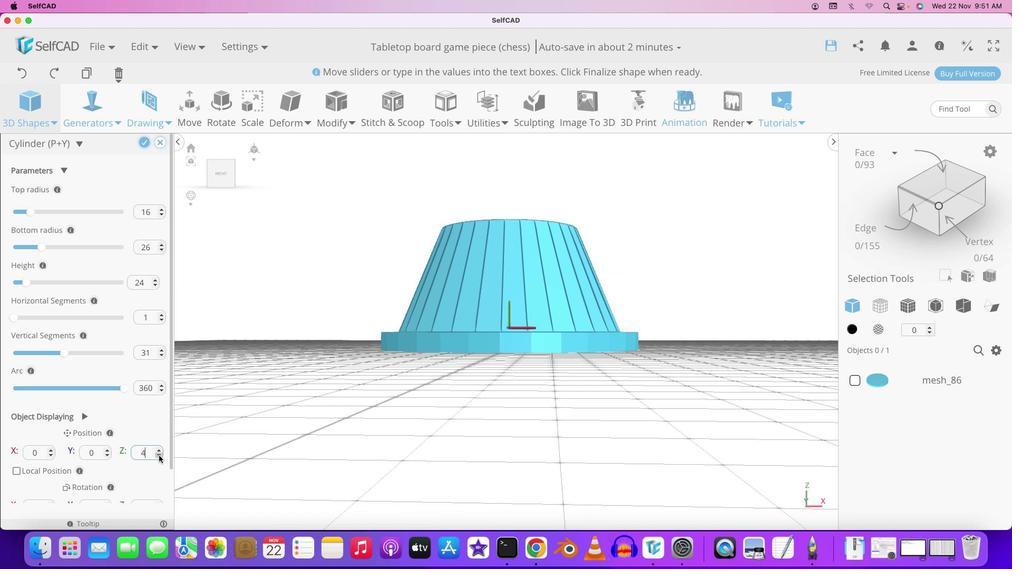 
Action: Mouse pressed left at (163, 460)
Screenshot: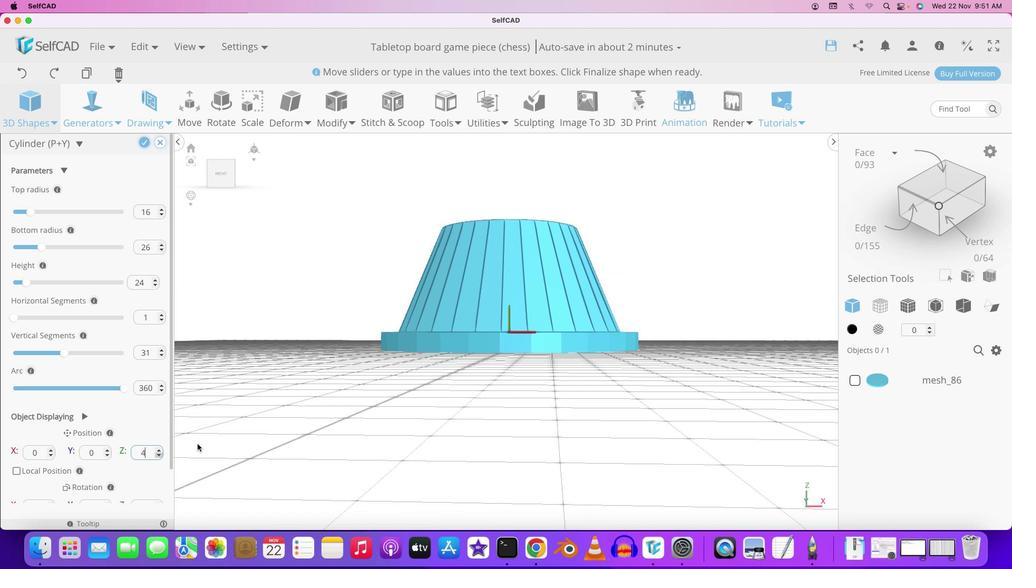 
Action: Mouse pressed left at (163, 460)
Screenshot: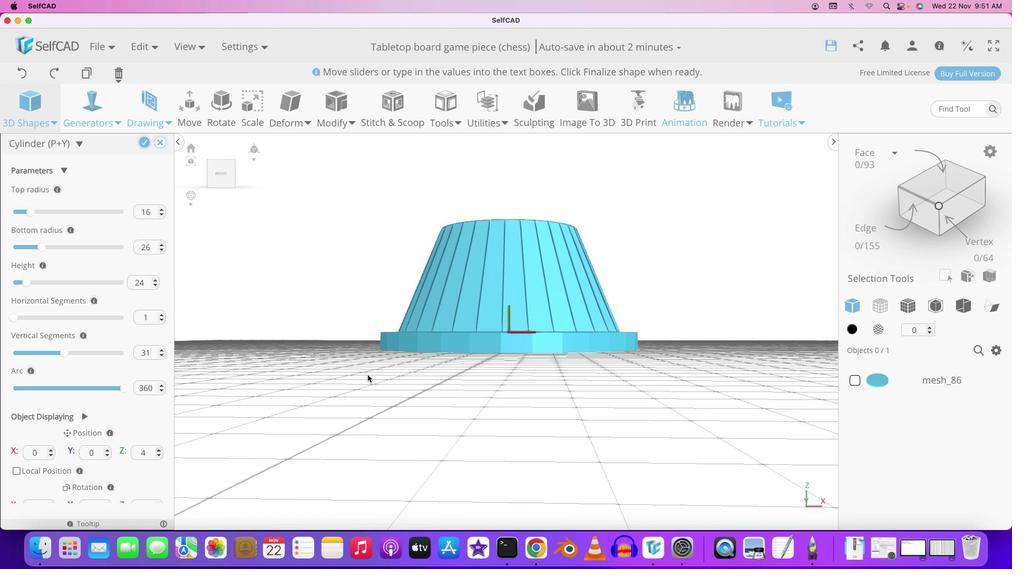 
Action: Mouse moved to (370, 379)
Screenshot: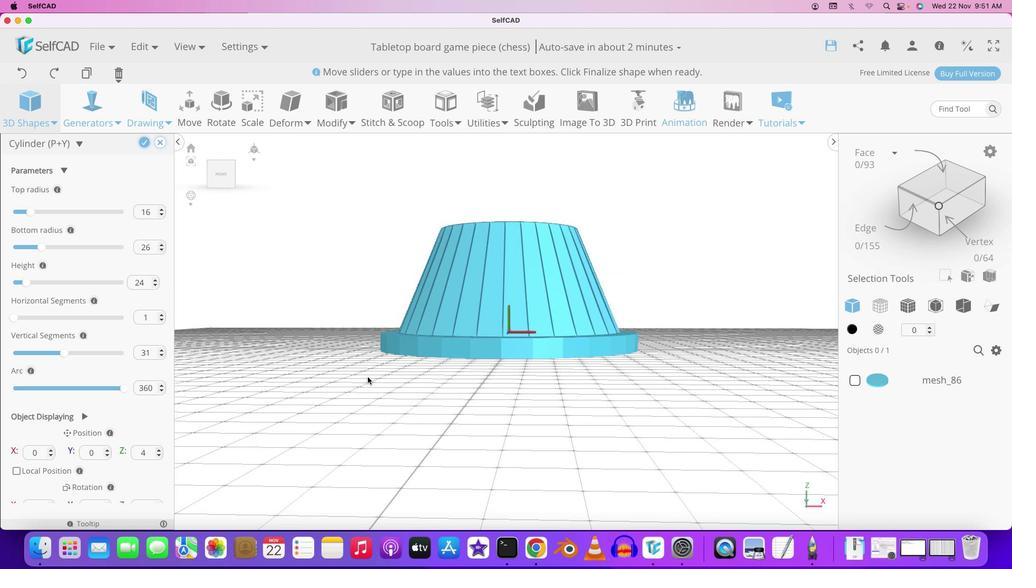 
Action: Mouse pressed left at (370, 379)
Screenshot: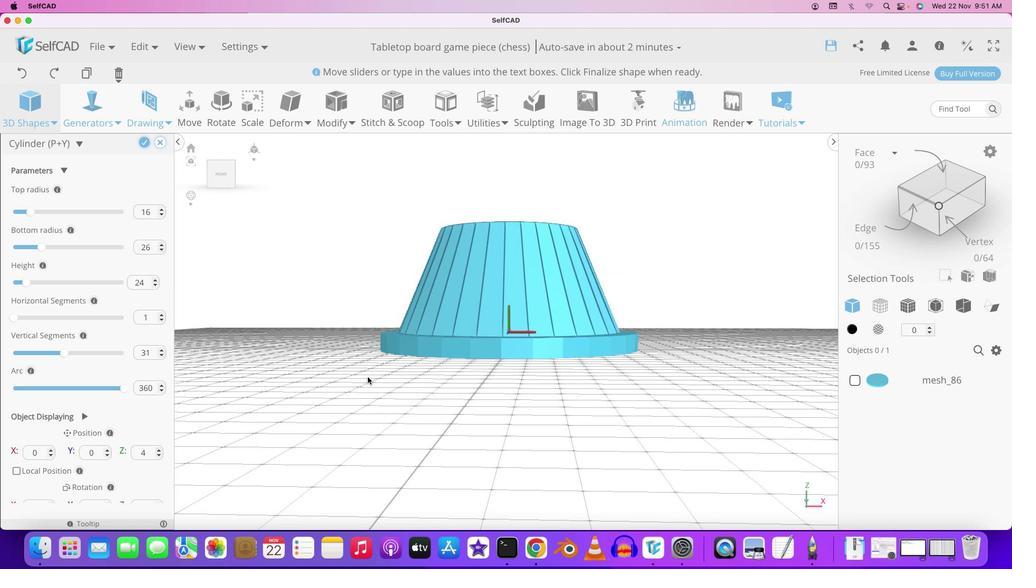 
Action: Mouse moved to (164, 454)
Screenshot: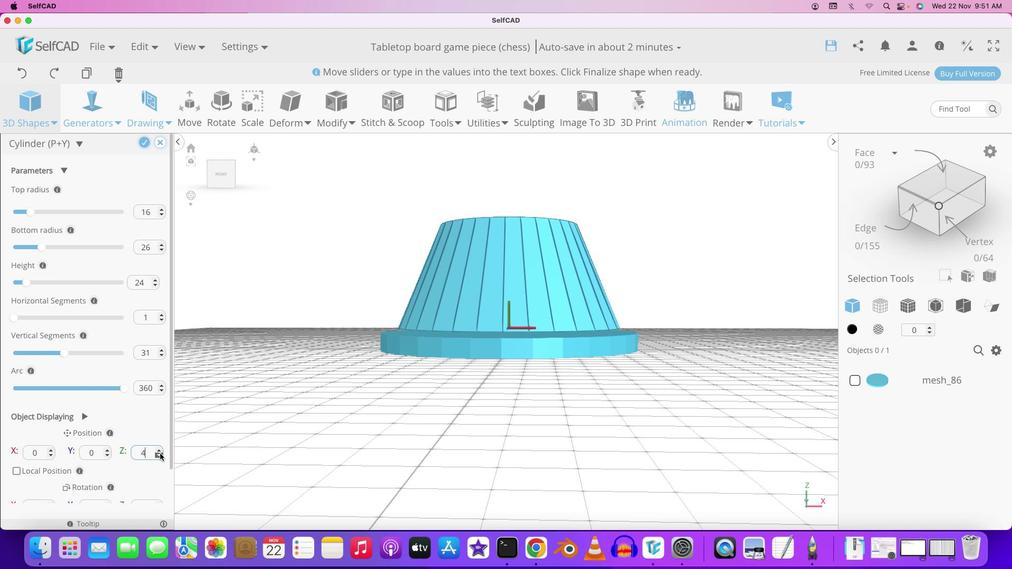 
Action: Mouse pressed left at (164, 454)
Screenshot: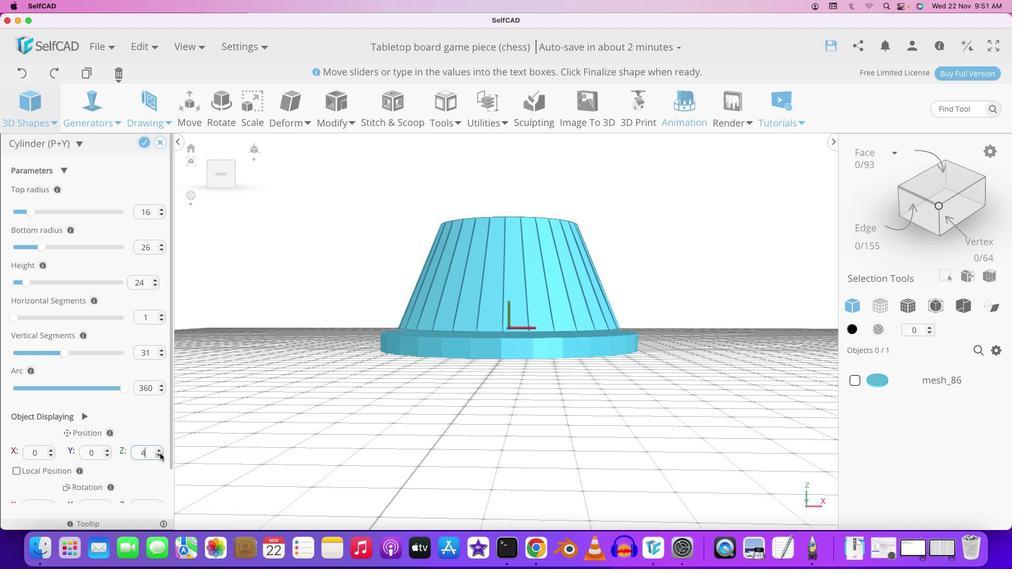 
Action: Mouse moved to (164, 458)
Screenshot: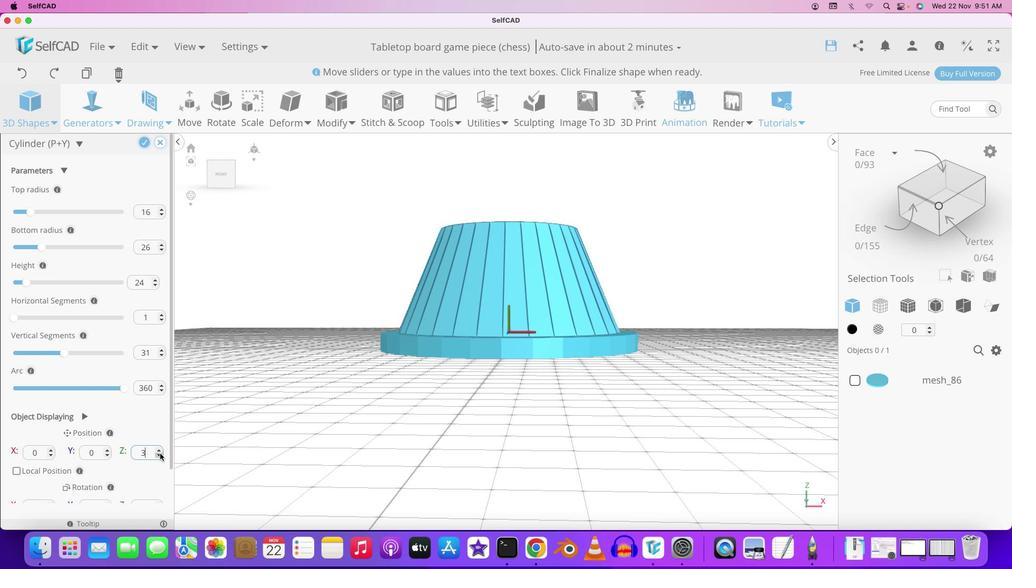 
Action: Mouse pressed left at (164, 458)
Screenshot: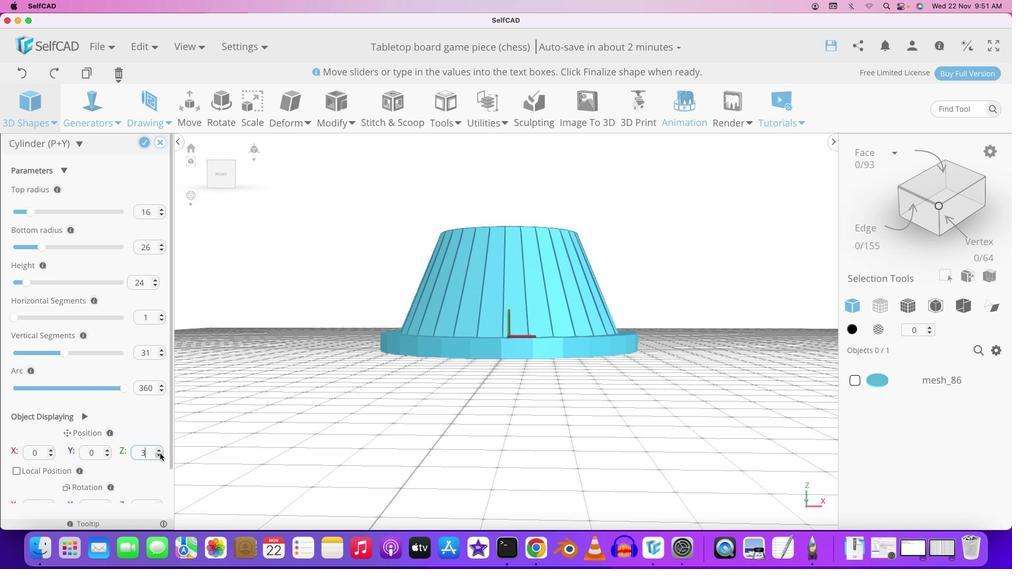 
Action: Mouse pressed left at (164, 458)
Screenshot: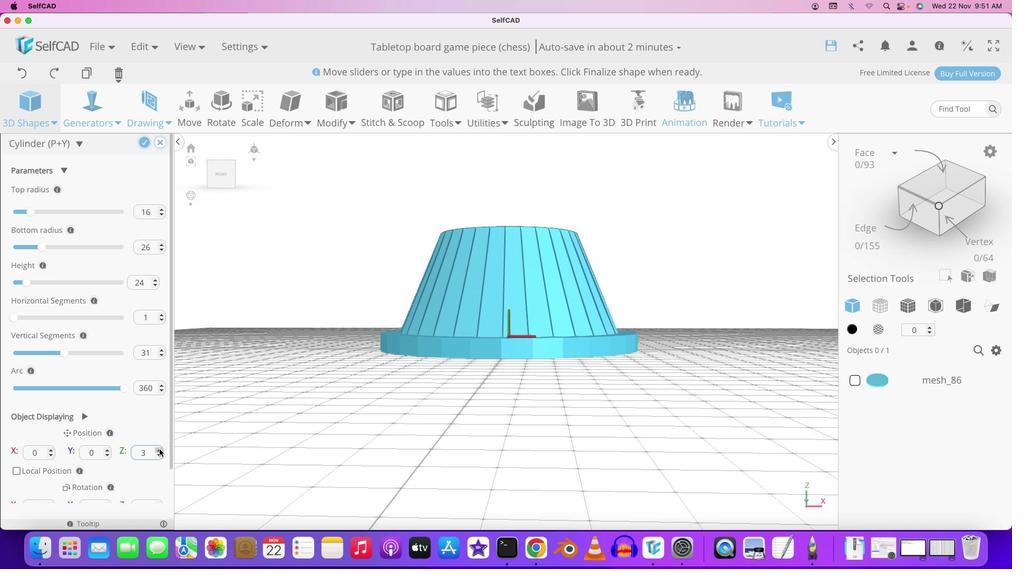 
Action: Mouse moved to (163, 453)
Screenshot: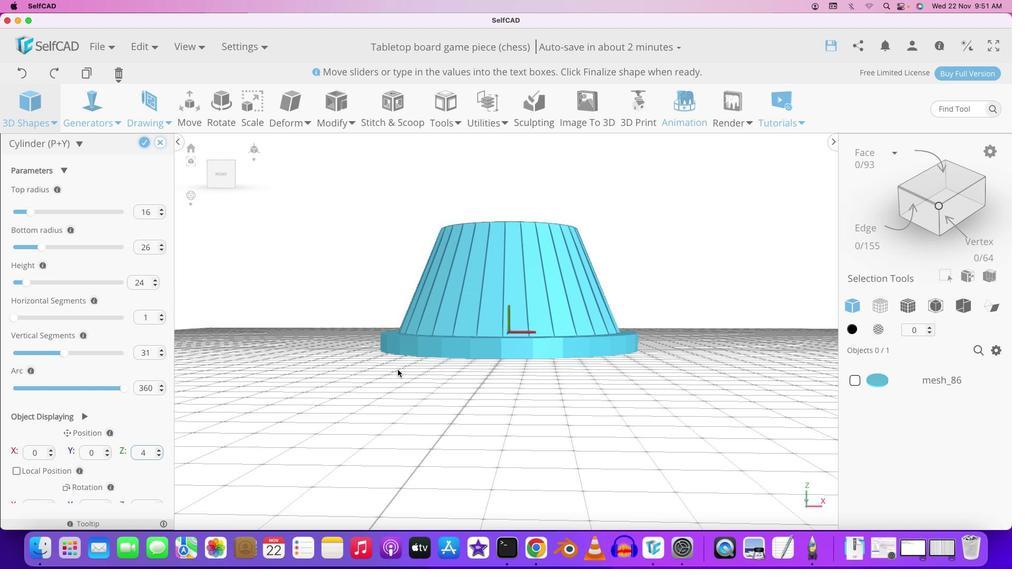 
Action: Mouse pressed left at (163, 453)
Screenshot: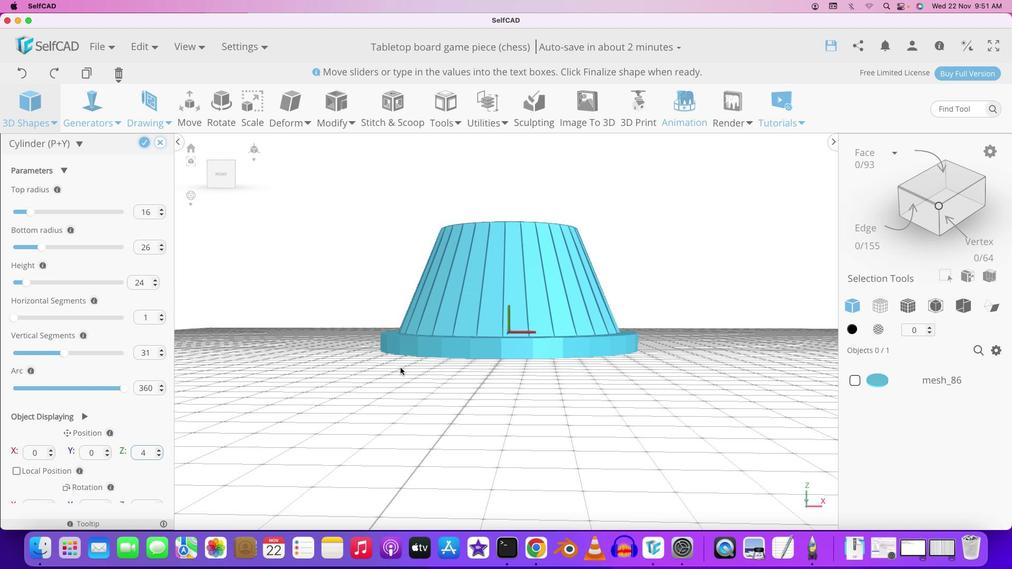 
Action: Mouse moved to (405, 372)
Screenshot: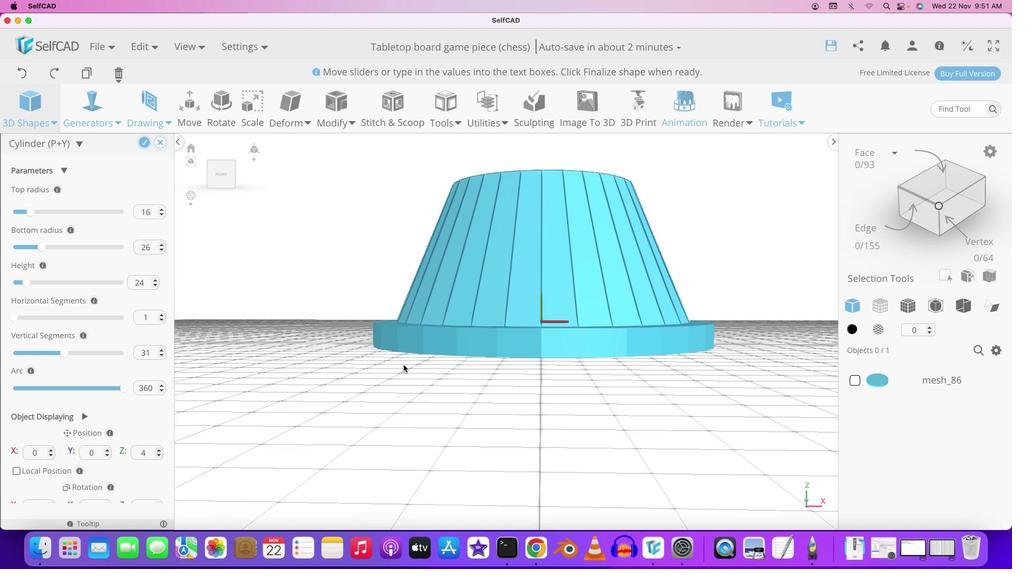 
Action: Mouse pressed left at (405, 372)
Screenshot: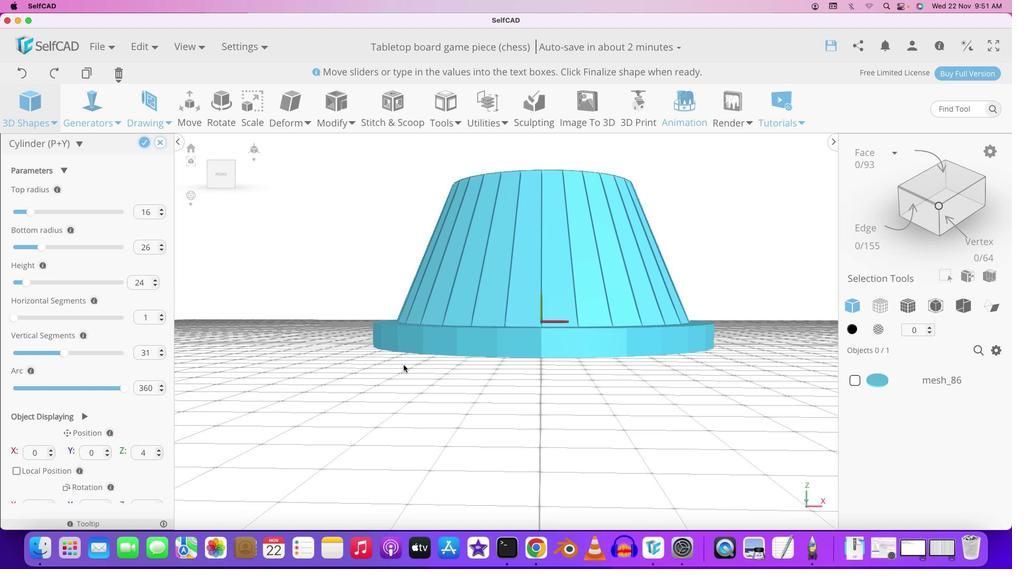 
Action: Mouse moved to (408, 370)
Screenshot: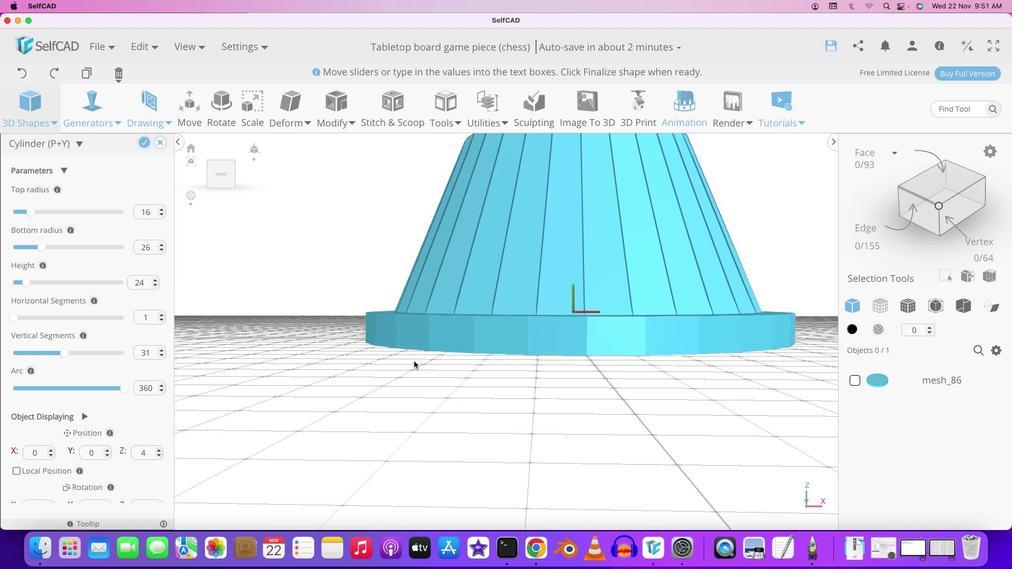 
Action: Mouse scrolled (408, 370) with delta (4, 5)
Screenshot: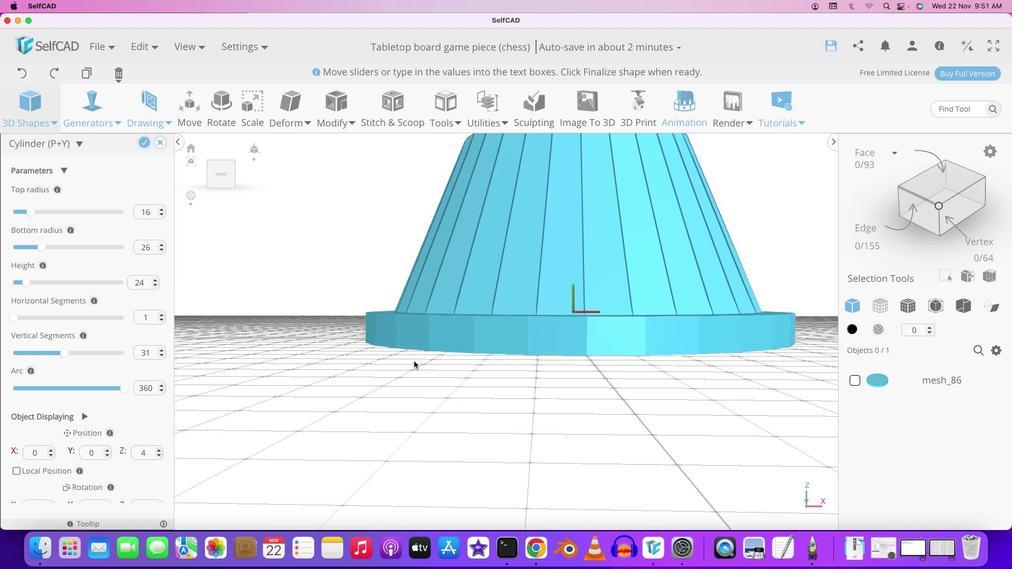 
Action: Mouse scrolled (408, 370) with delta (4, 2)
